 Task: Look for Airbnb properties in Pyryatyn, Ukraine from 1st November, 2023 to 9th November, 2023 for 4 adults. Place can be entire room with 2 bedrooms having 2 beds and 2 bathrooms. Property type can be house.
Action: Mouse moved to (330, 194)
Screenshot: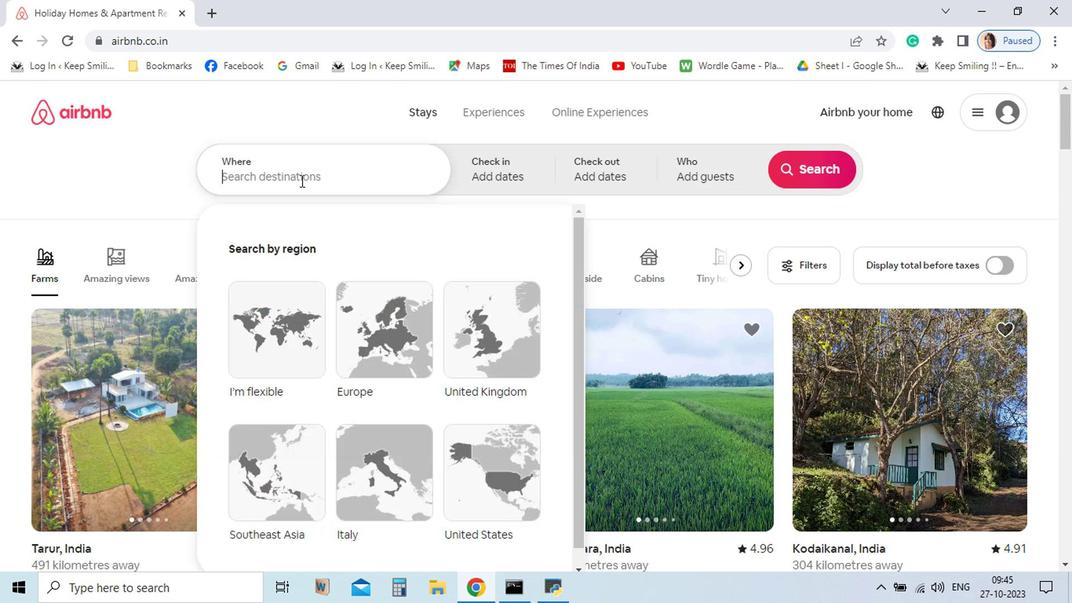 
Action: Mouse pressed left at (330, 194)
Screenshot: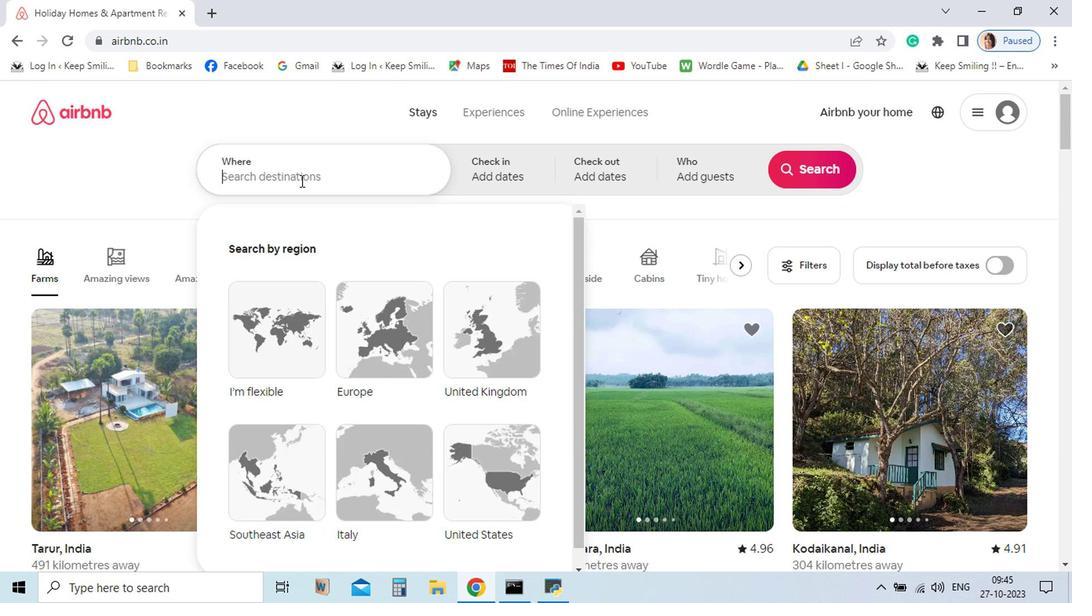 
Action: Key pressed pyryatyn,<Key.space>ukra
Screenshot: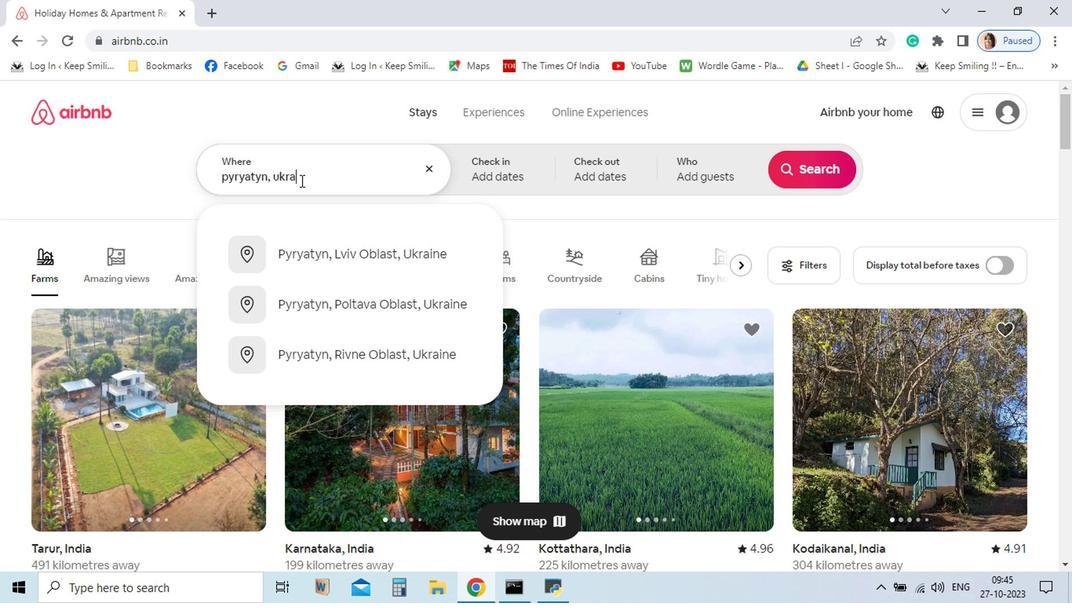 
Action: Mouse moved to (472, 304)
Screenshot: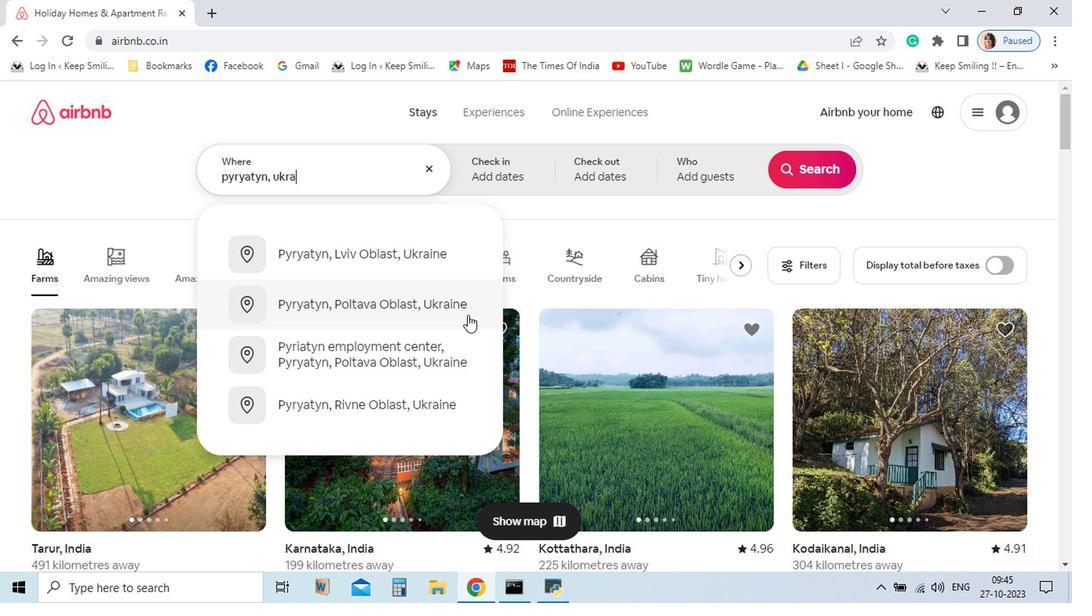 
Action: Key pressed ine
Screenshot: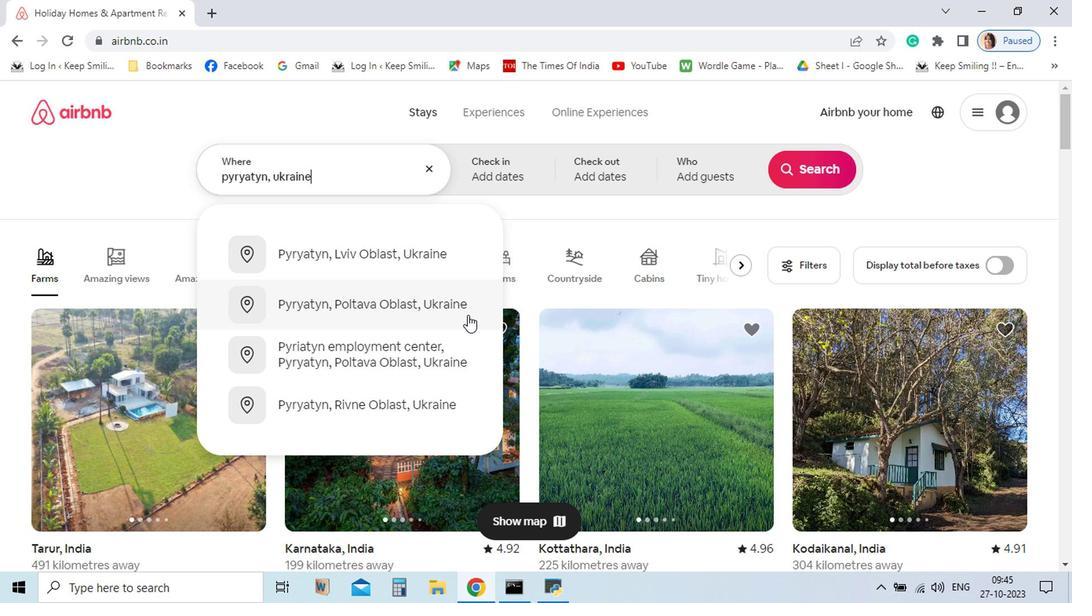 
Action: Mouse moved to (518, 306)
Screenshot: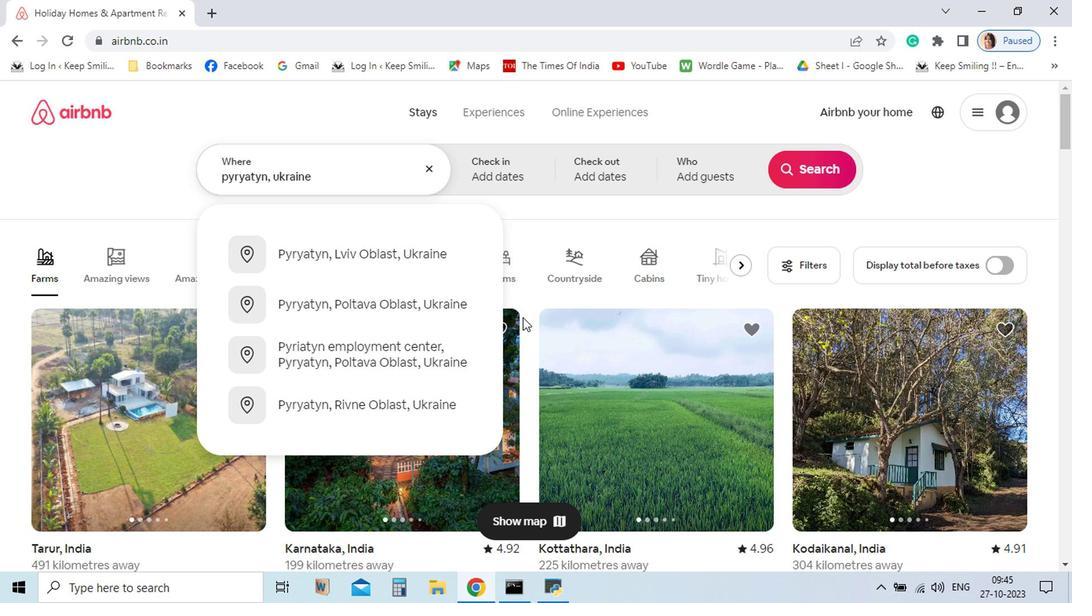 
Action: Key pressed <Key.enter>
Screenshot: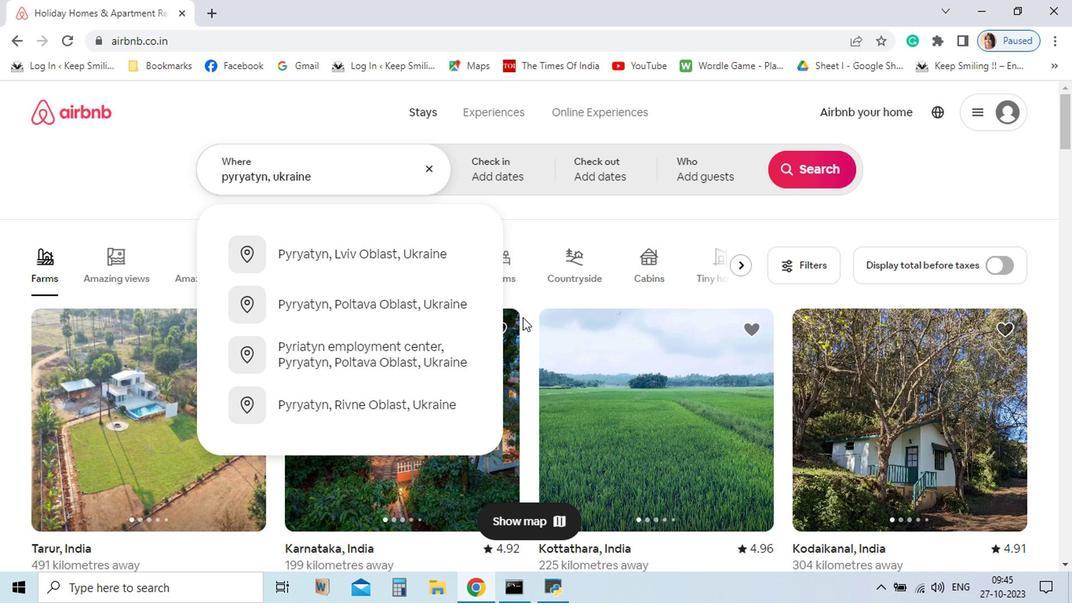 
Action: Mouse moved to (643, 342)
Screenshot: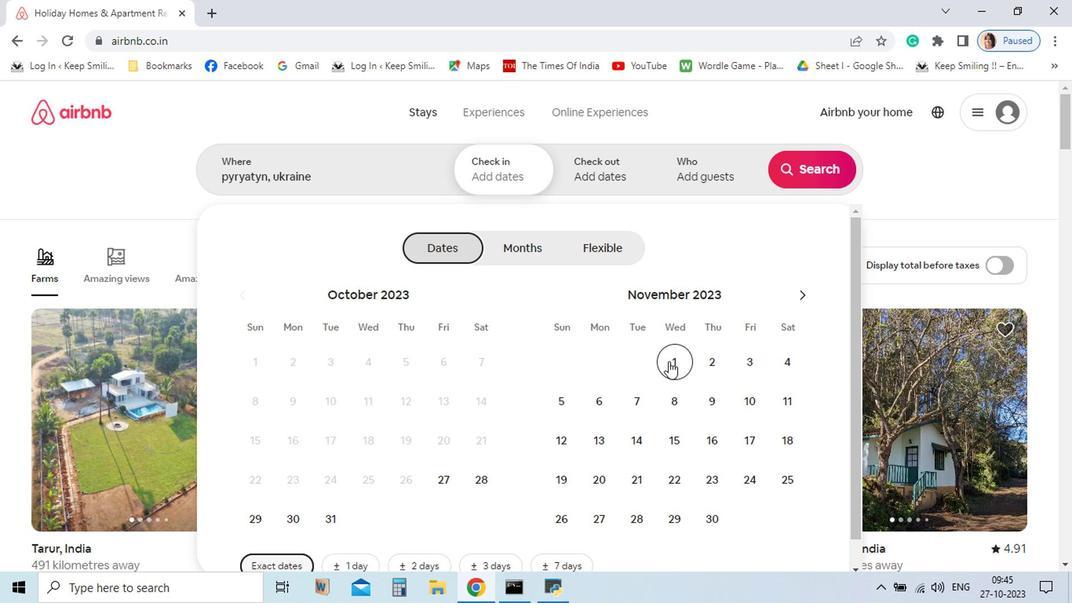 
Action: Mouse pressed left at (643, 342)
Screenshot: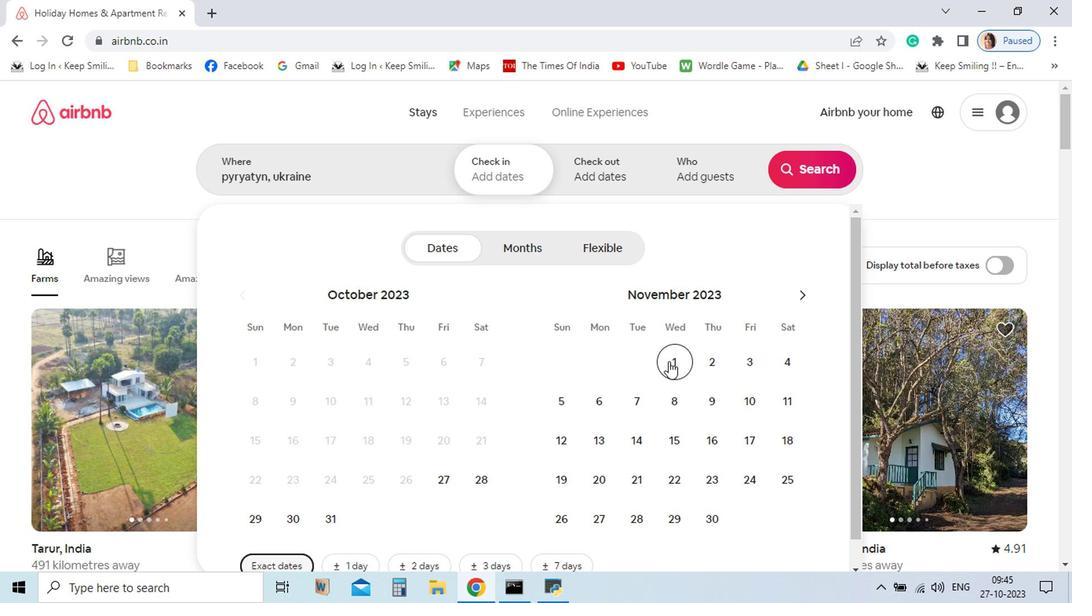 
Action: Mouse moved to (679, 374)
Screenshot: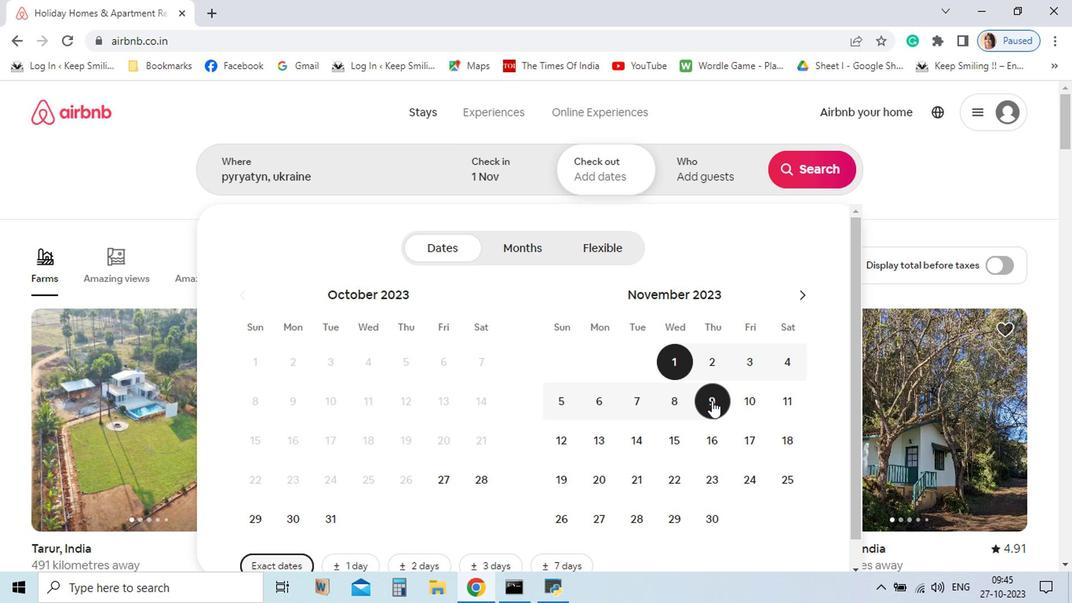 
Action: Mouse pressed left at (679, 374)
Screenshot: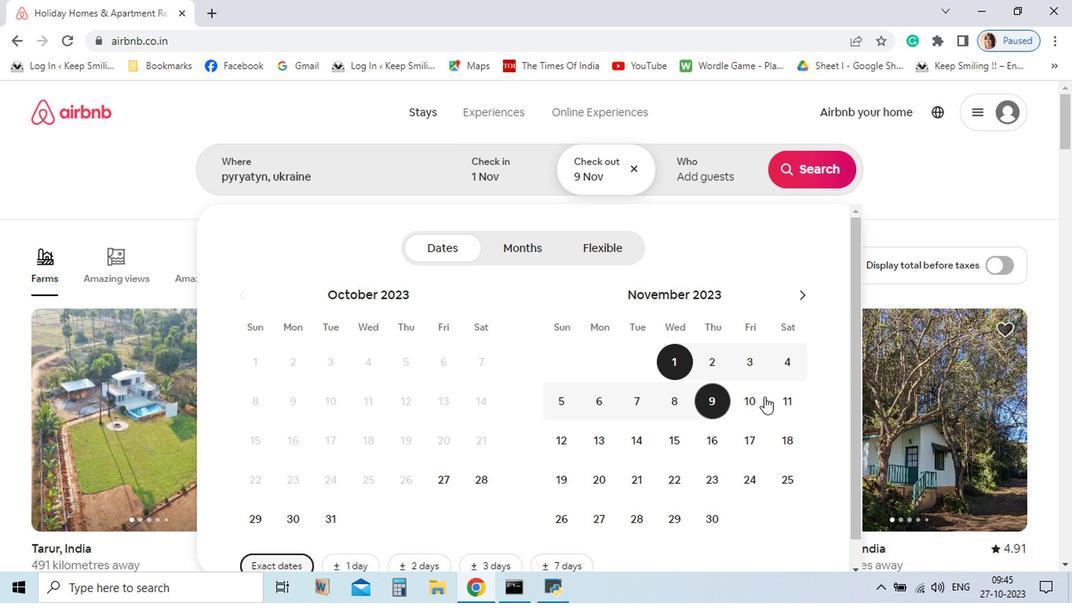 
Action: Mouse moved to (685, 188)
Screenshot: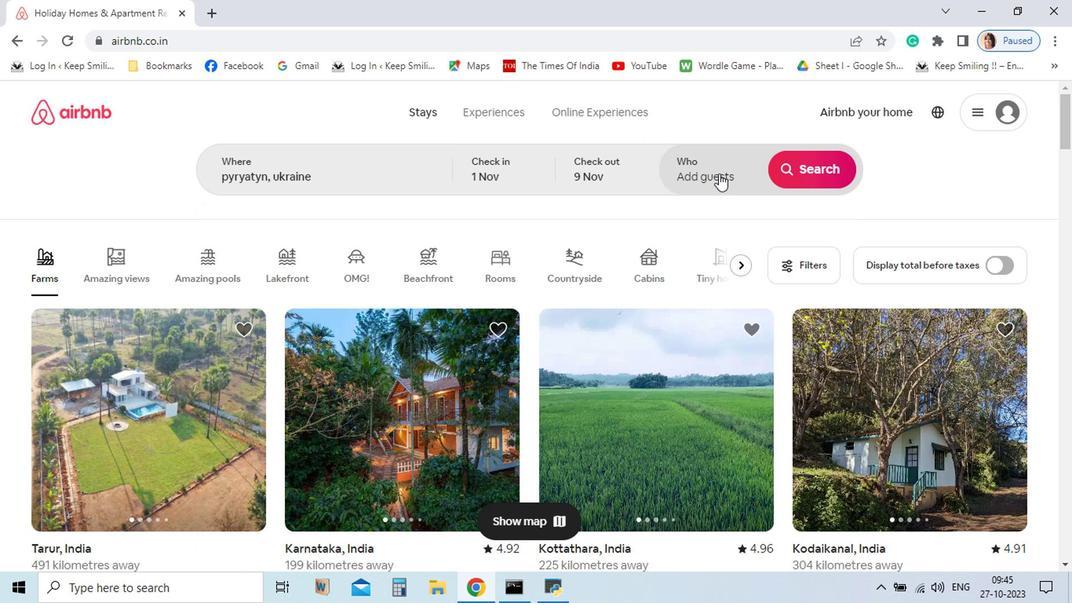 
Action: Mouse pressed left at (685, 188)
Screenshot: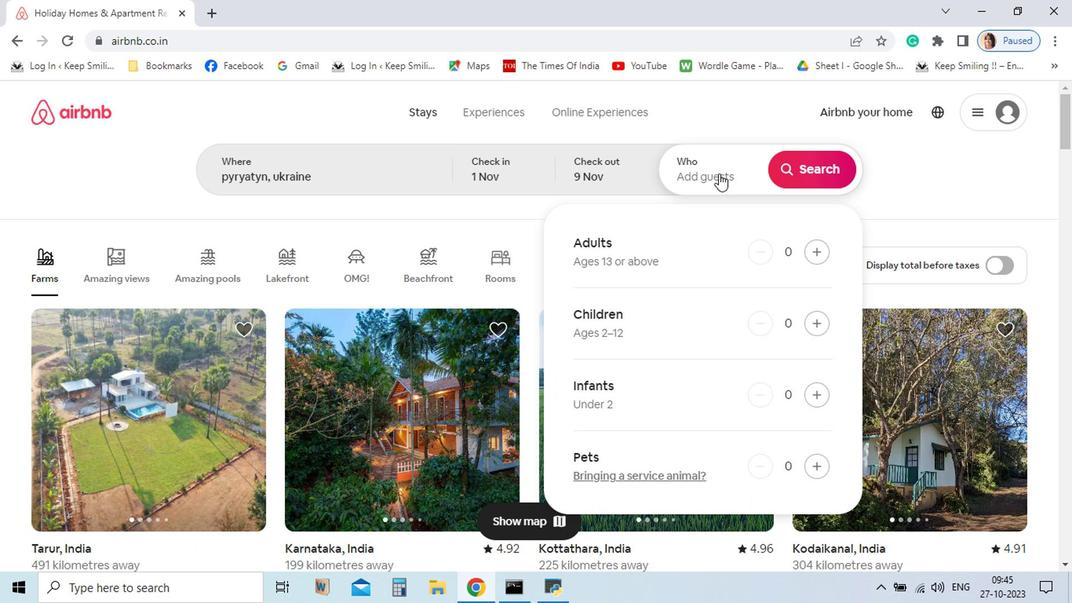 
Action: Mouse moved to (767, 246)
Screenshot: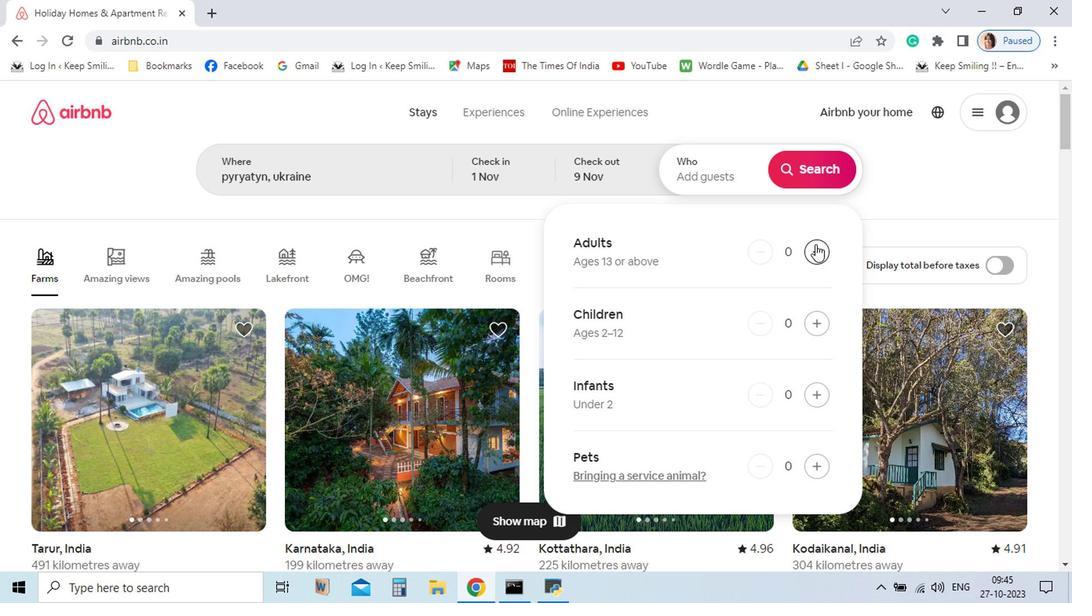 
Action: Mouse pressed left at (767, 246)
Screenshot: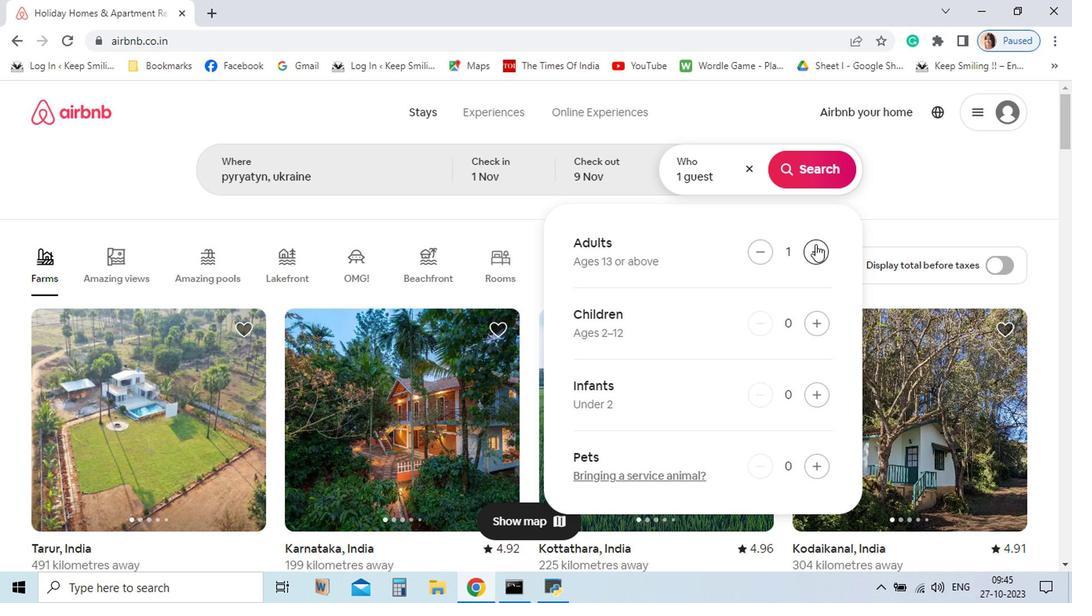 
Action: Mouse moved to (767, 246)
Screenshot: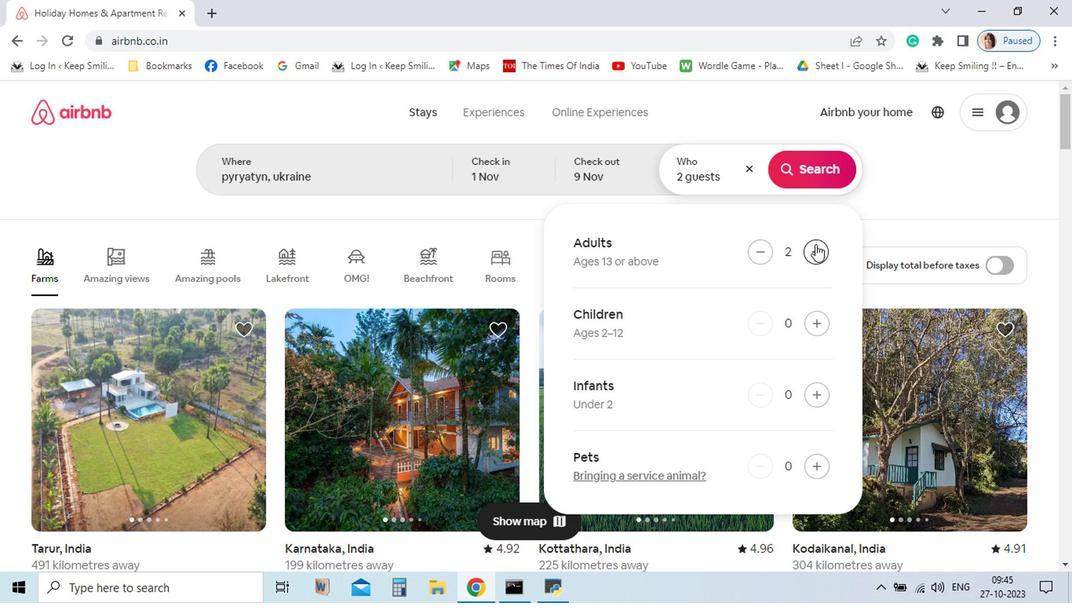 
Action: Mouse pressed left at (767, 246)
Screenshot: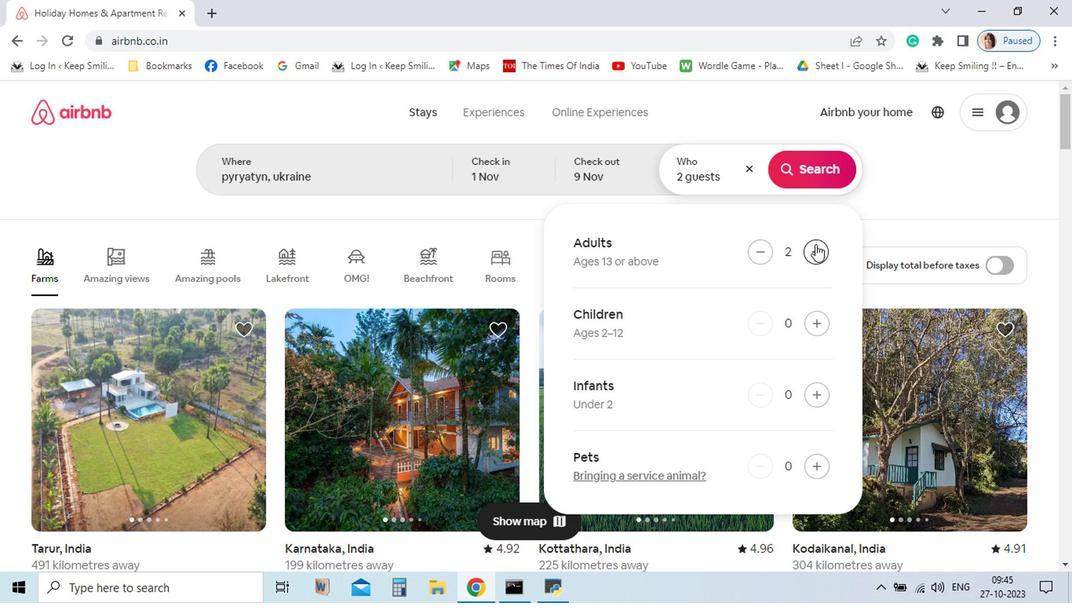 
Action: Mouse pressed left at (767, 246)
Screenshot: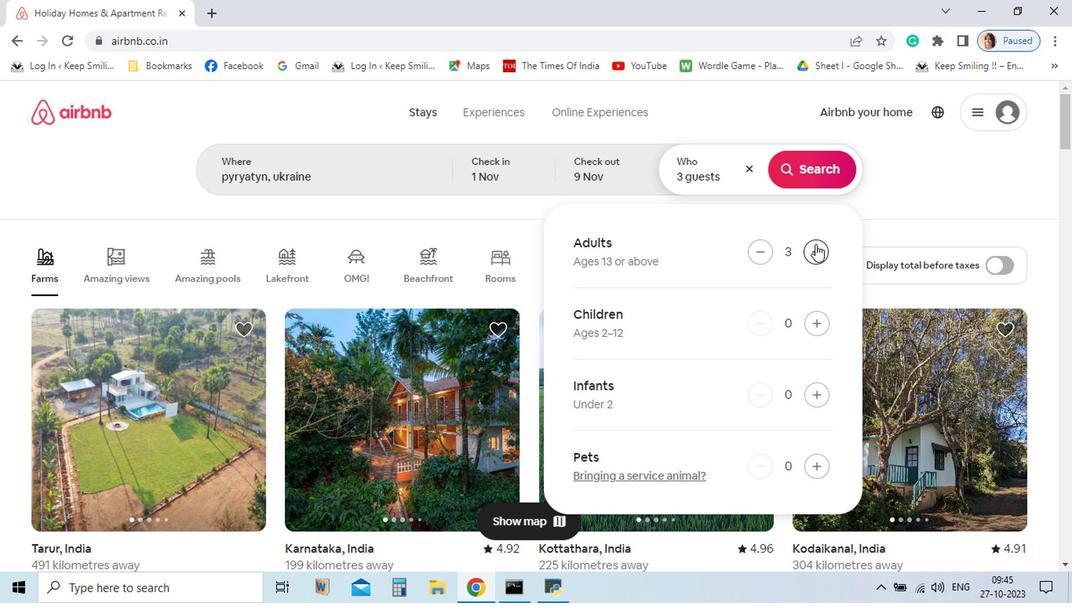 
Action: Mouse pressed left at (767, 246)
Screenshot: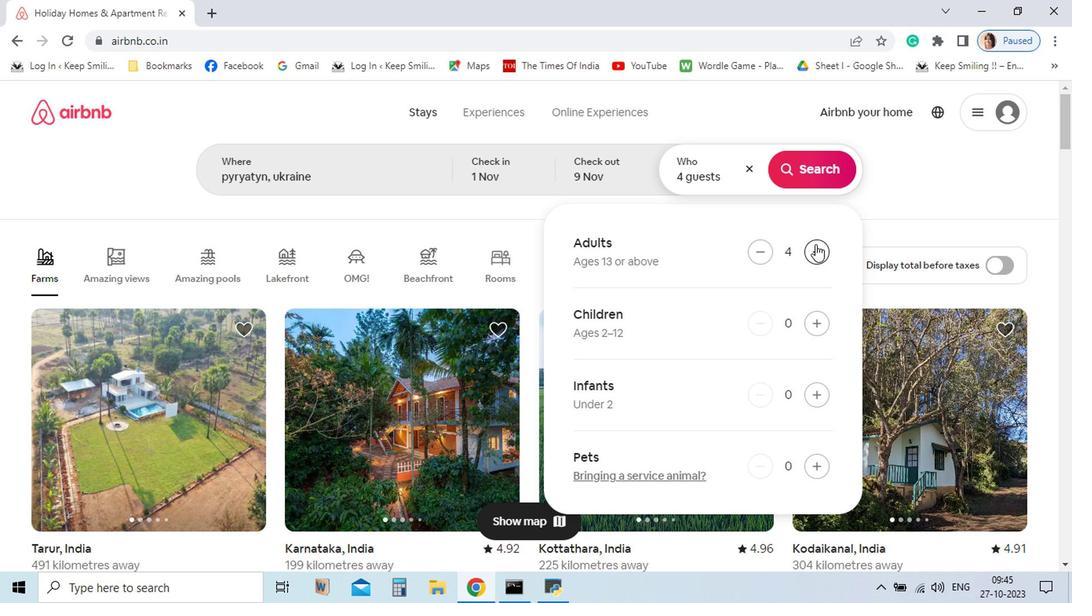 
Action: Mouse moved to (763, 175)
Screenshot: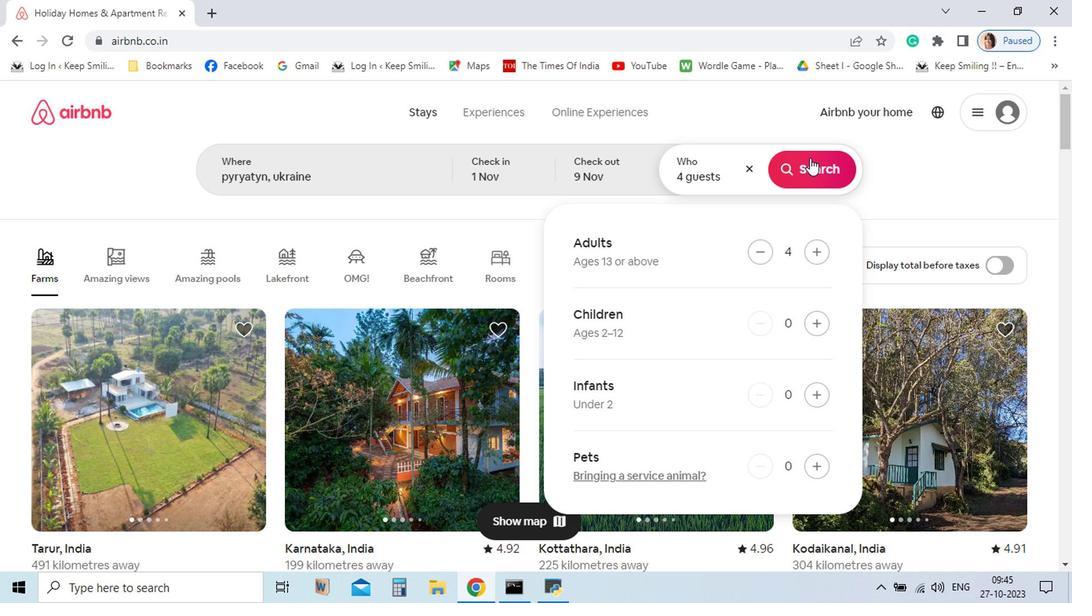 
Action: Mouse pressed left at (763, 175)
Screenshot: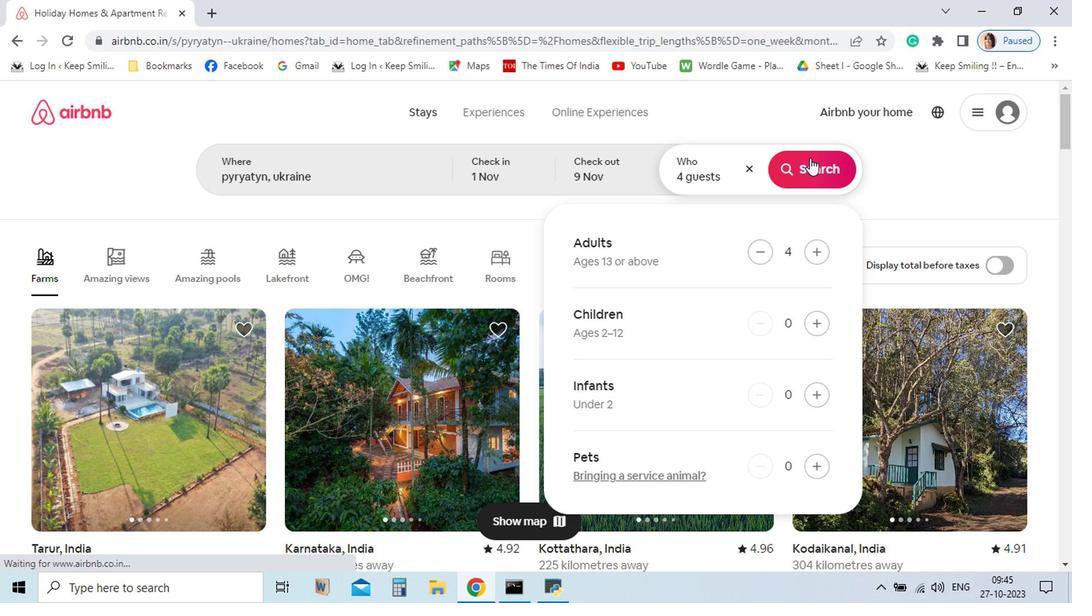 
Action: Mouse moved to (770, 180)
Screenshot: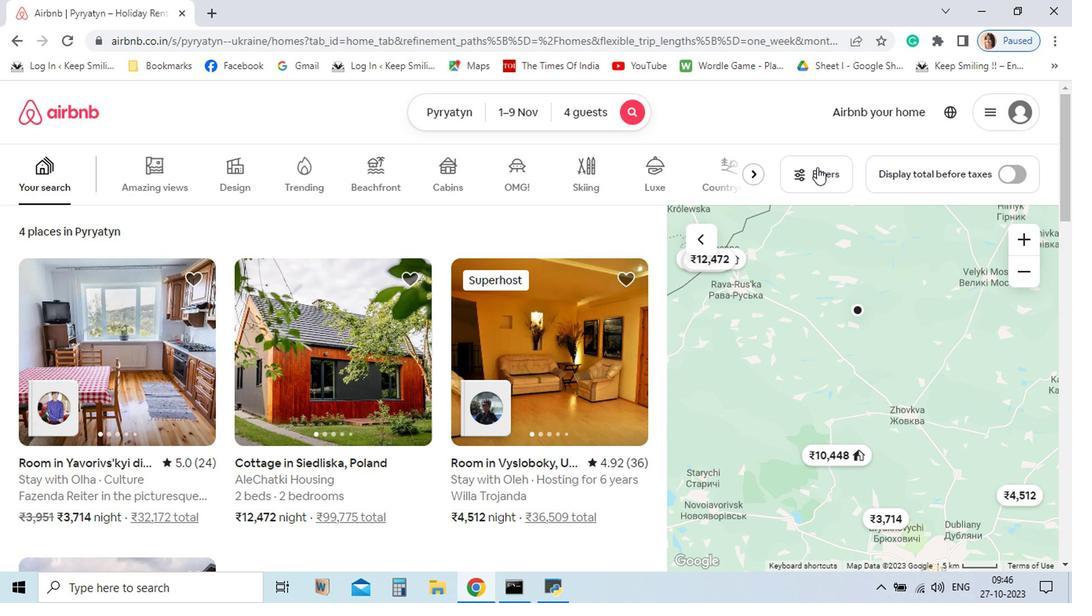 
Action: Mouse pressed left at (770, 180)
Screenshot: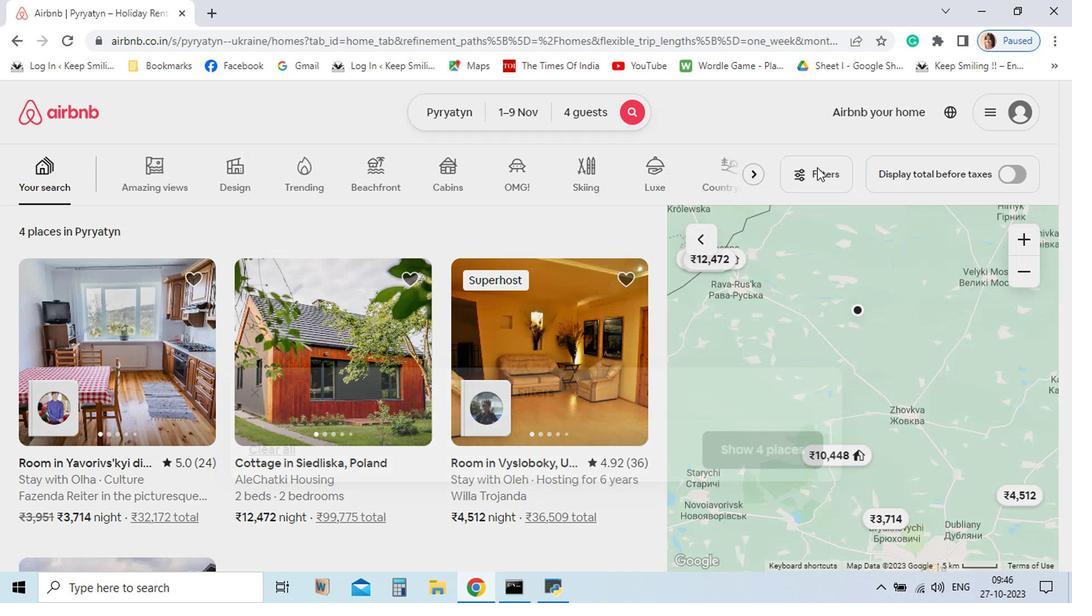 
Action: Mouse moved to (786, 207)
Screenshot: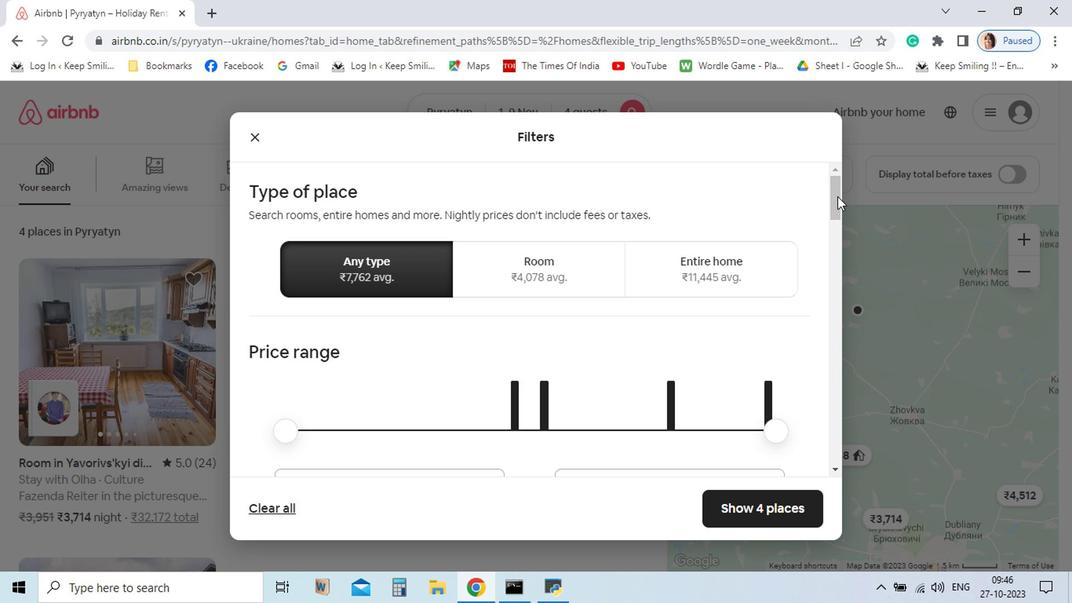 
Action: Mouse pressed left at (786, 207)
Screenshot: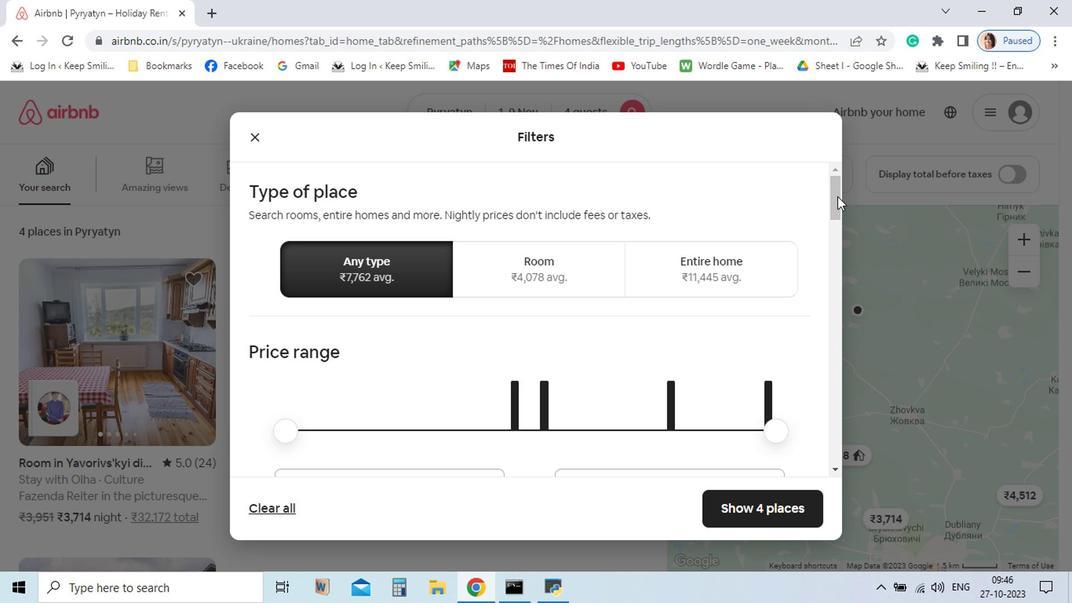 
Action: Mouse moved to (417, 396)
Screenshot: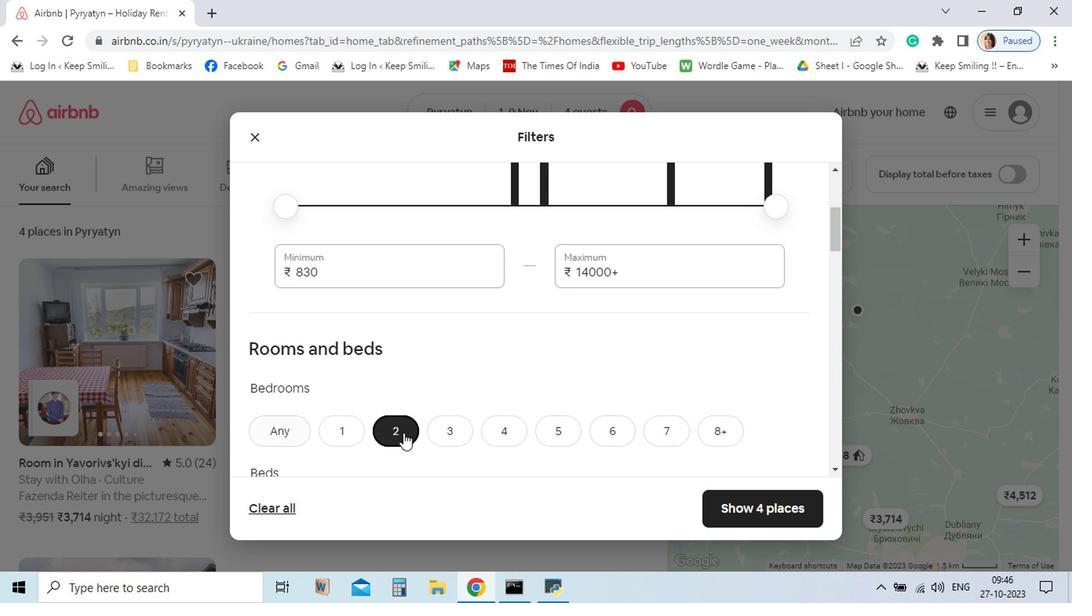 
Action: Mouse pressed left at (417, 396)
Screenshot: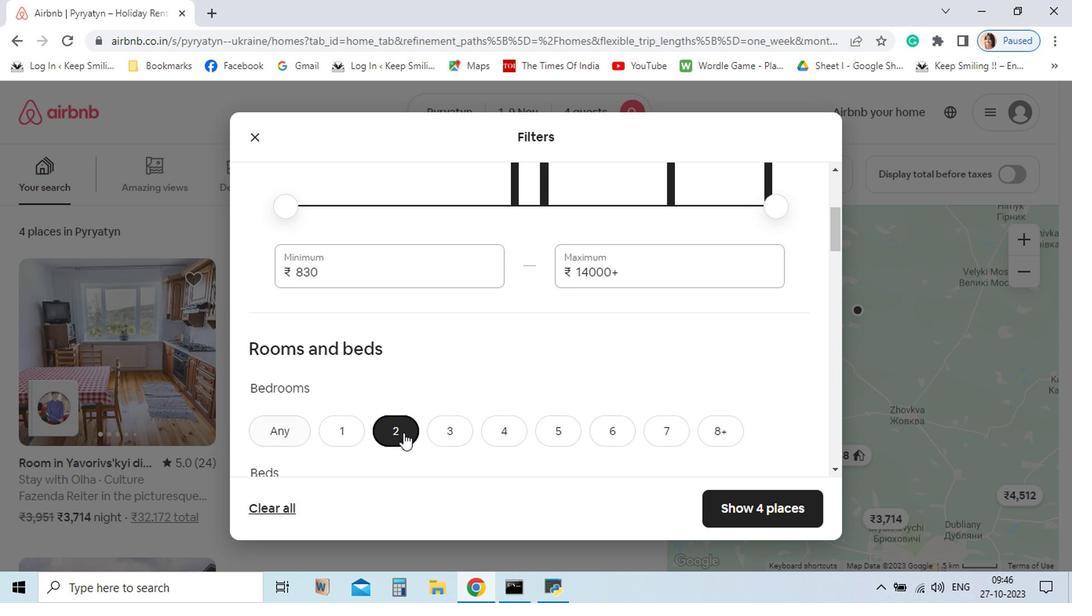 
Action: Mouse moved to (421, 404)
Screenshot: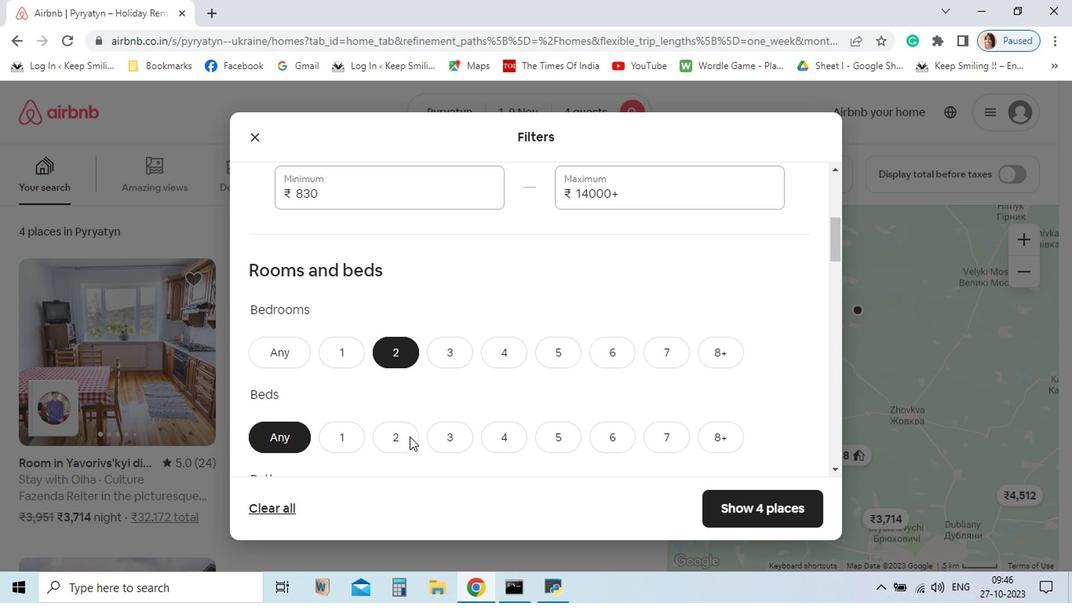
Action: Mouse scrolled (421, 403) with delta (0, 0)
Screenshot: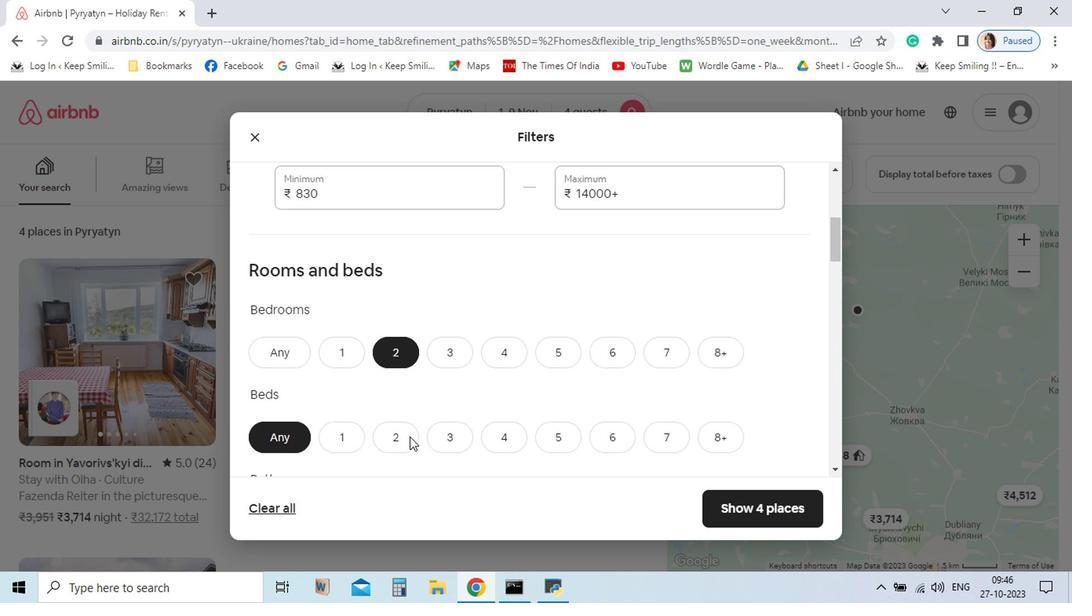 
Action: Mouse moved to (414, 399)
Screenshot: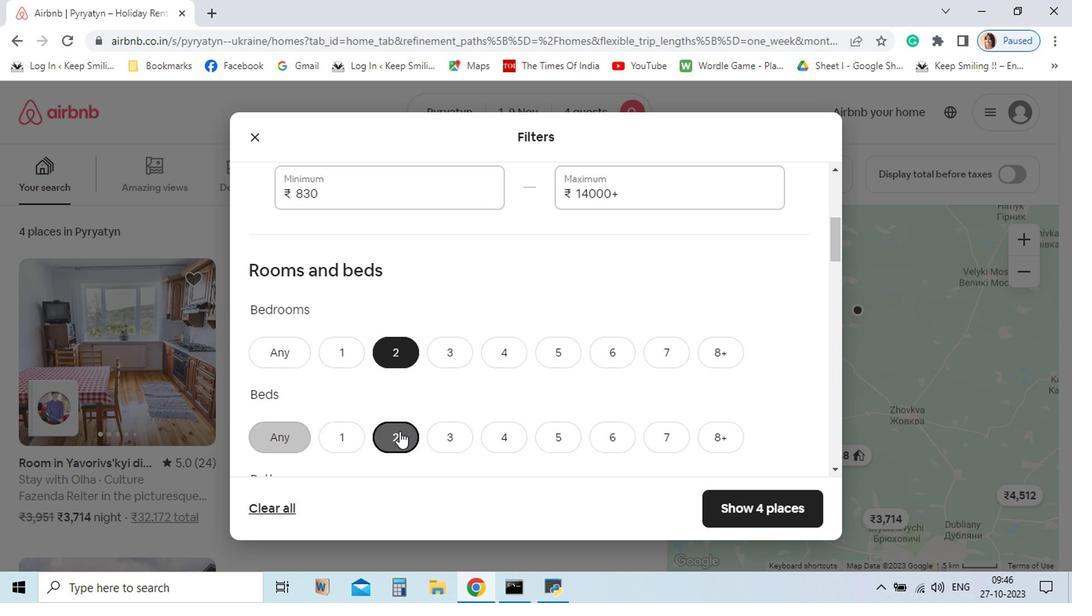 
Action: Mouse pressed left at (414, 399)
Screenshot: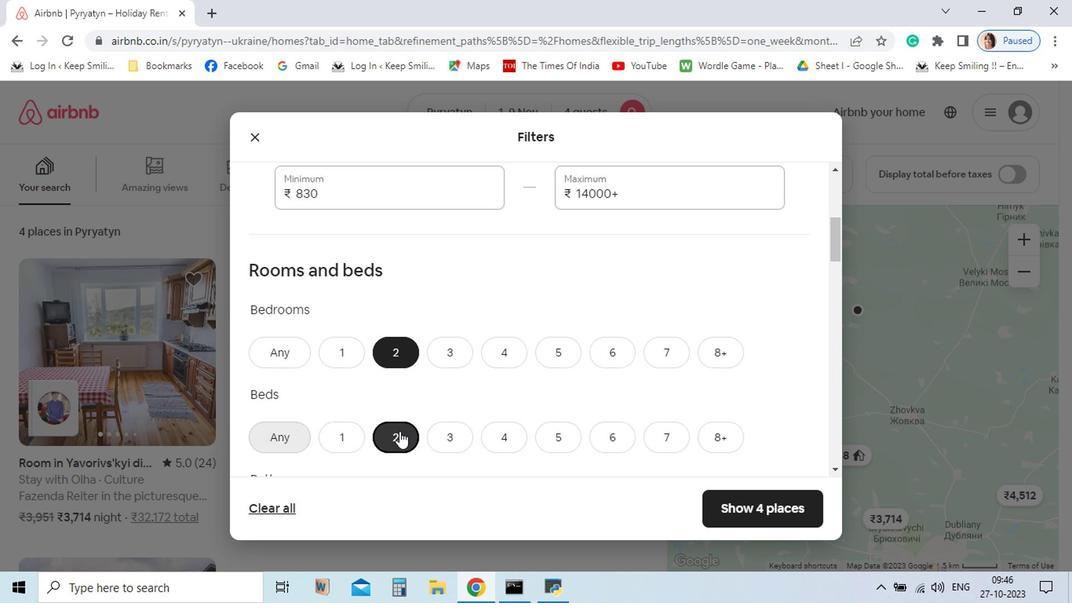 
Action: Mouse scrolled (414, 399) with delta (0, 0)
Screenshot: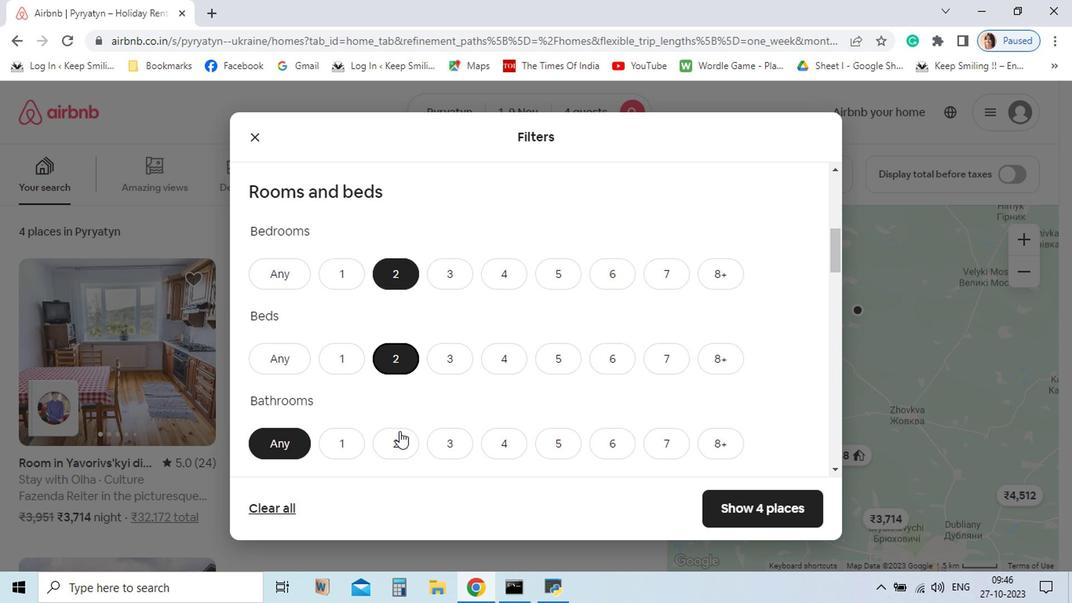 
Action: Mouse moved to (414, 403)
Screenshot: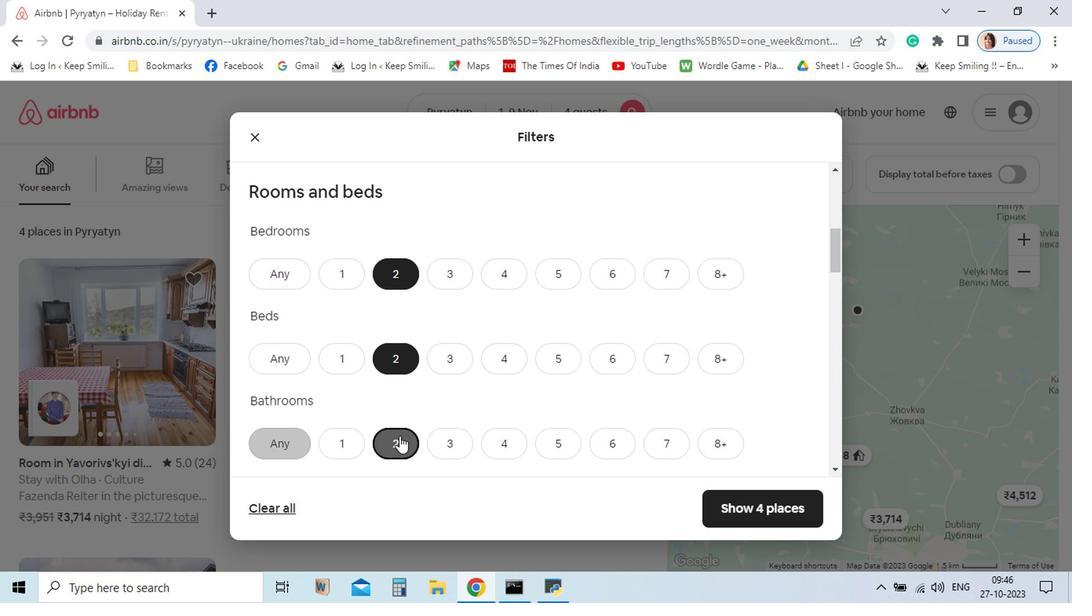 
Action: Mouse pressed left at (414, 403)
Screenshot: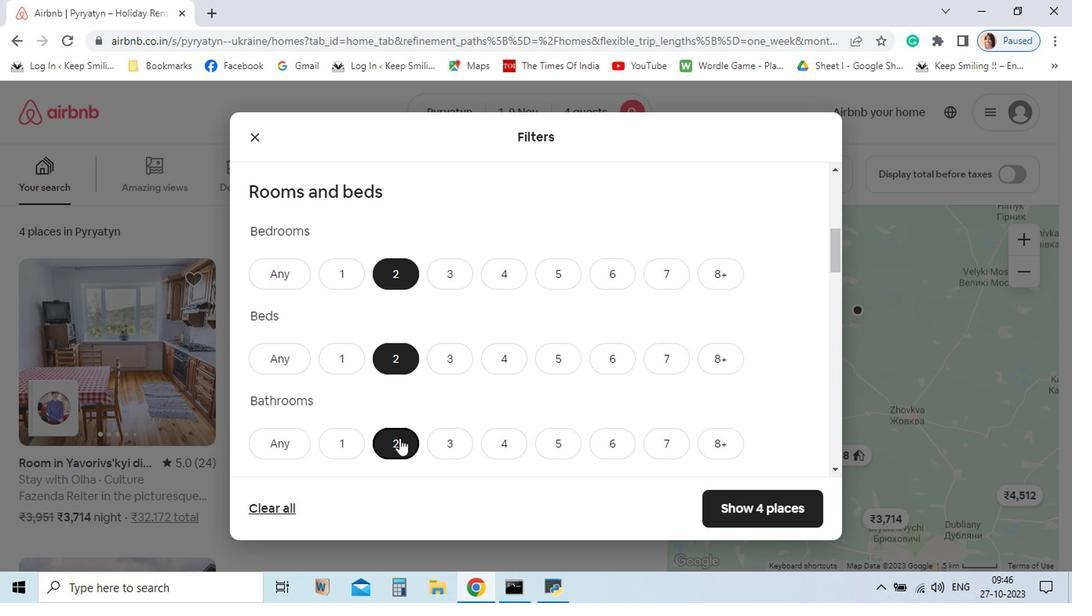 
Action: Mouse moved to (418, 405)
Screenshot: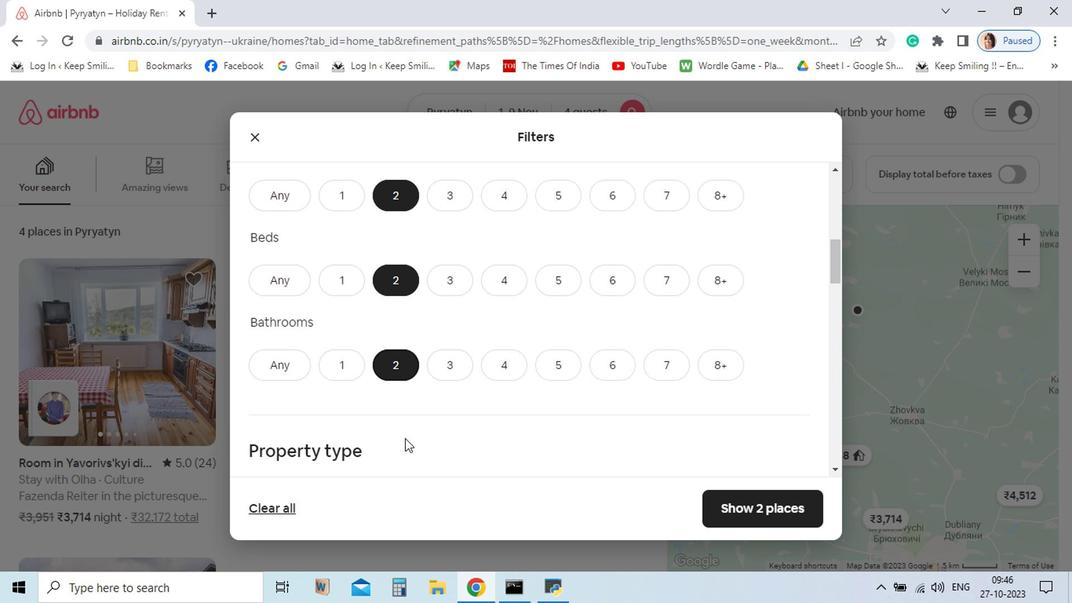 
Action: Mouse scrolled (418, 404) with delta (0, 0)
Screenshot: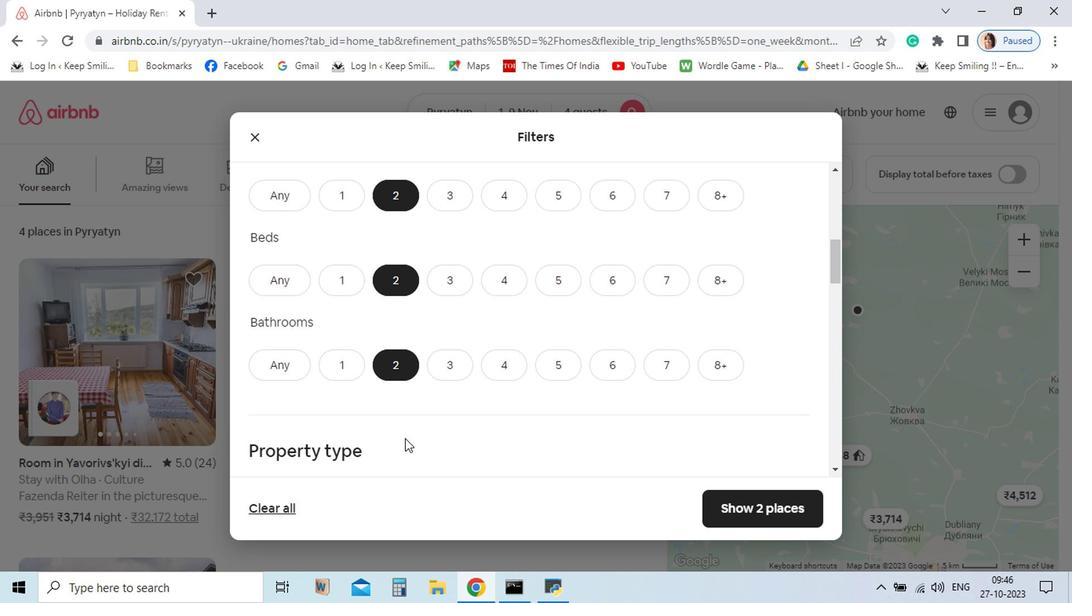 
Action: Mouse moved to (459, 370)
Screenshot: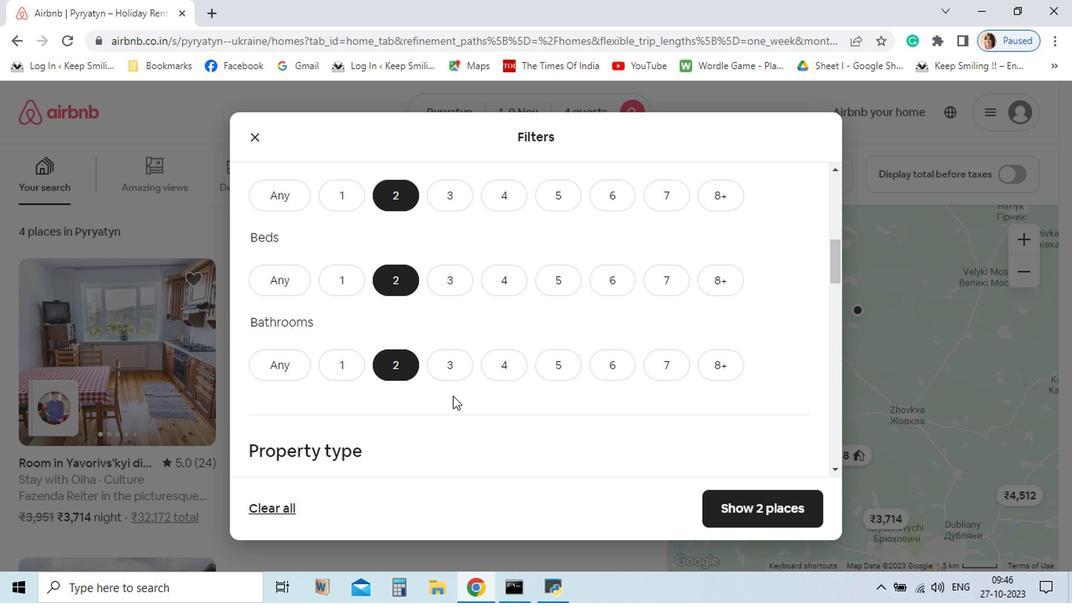 
Action: Mouse scrolled (459, 370) with delta (0, 0)
Screenshot: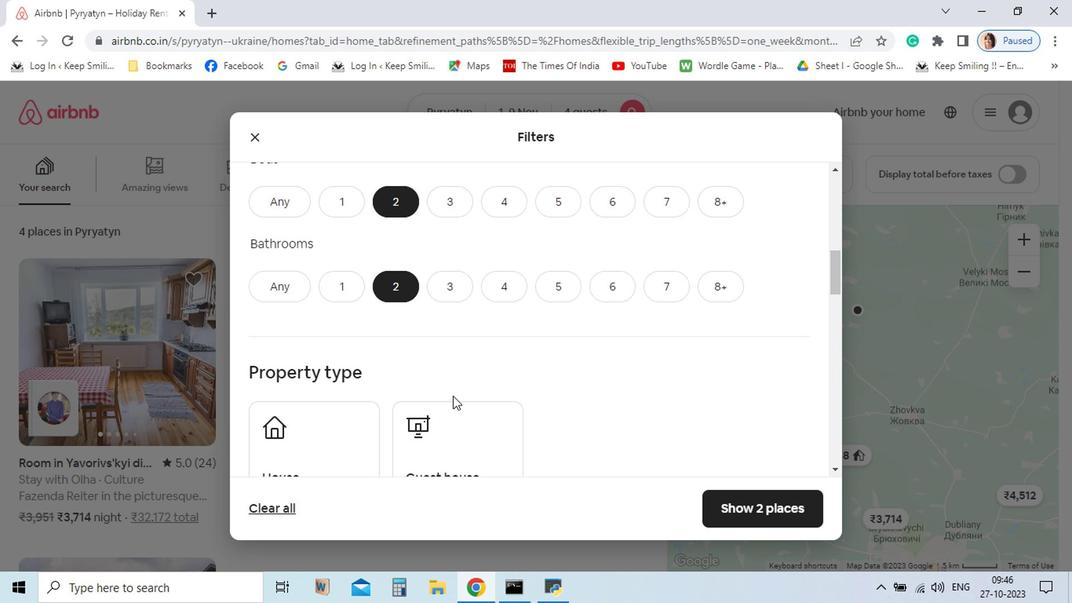 
Action: Mouse scrolled (459, 370) with delta (0, 0)
Screenshot: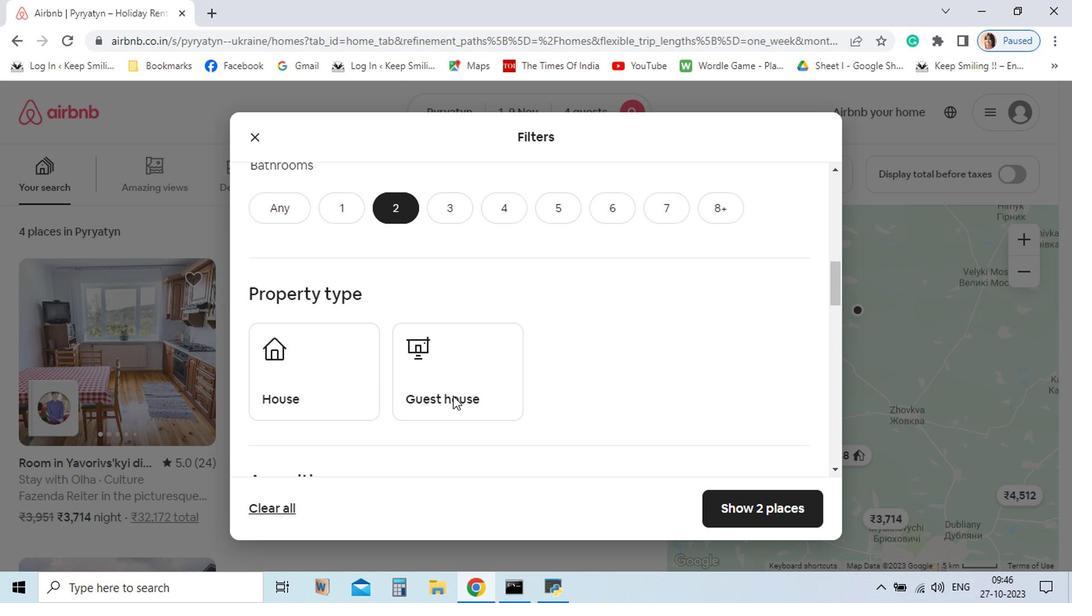 
Action: Mouse moved to (349, 352)
Screenshot: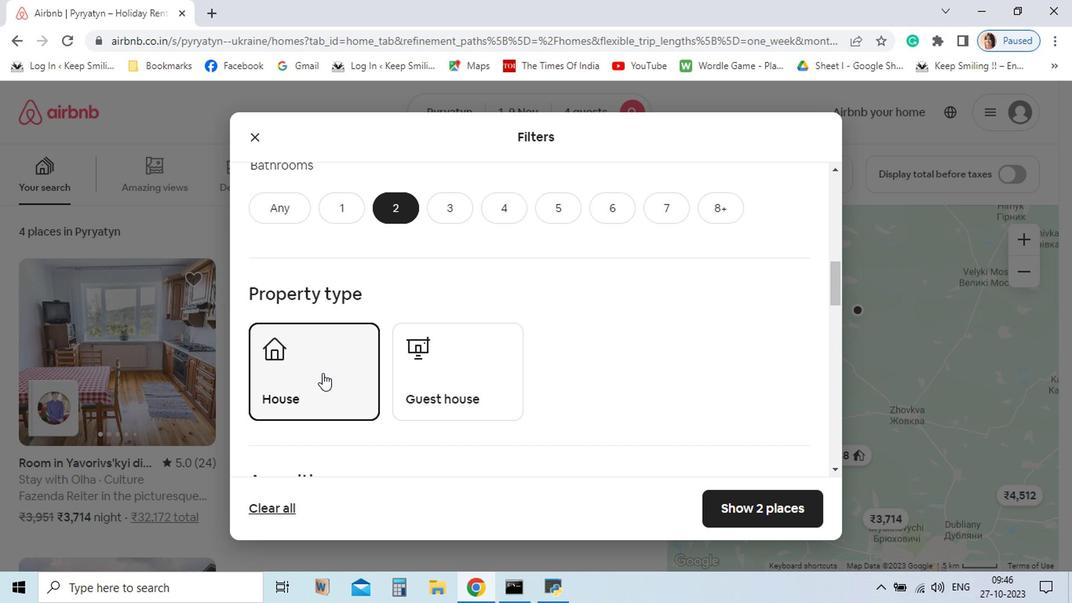 
Action: Mouse pressed left at (349, 352)
Screenshot: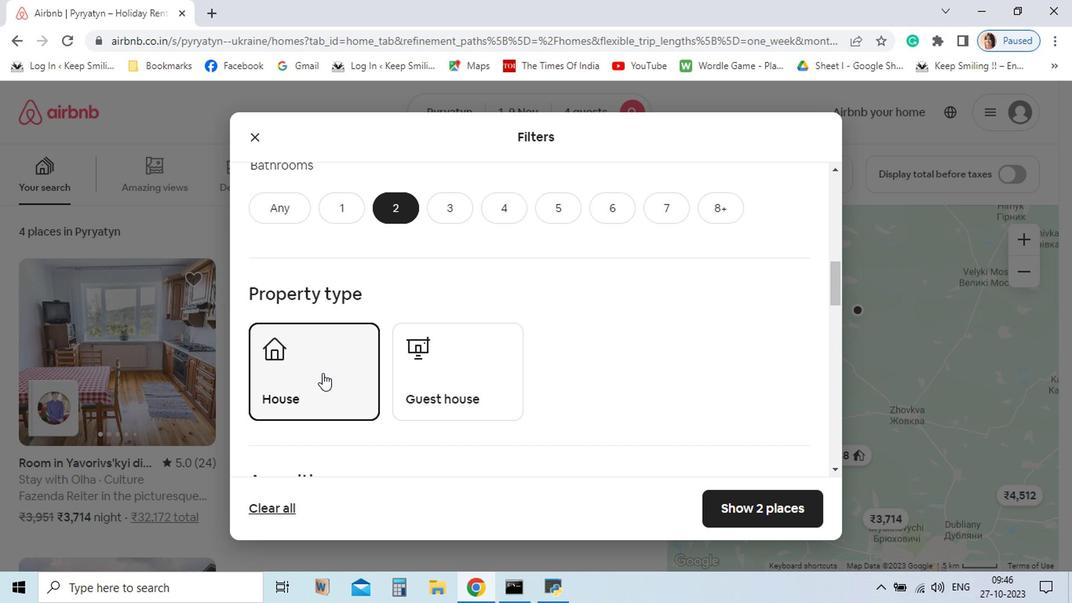 
Action: Mouse moved to (574, 348)
Screenshot: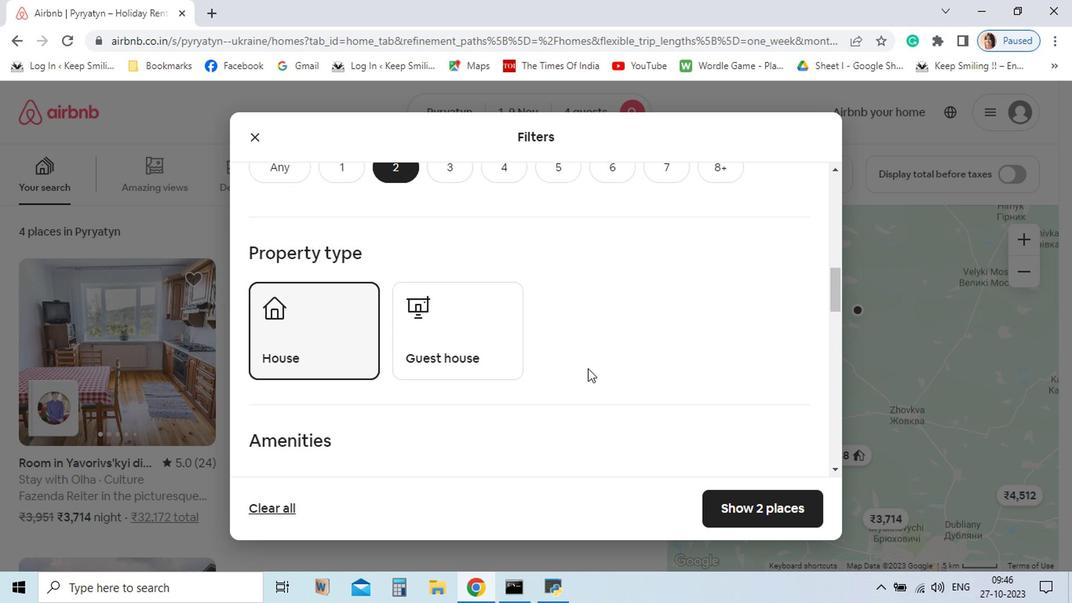 
Action: Mouse scrolled (574, 347) with delta (0, -1)
Screenshot: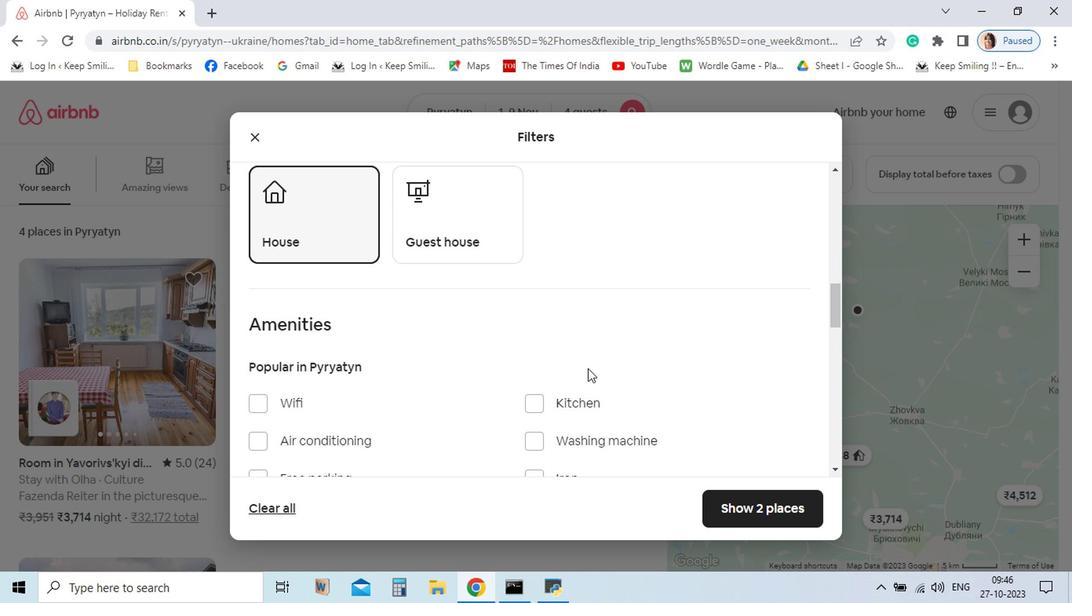 
Action: Mouse moved to (574, 348)
Screenshot: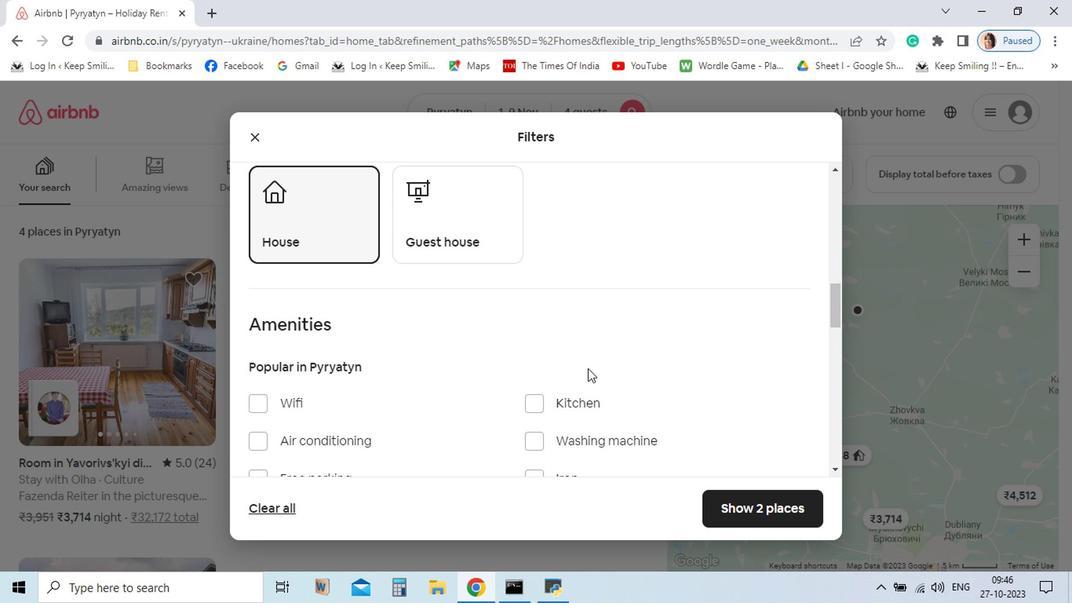 
Action: Mouse scrolled (574, 347) with delta (0, -1)
Screenshot: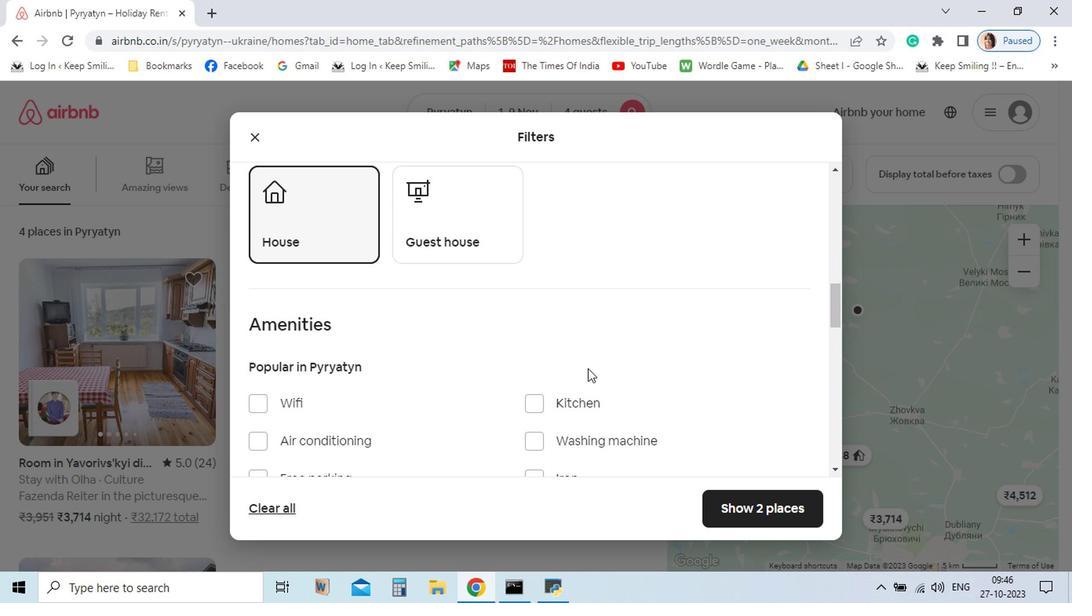 
Action: Mouse moved to (724, 463)
Screenshot: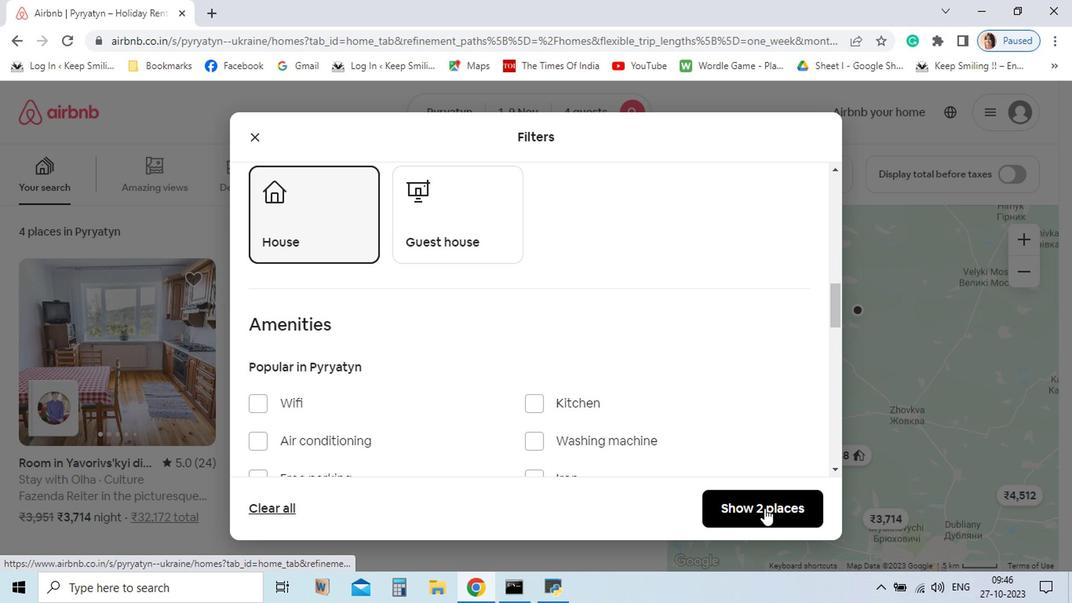 
Action: Mouse pressed left at (724, 463)
Screenshot: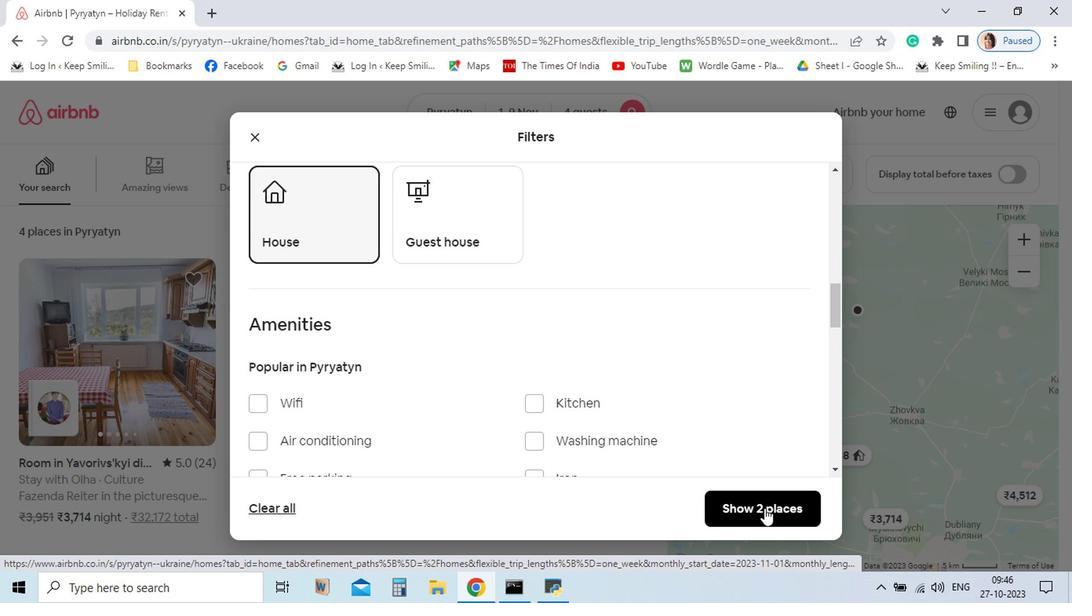 
Action: Mouse moved to (354, 425)
Screenshot: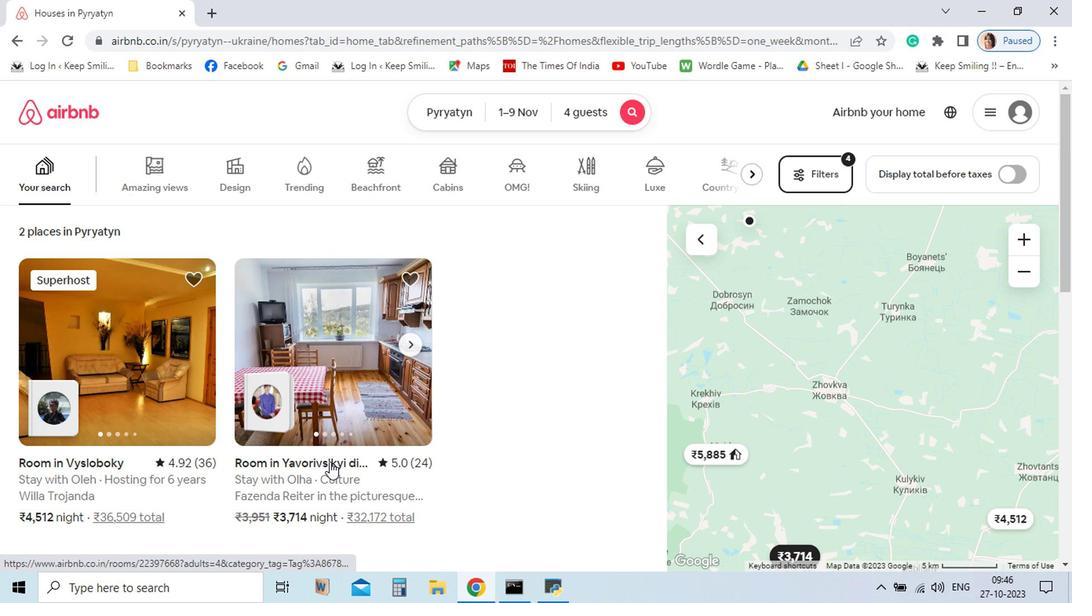 
Action: Mouse pressed left at (354, 425)
Screenshot: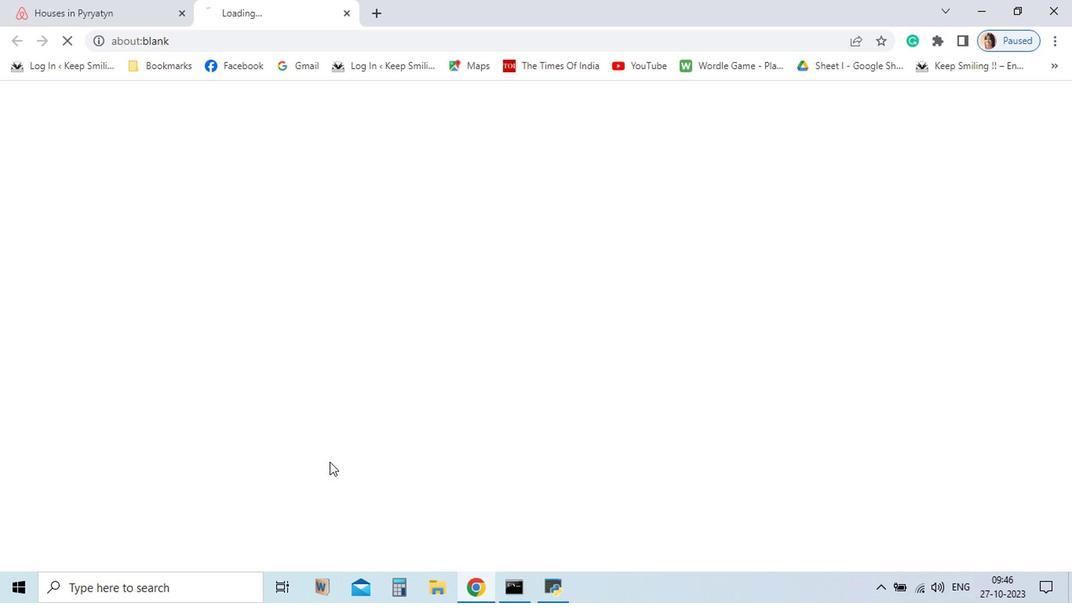 
Action: Mouse moved to (818, 404)
Screenshot: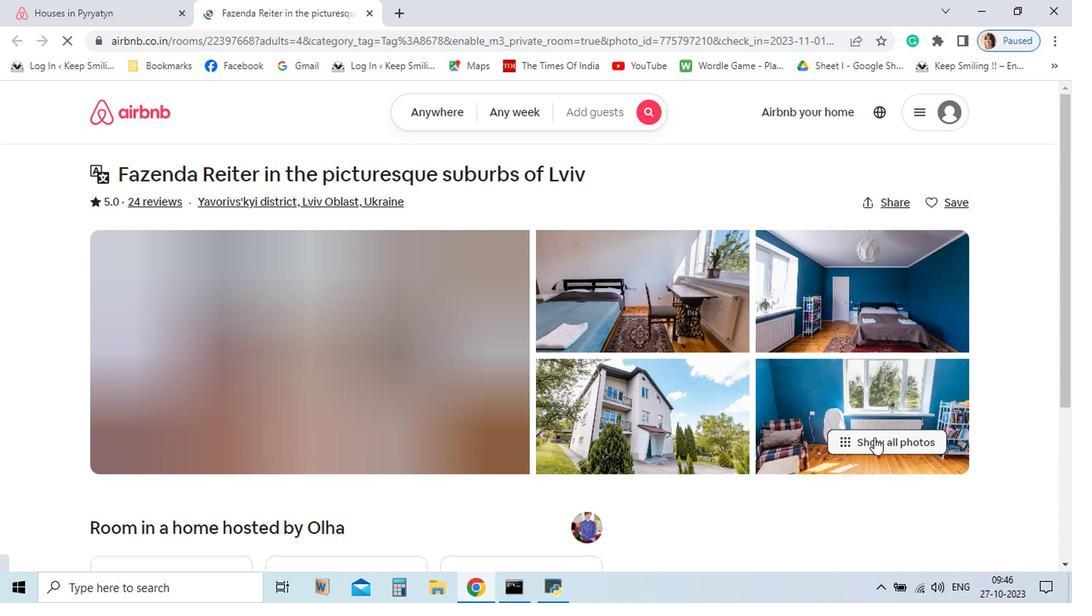 
Action: Mouse pressed left at (818, 404)
Screenshot: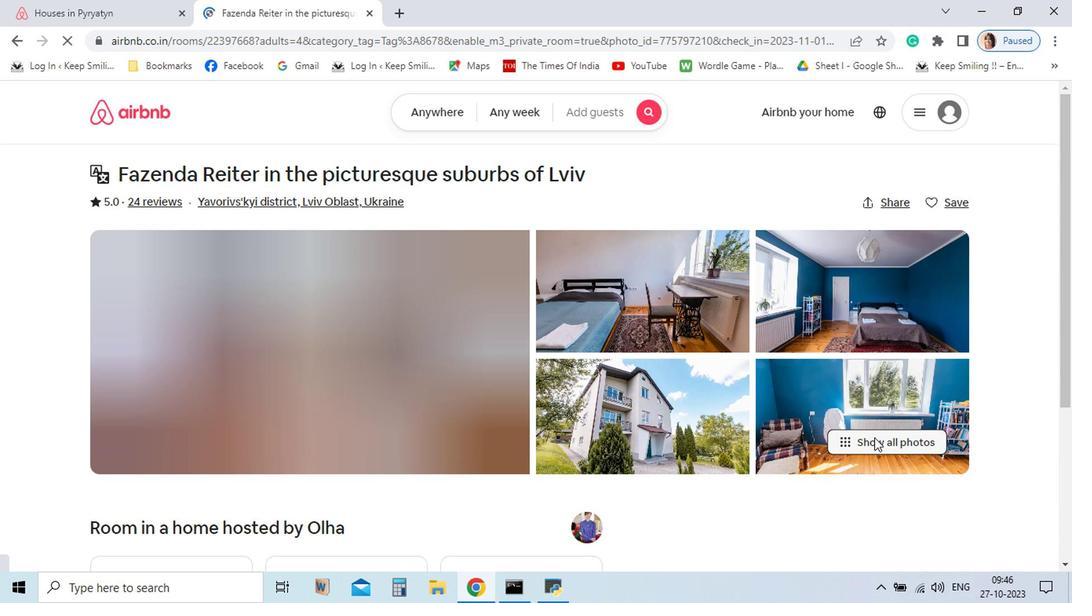 
Action: Mouse moved to (824, 430)
Screenshot: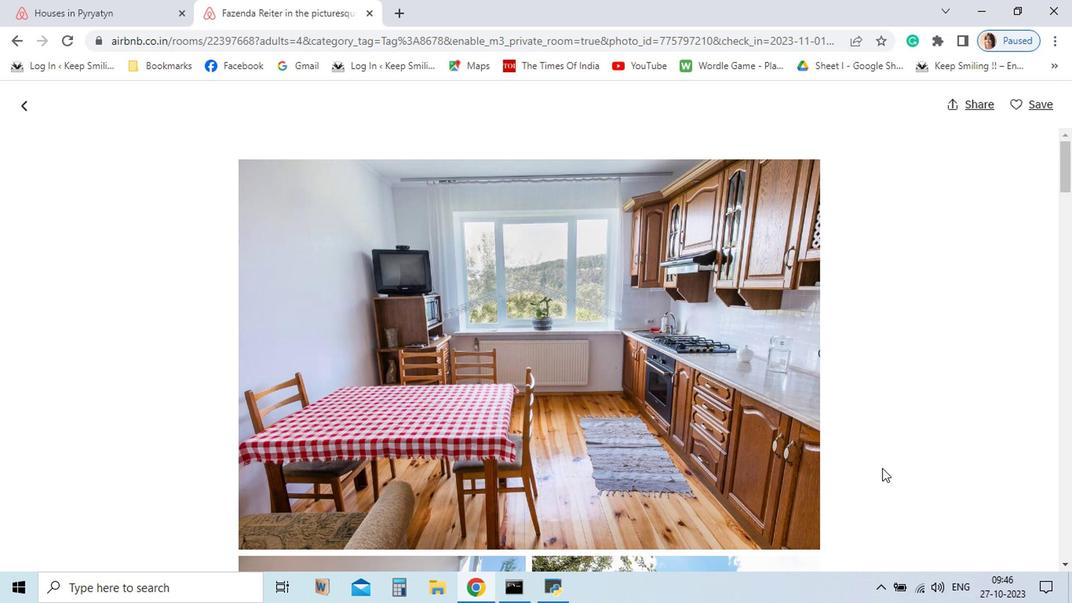 
Action: Mouse scrolled (824, 429) with delta (0, 0)
Screenshot: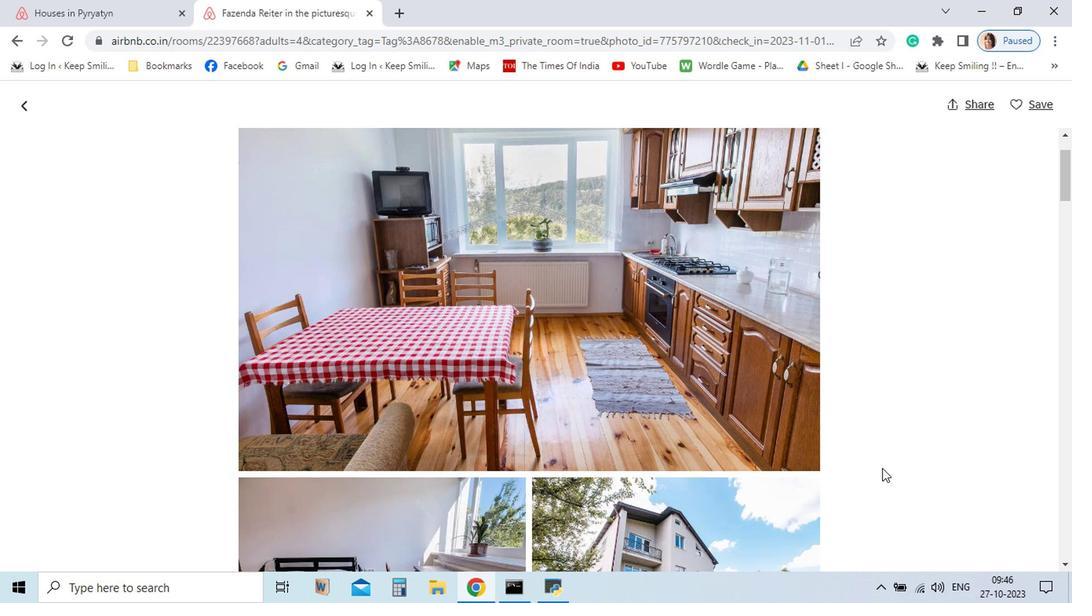 
Action: Mouse scrolled (824, 429) with delta (0, 0)
Screenshot: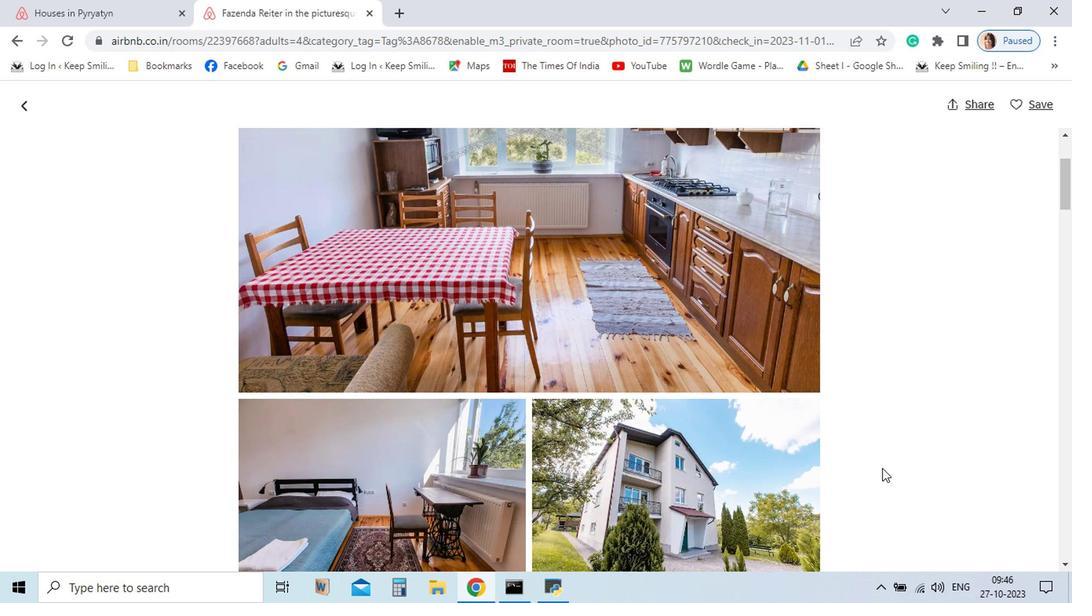 
Action: Mouse moved to (824, 430)
Screenshot: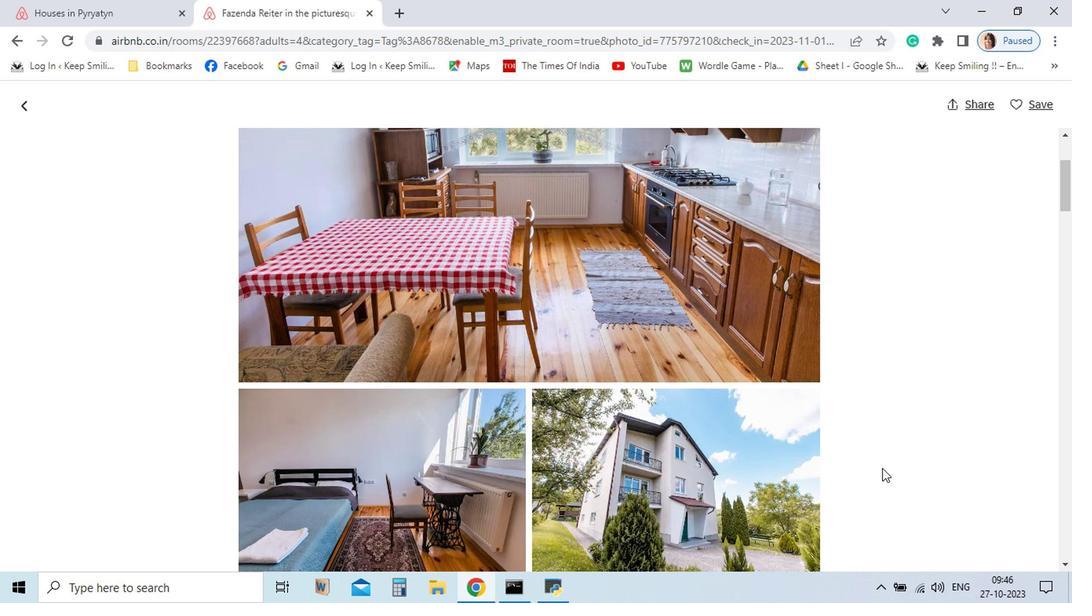 
Action: Mouse scrolled (824, 429) with delta (0, 0)
Screenshot: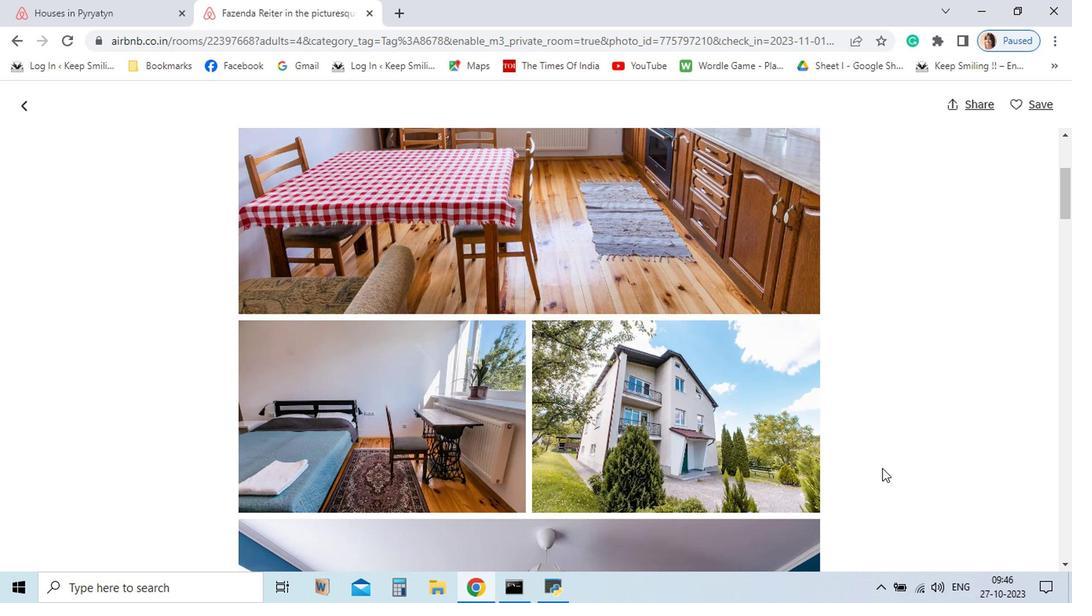 
Action: Mouse scrolled (824, 429) with delta (0, 0)
Screenshot: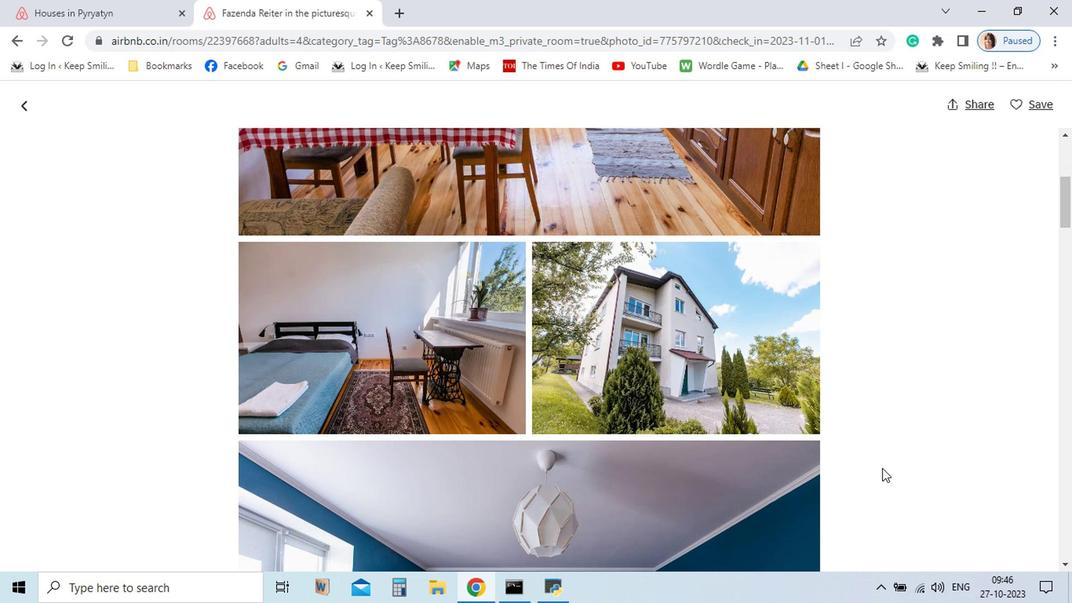 
Action: Mouse scrolled (824, 429) with delta (0, 0)
Screenshot: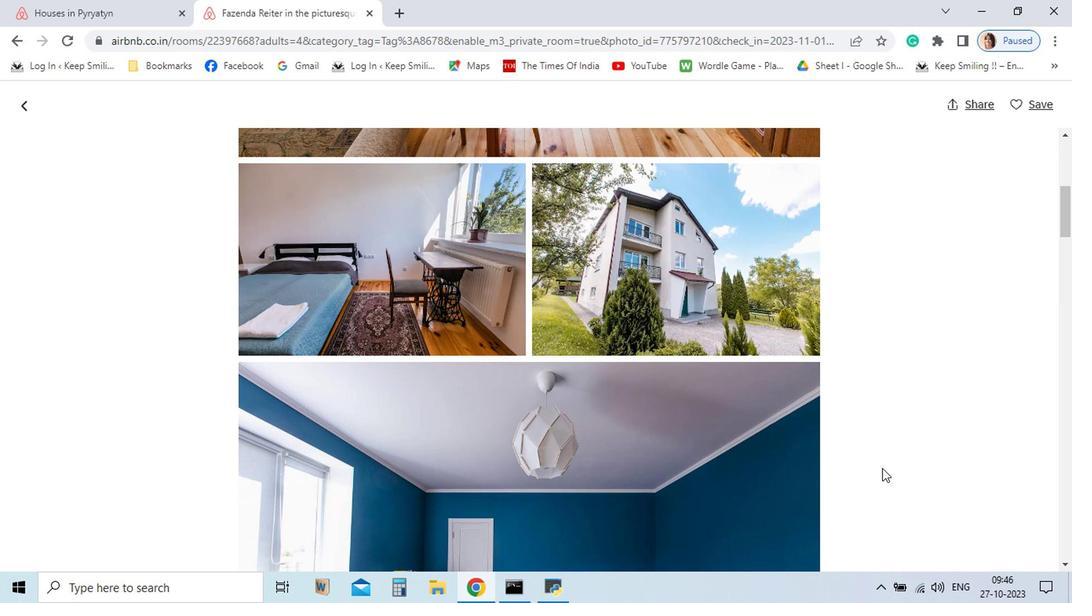 
Action: Mouse scrolled (824, 429) with delta (0, 0)
Screenshot: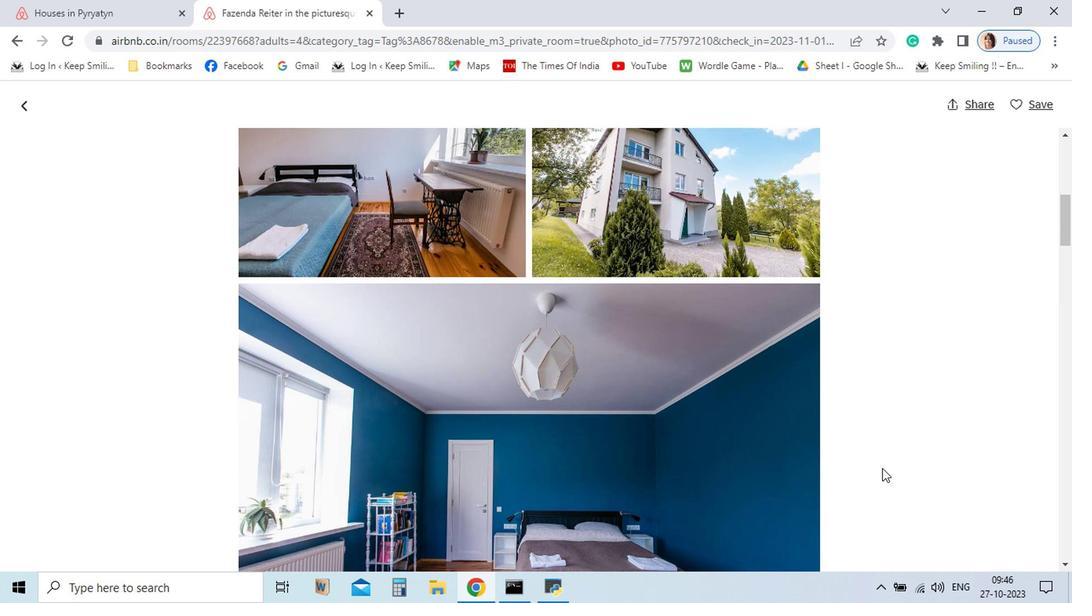 
Action: Mouse scrolled (824, 429) with delta (0, 0)
Screenshot: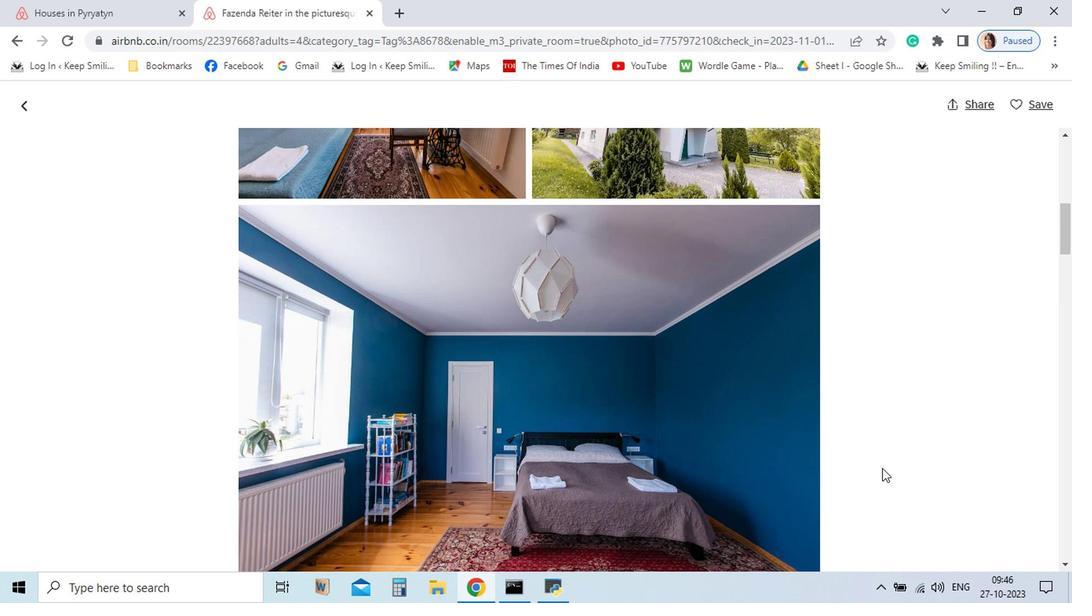 
Action: Mouse scrolled (824, 429) with delta (0, 0)
Screenshot: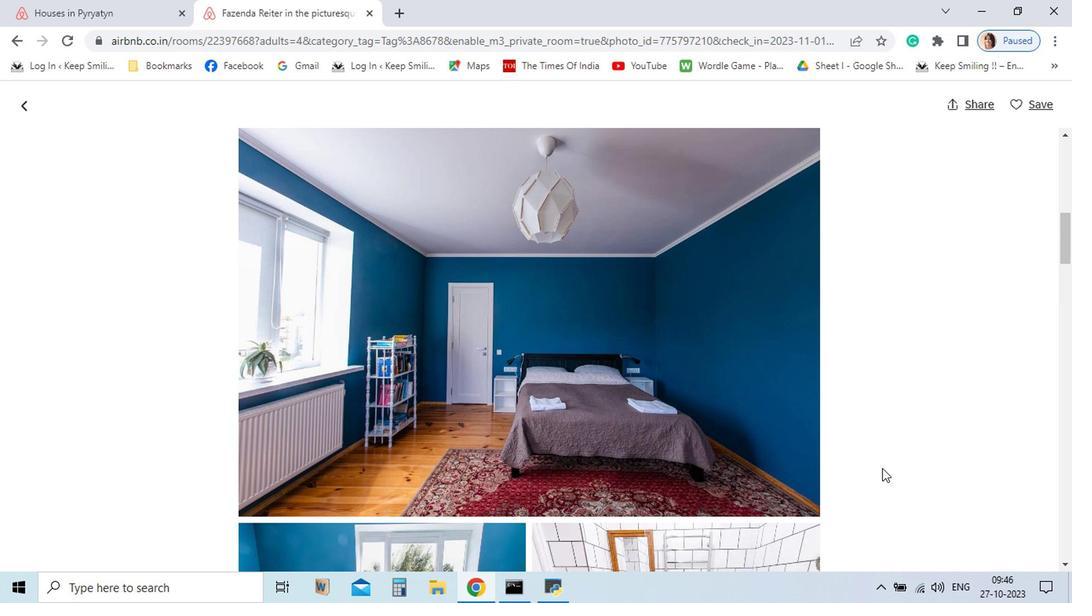 
Action: Mouse scrolled (824, 429) with delta (0, 0)
Screenshot: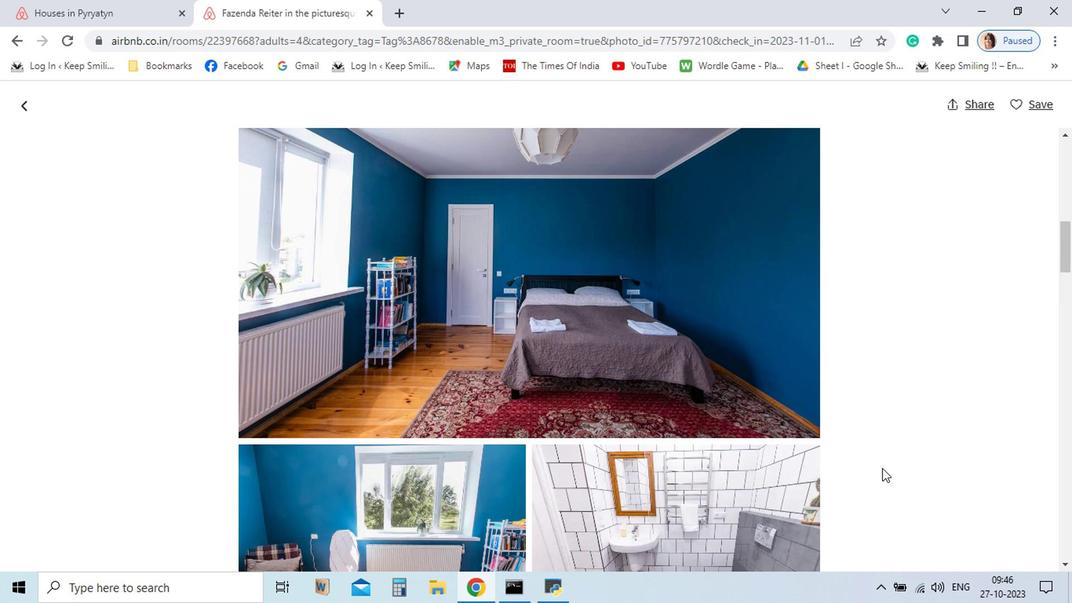
Action: Mouse scrolled (824, 429) with delta (0, 0)
Screenshot: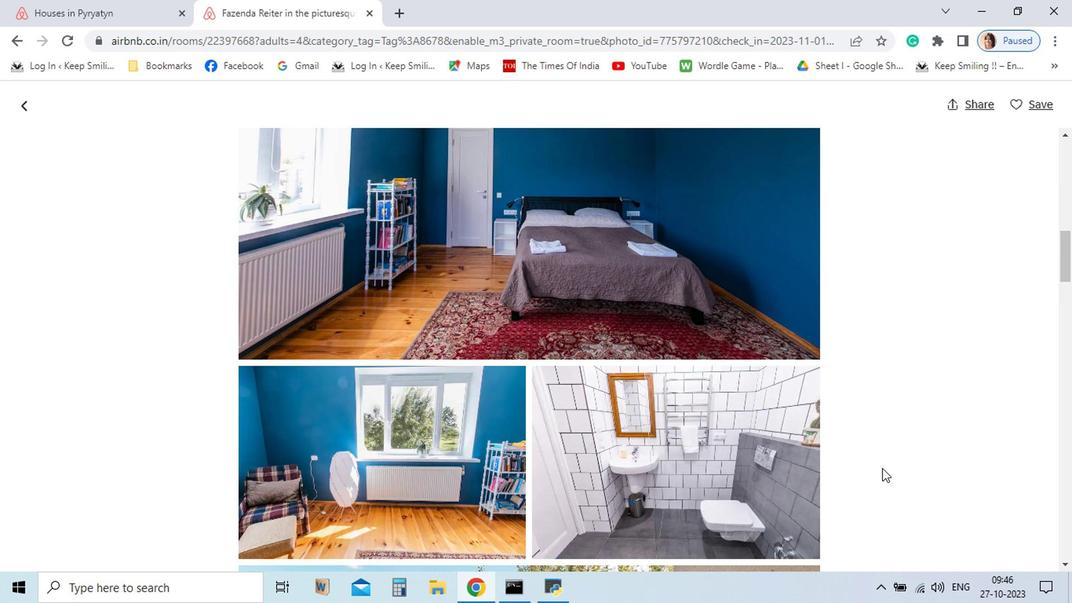 
Action: Mouse scrolled (824, 429) with delta (0, 0)
Screenshot: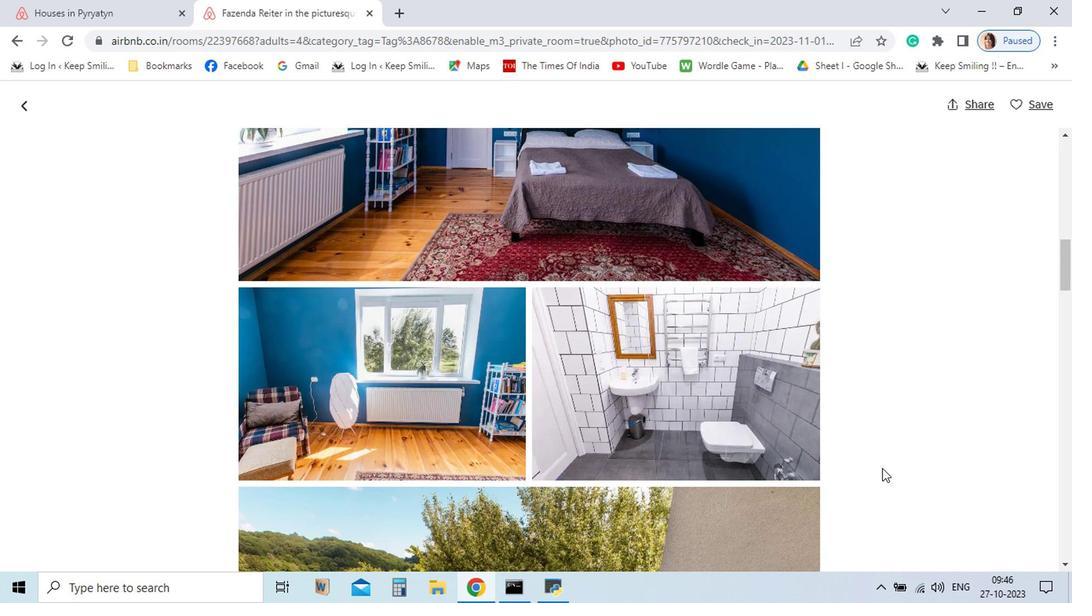 
Action: Mouse scrolled (824, 429) with delta (0, 0)
Screenshot: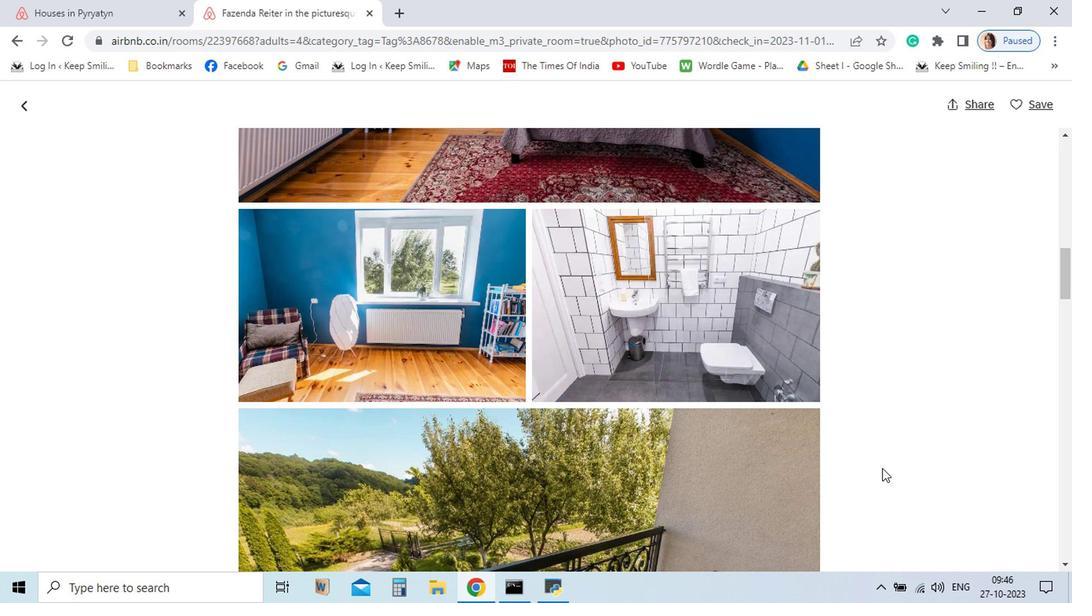 
Action: Mouse scrolled (824, 429) with delta (0, 0)
Screenshot: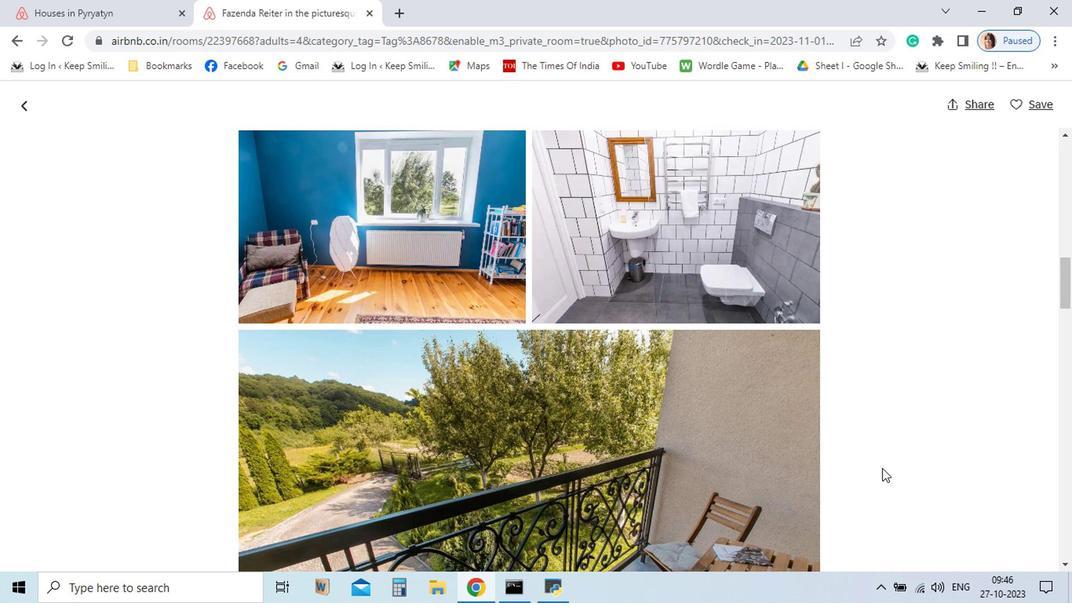 
Action: Mouse scrolled (824, 429) with delta (0, 0)
Screenshot: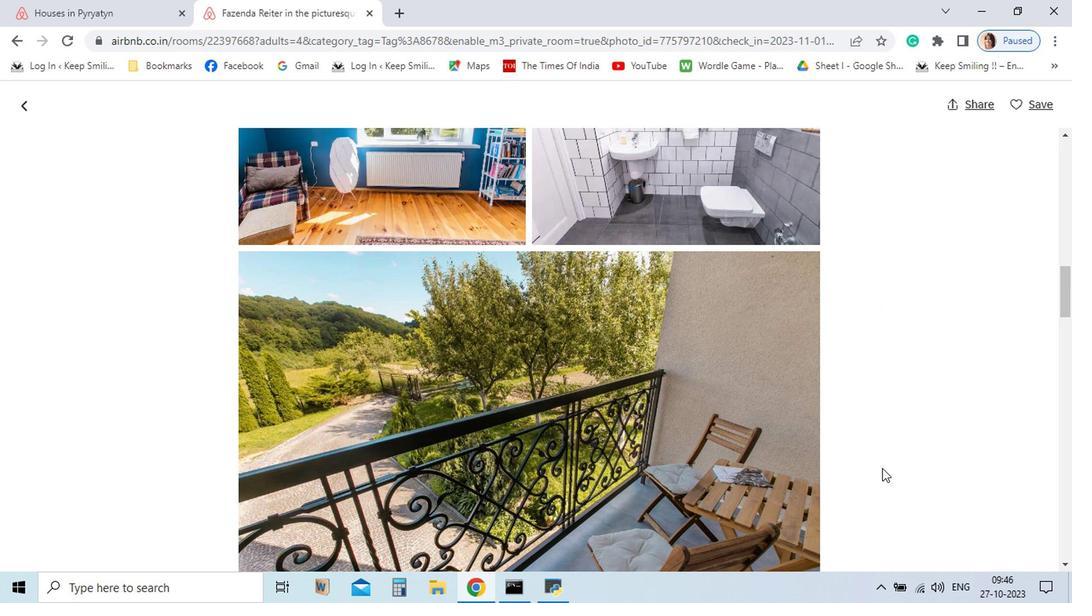 
Action: Mouse scrolled (824, 429) with delta (0, 0)
Screenshot: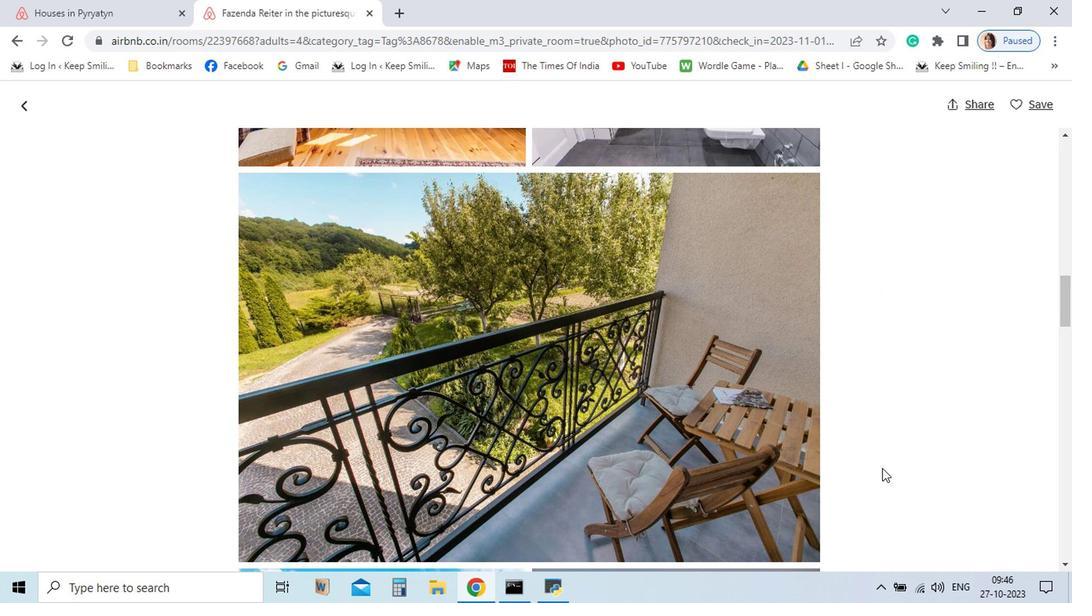 
Action: Mouse scrolled (824, 429) with delta (0, 0)
Screenshot: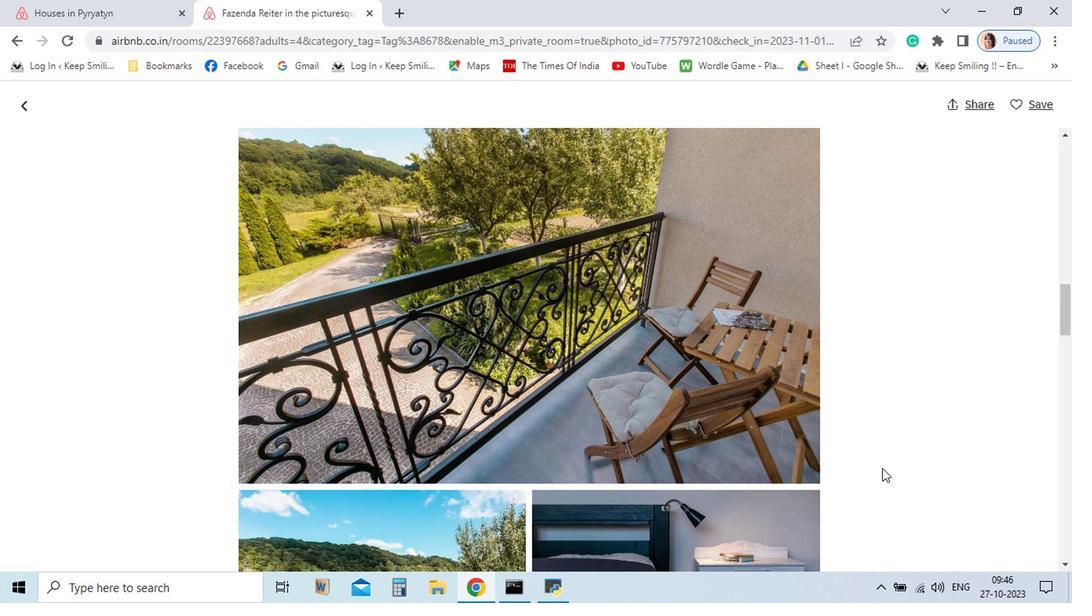 
Action: Mouse scrolled (824, 429) with delta (0, 0)
Screenshot: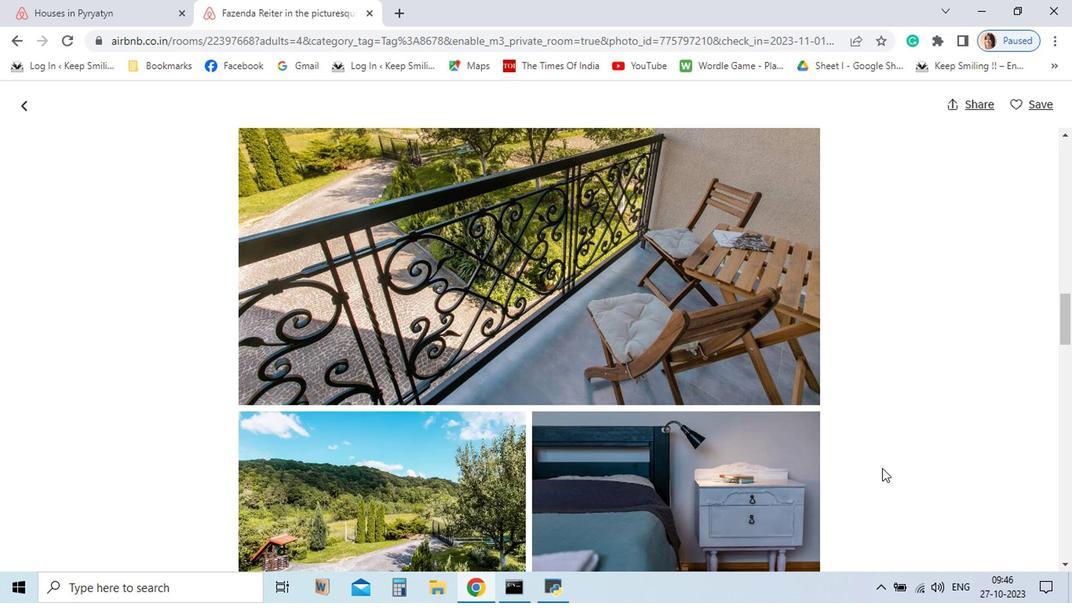 
Action: Mouse scrolled (824, 429) with delta (0, 0)
Screenshot: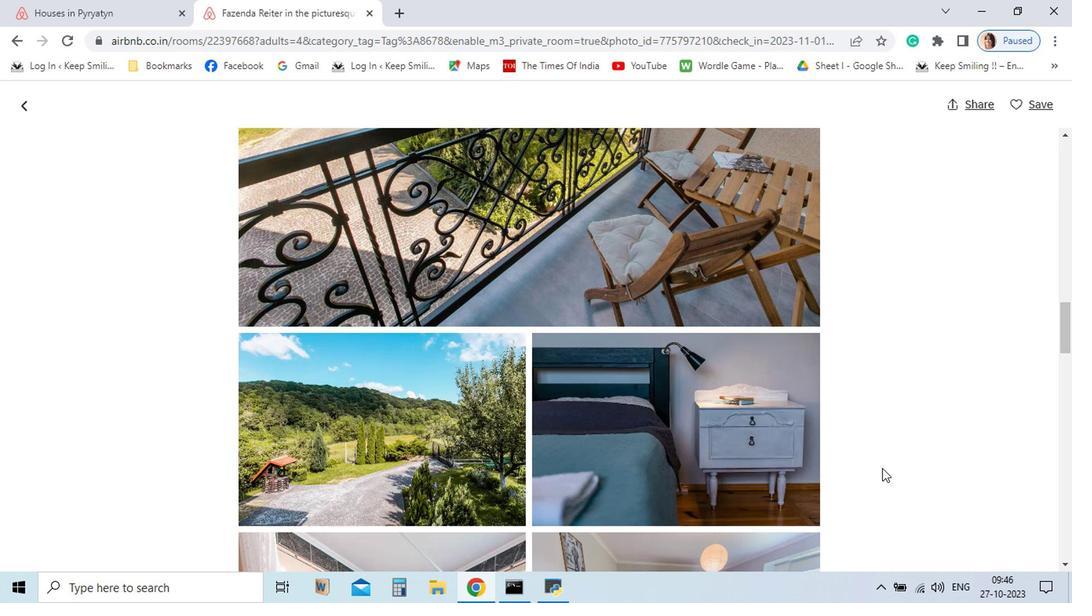
Action: Mouse scrolled (824, 429) with delta (0, 0)
Screenshot: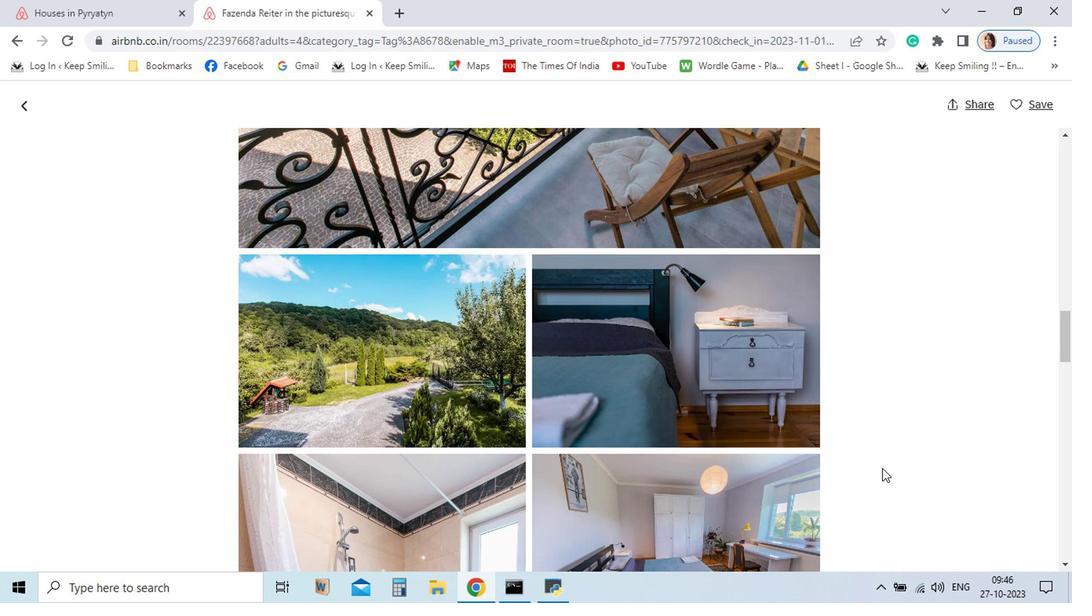 
Action: Mouse scrolled (824, 429) with delta (0, 0)
Screenshot: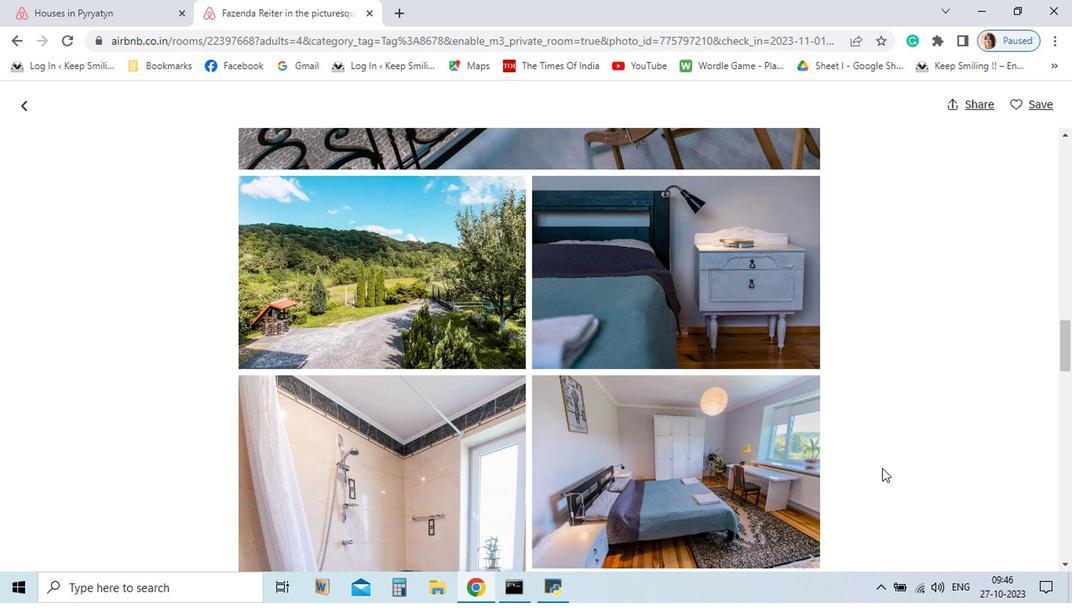 
Action: Mouse scrolled (824, 429) with delta (0, 0)
Screenshot: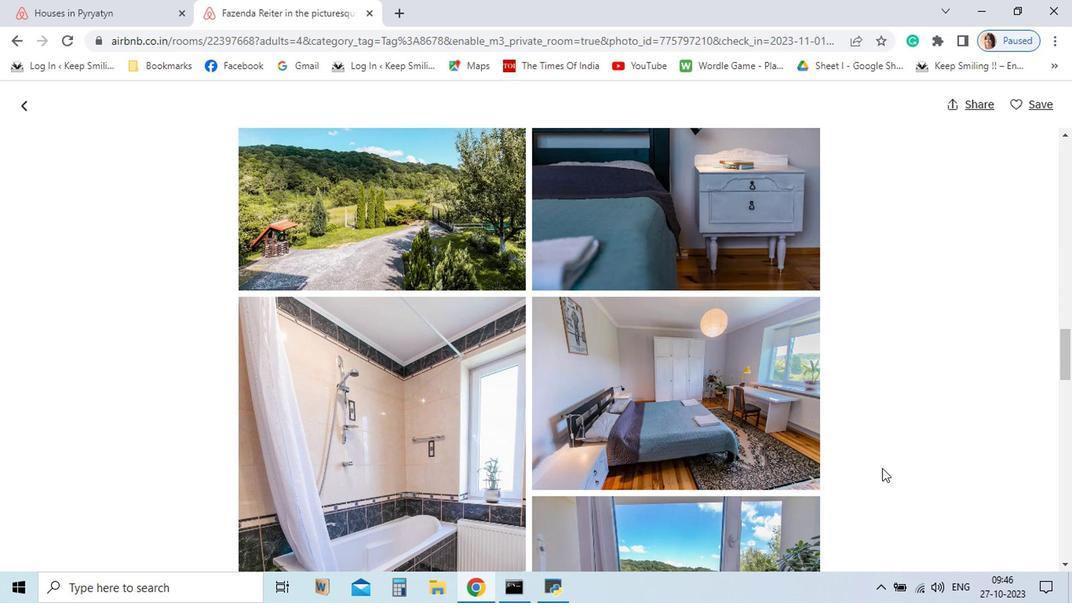 
Action: Mouse scrolled (824, 429) with delta (0, 0)
Screenshot: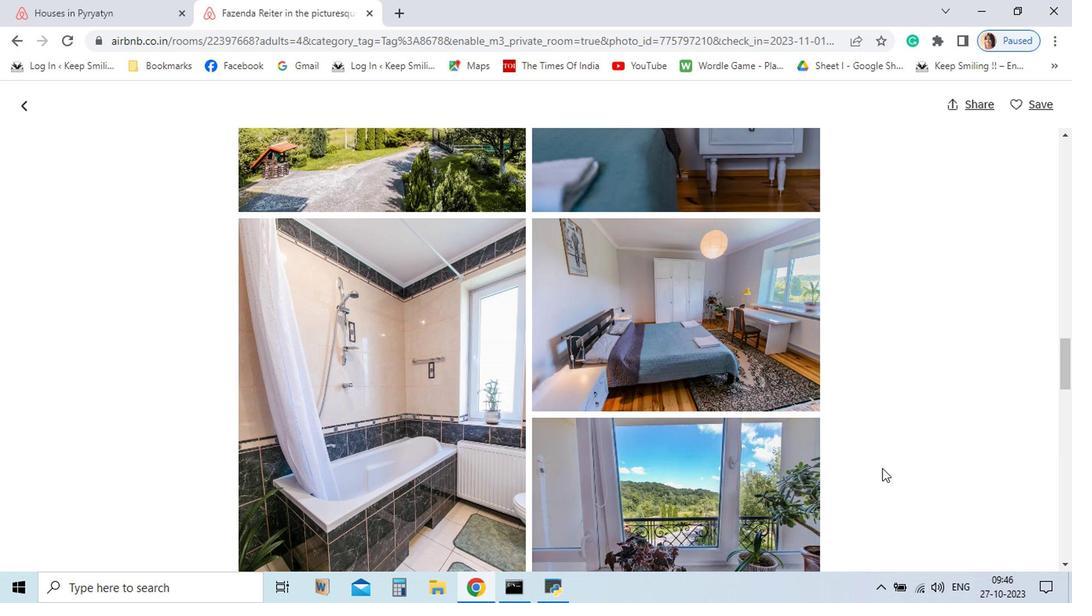 
Action: Mouse scrolled (824, 429) with delta (0, 0)
Screenshot: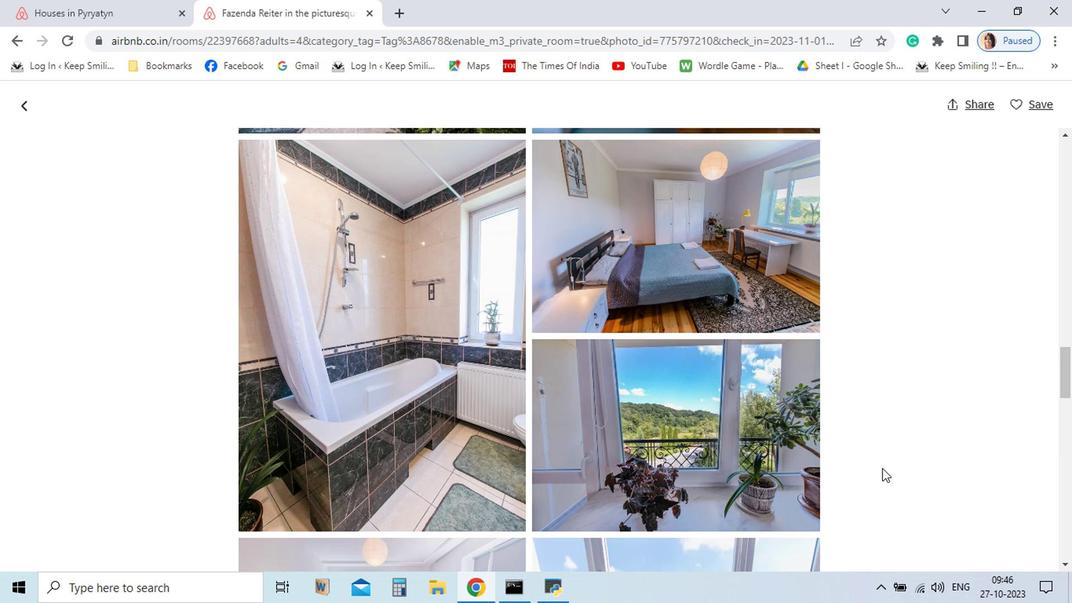 
Action: Mouse scrolled (824, 429) with delta (0, 0)
Screenshot: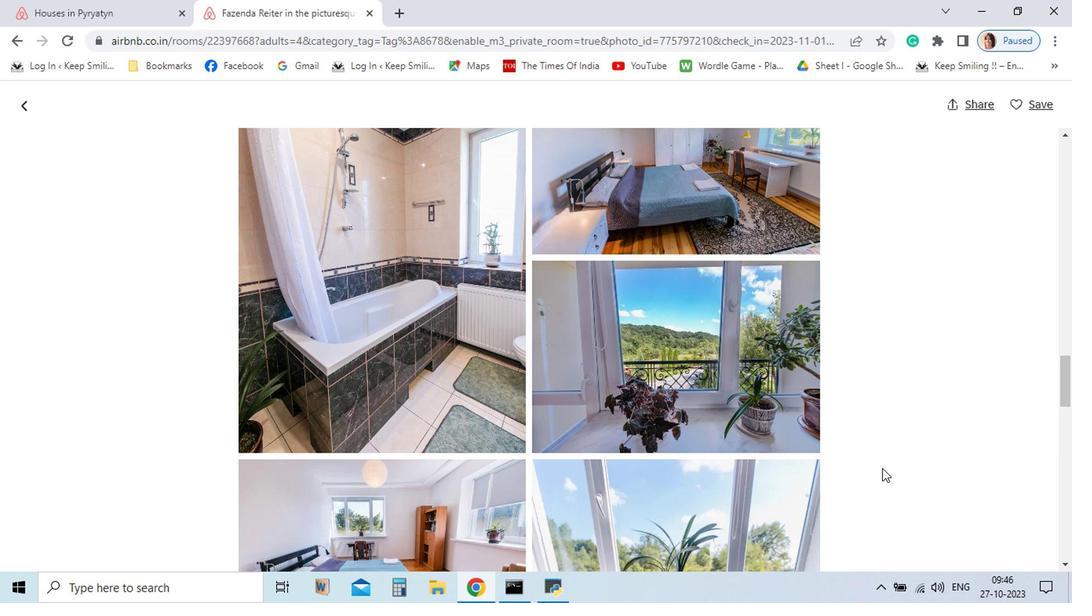 
Action: Mouse scrolled (824, 429) with delta (0, 0)
Screenshot: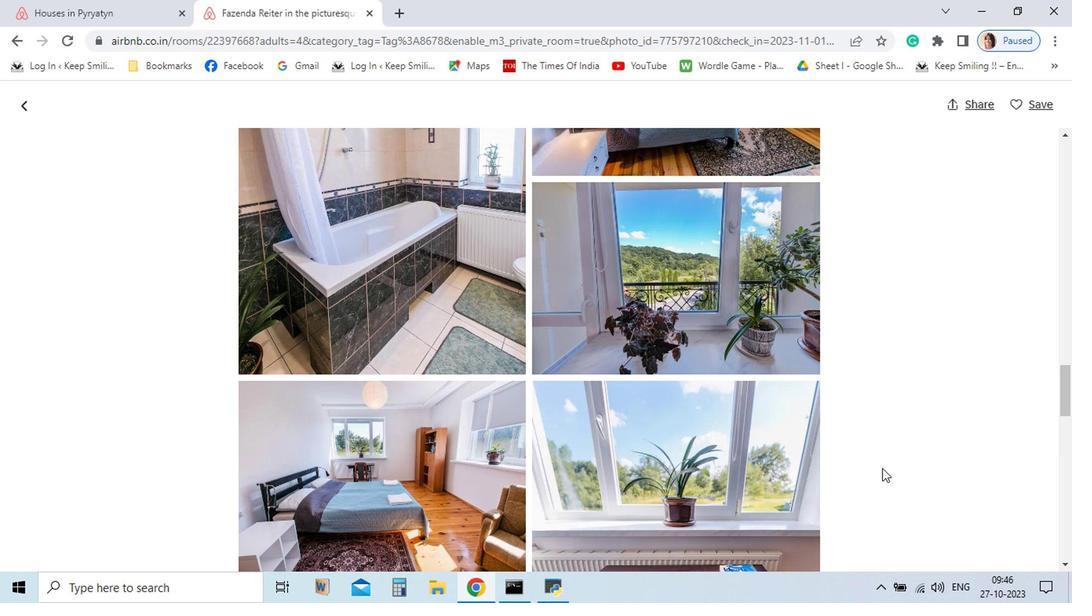 
Action: Mouse scrolled (824, 429) with delta (0, 0)
Screenshot: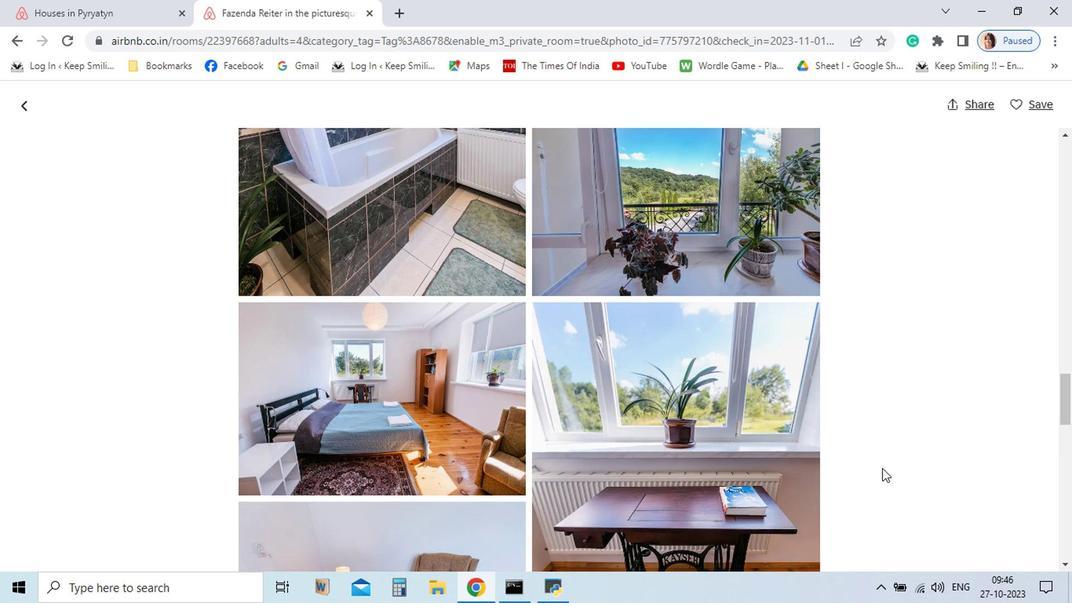 
Action: Mouse scrolled (824, 429) with delta (0, 0)
Screenshot: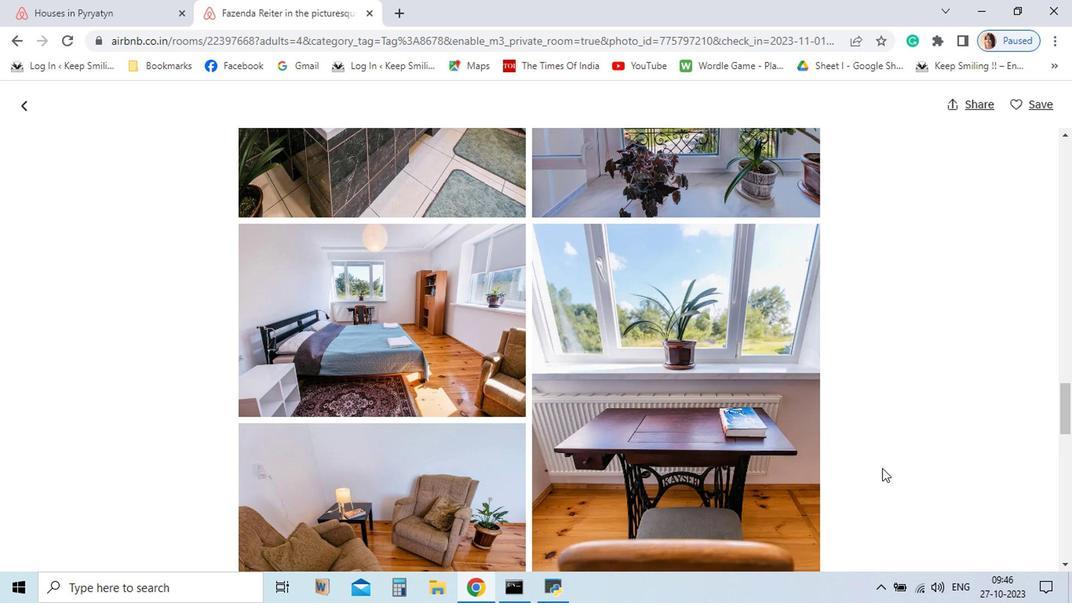 
Action: Mouse scrolled (824, 429) with delta (0, 0)
Screenshot: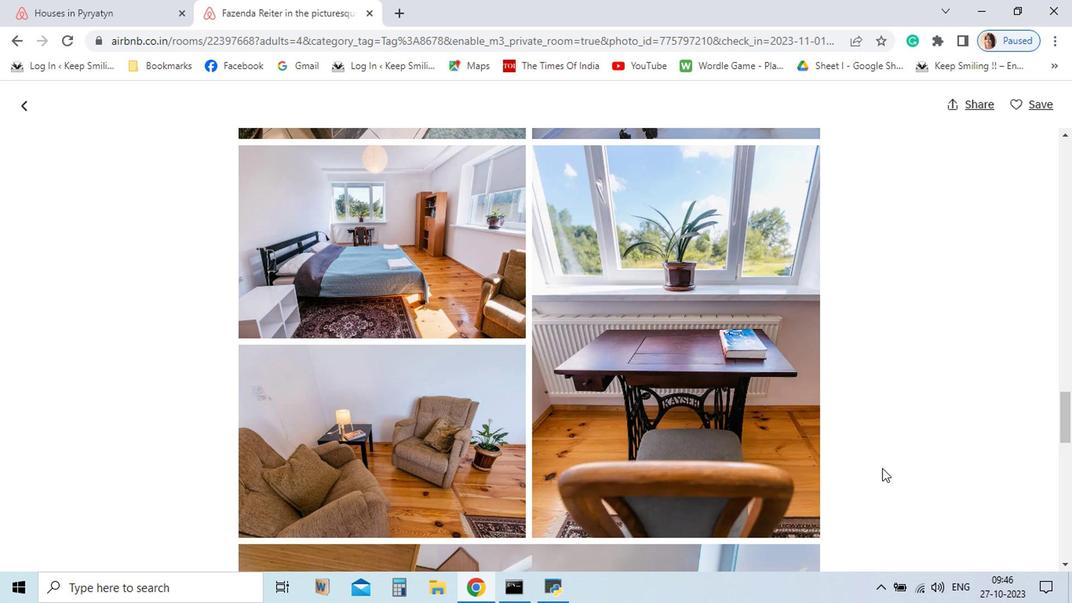 
Action: Mouse scrolled (824, 429) with delta (0, 0)
Screenshot: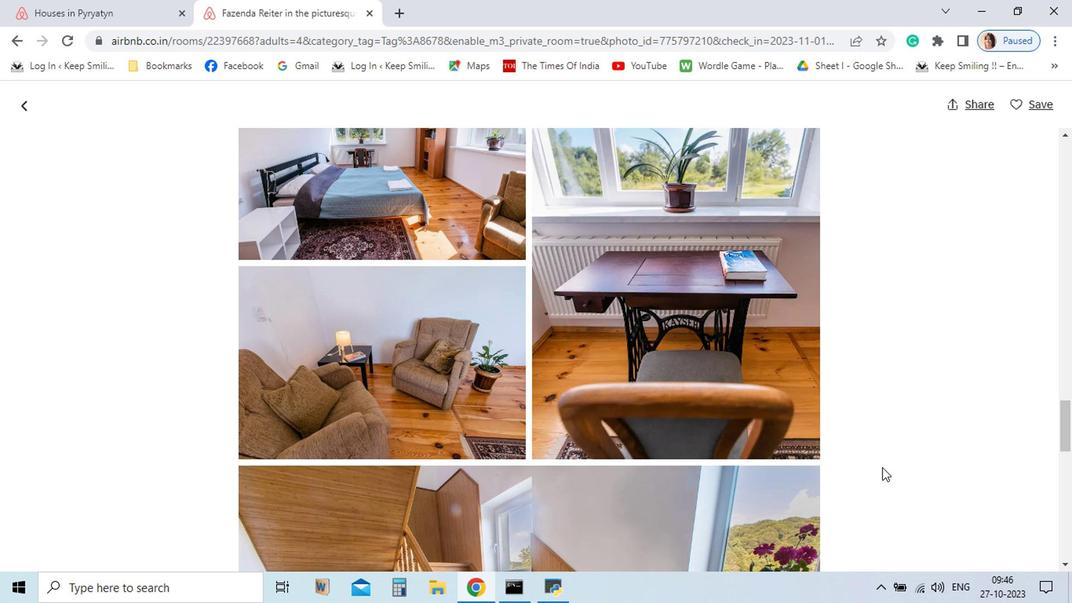
Action: Mouse moved to (824, 429)
Screenshot: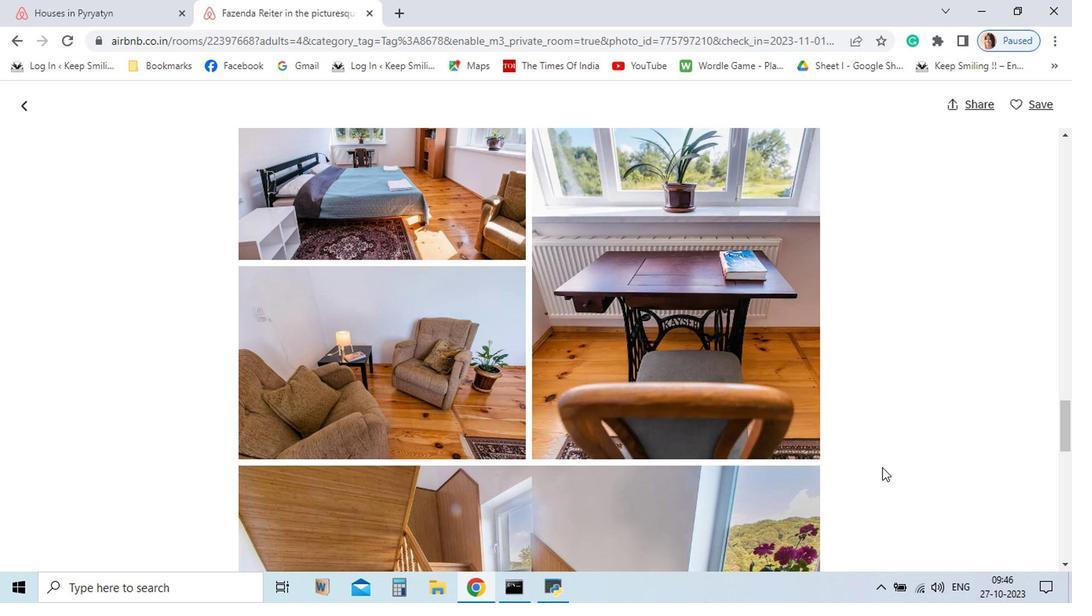 
Action: Mouse scrolled (824, 428) with delta (0, 0)
Screenshot: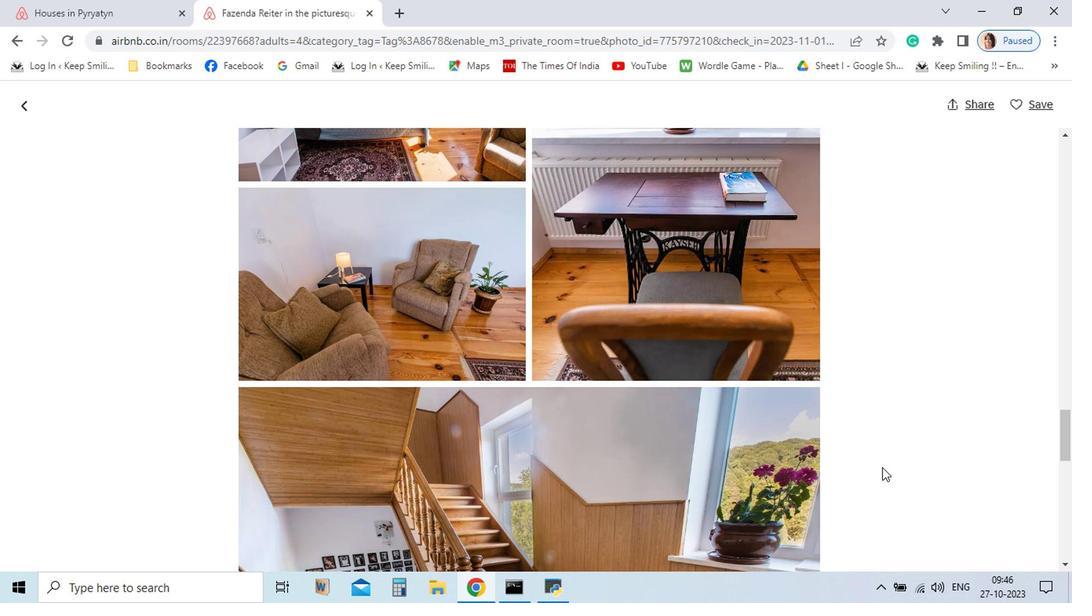 
Action: Mouse scrolled (824, 428) with delta (0, 0)
Screenshot: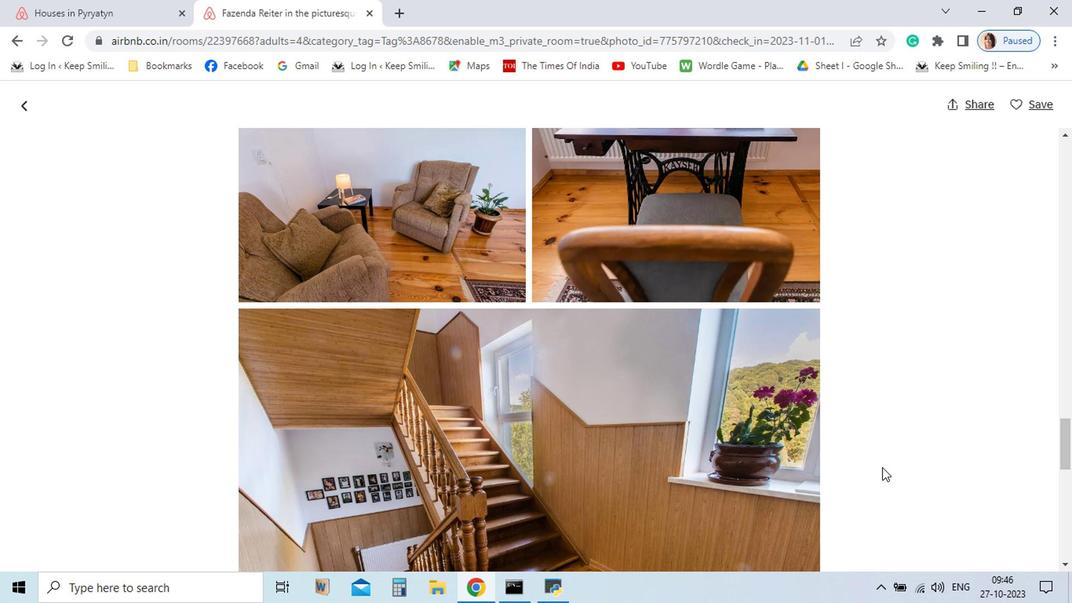 
Action: Mouse scrolled (824, 428) with delta (0, 0)
Screenshot: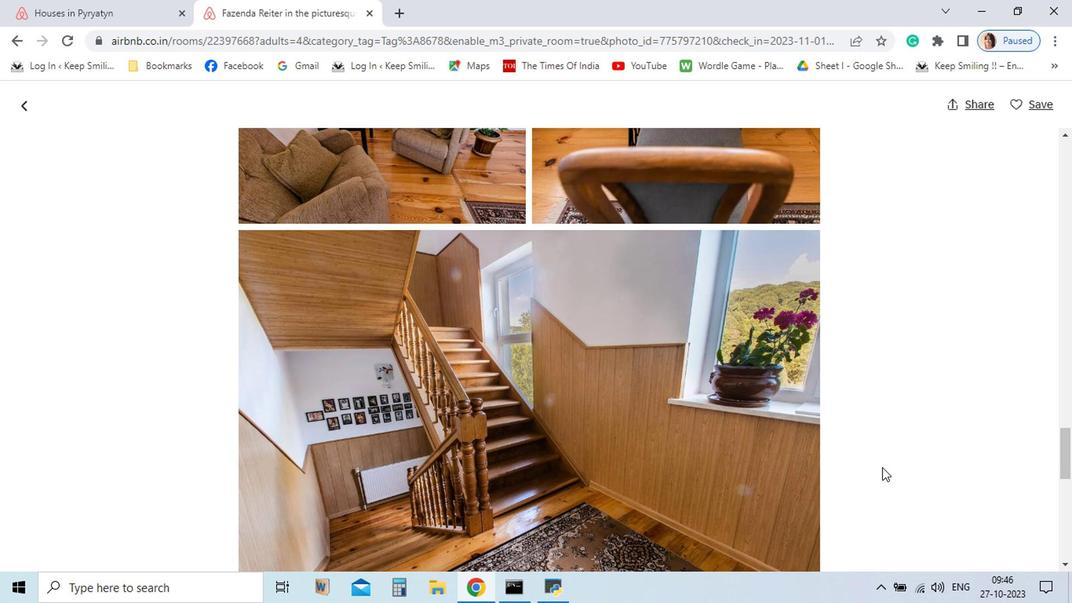 
Action: Mouse scrolled (824, 428) with delta (0, 0)
Screenshot: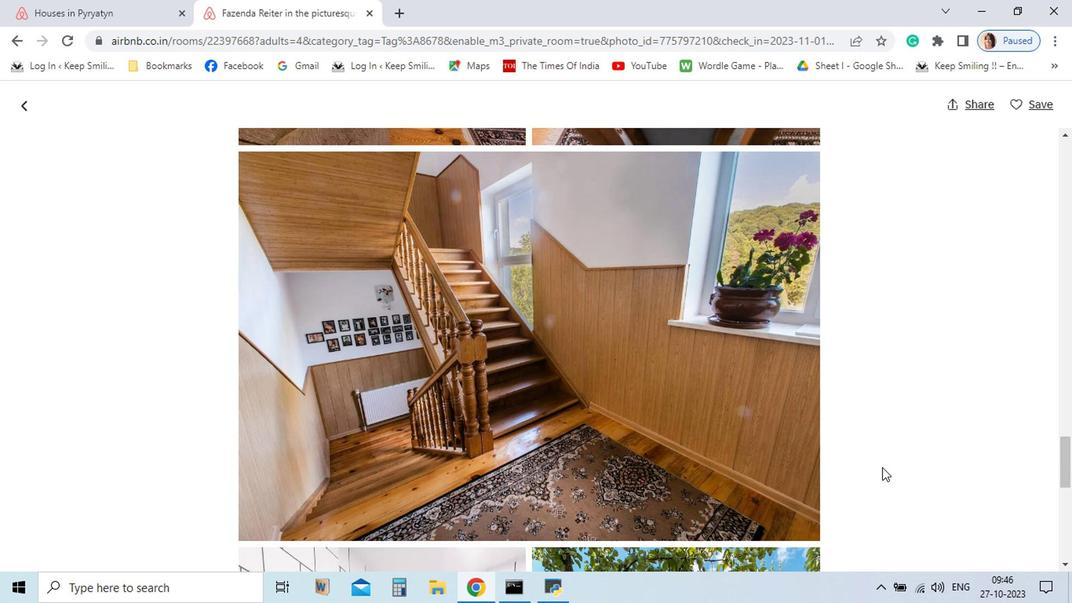 
Action: Mouse scrolled (824, 428) with delta (0, 0)
Screenshot: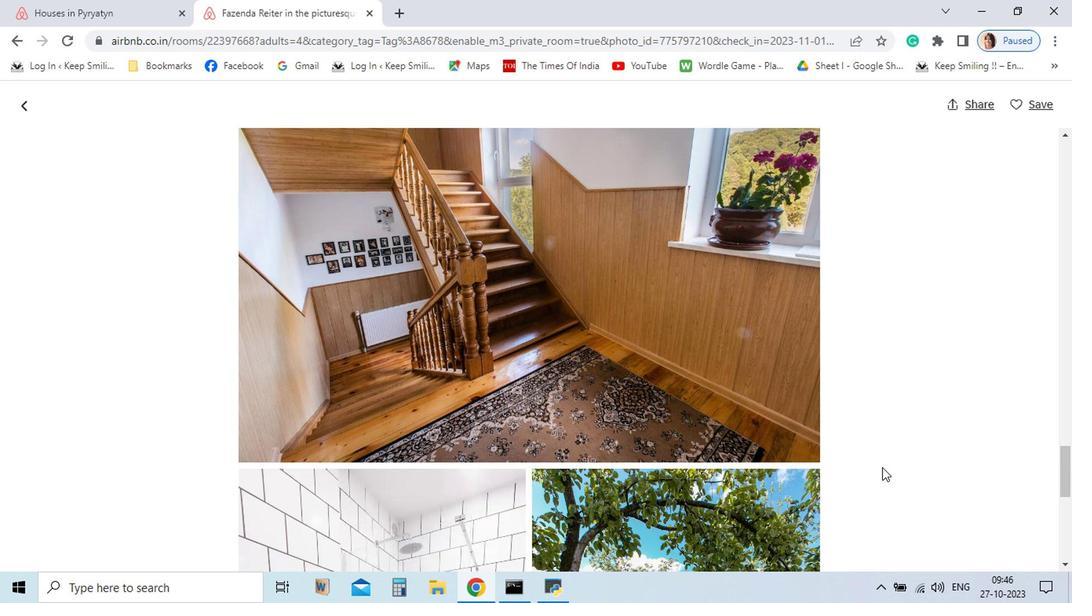 
Action: Mouse scrolled (824, 428) with delta (0, 0)
Screenshot: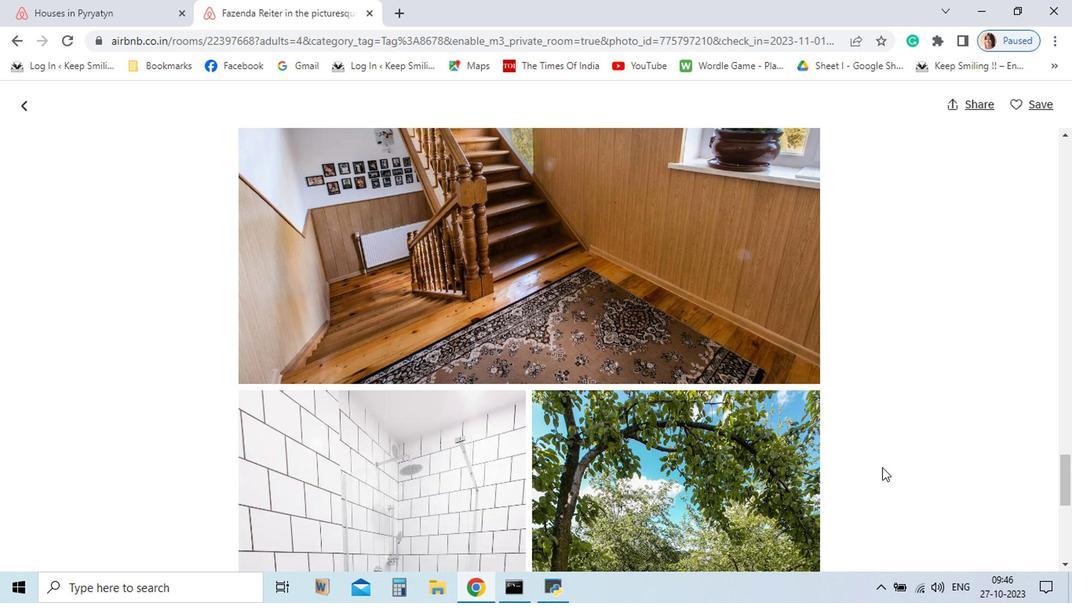 
Action: Mouse moved to (824, 429)
Screenshot: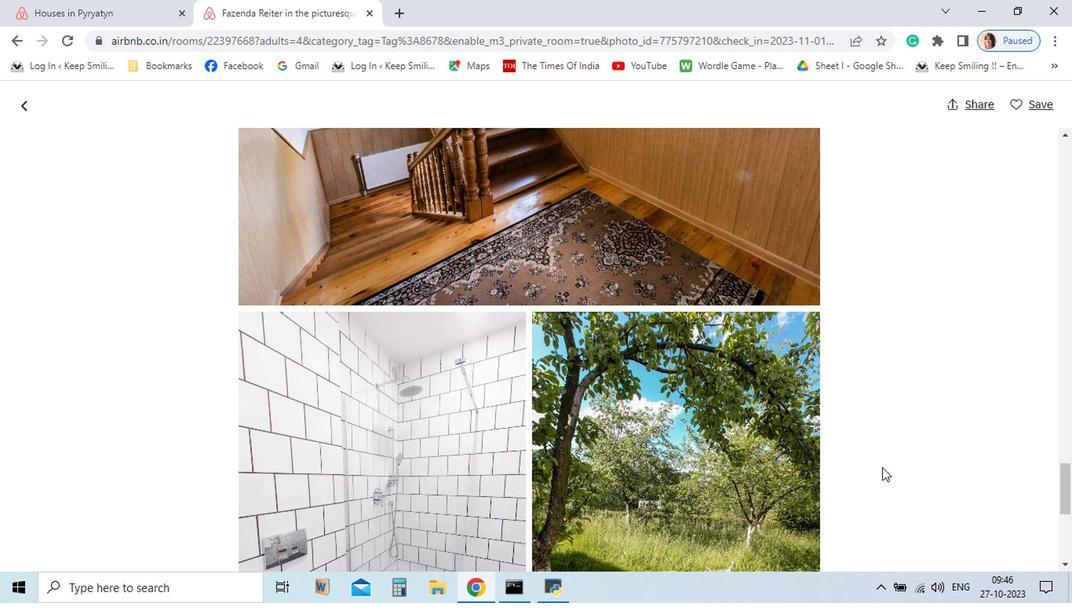 
Action: Mouse scrolled (824, 428) with delta (0, 0)
Screenshot: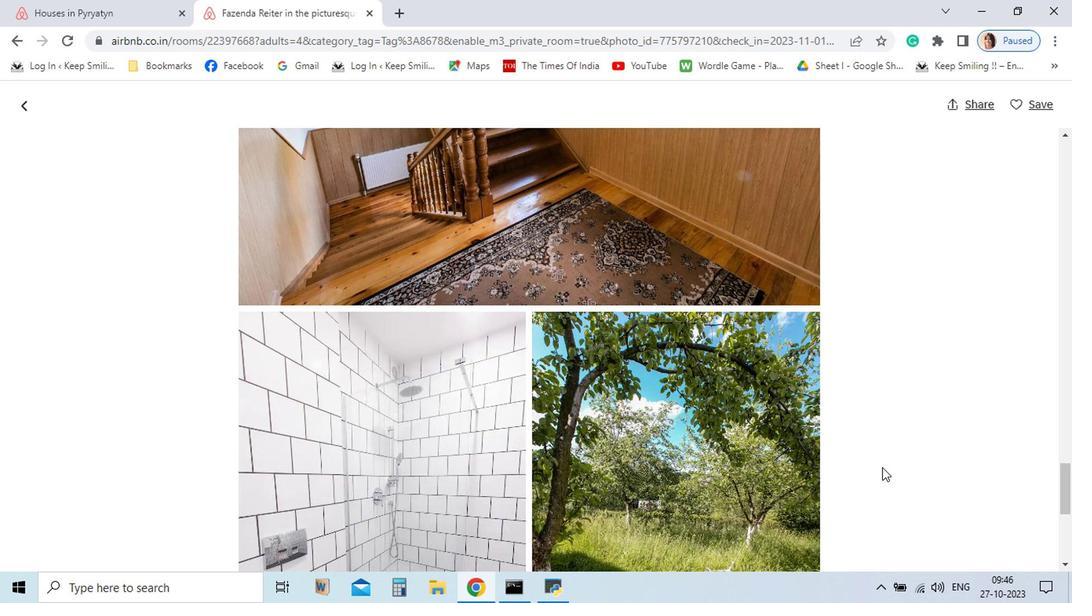 
Action: Mouse scrolled (824, 428) with delta (0, 0)
Screenshot: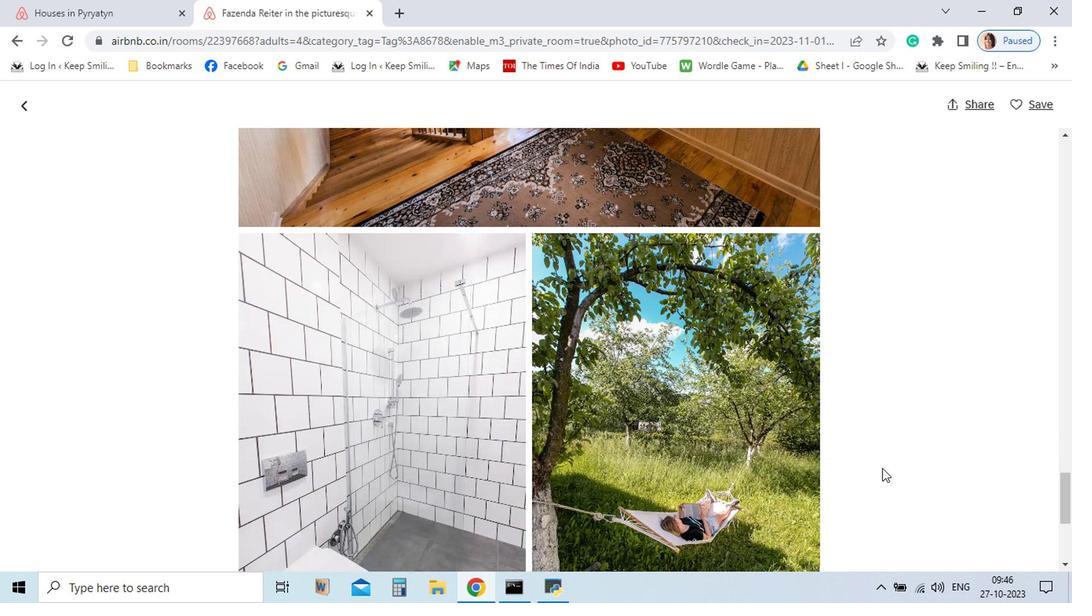 
Action: Mouse moved to (824, 430)
Screenshot: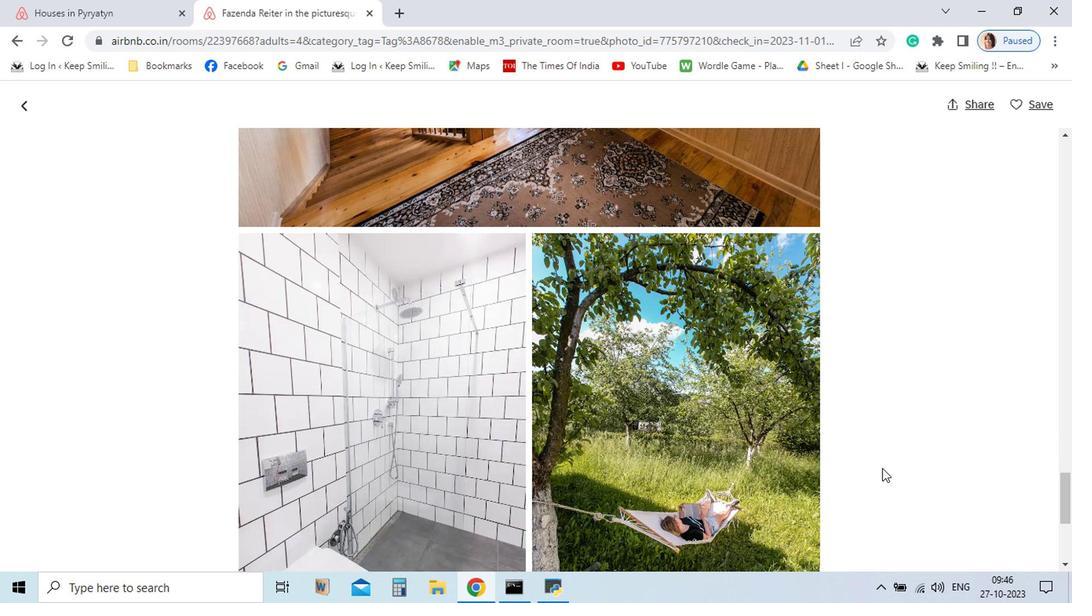 
Action: Mouse scrolled (824, 429) with delta (0, 0)
Screenshot: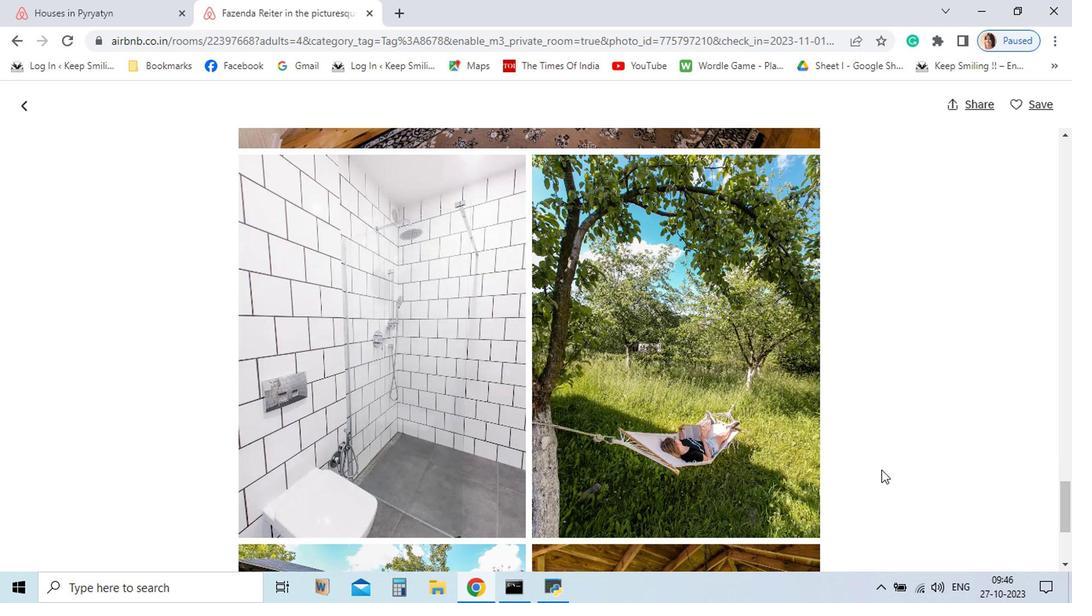 
Action: Mouse moved to (823, 431)
Screenshot: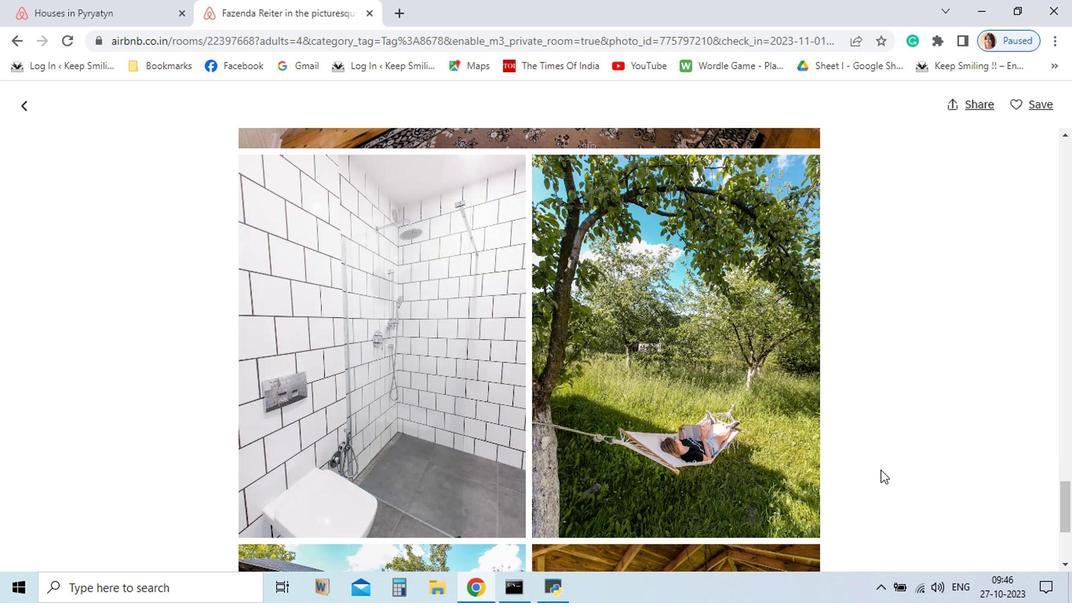 
Action: Mouse scrolled (823, 430) with delta (0, 0)
Screenshot: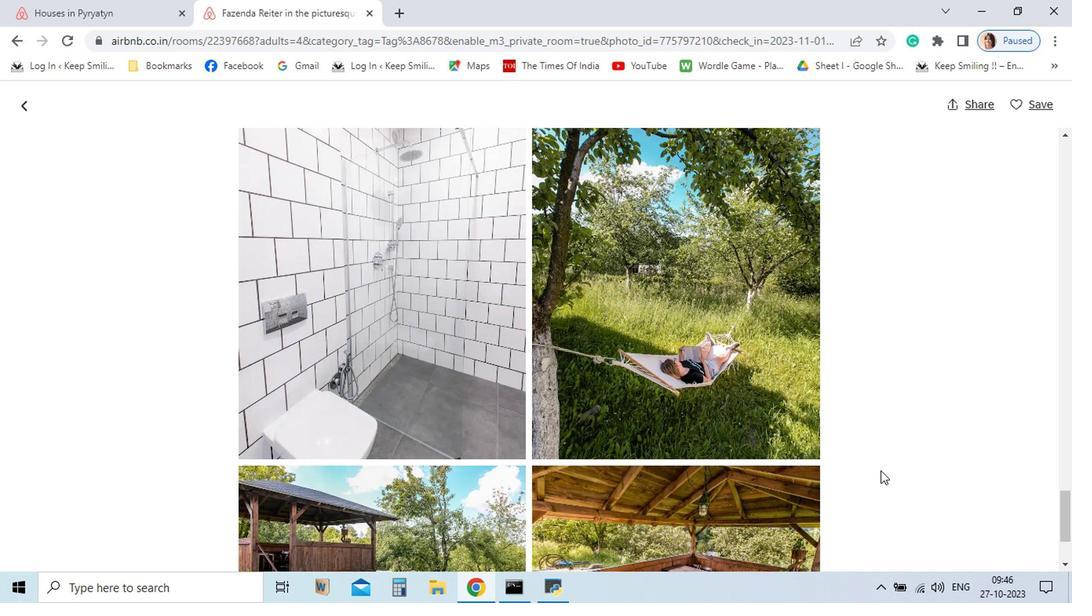 
Action: Mouse moved to (823, 432)
Screenshot: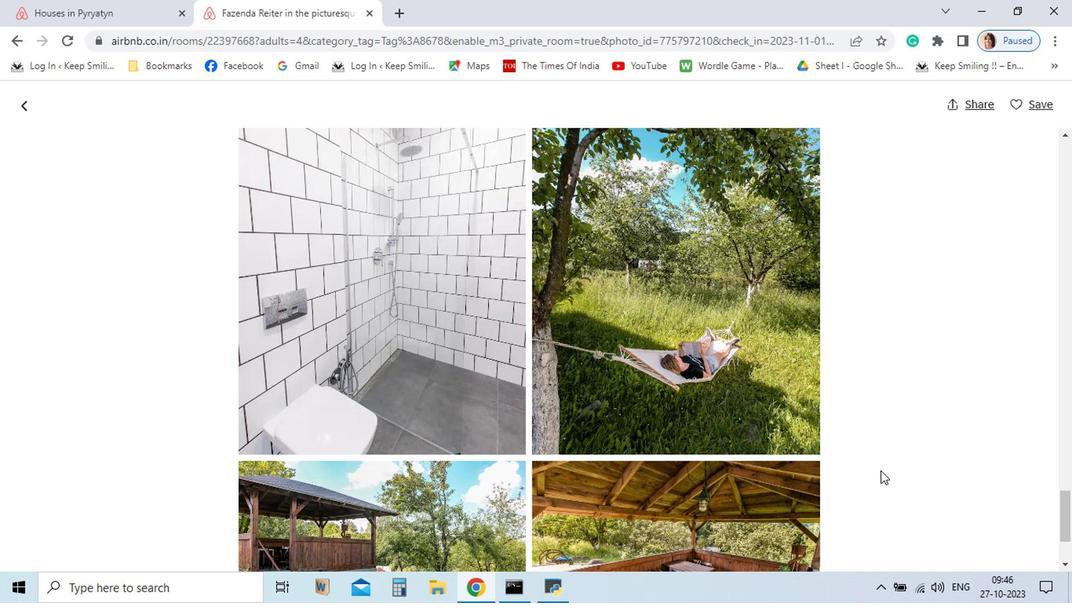 
Action: Mouse scrolled (823, 431) with delta (0, -1)
Screenshot: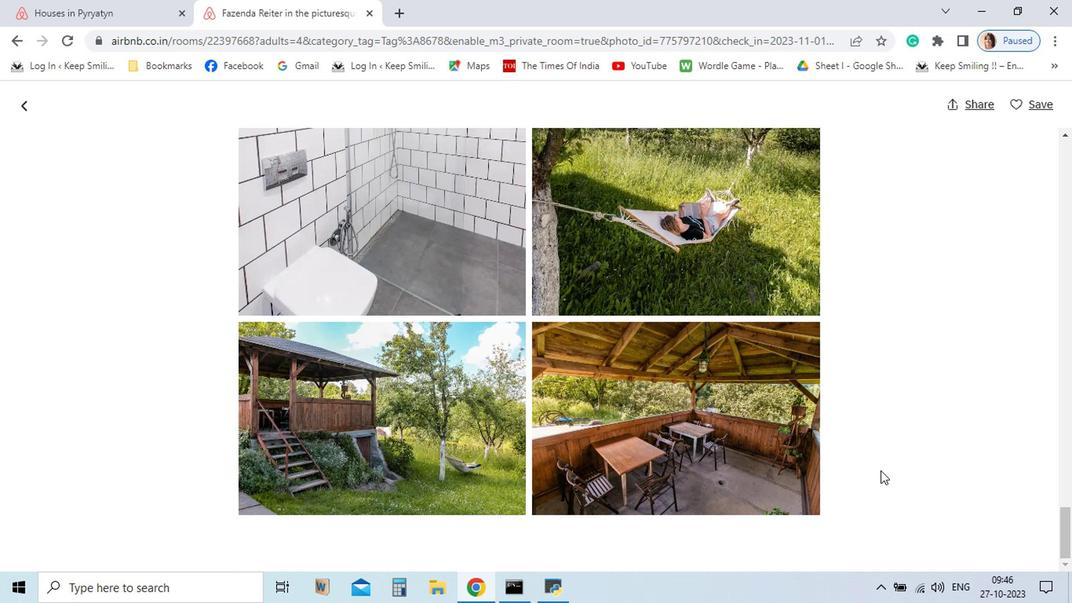 
Action: Mouse scrolled (823, 431) with delta (0, -1)
Screenshot: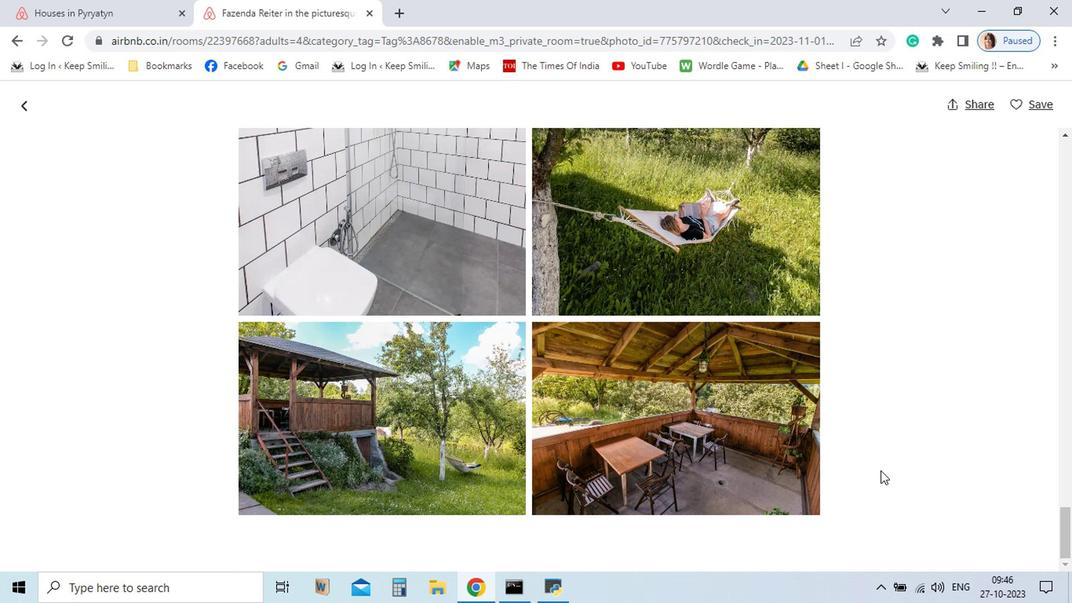 
Action: Mouse scrolled (823, 431) with delta (0, -1)
Screenshot: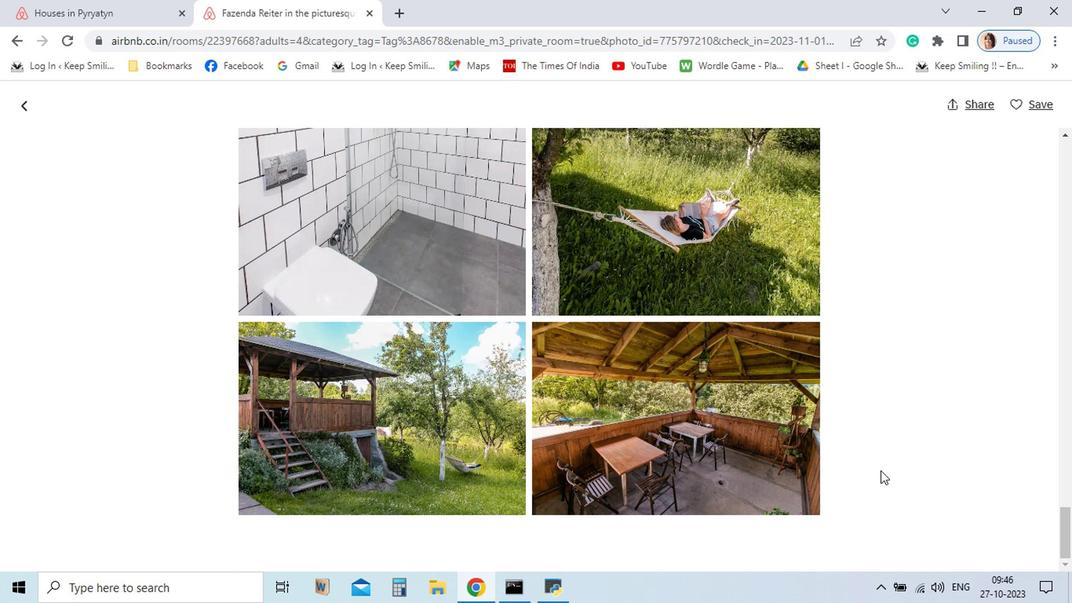 
Action: Mouse moved to (91, 135)
Screenshot: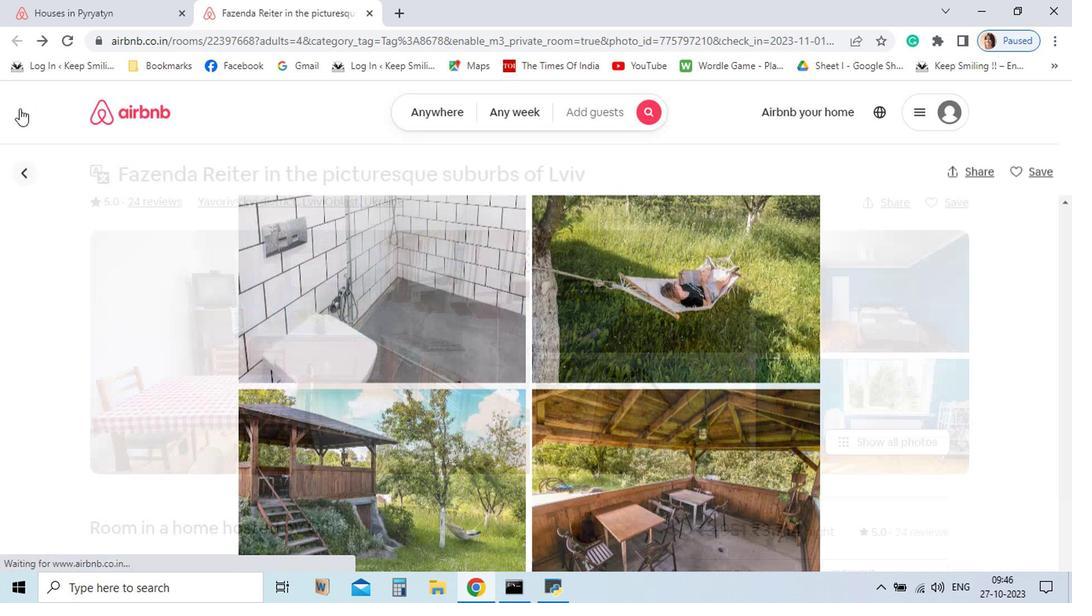 
Action: Mouse pressed left at (91, 135)
Screenshot: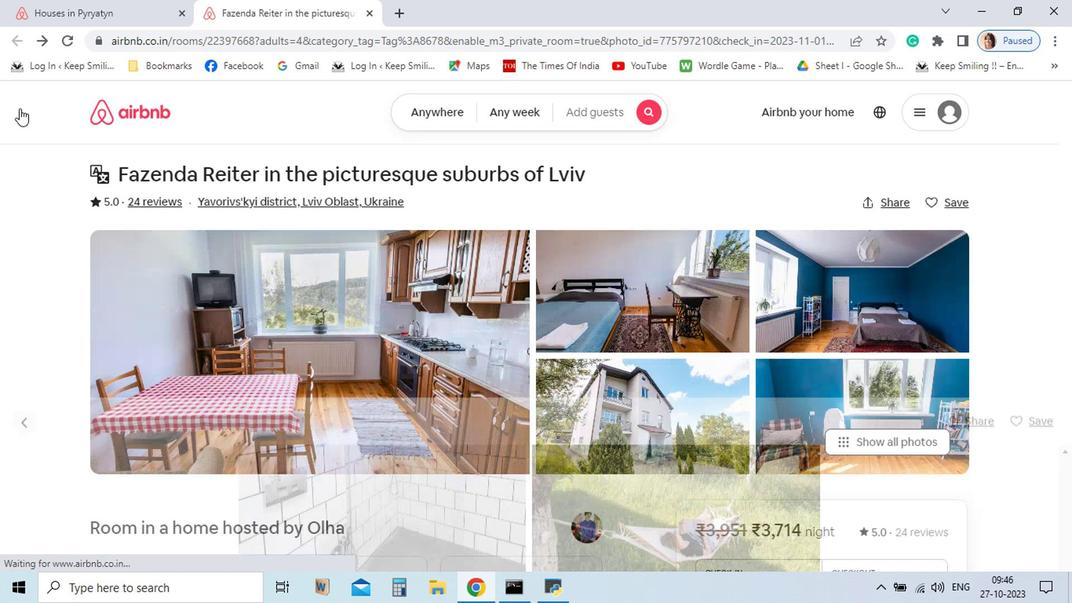 
Action: Mouse moved to (118, 340)
Screenshot: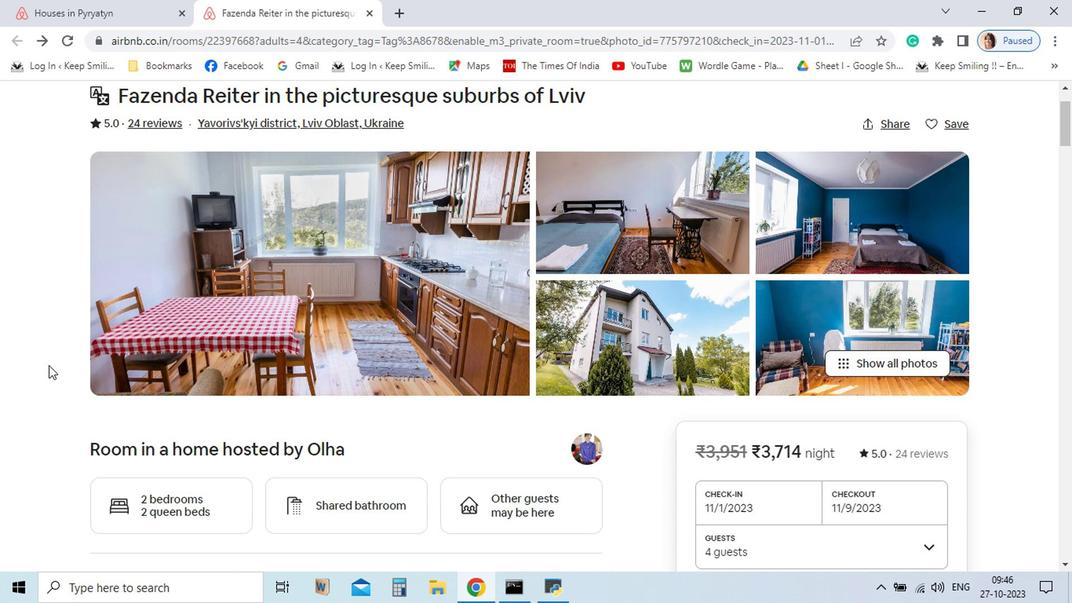 
Action: Mouse scrolled (118, 340) with delta (0, 0)
Screenshot: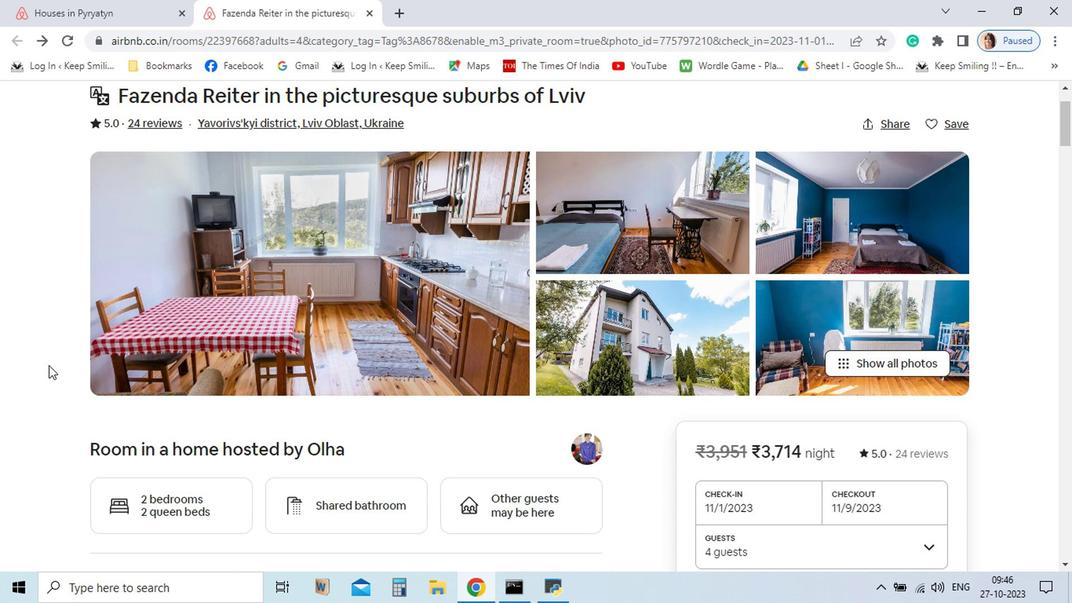 
Action: Mouse moved to (115, 345)
Screenshot: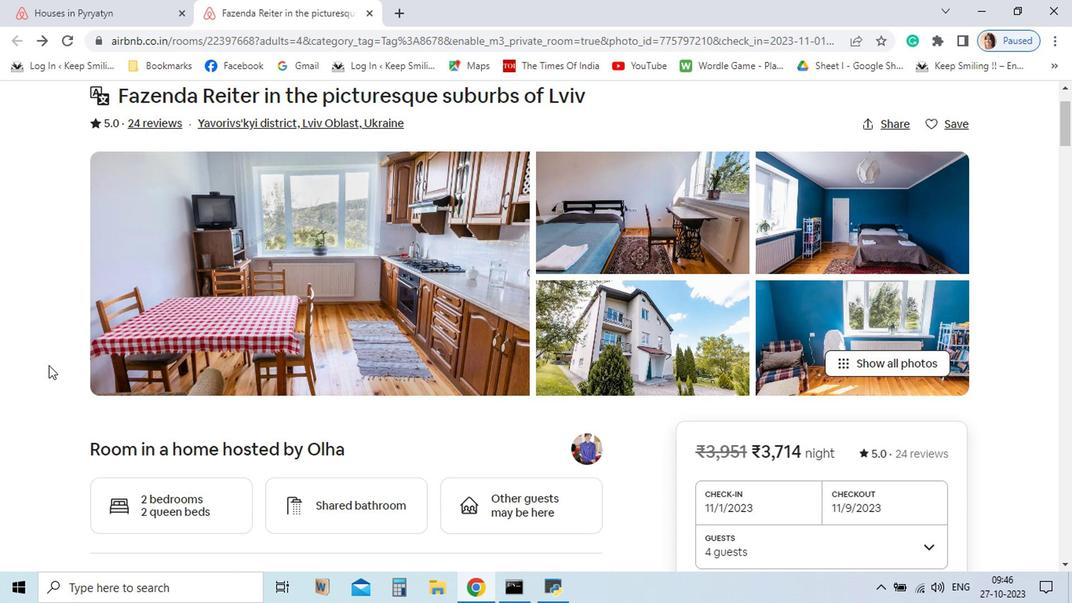 
Action: Mouse scrolled (115, 345) with delta (0, 0)
Screenshot: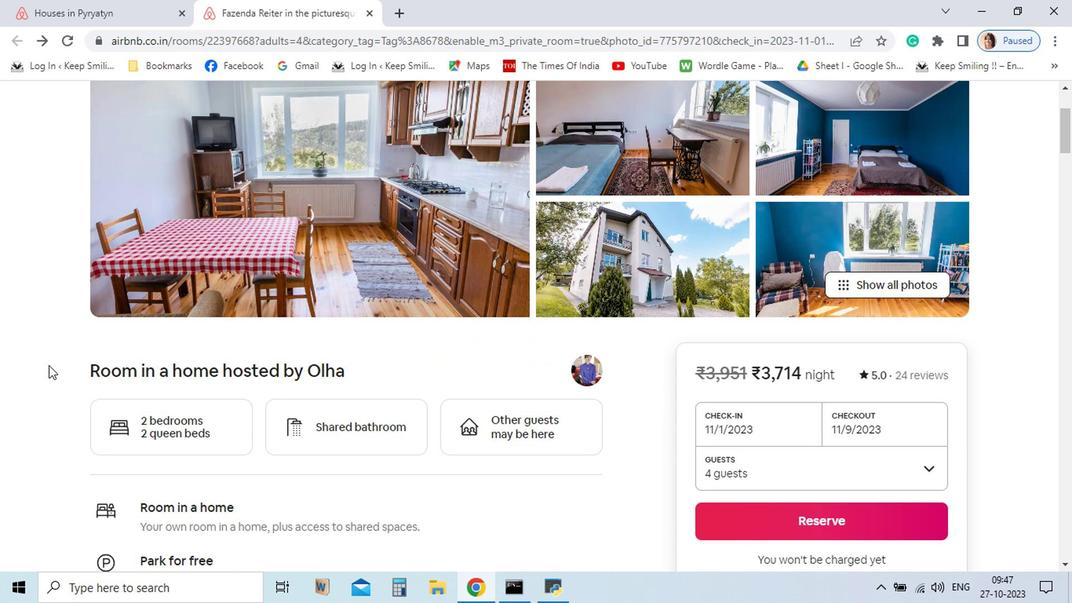 
Action: Mouse moved to (115, 345)
Screenshot: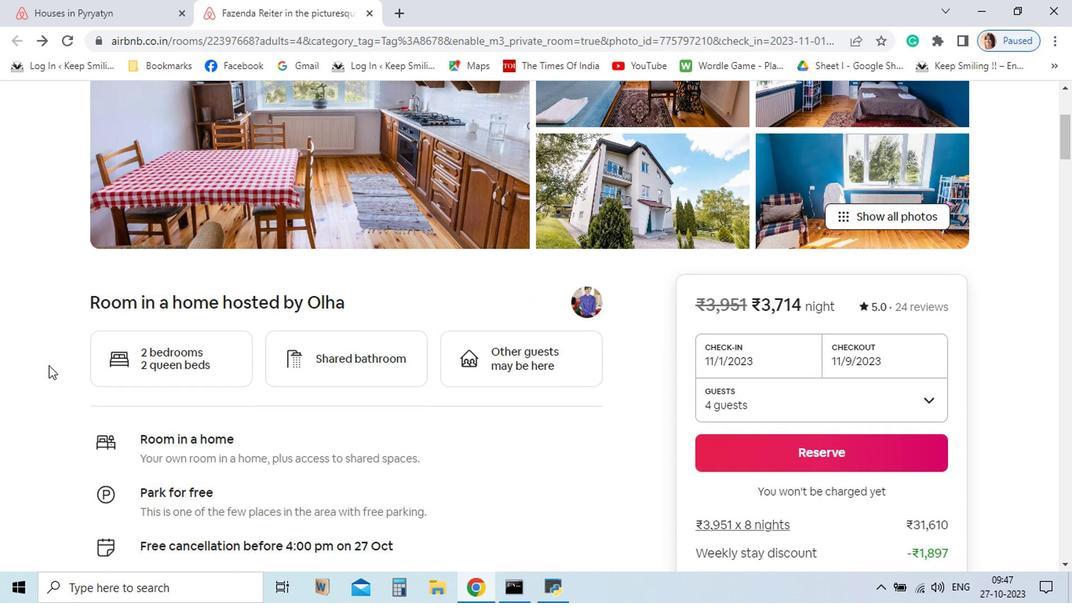 
Action: Mouse scrolled (115, 345) with delta (0, 0)
Screenshot: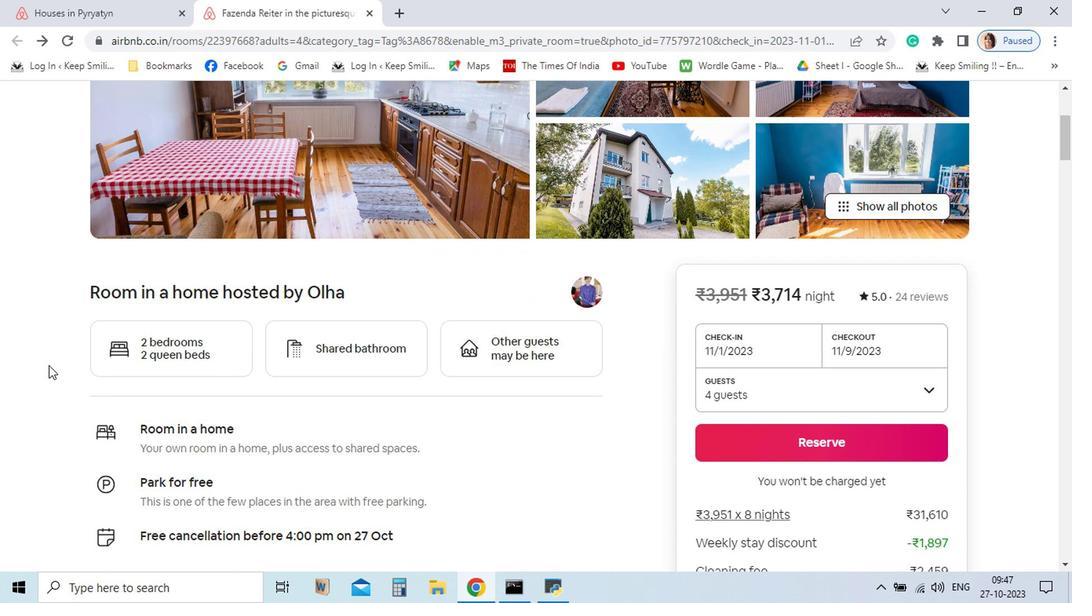 
Action: Mouse moved to (503, 437)
Screenshot: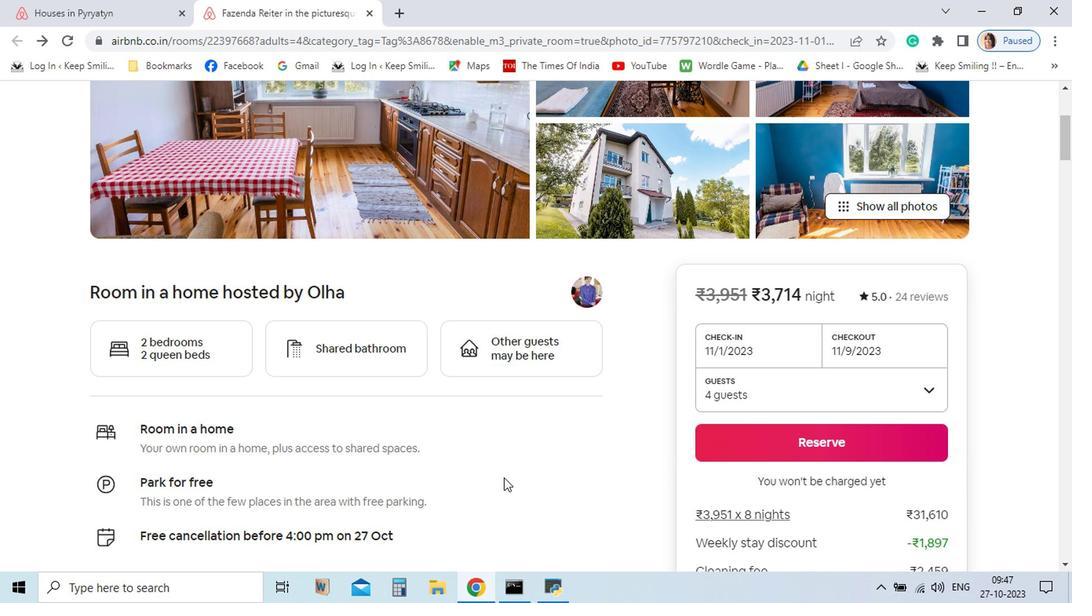
Action: Mouse scrolled (503, 437) with delta (0, 0)
Screenshot: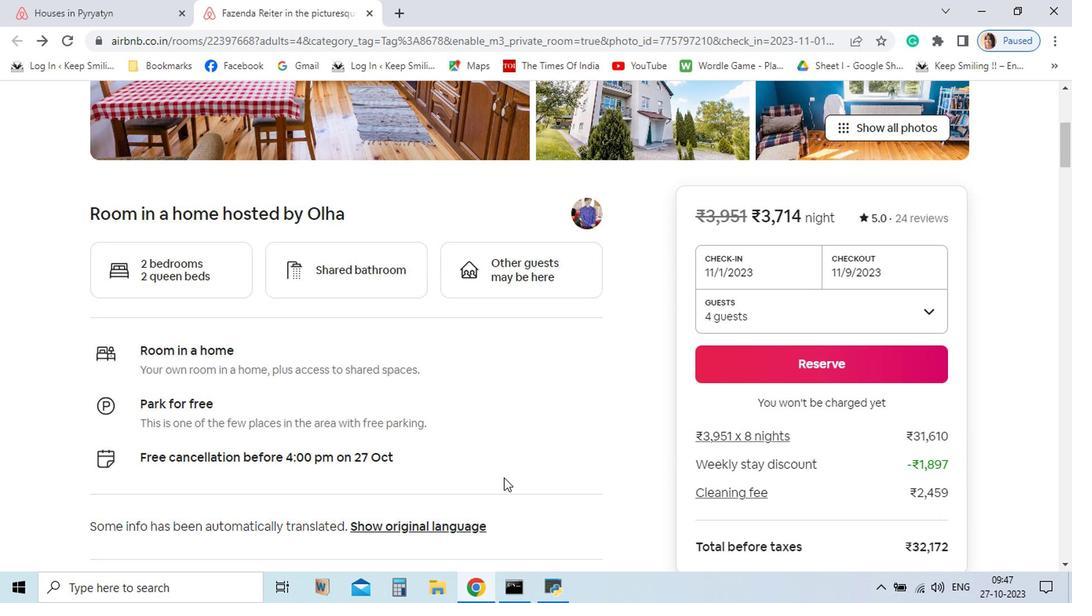 
Action: Mouse moved to (503, 437)
Screenshot: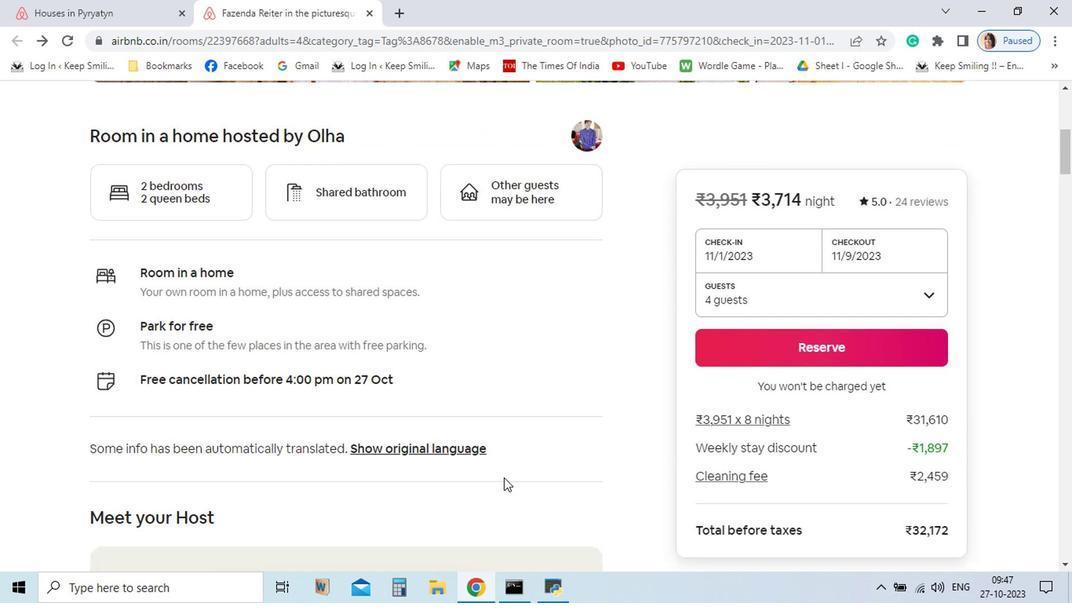 
Action: Mouse scrolled (503, 437) with delta (0, 0)
Screenshot: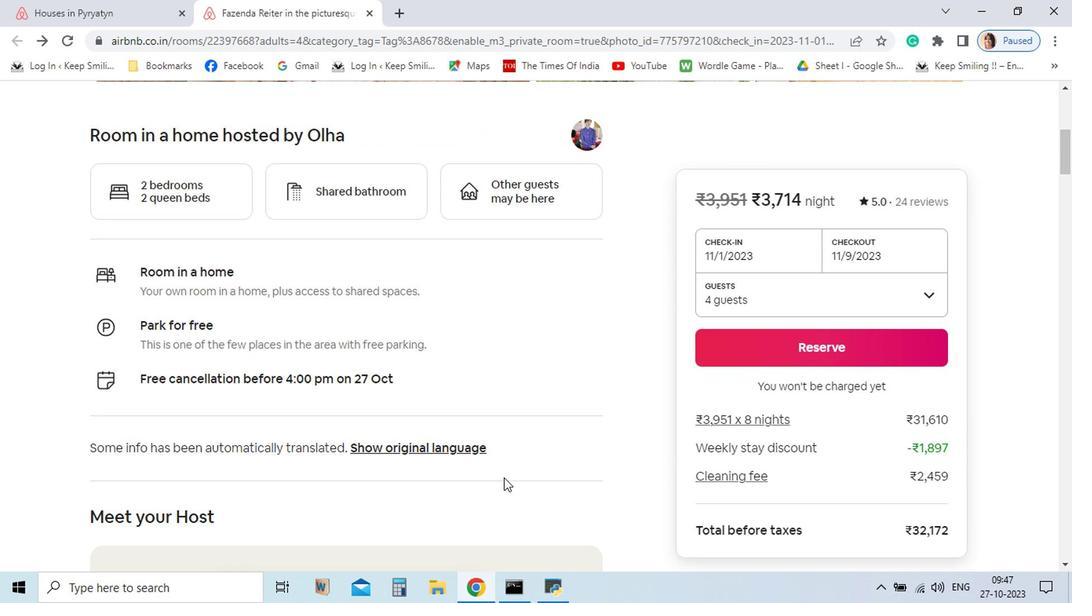 
Action: Mouse scrolled (503, 437) with delta (0, 0)
Screenshot: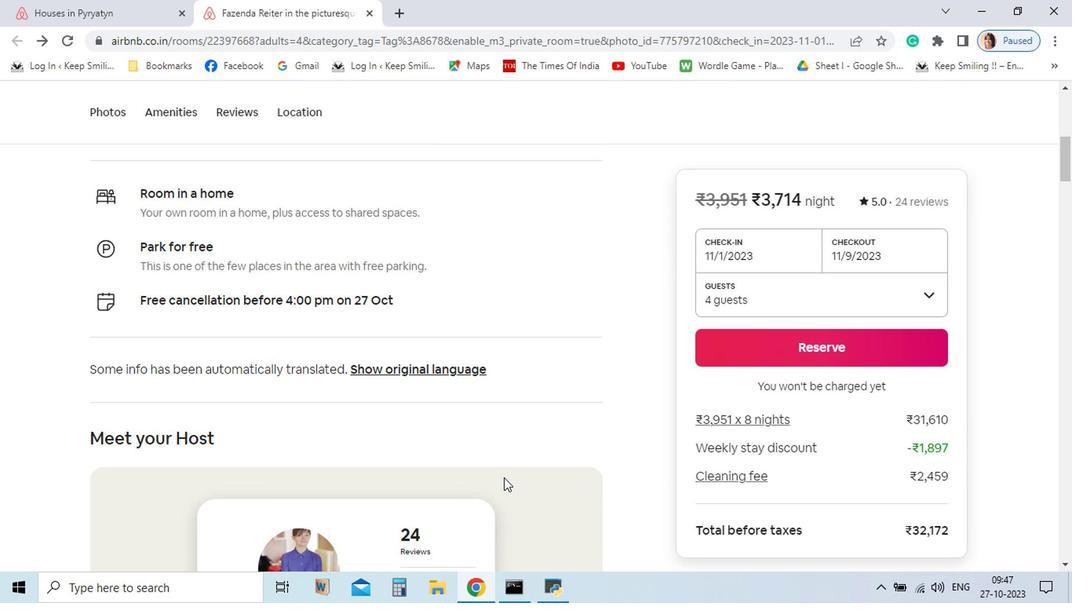 
Action: Mouse moved to (555, 445)
Screenshot: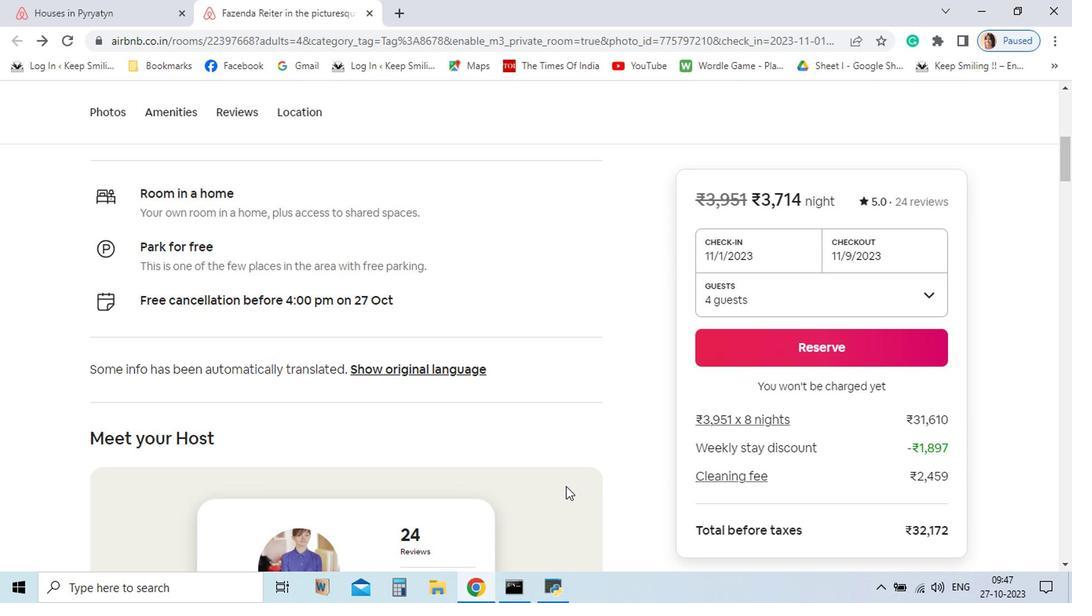 
Action: Mouse scrolled (555, 444) with delta (0, 0)
Screenshot: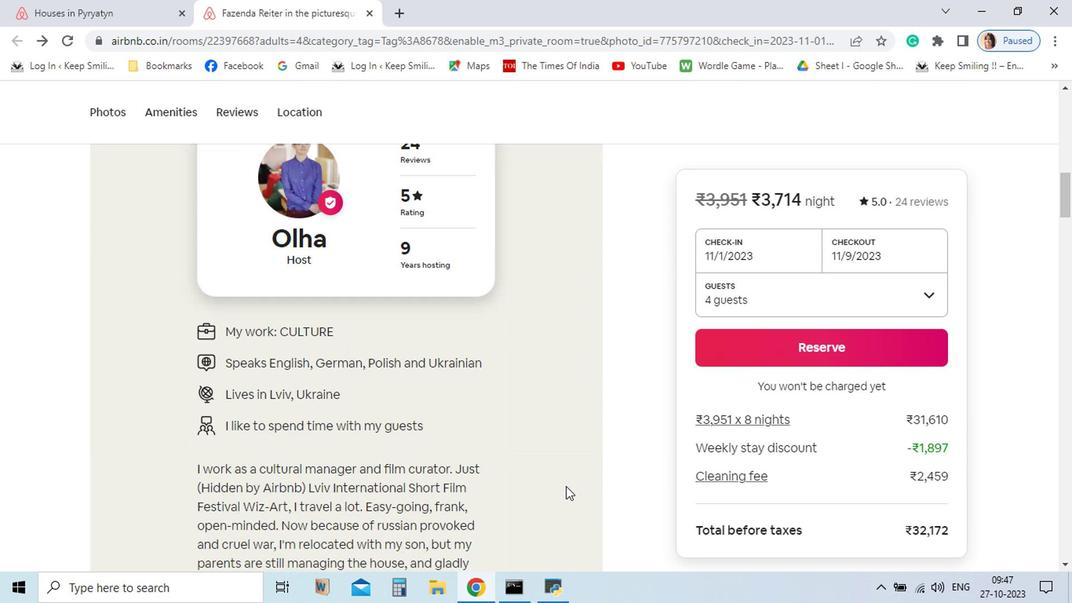 
Action: Mouse scrolled (555, 444) with delta (0, 0)
Screenshot: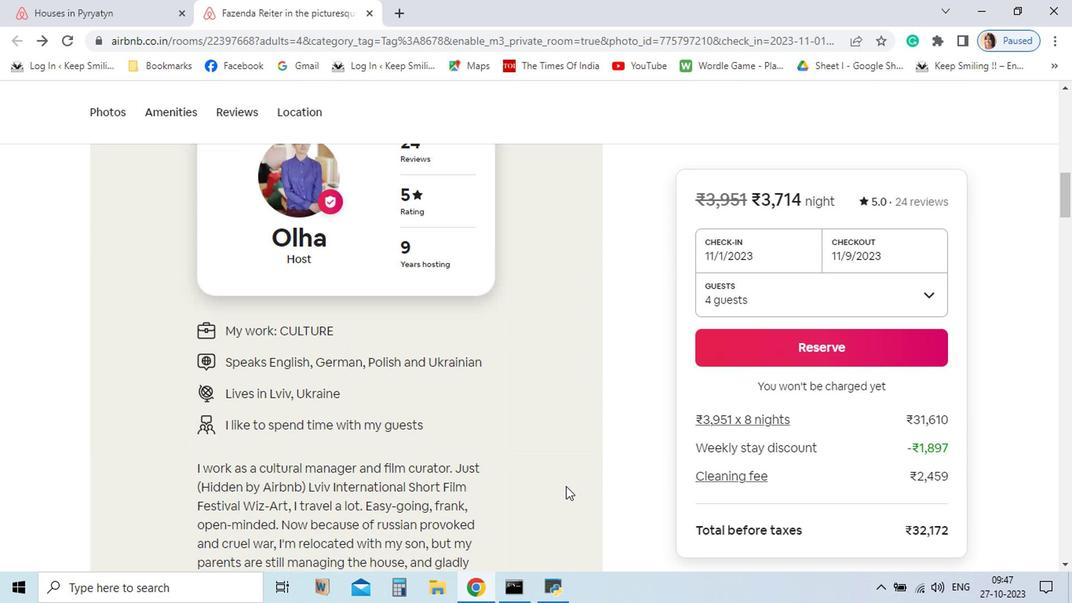 
Action: Mouse scrolled (555, 444) with delta (0, 0)
Screenshot: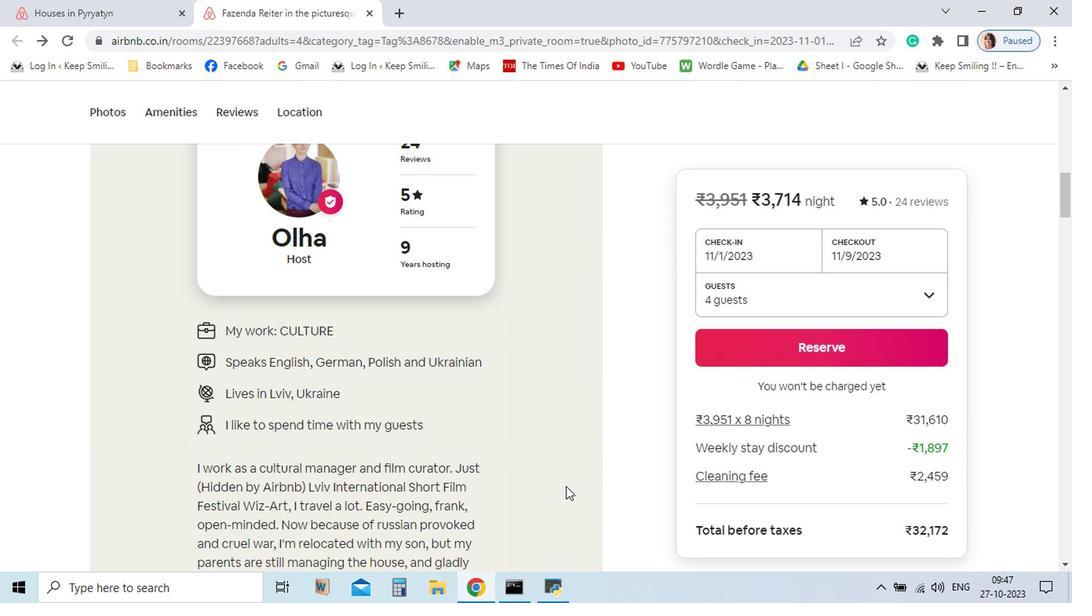 
Action: Mouse scrolled (555, 444) with delta (0, 0)
Screenshot: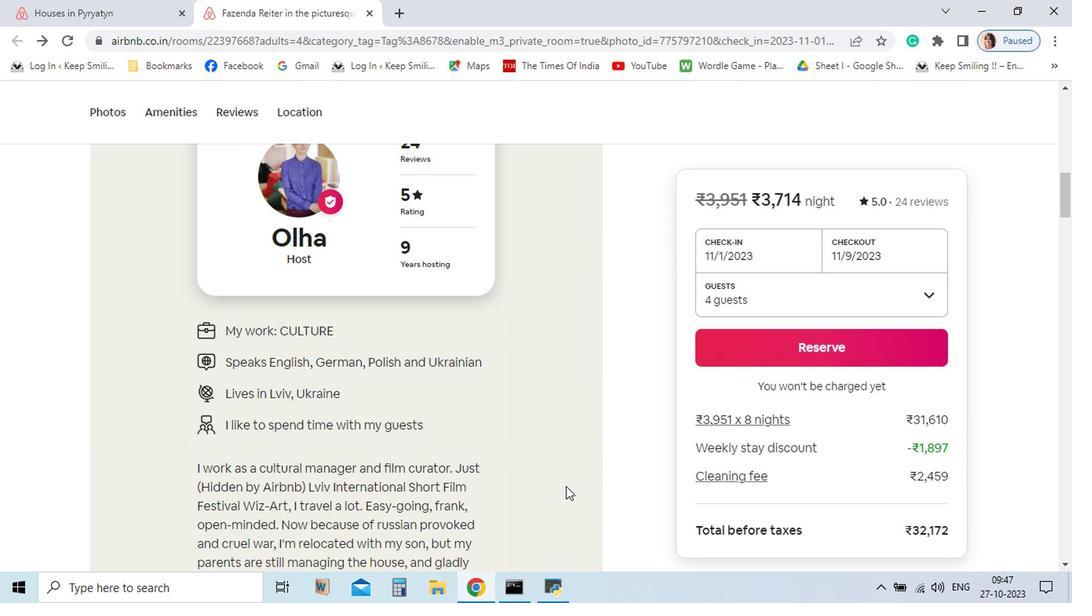 
Action: Mouse scrolled (555, 444) with delta (0, 0)
Screenshot: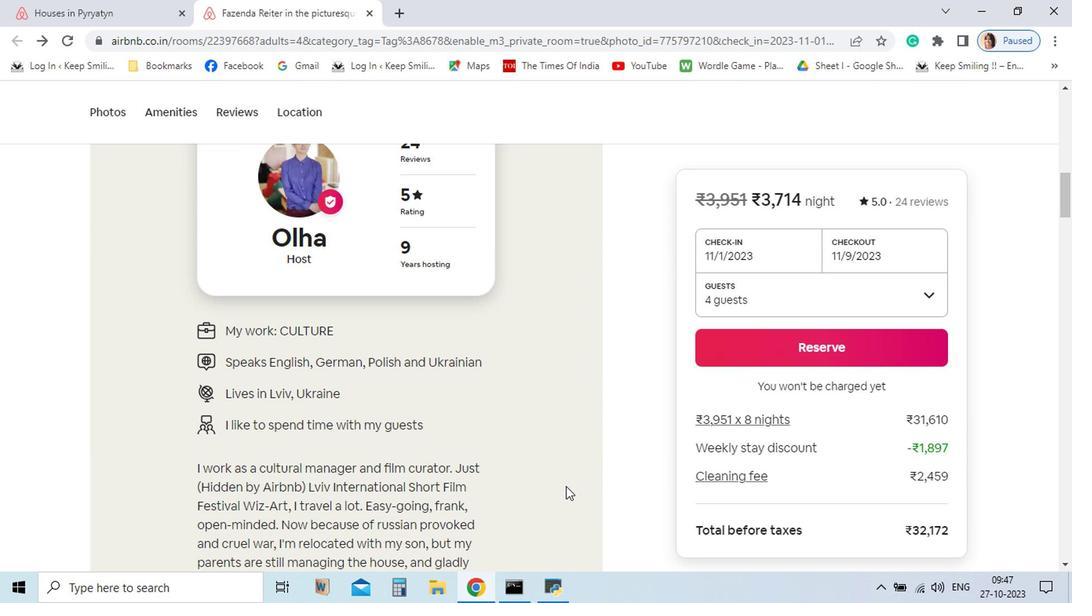 
Action: Mouse moved to (555, 445)
Screenshot: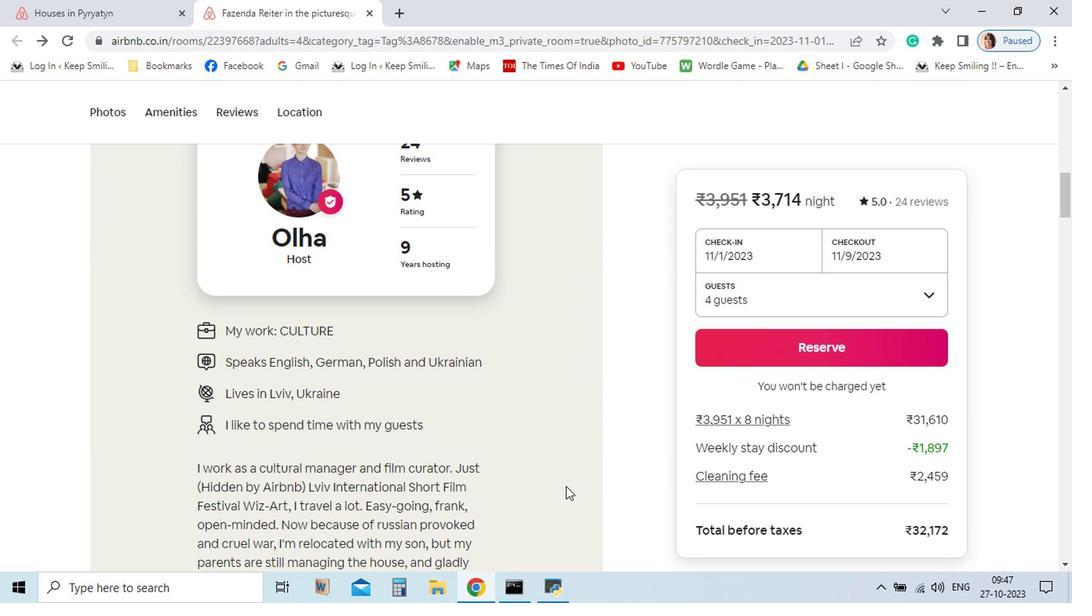 
Action: Mouse scrolled (555, 444) with delta (0, 0)
Screenshot: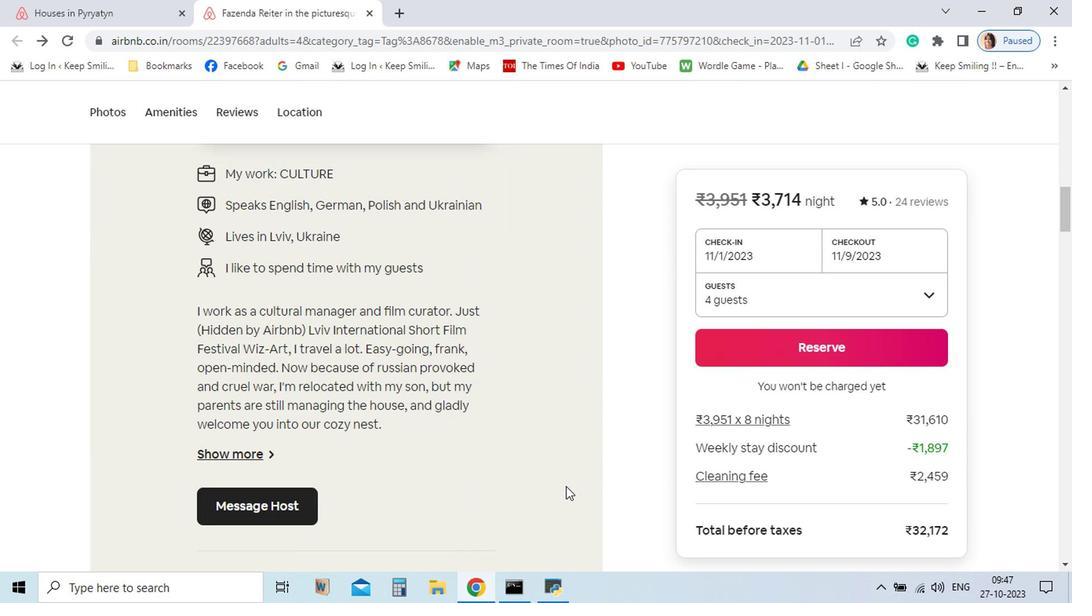
Action: Mouse scrolled (555, 444) with delta (0, 0)
Screenshot: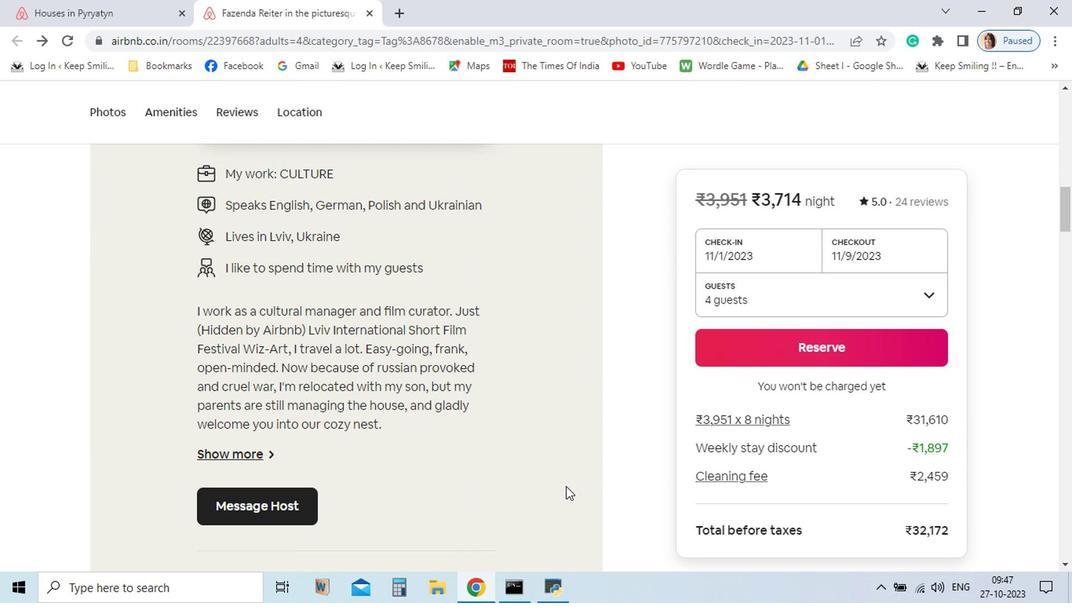 
Action: Mouse scrolled (555, 444) with delta (0, 0)
Screenshot: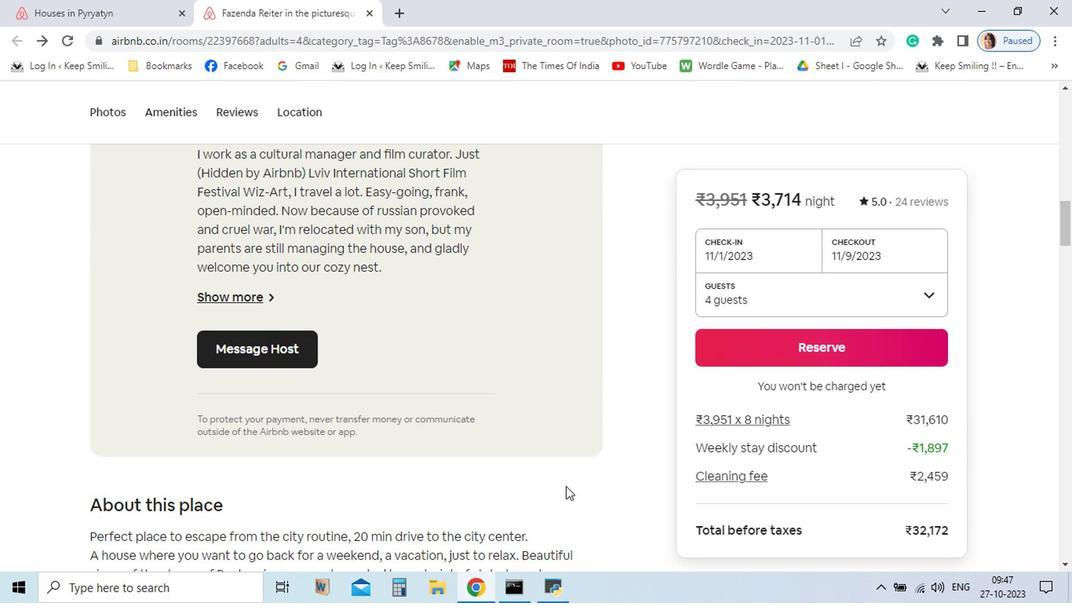 
Action: Mouse scrolled (555, 444) with delta (0, 0)
Screenshot: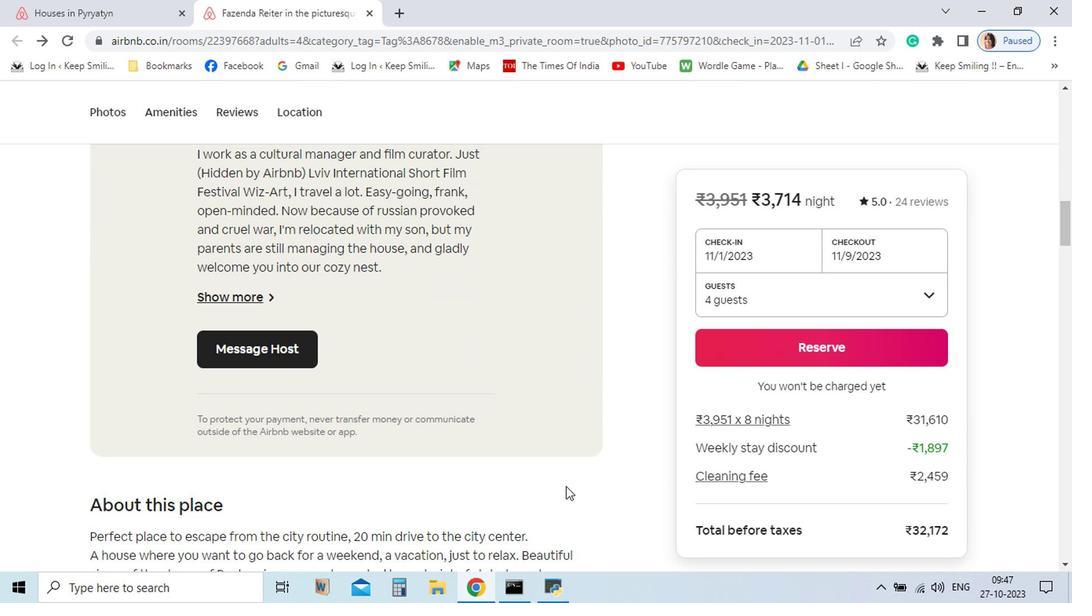 
Action: Mouse scrolled (555, 444) with delta (0, 0)
Screenshot: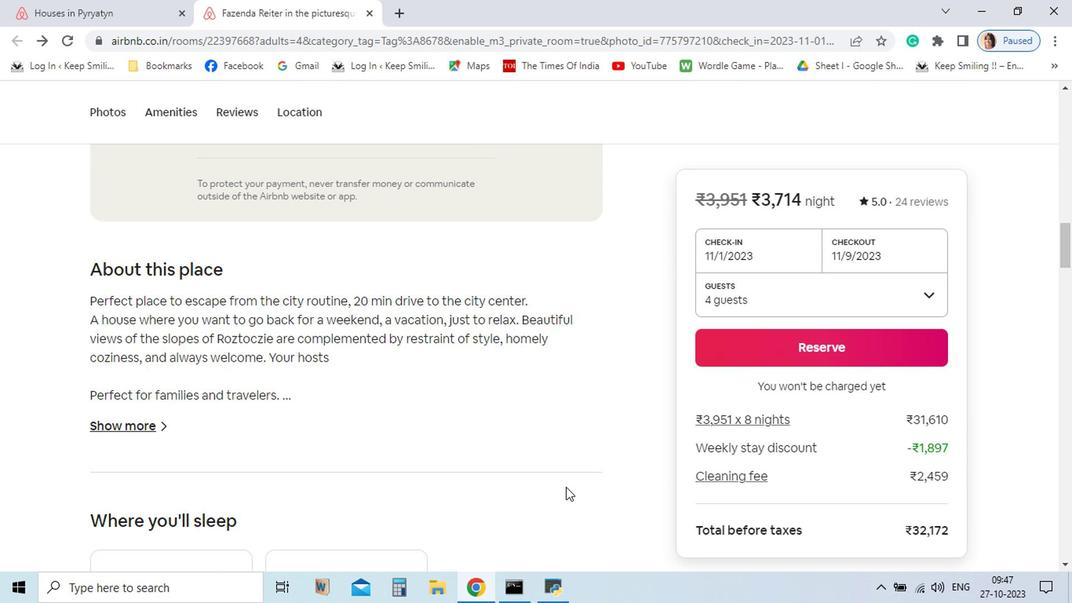 
Action: Mouse scrolled (555, 444) with delta (0, 0)
Screenshot: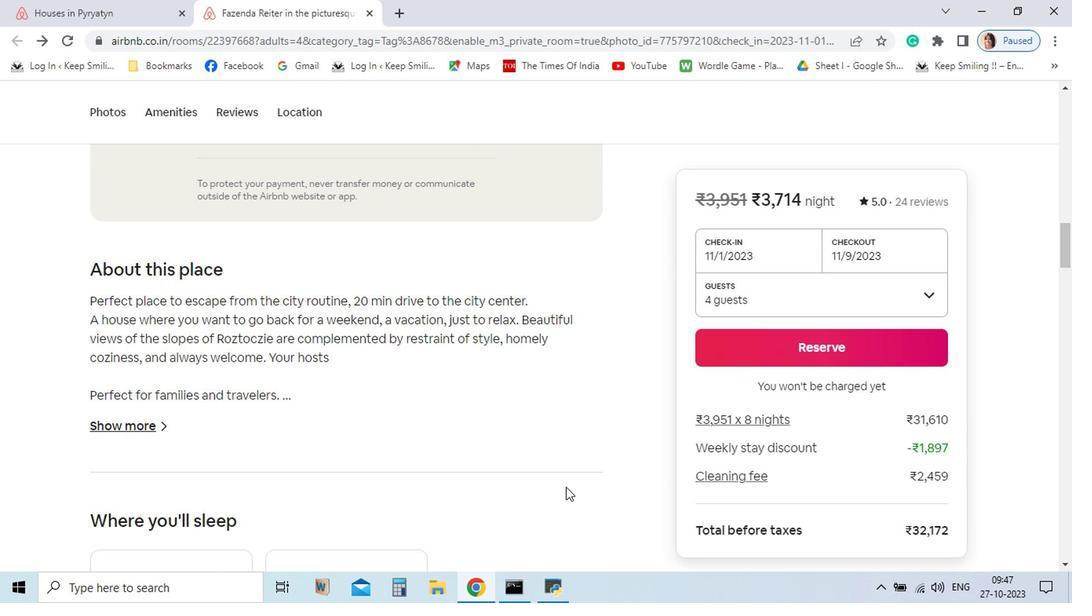 
Action: Mouse scrolled (555, 444) with delta (0, 0)
Screenshot: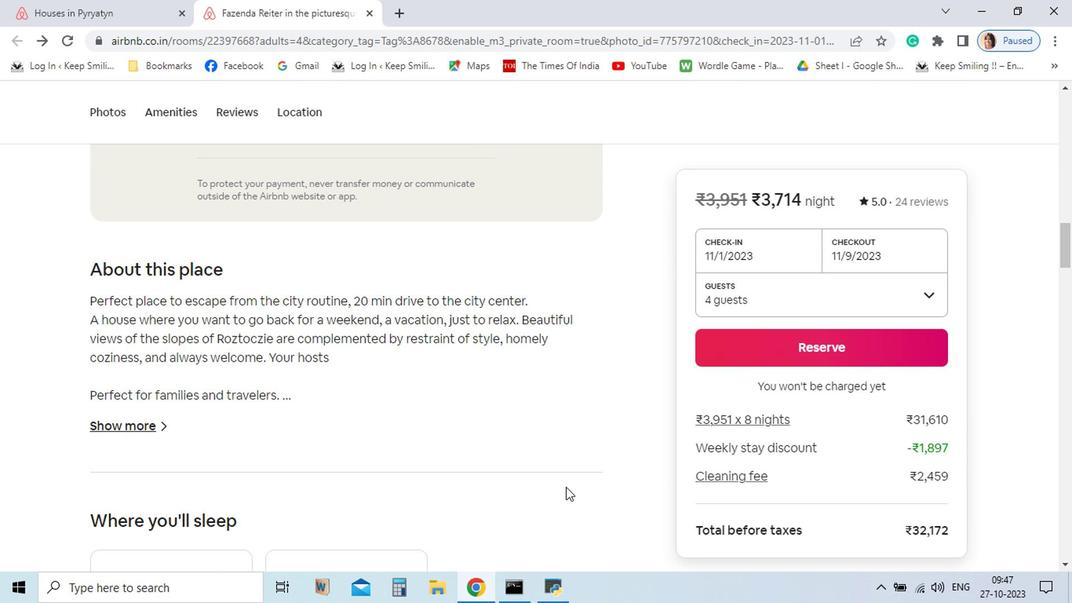 
Action: Mouse moved to (555, 445)
Screenshot: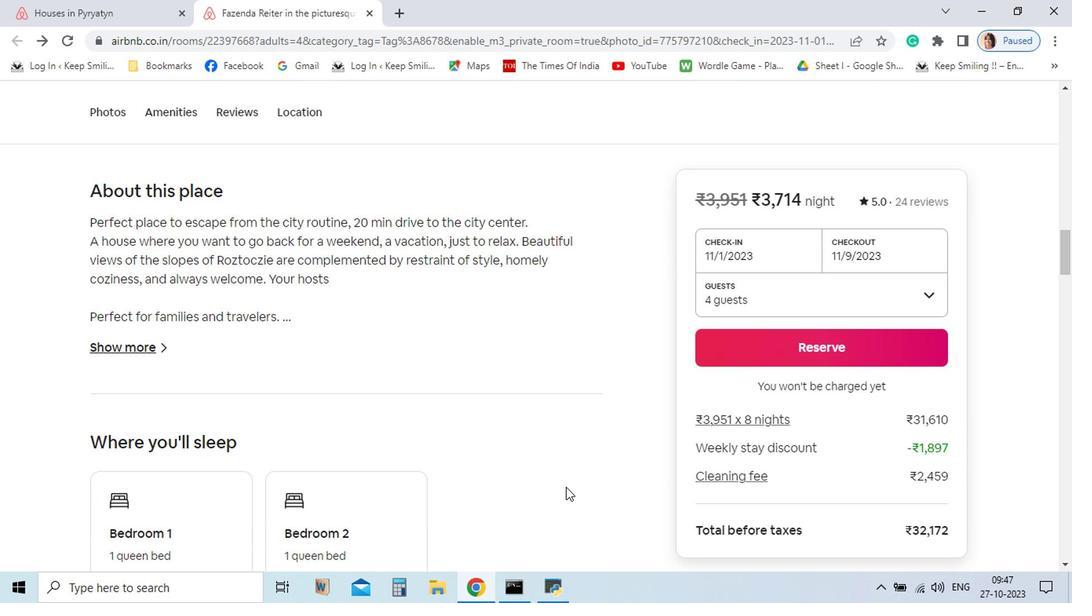
Action: Mouse scrolled (555, 445) with delta (0, 0)
Screenshot: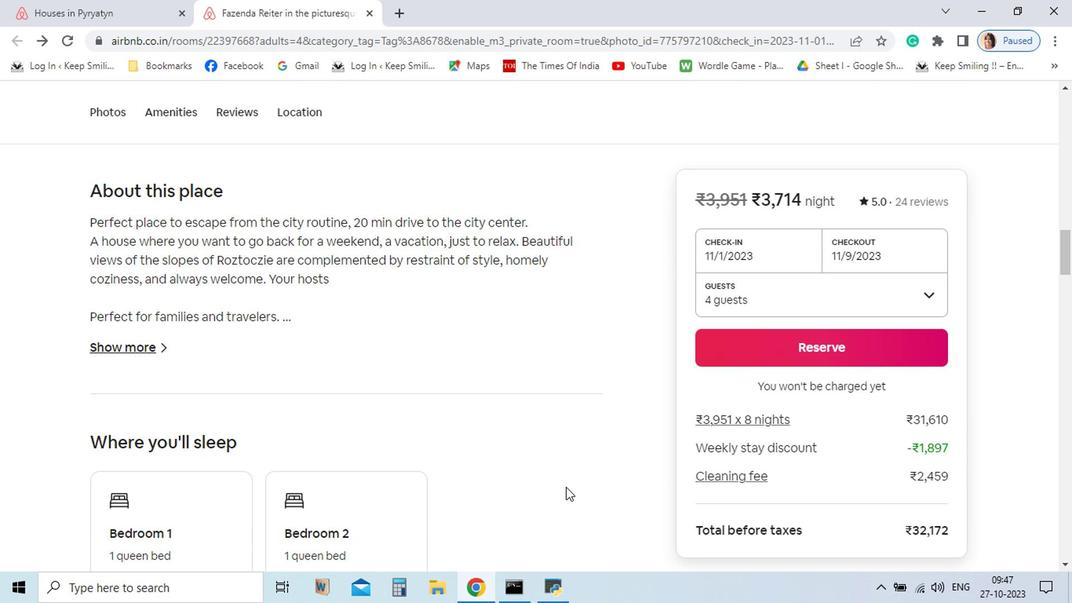 
Action: Mouse moved to (173, 332)
Screenshot: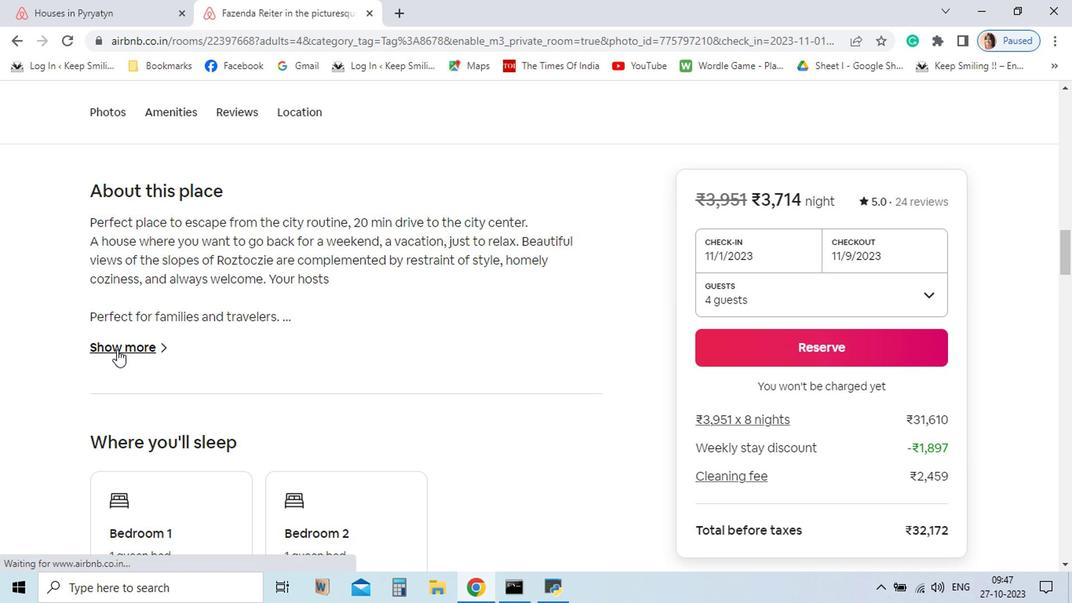 
Action: Mouse pressed left at (173, 332)
Screenshot: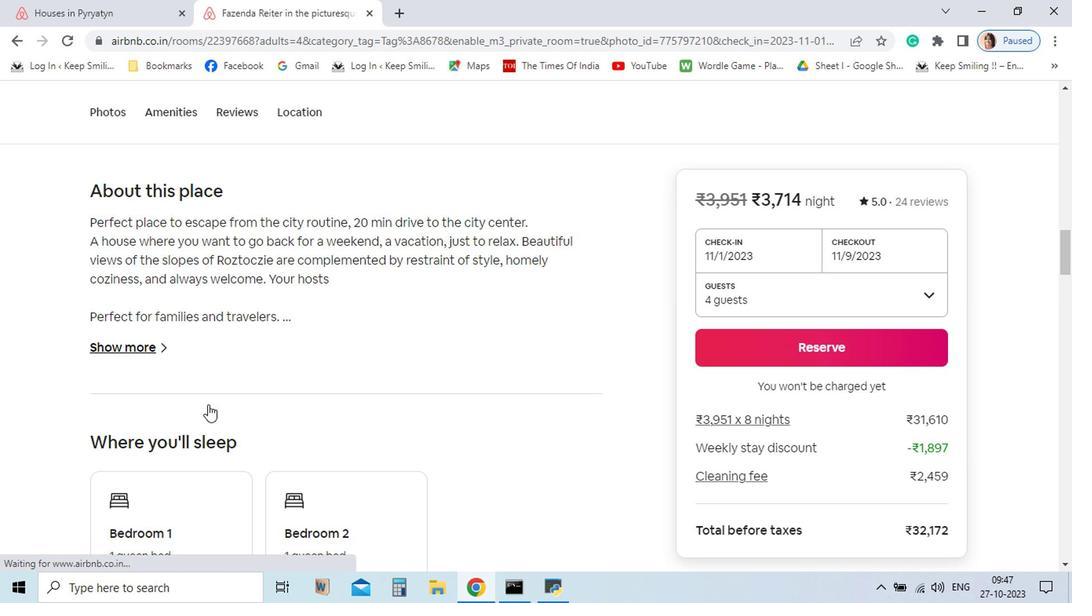 
Action: Mouse moved to (783, 317)
Screenshot: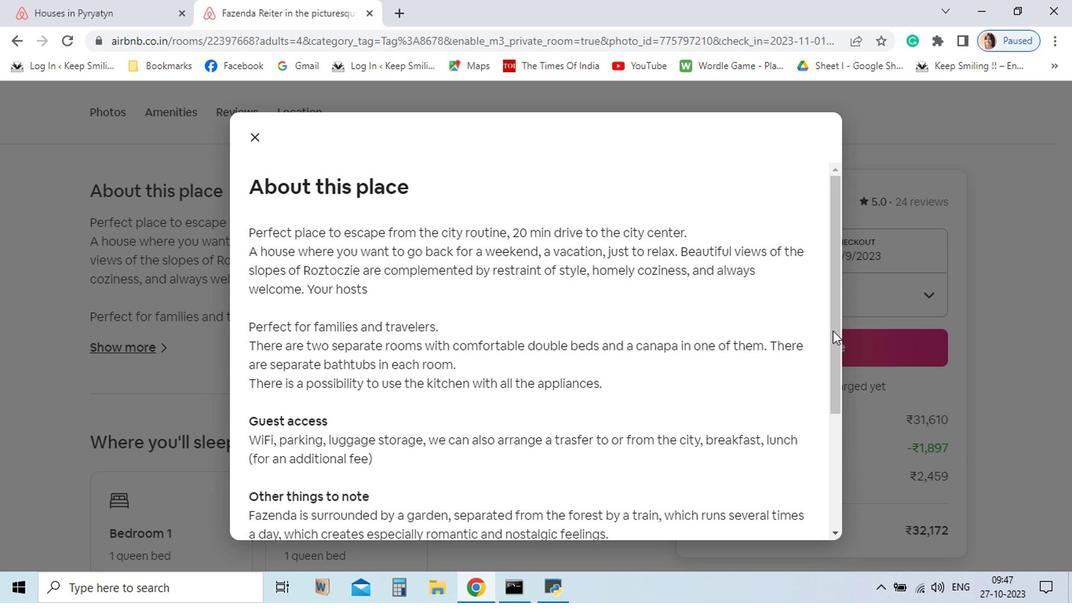 
Action: Mouse pressed left at (783, 317)
Screenshot: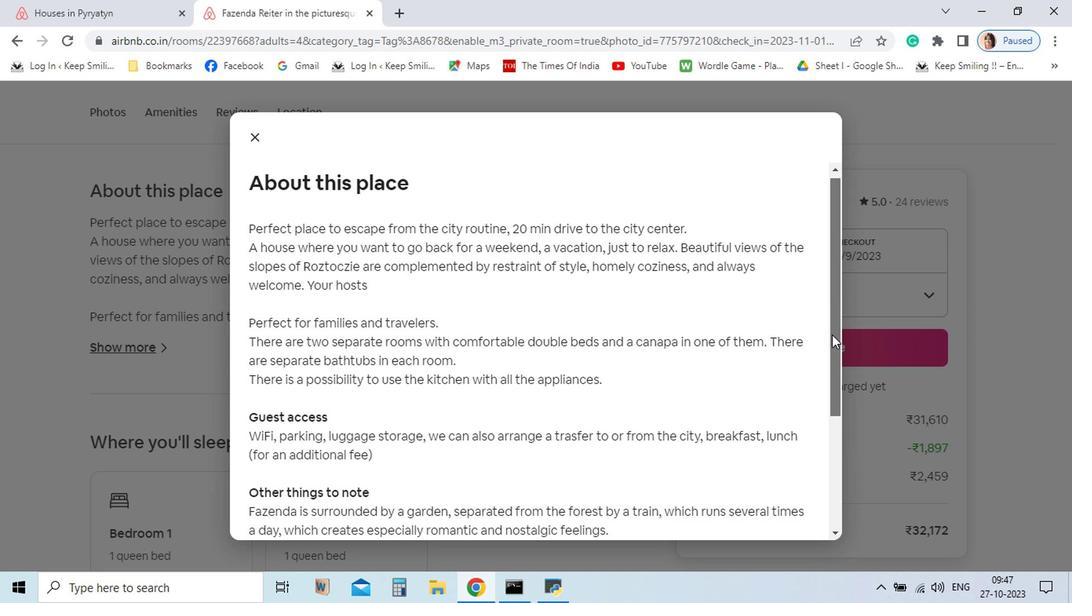 
Action: Mouse moved to (289, 156)
Screenshot: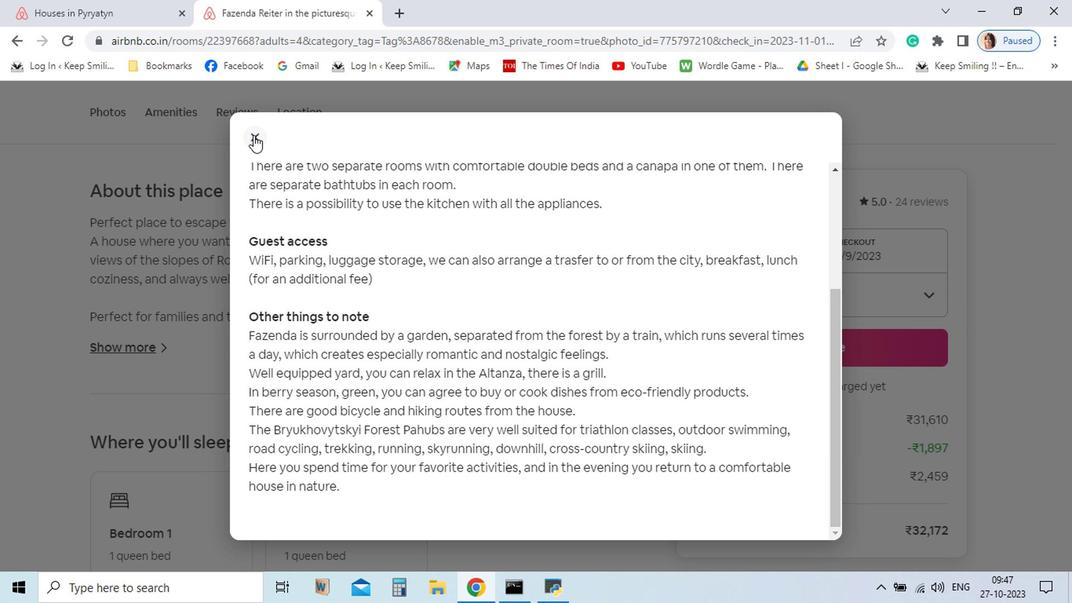 
Action: Mouse pressed left at (289, 156)
Screenshot: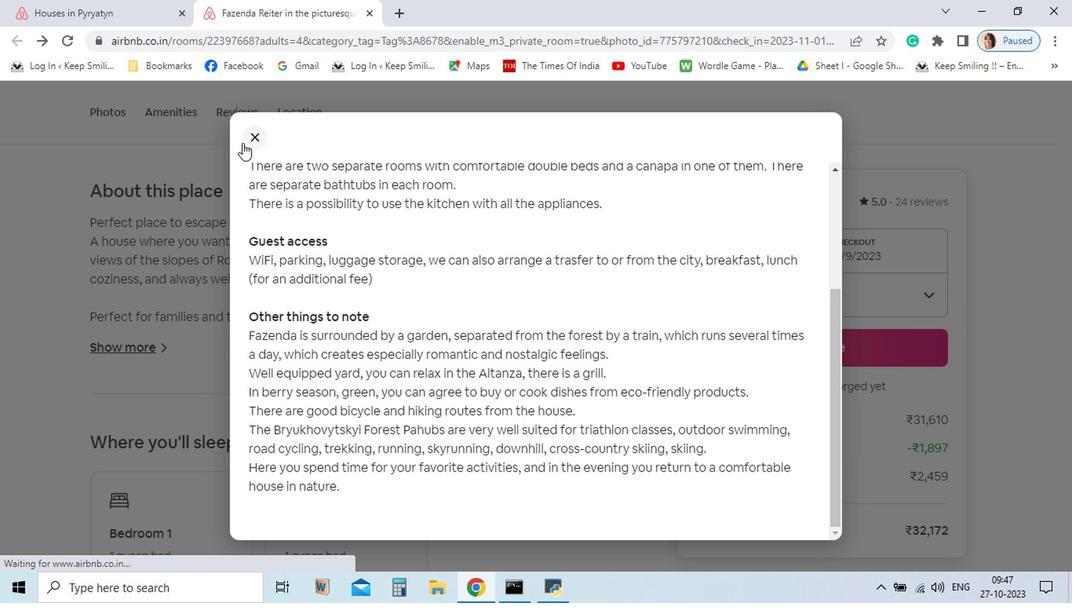 
Action: Mouse moved to (480, 422)
Screenshot: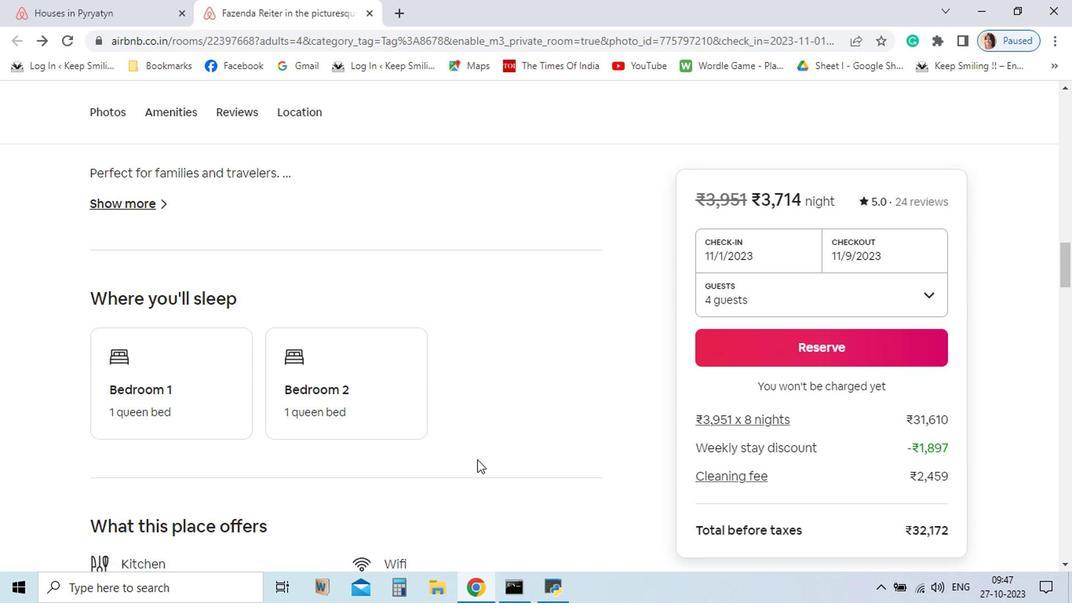 
Action: Mouse scrolled (480, 422) with delta (0, 0)
Screenshot: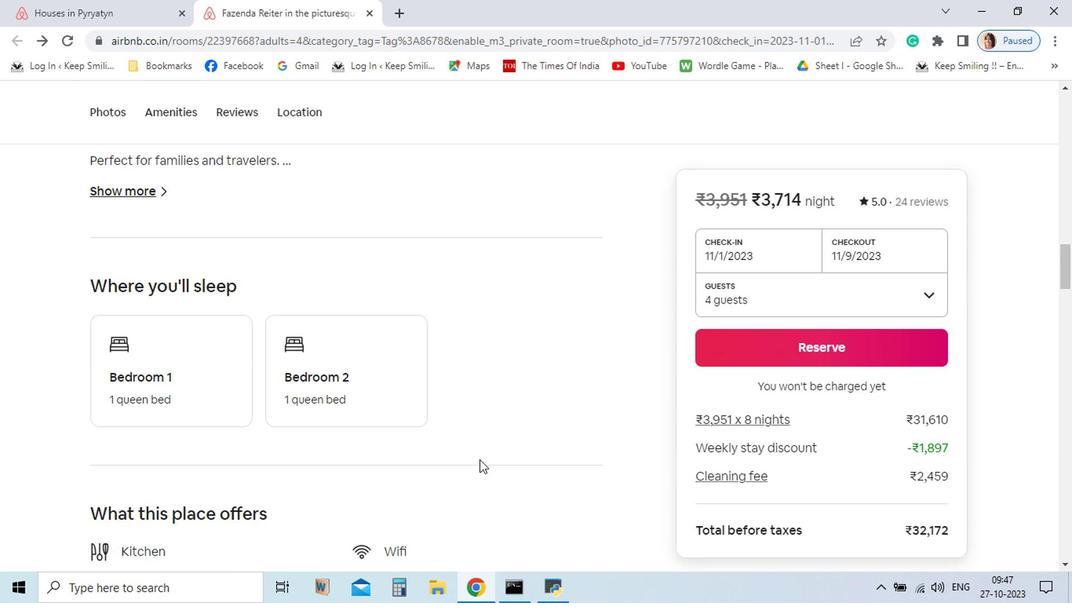 
Action: Mouse scrolled (480, 422) with delta (0, 0)
Screenshot: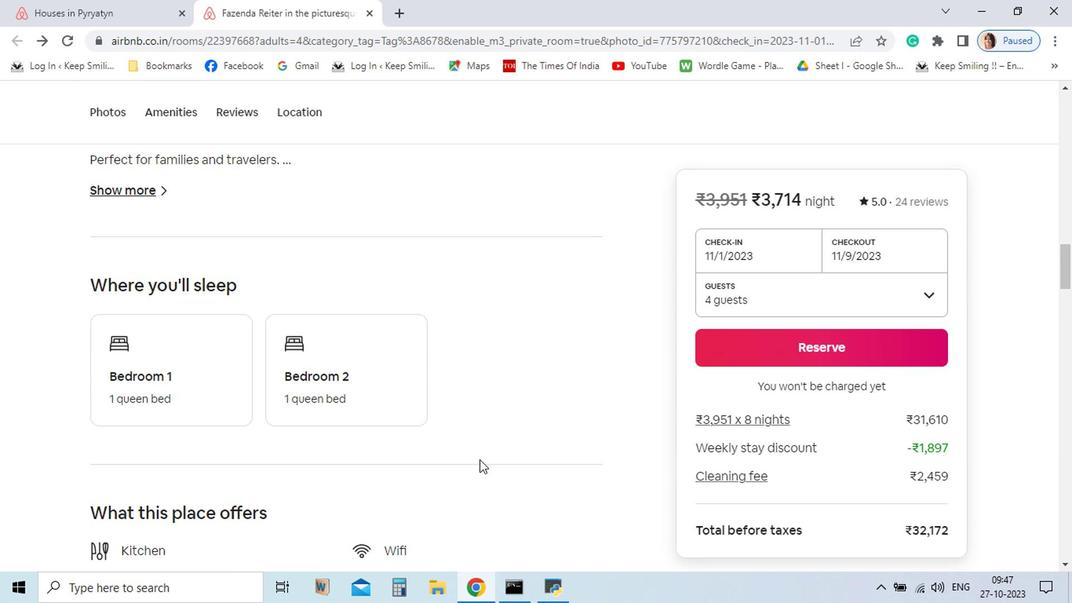 
Action: Mouse moved to (482, 422)
Screenshot: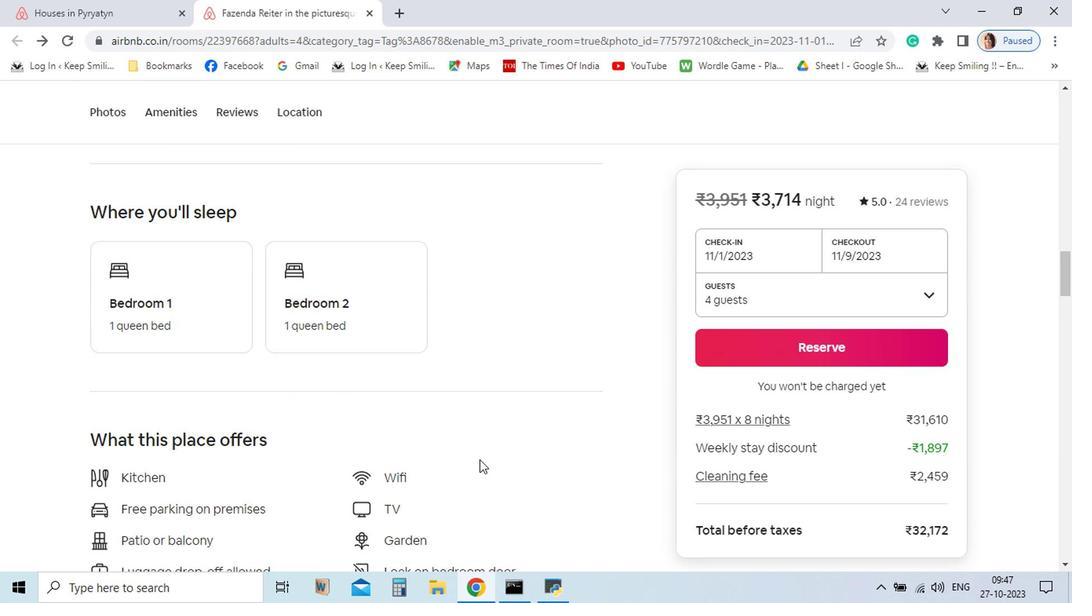 
Action: Mouse scrolled (482, 422) with delta (0, 0)
Screenshot: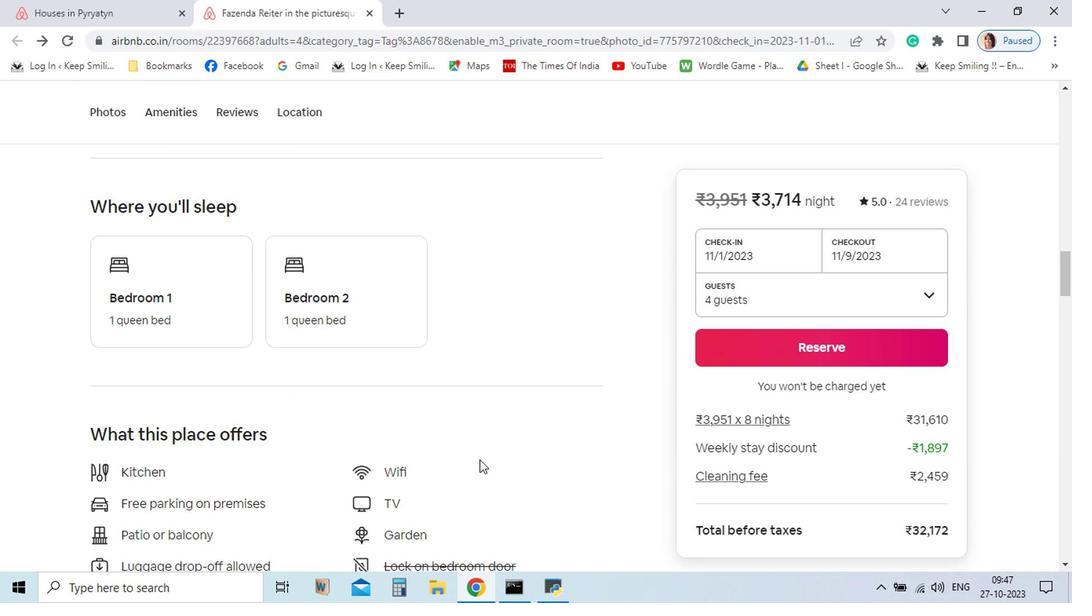 
Action: Mouse scrolled (482, 422) with delta (0, 0)
Screenshot: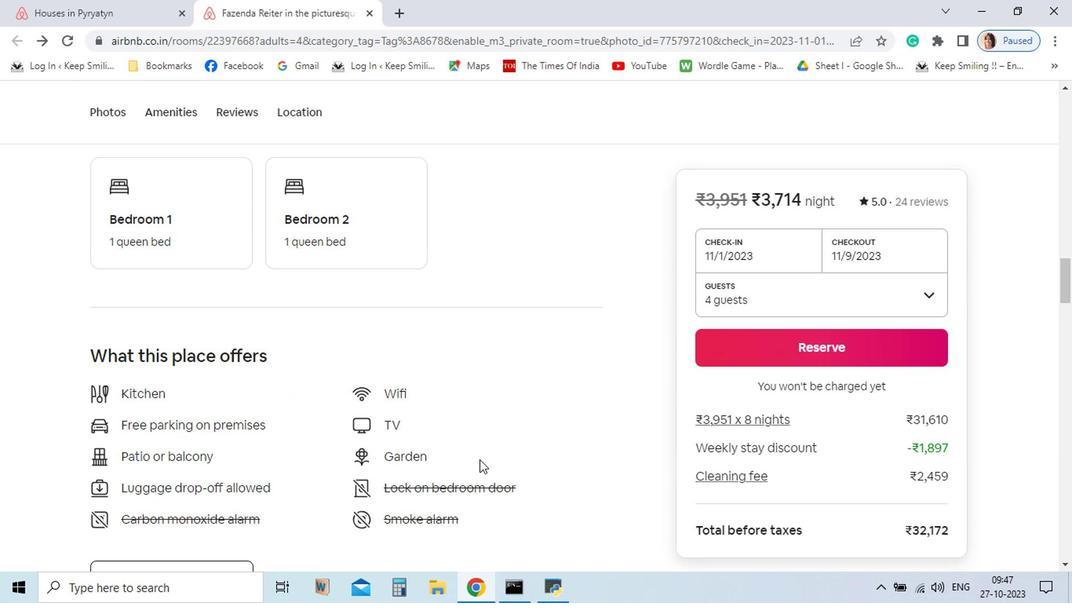 
Action: Mouse scrolled (482, 422) with delta (0, 0)
Screenshot: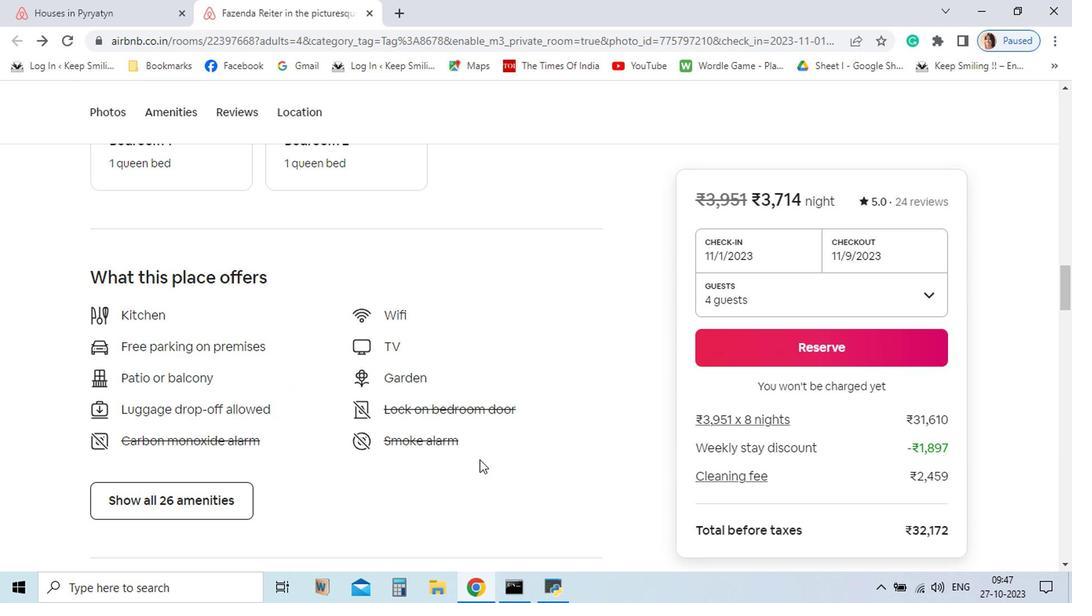 
Action: Mouse moved to (207, 457)
Screenshot: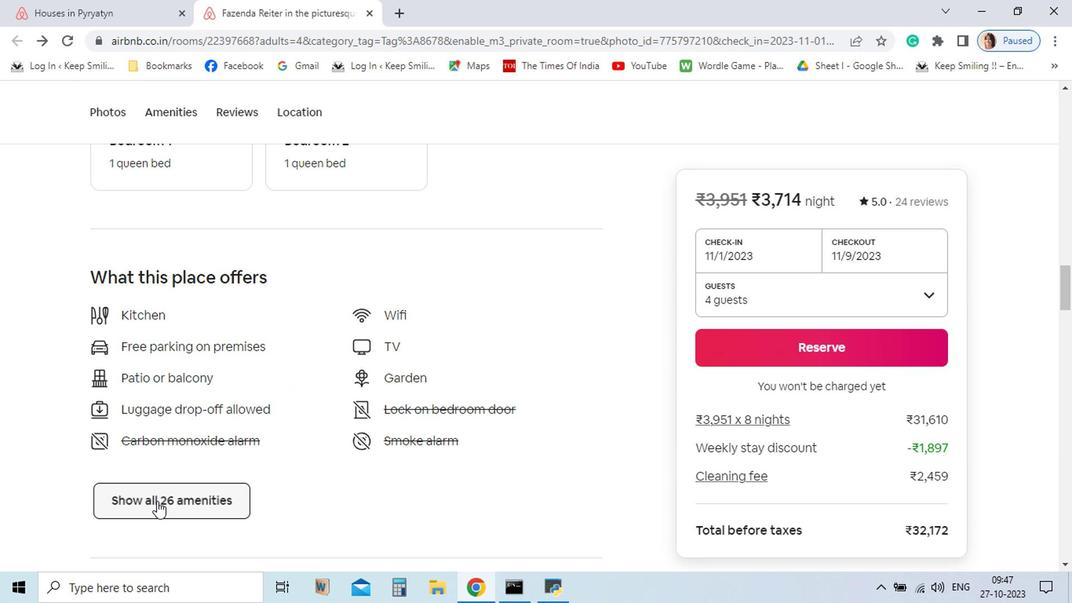 
Action: Mouse pressed left at (207, 457)
Screenshot: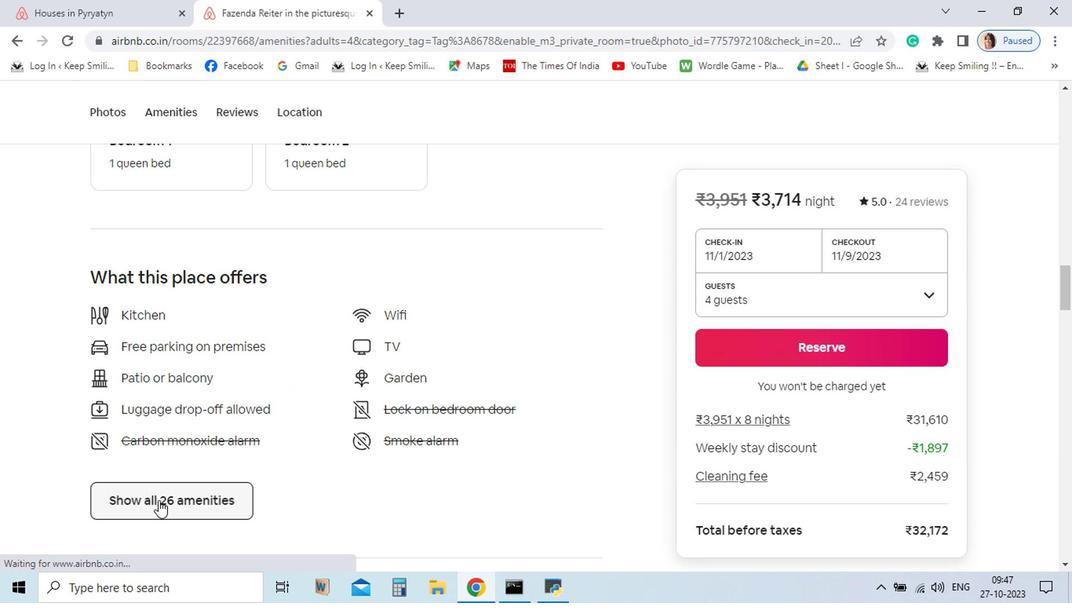 
Action: Mouse moved to (784, 480)
Screenshot: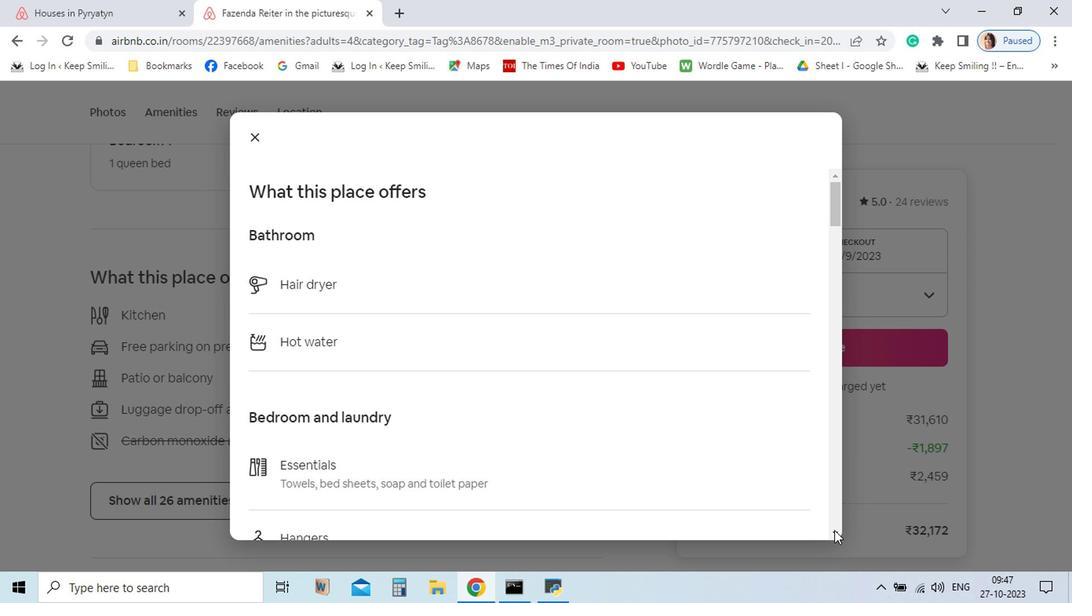 
Action: Mouse pressed left at (784, 480)
Screenshot: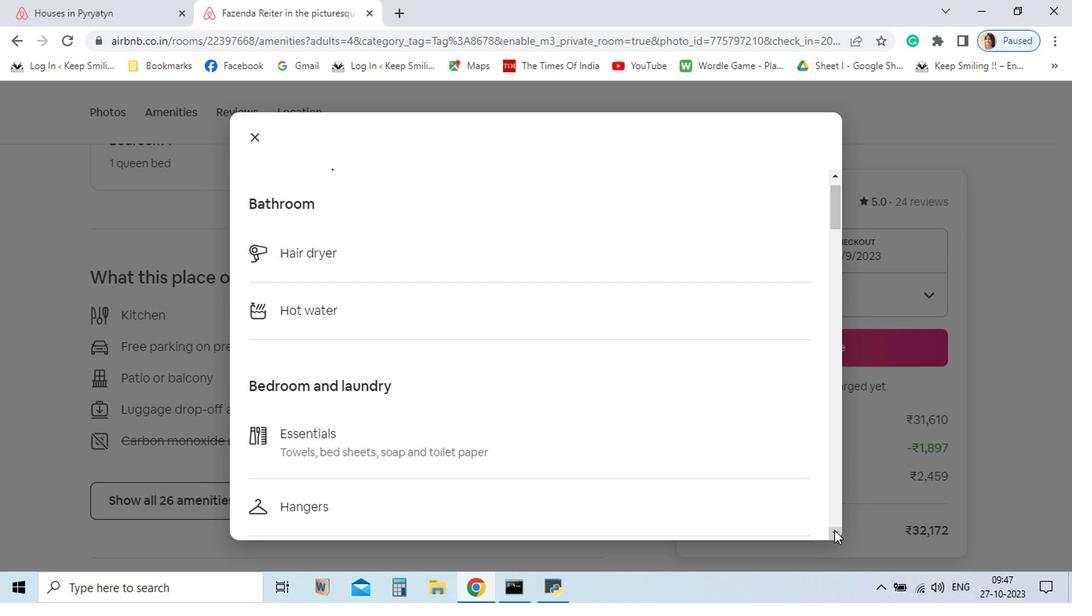 
Action: Mouse pressed left at (784, 480)
Screenshot: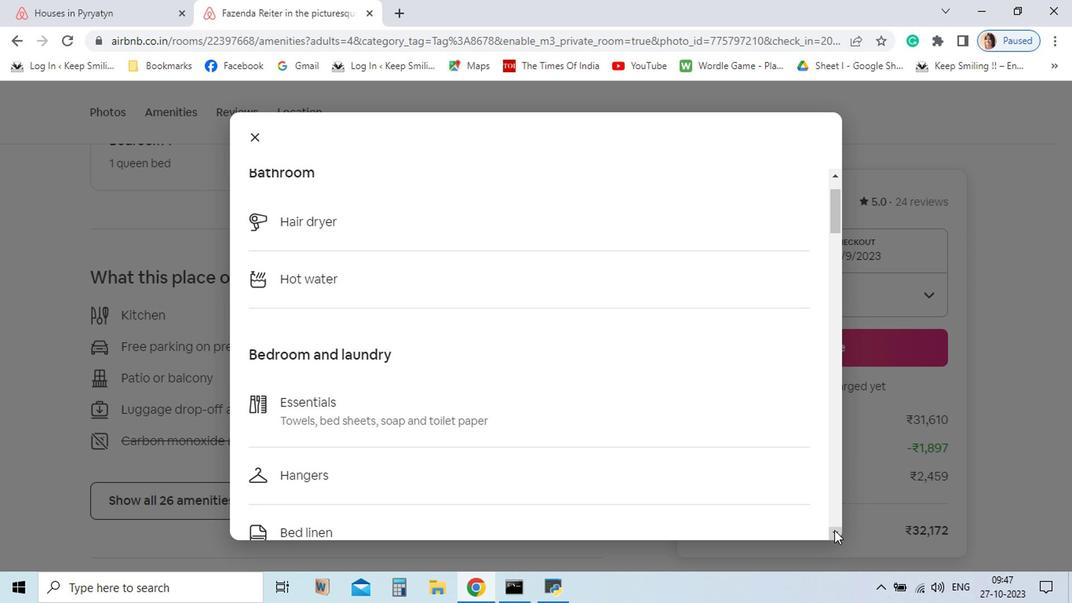 
Action: Mouse pressed left at (784, 480)
Screenshot: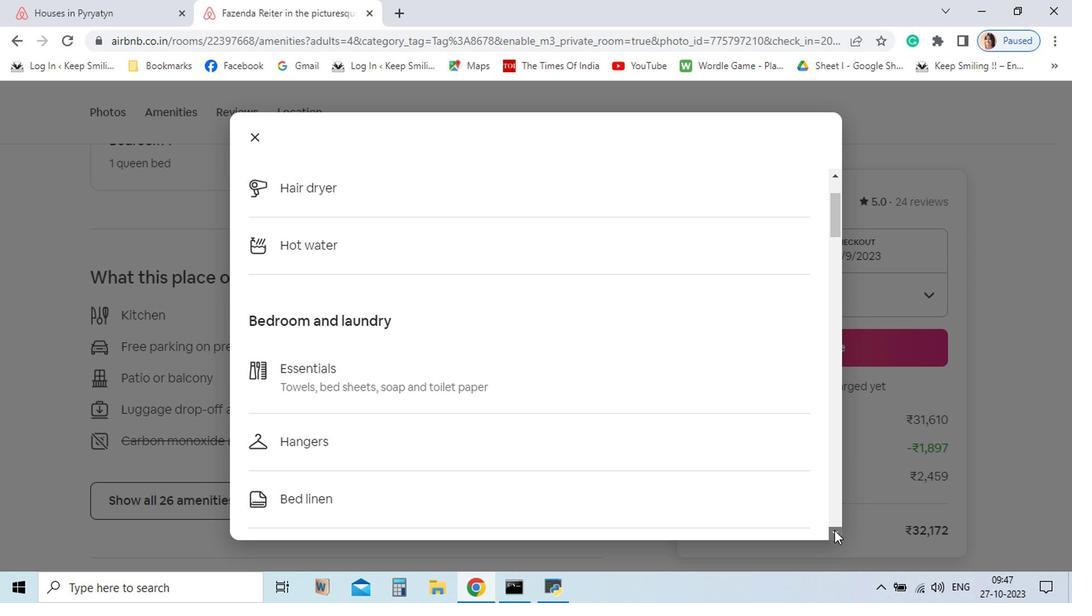 
Action: Mouse pressed left at (784, 480)
Screenshot: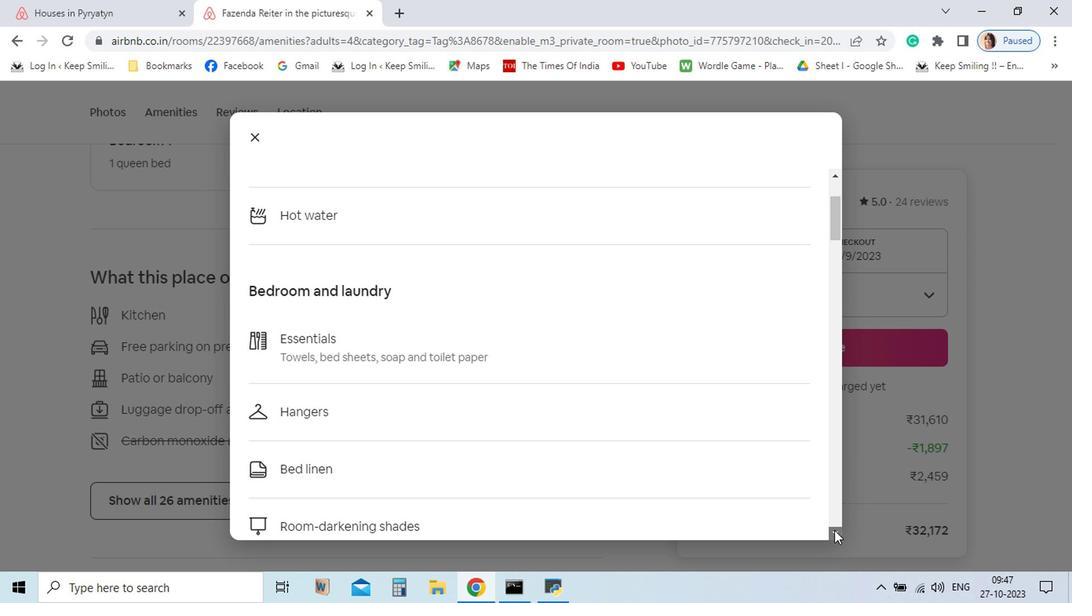 
Action: Mouse pressed left at (784, 480)
Screenshot: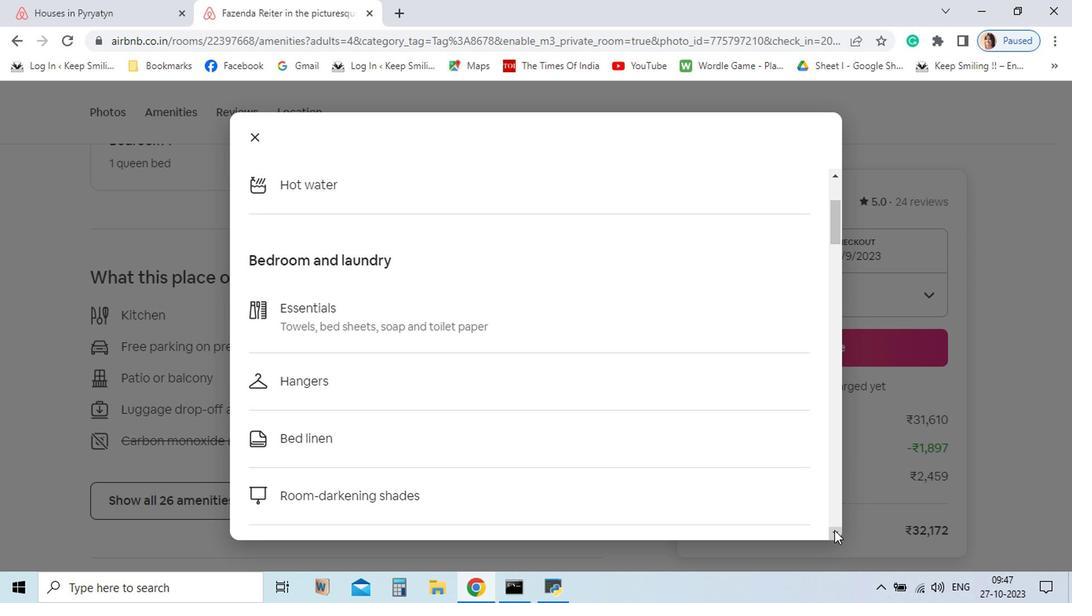 
Action: Mouse pressed left at (784, 480)
Screenshot: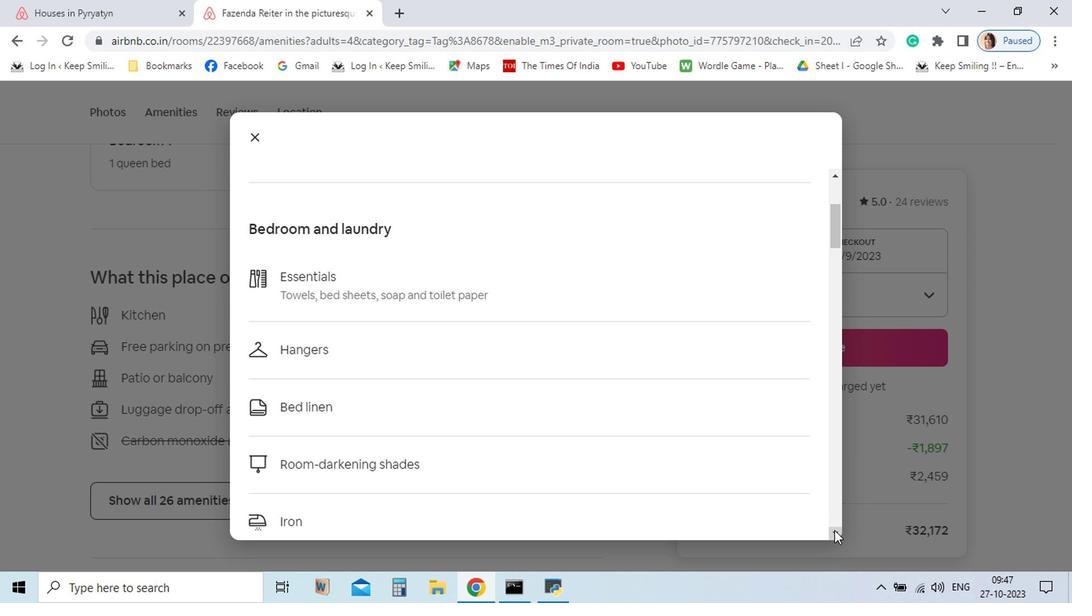 
Action: Mouse pressed left at (784, 480)
Screenshot: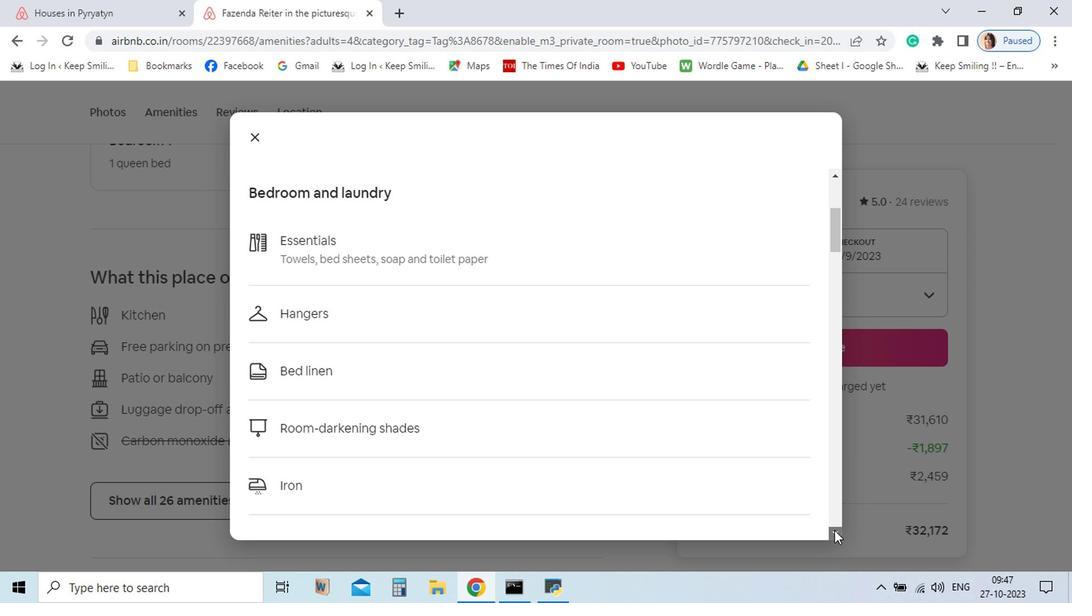 
Action: Mouse pressed left at (784, 480)
Screenshot: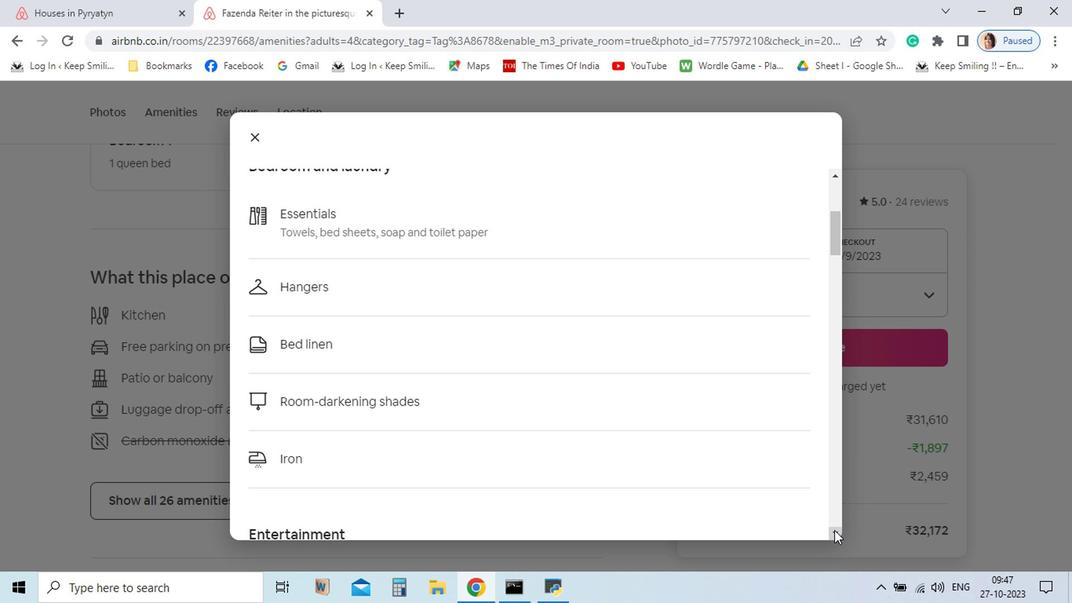 
Action: Mouse pressed left at (784, 480)
Screenshot: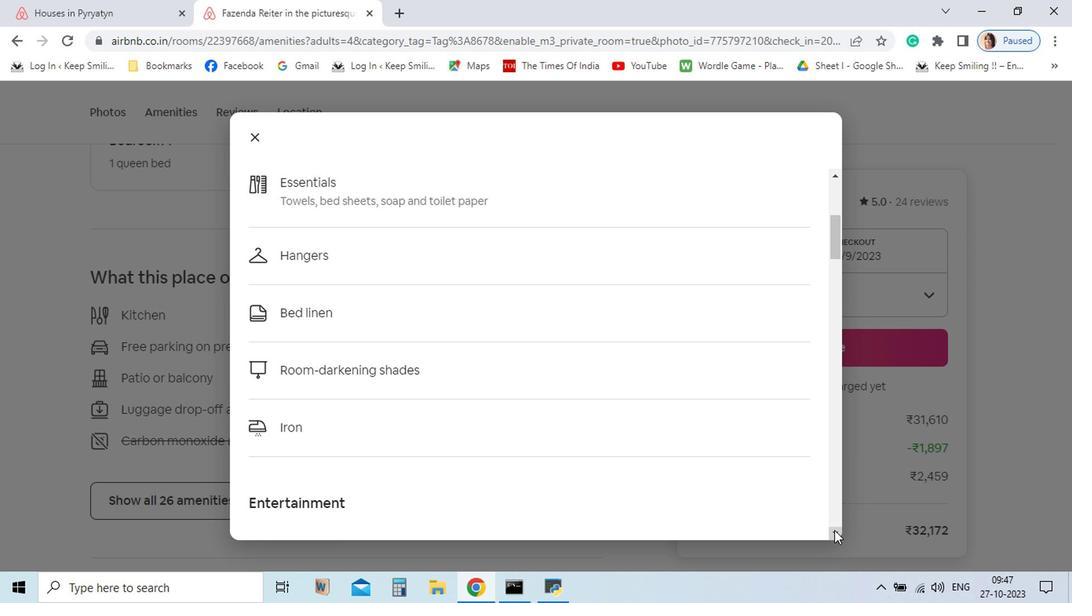 
Action: Mouse pressed left at (784, 480)
Screenshot: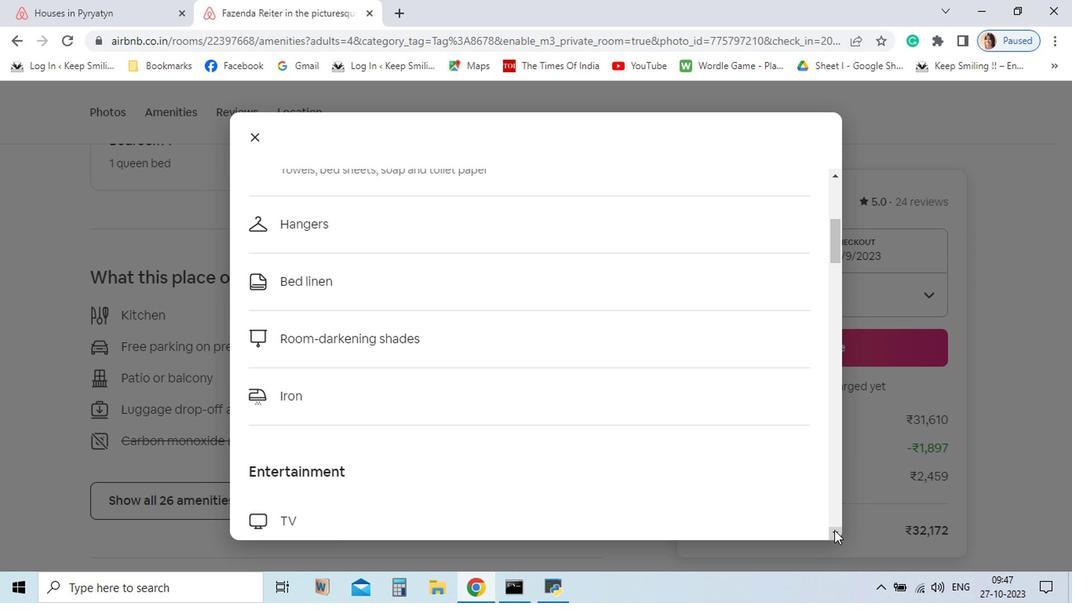 
Action: Mouse pressed left at (784, 480)
Screenshot: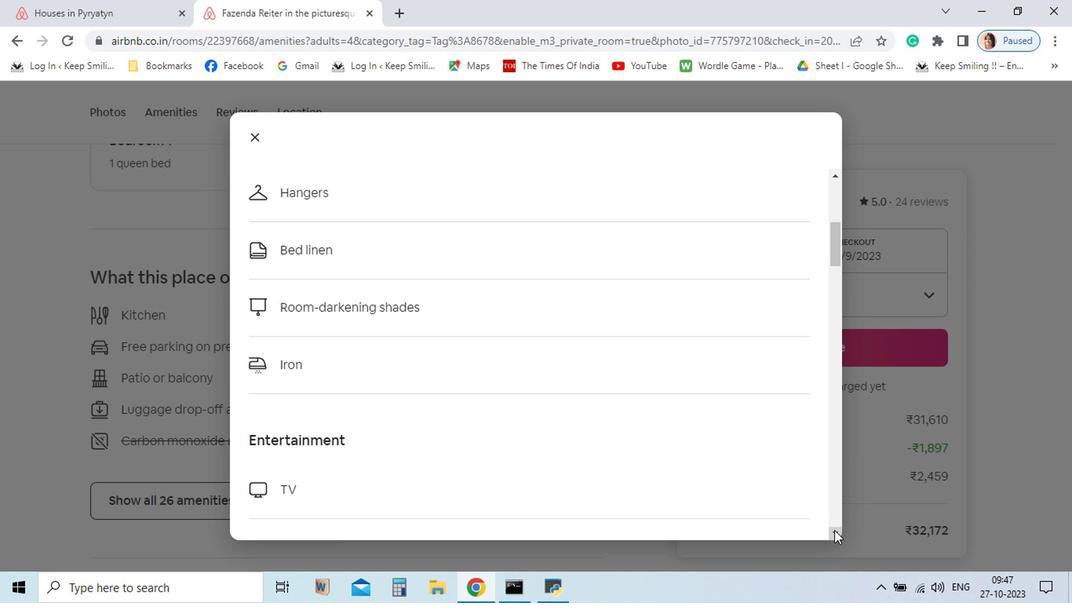 
Action: Mouse pressed left at (784, 480)
Screenshot: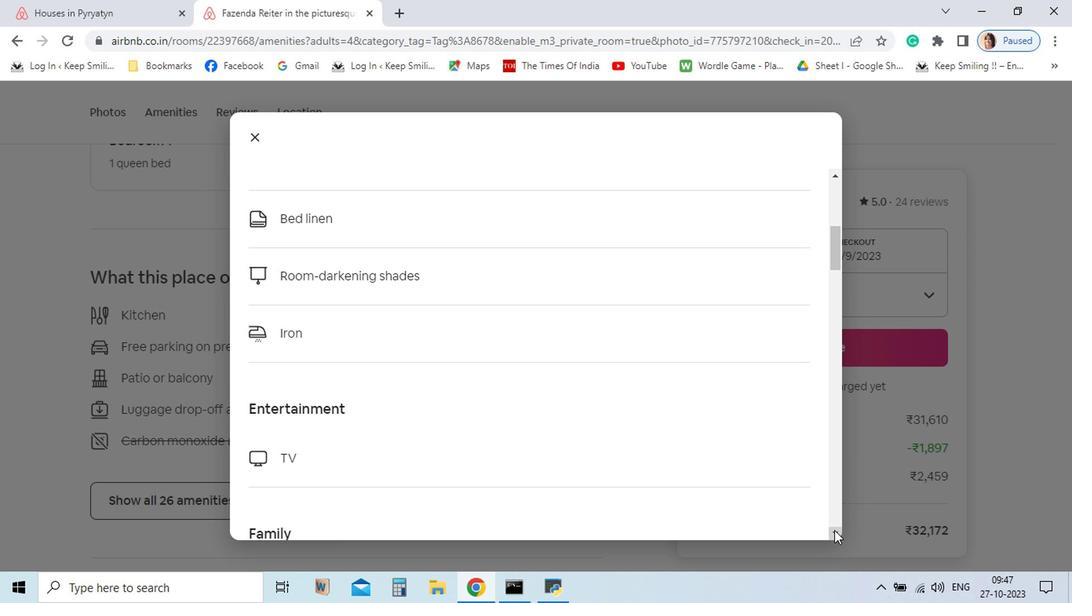 
Action: Mouse pressed left at (784, 480)
Screenshot: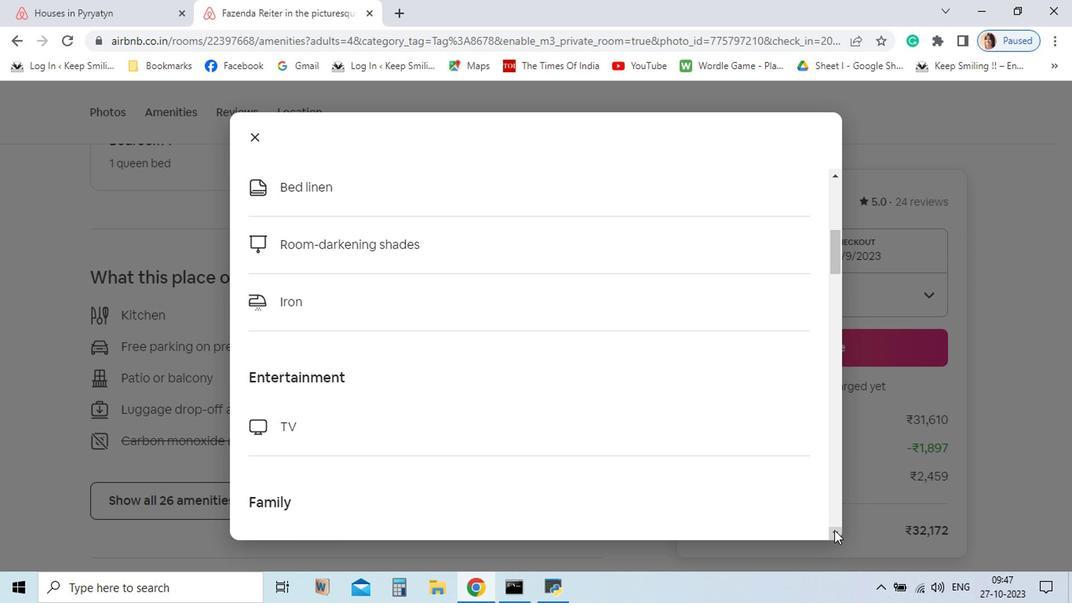 
Action: Mouse pressed left at (784, 480)
Screenshot: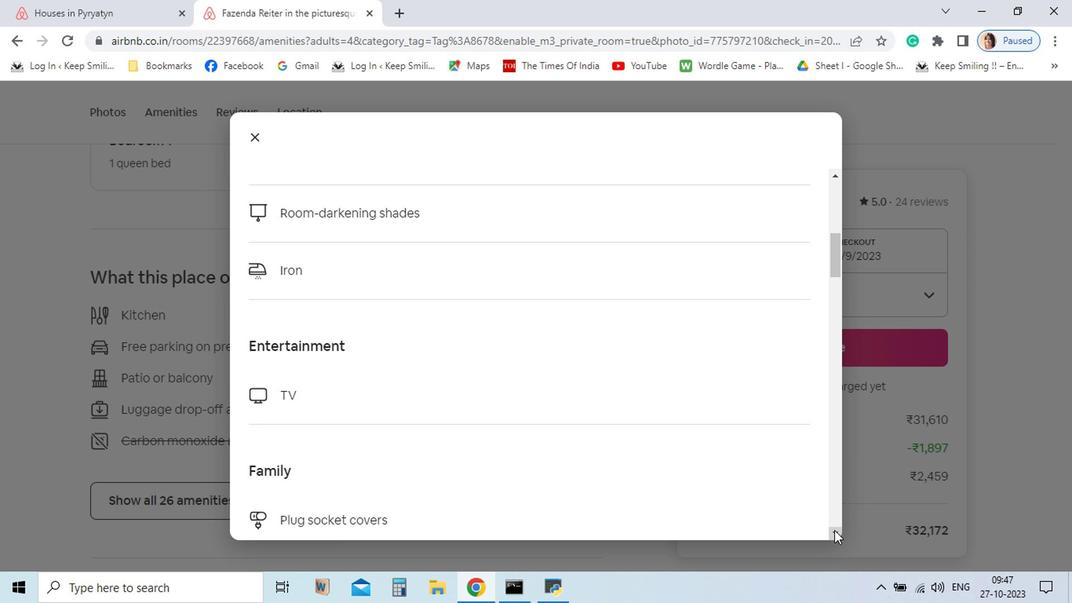 
Action: Mouse pressed left at (784, 480)
Screenshot: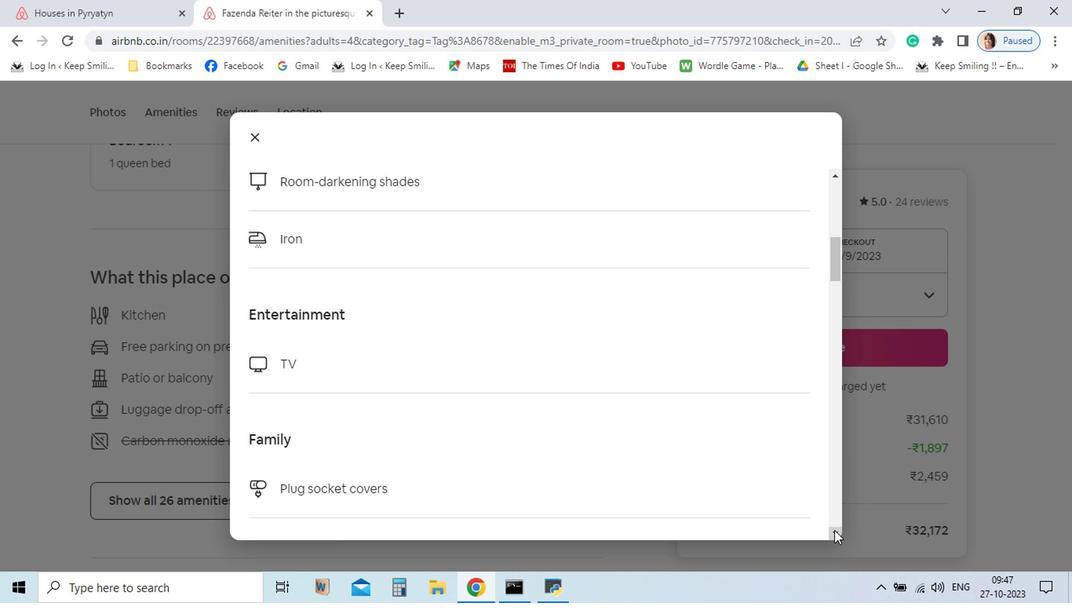 
Action: Mouse pressed left at (784, 480)
Screenshot: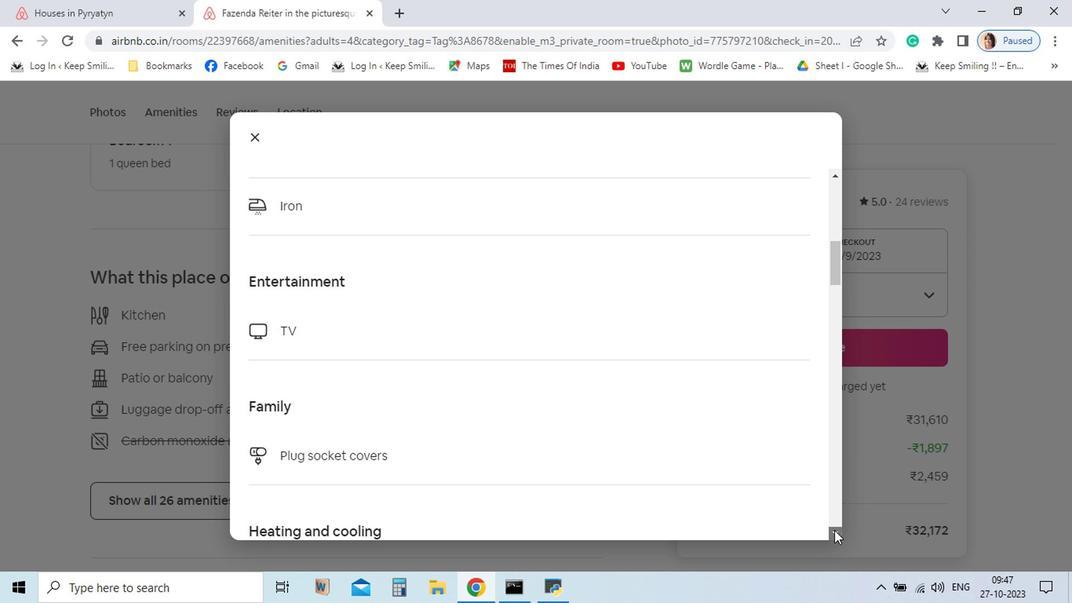 
Action: Mouse pressed left at (784, 480)
Screenshot: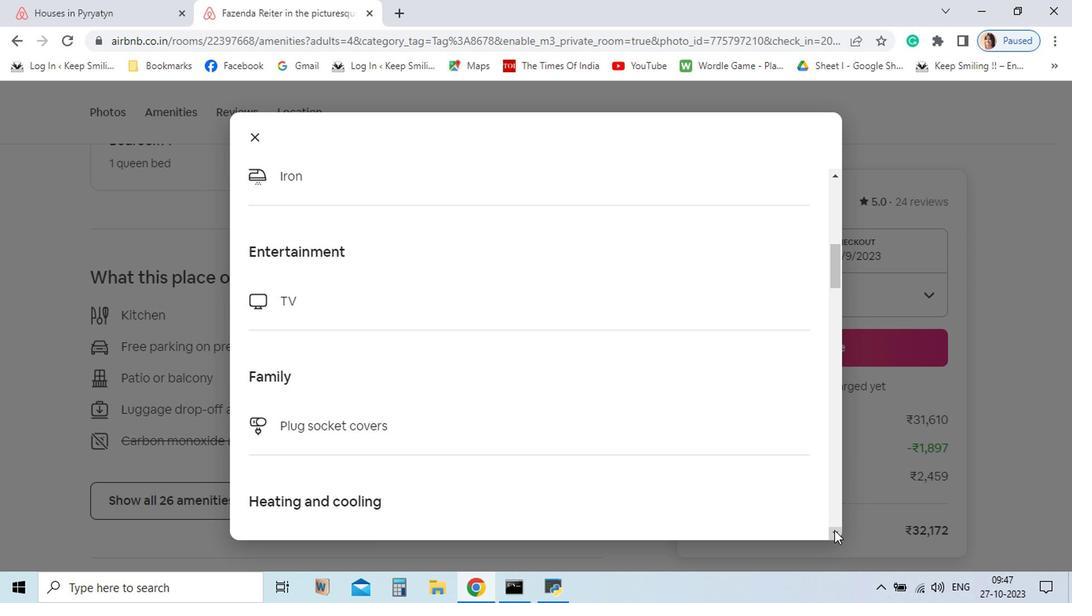 
Action: Mouse pressed left at (784, 480)
Screenshot: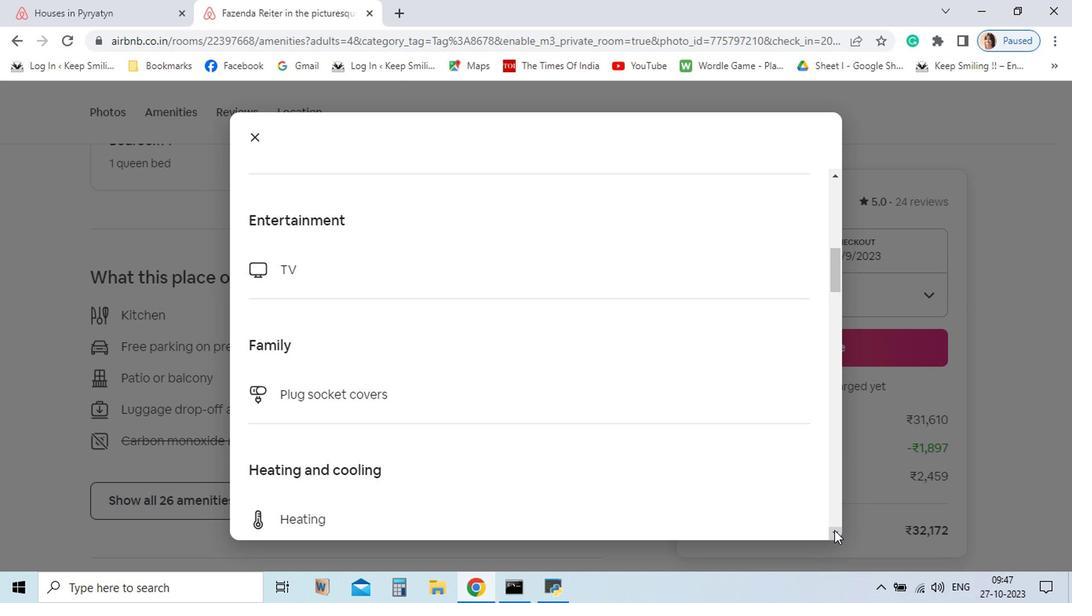 
Action: Mouse pressed left at (784, 480)
Screenshot: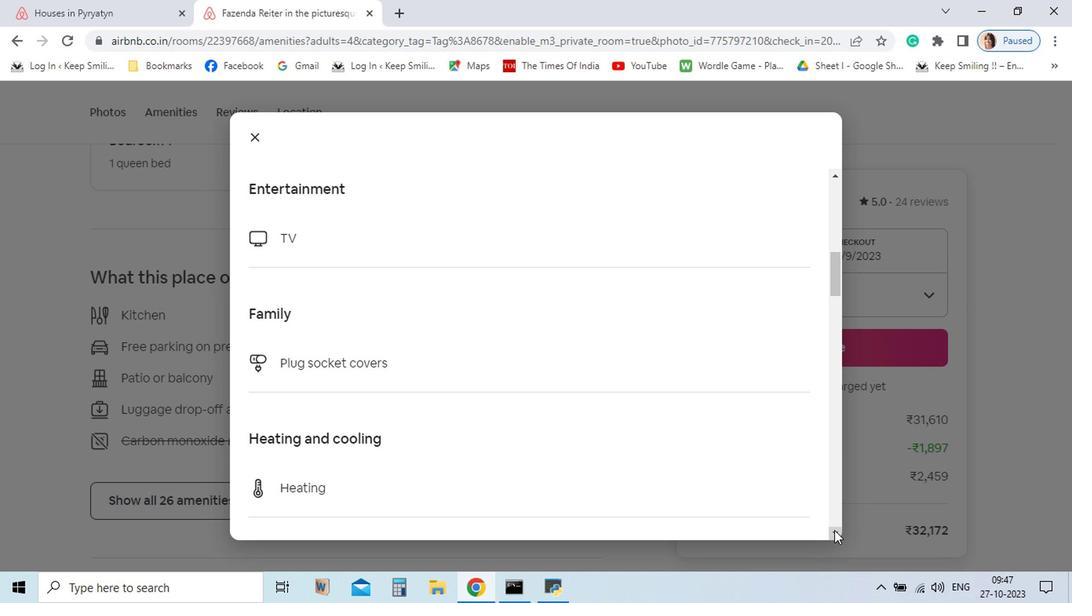 
Action: Mouse pressed left at (784, 480)
Screenshot: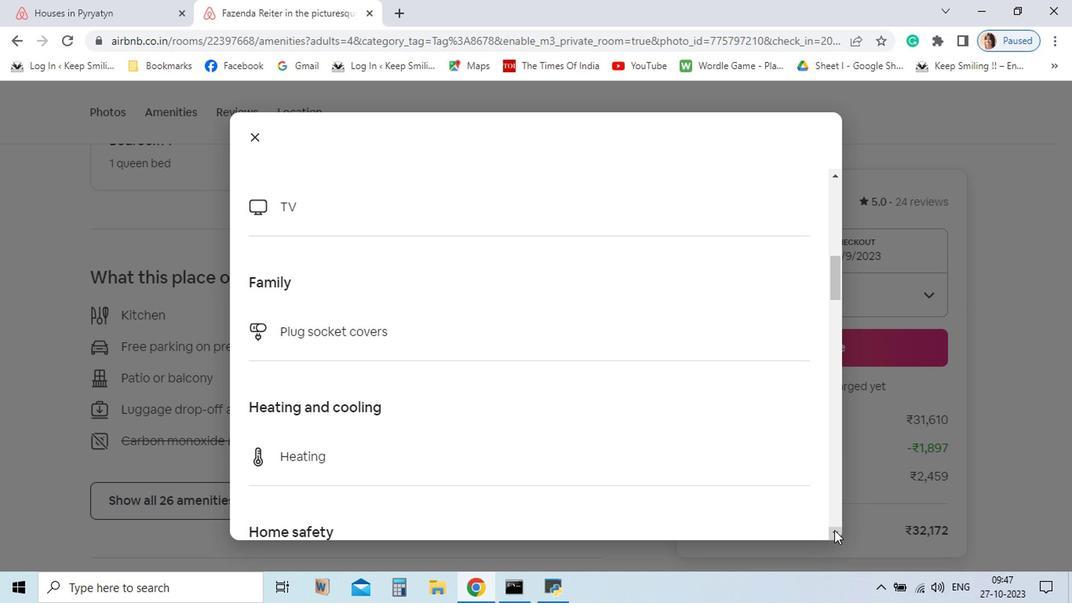 
Action: Mouse pressed left at (784, 480)
Screenshot: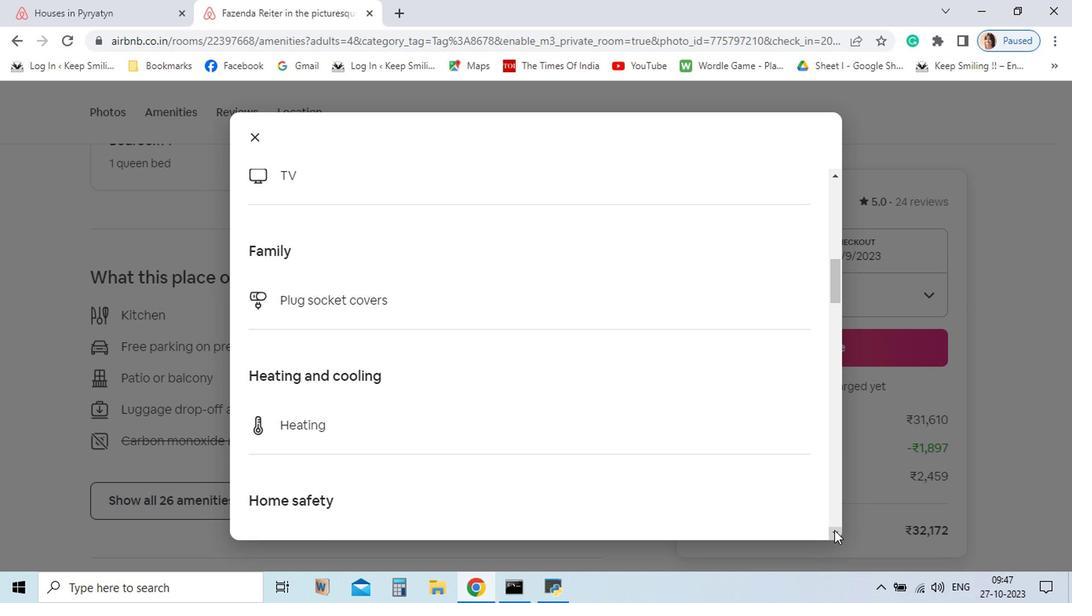 
Action: Mouse pressed left at (784, 480)
Screenshot: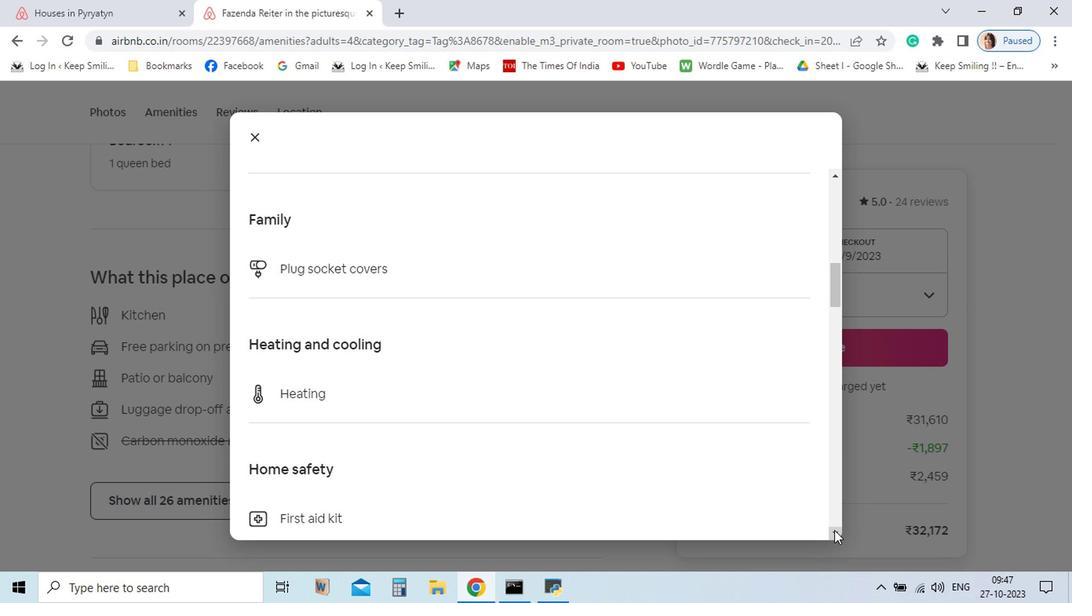 
Action: Mouse pressed left at (784, 480)
Screenshot: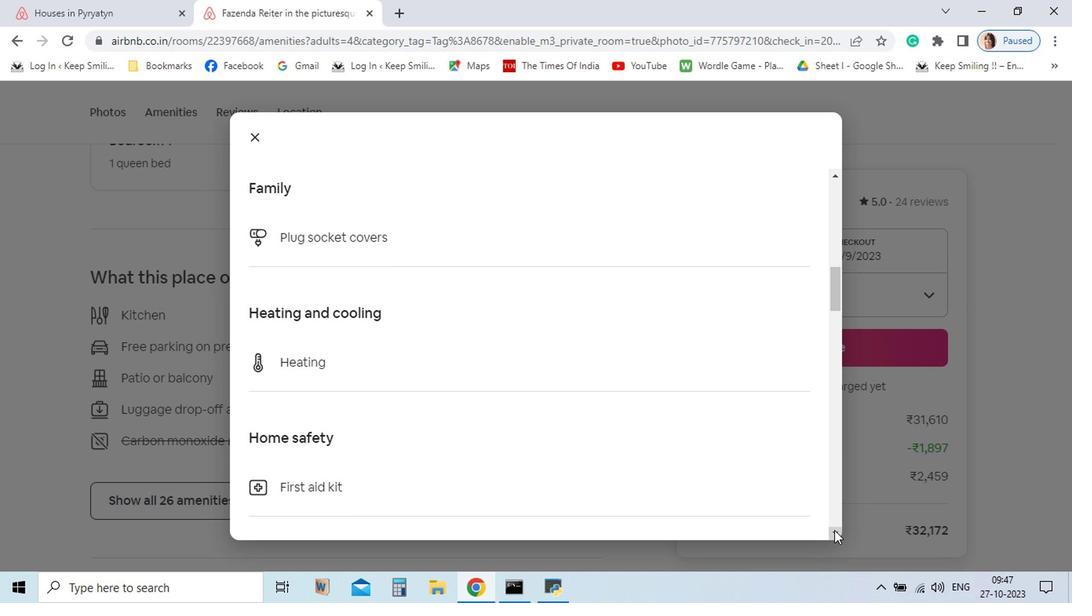 
Action: Mouse pressed left at (784, 480)
Screenshot: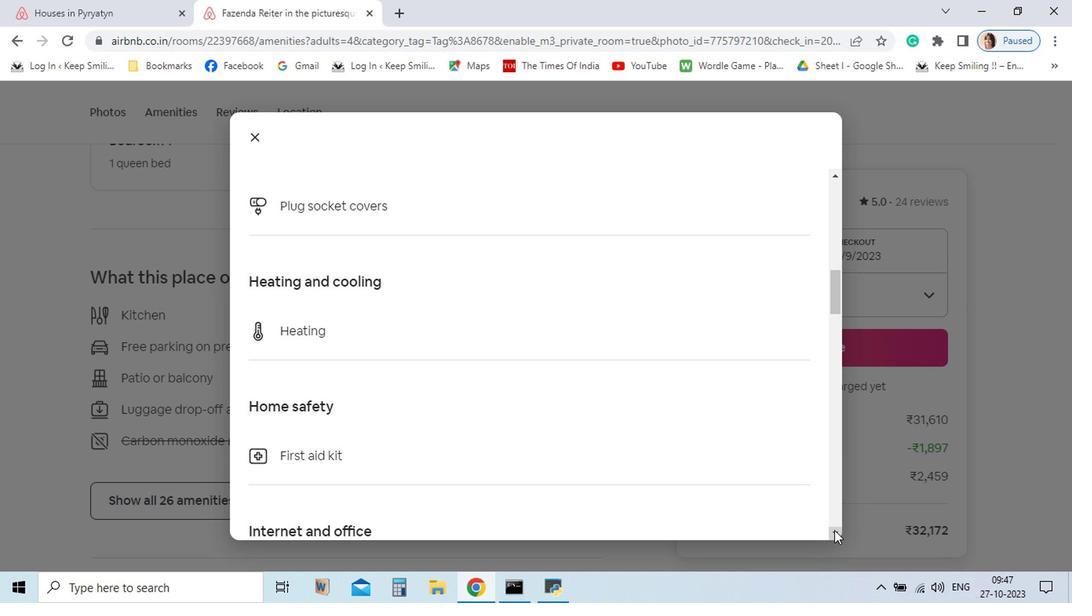 
Action: Mouse pressed left at (784, 480)
Screenshot: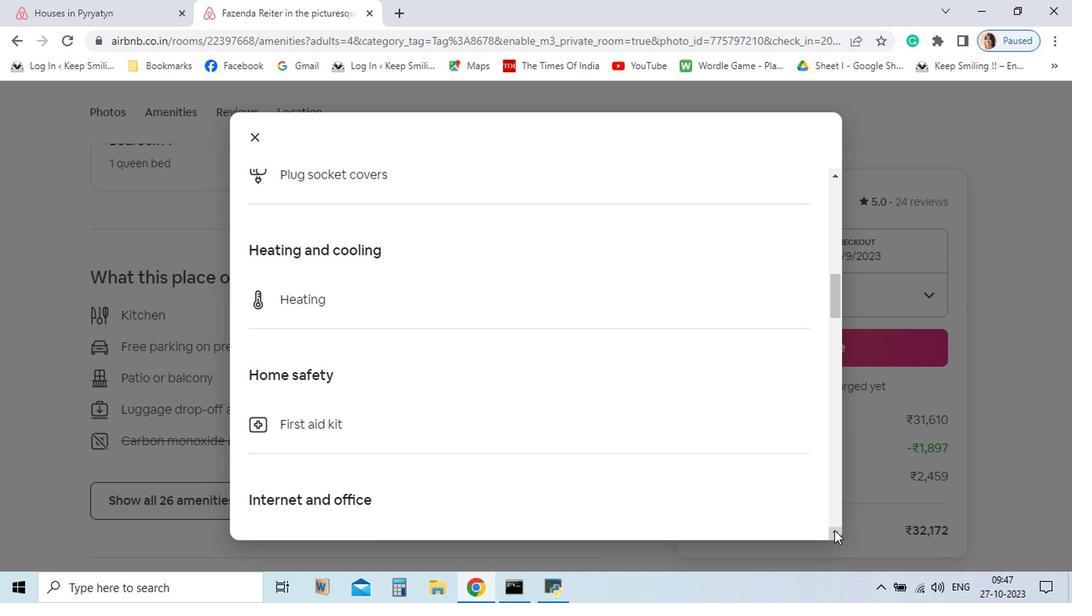 
Action: Mouse pressed left at (784, 480)
Screenshot: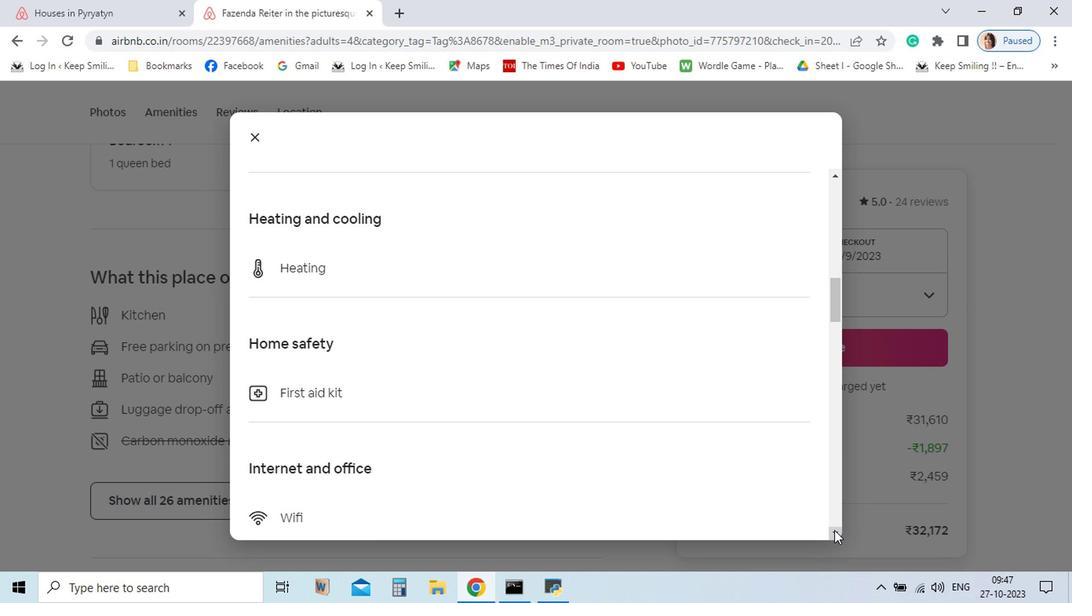 
Action: Mouse pressed left at (784, 480)
Screenshot: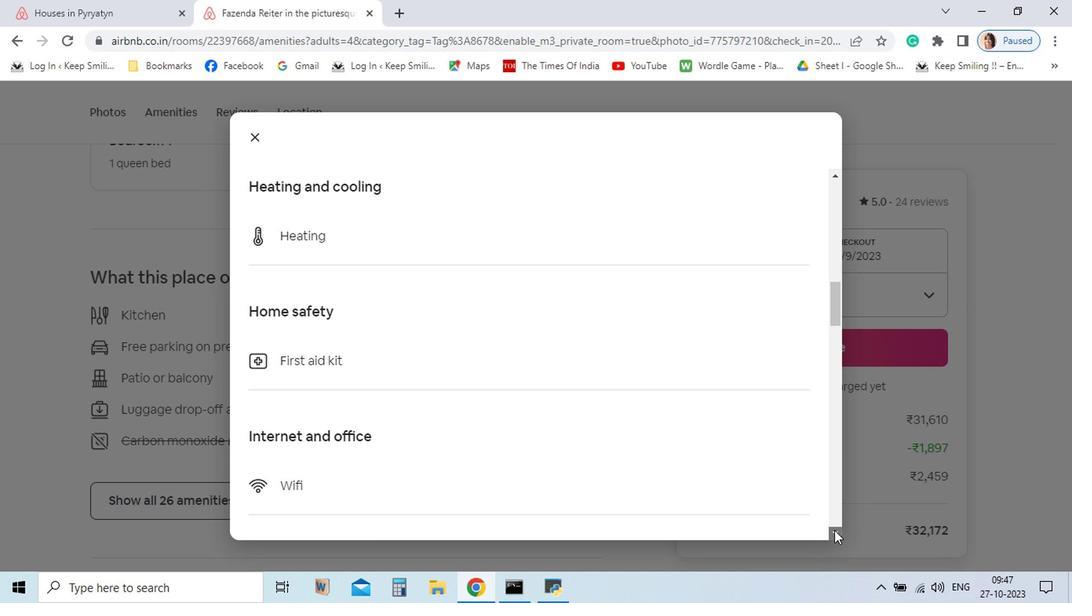 
Action: Mouse pressed left at (784, 480)
Screenshot: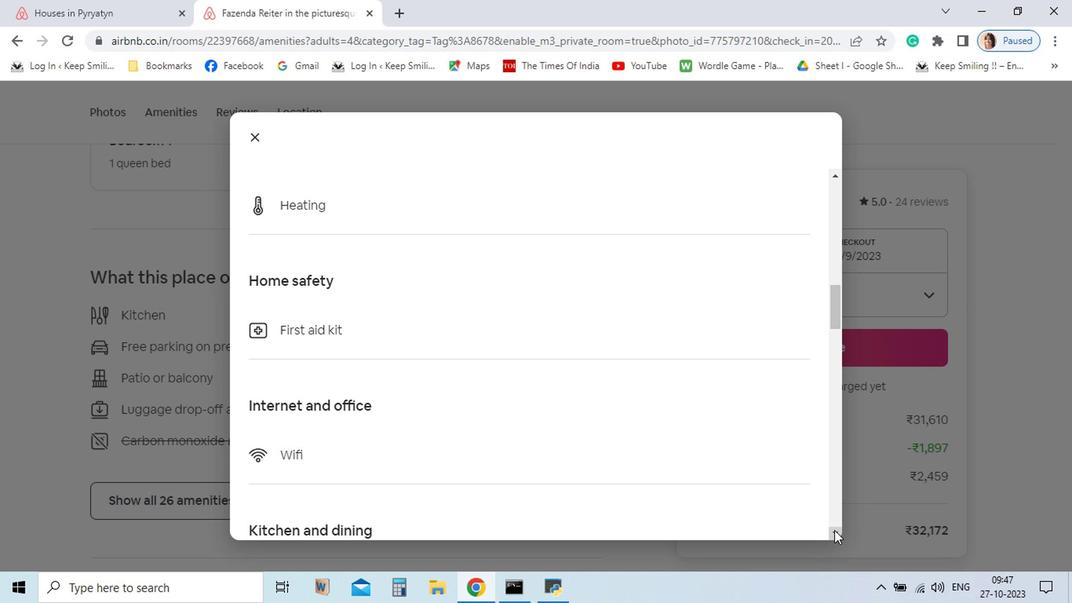 
Action: Mouse pressed left at (784, 480)
Screenshot: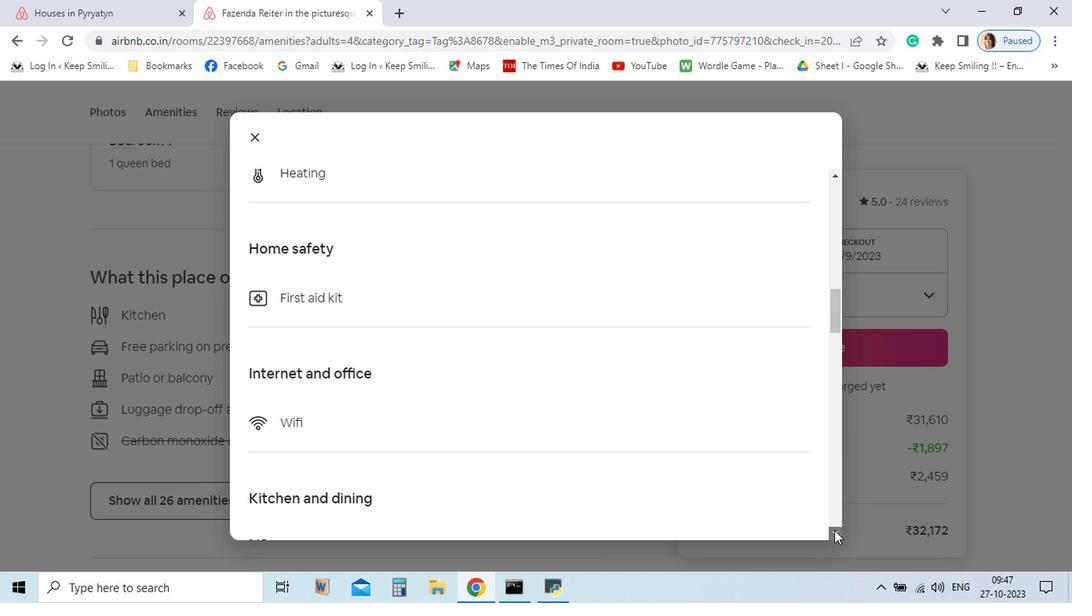 
Action: Mouse pressed left at (784, 480)
Screenshot: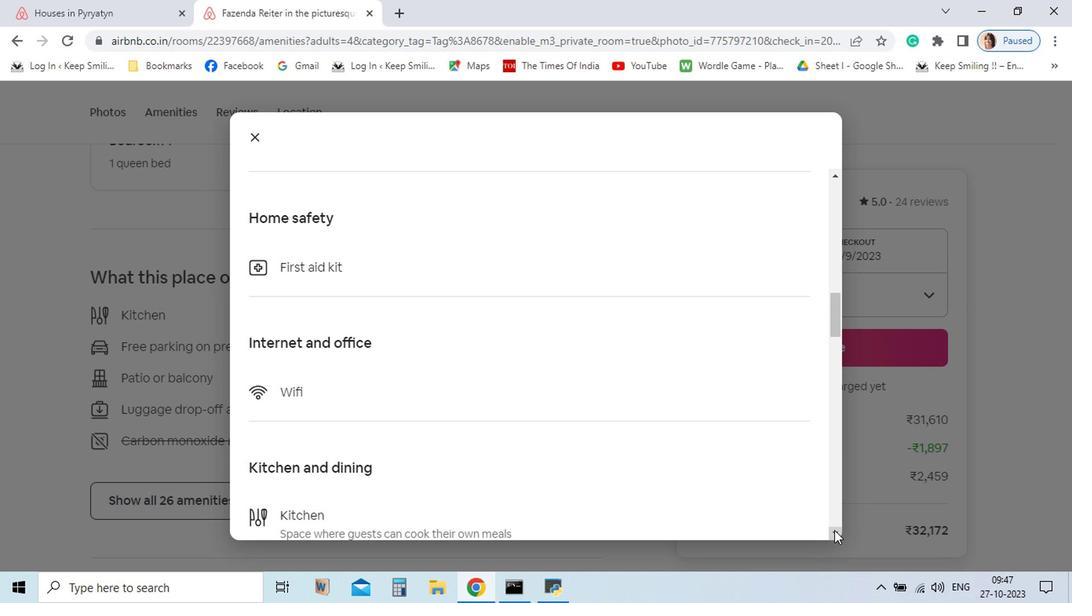 
Action: Mouse pressed left at (784, 480)
Screenshot: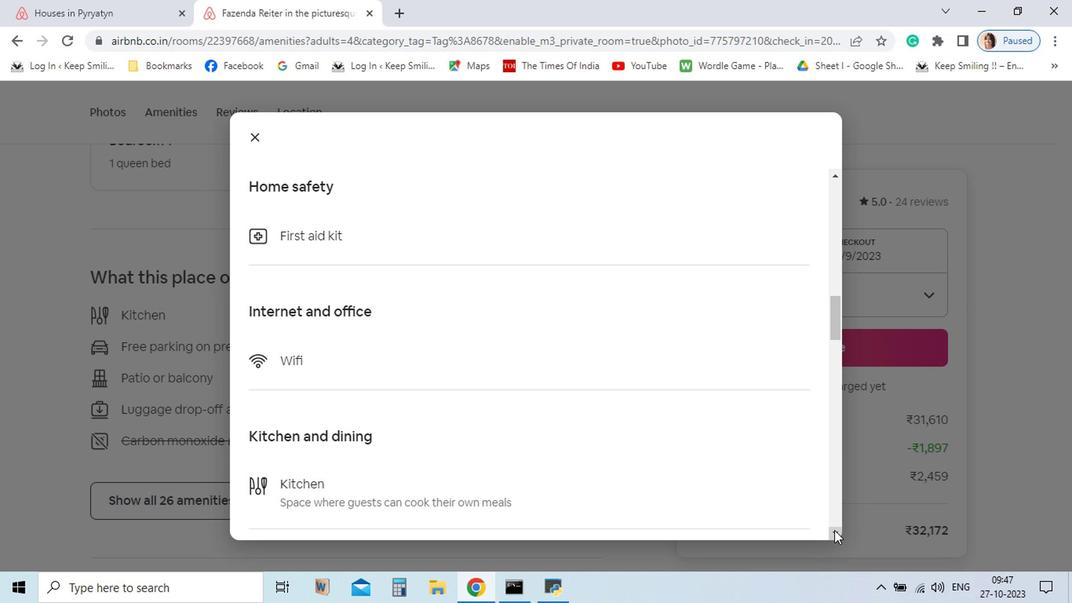 
Action: Mouse pressed left at (784, 480)
Screenshot: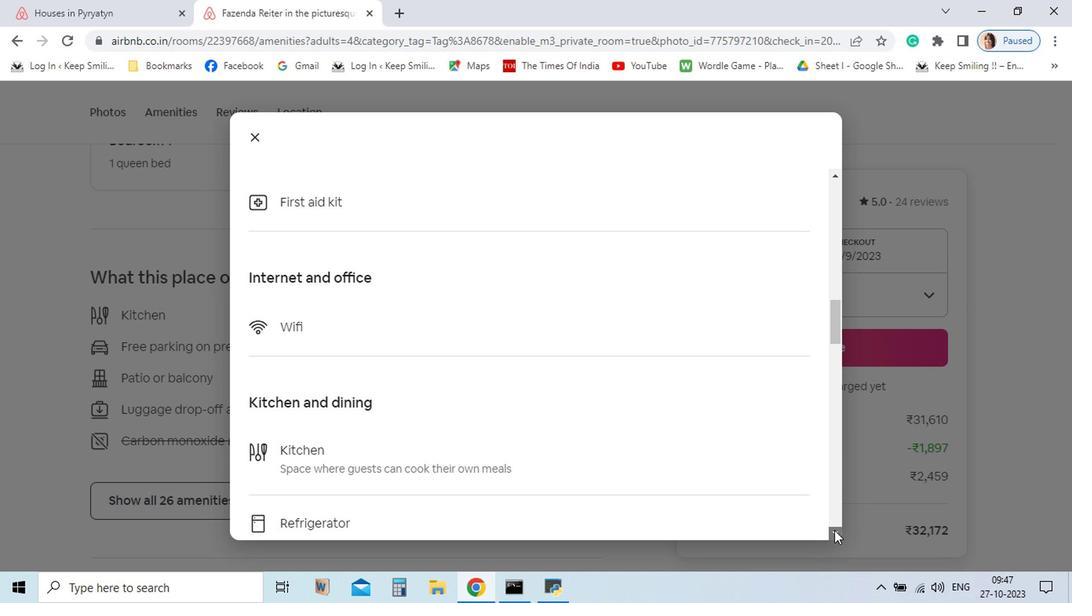 
Action: Mouse pressed left at (784, 480)
Screenshot: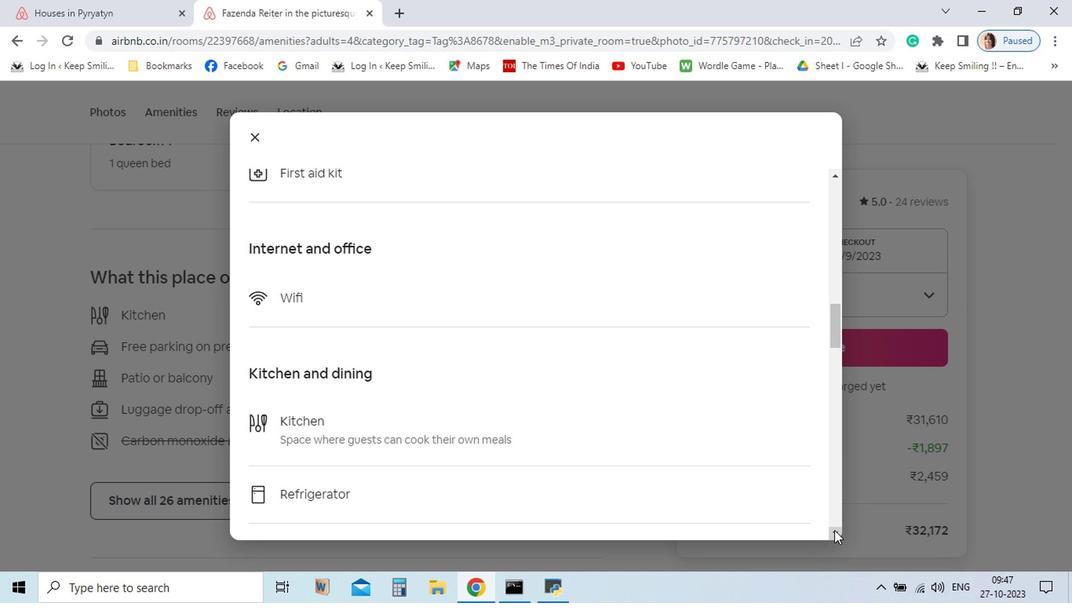 
Action: Mouse pressed left at (784, 480)
Screenshot: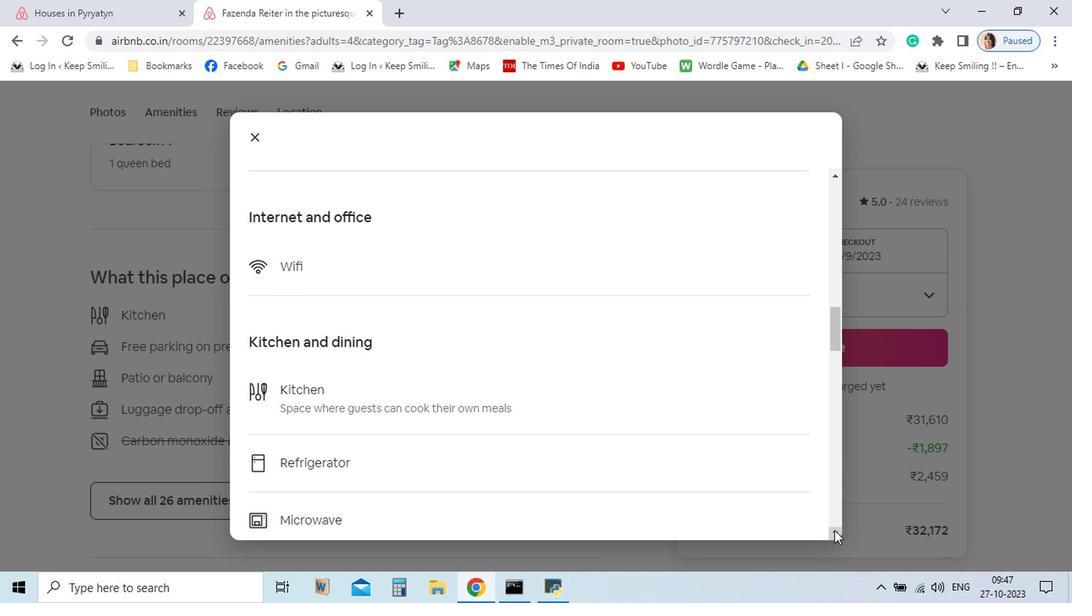 
Action: Mouse pressed left at (784, 480)
Screenshot: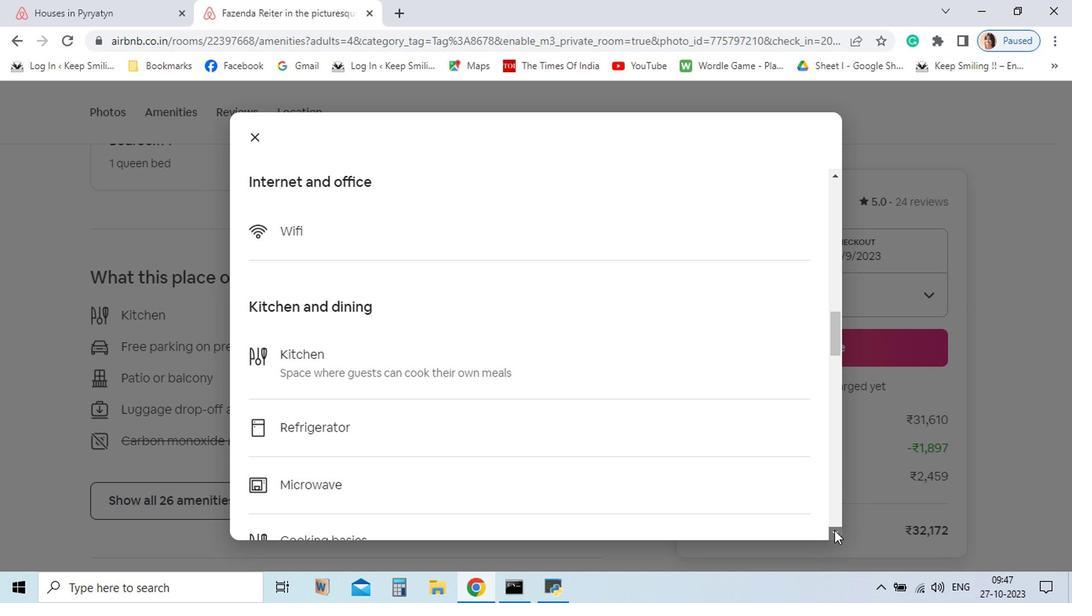 
Action: Mouse pressed left at (784, 480)
Screenshot: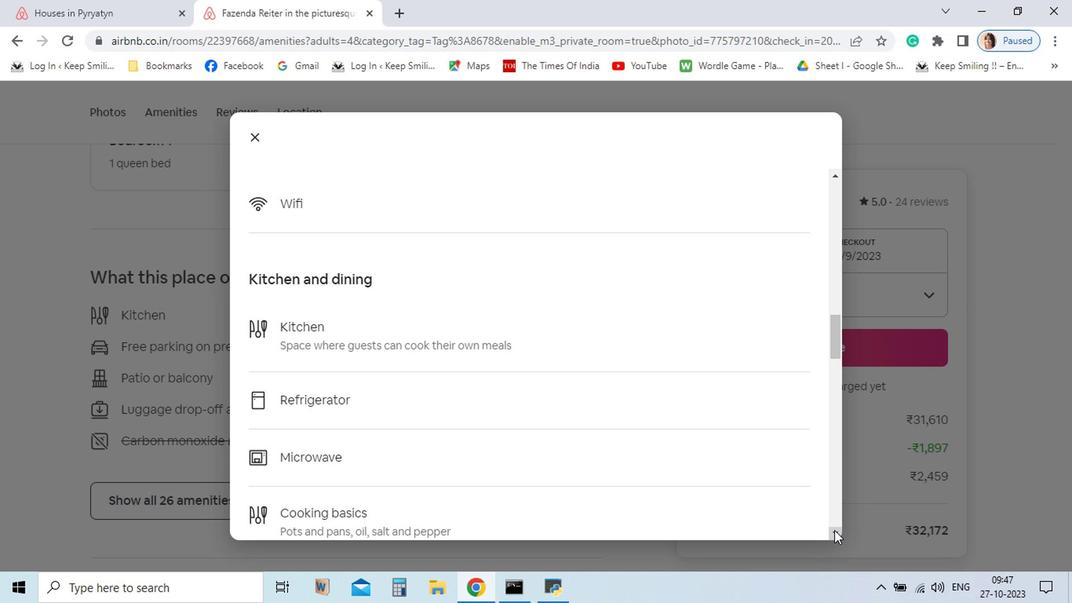 
Action: Mouse pressed left at (784, 480)
Screenshot: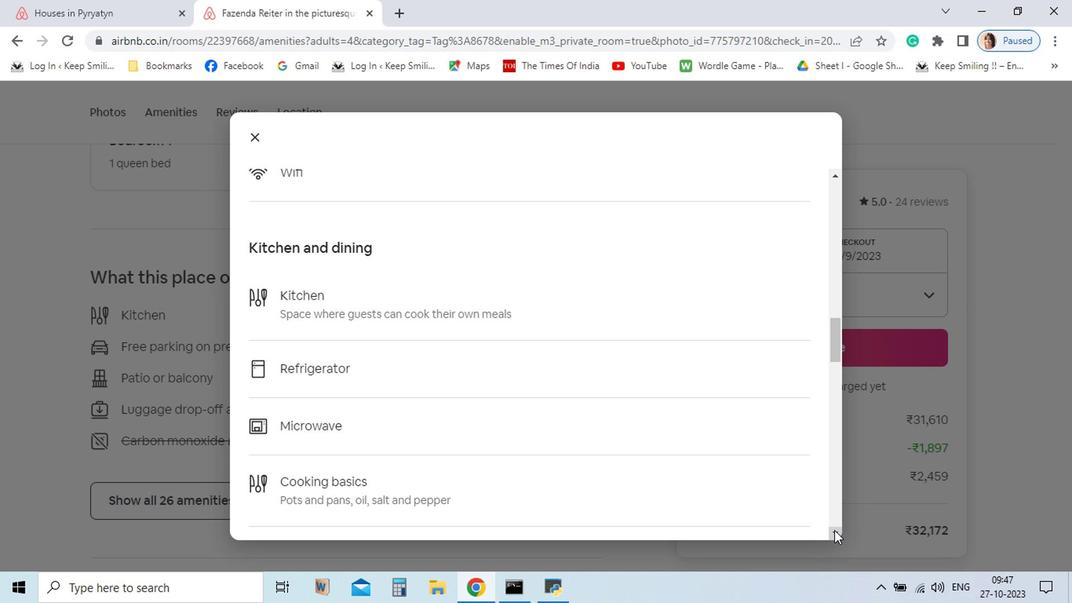 
Action: Mouse pressed left at (784, 480)
Screenshot: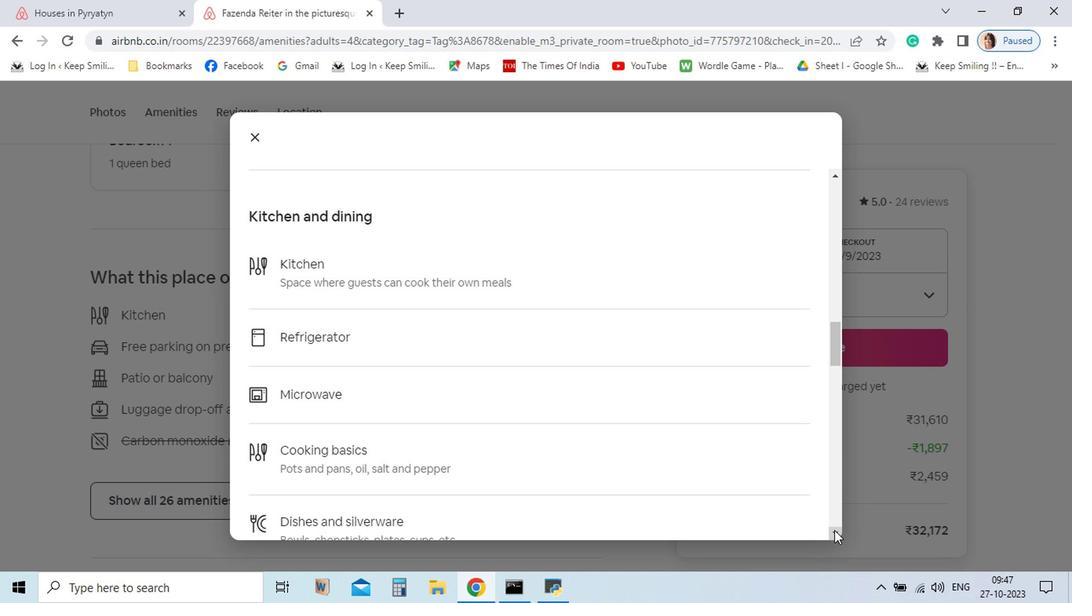 
Action: Mouse pressed left at (784, 480)
Screenshot: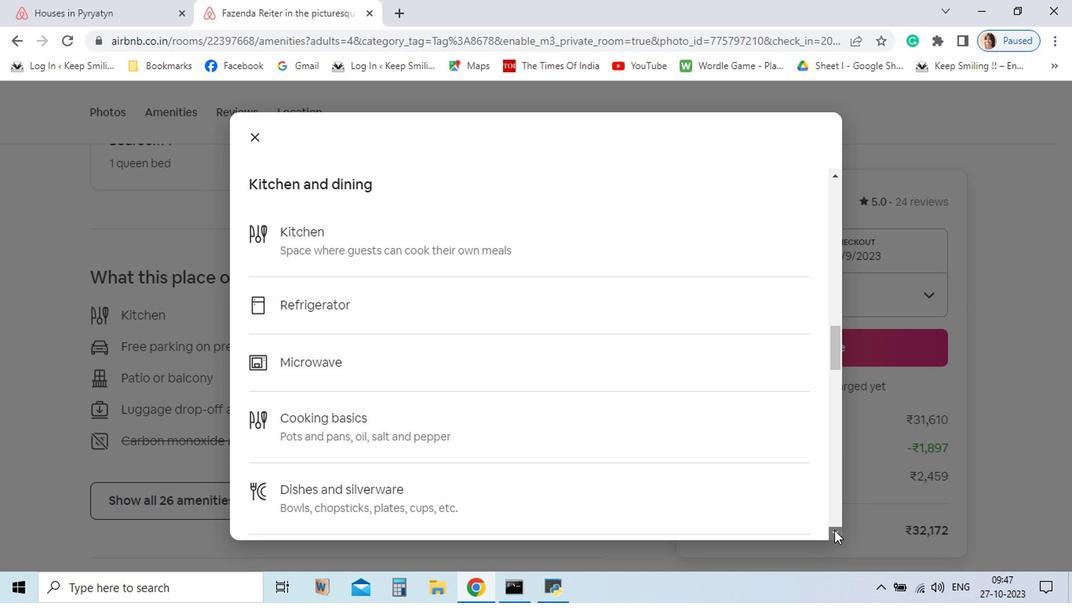 
Action: Mouse pressed left at (784, 480)
Screenshot: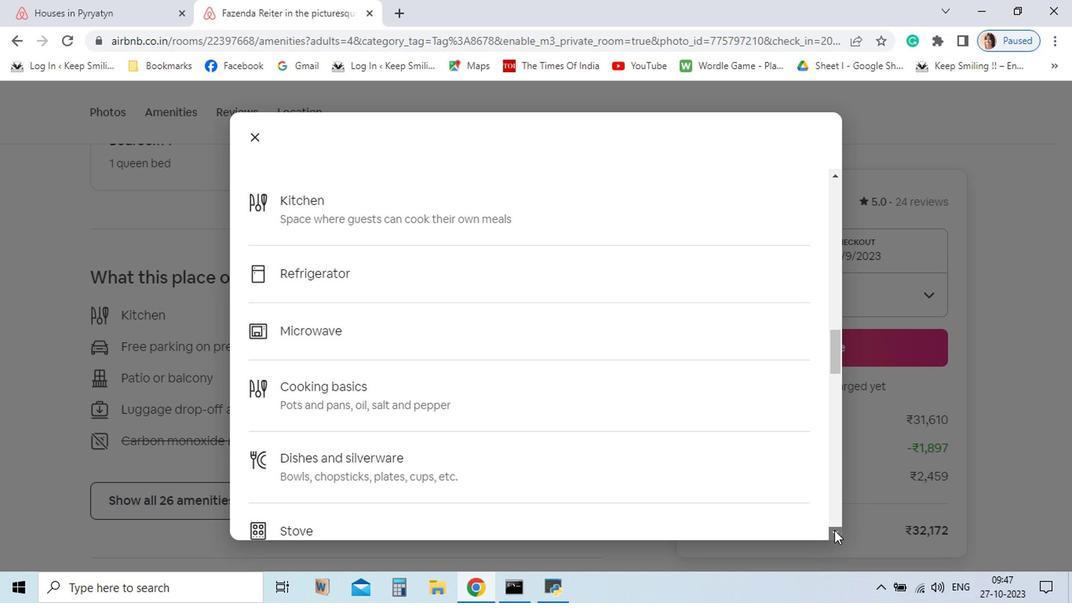 
Action: Mouse pressed left at (784, 480)
Screenshot: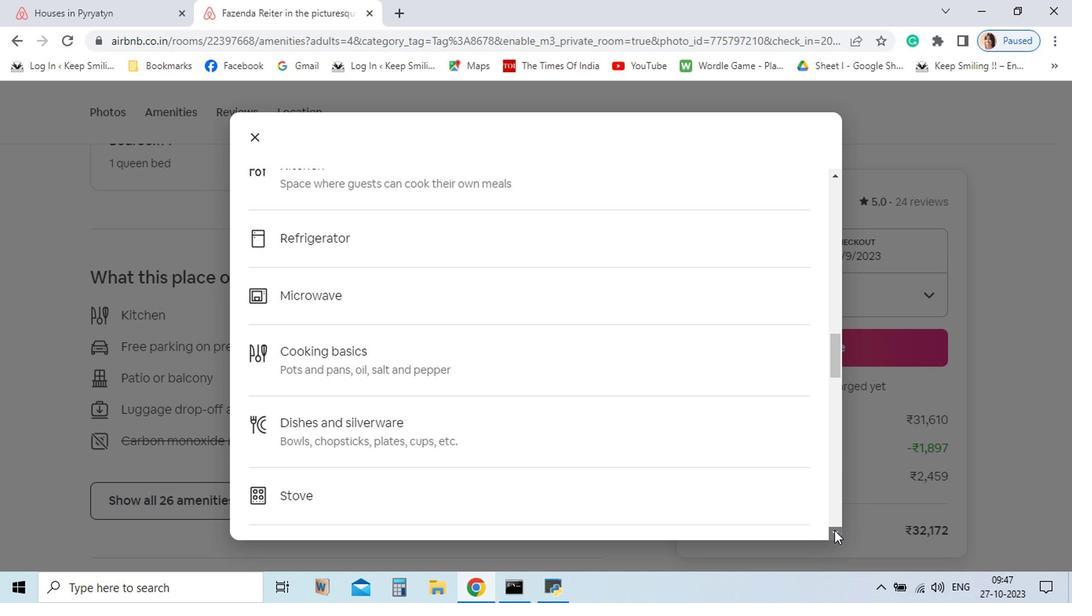 
Action: Mouse pressed left at (784, 480)
Screenshot: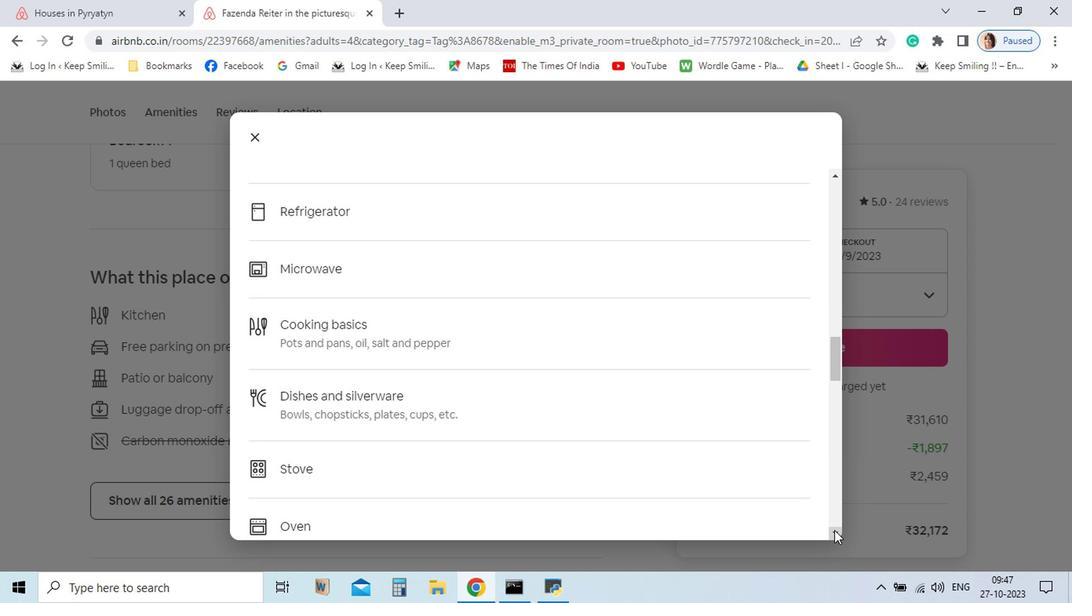 
Action: Mouse pressed left at (784, 480)
Screenshot: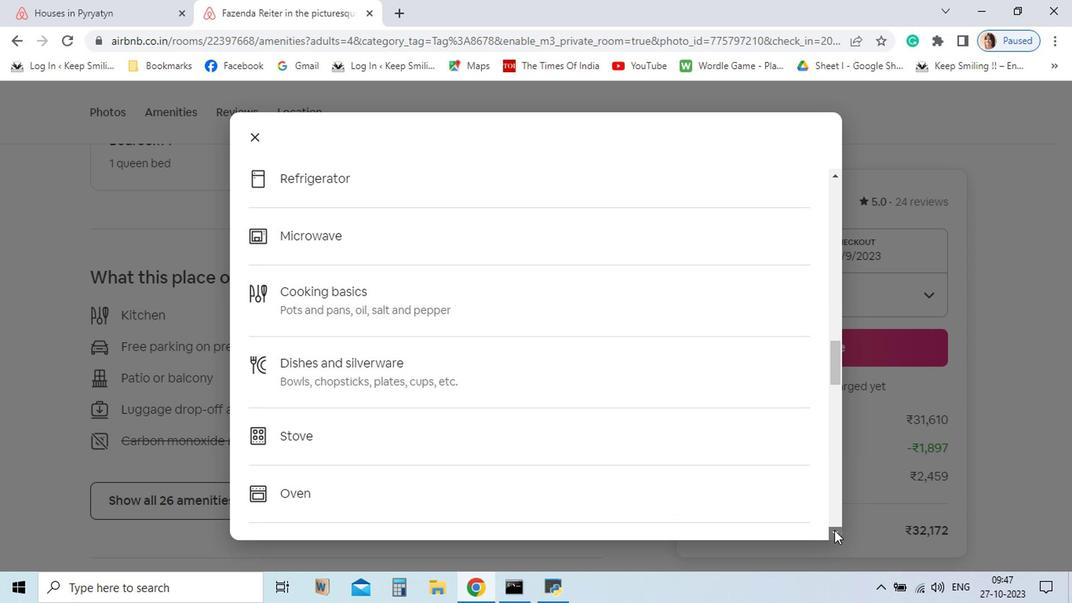 
Action: Mouse pressed left at (784, 480)
Screenshot: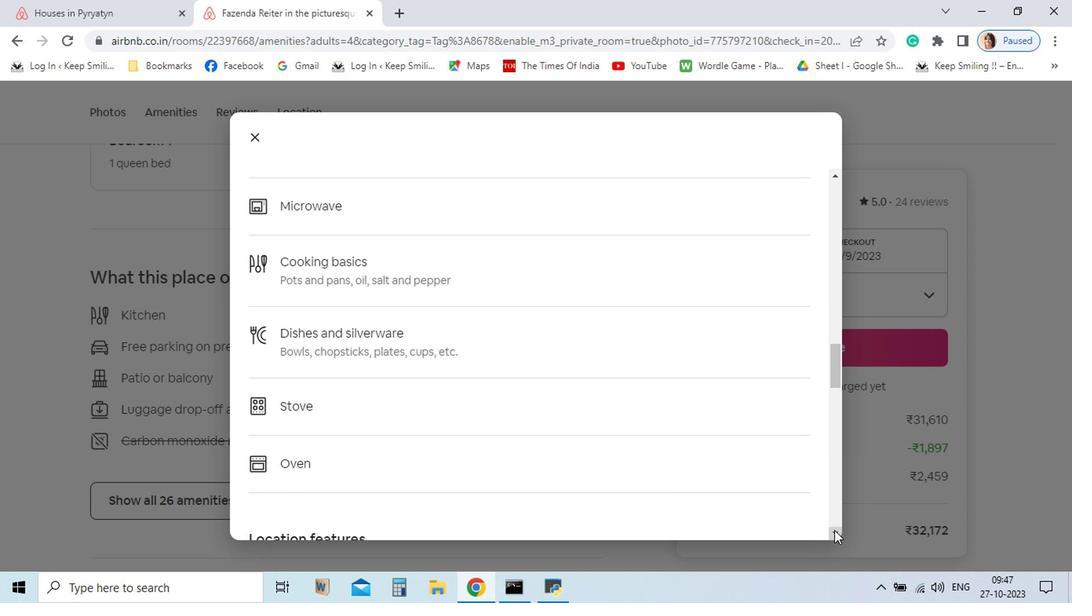 
Action: Mouse pressed left at (784, 480)
Screenshot: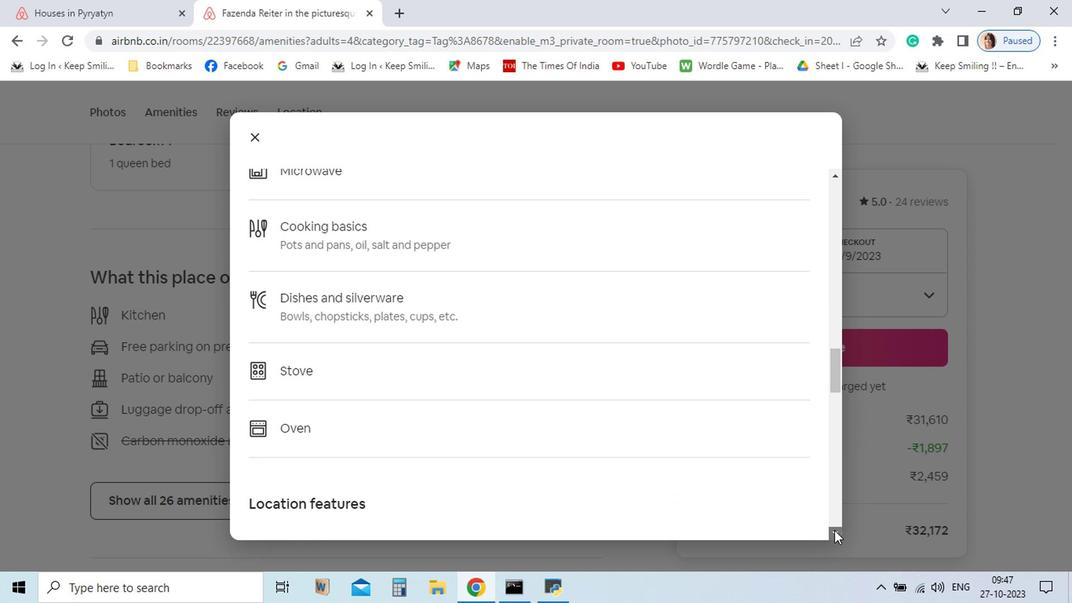 
Action: Mouse pressed left at (784, 480)
Screenshot: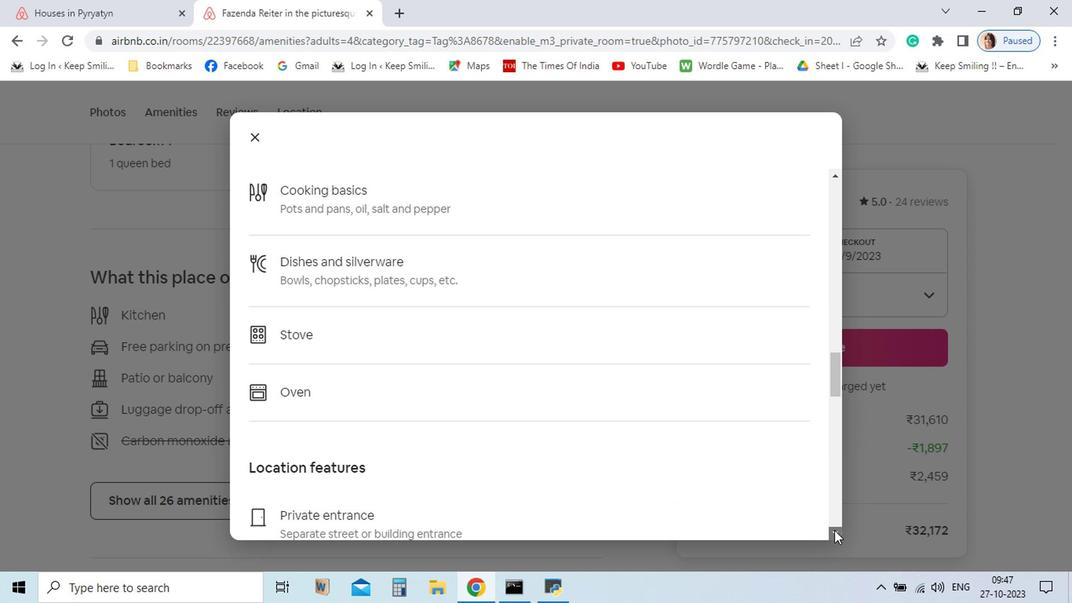 
Action: Mouse pressed left at (784, 480)
Screenshot: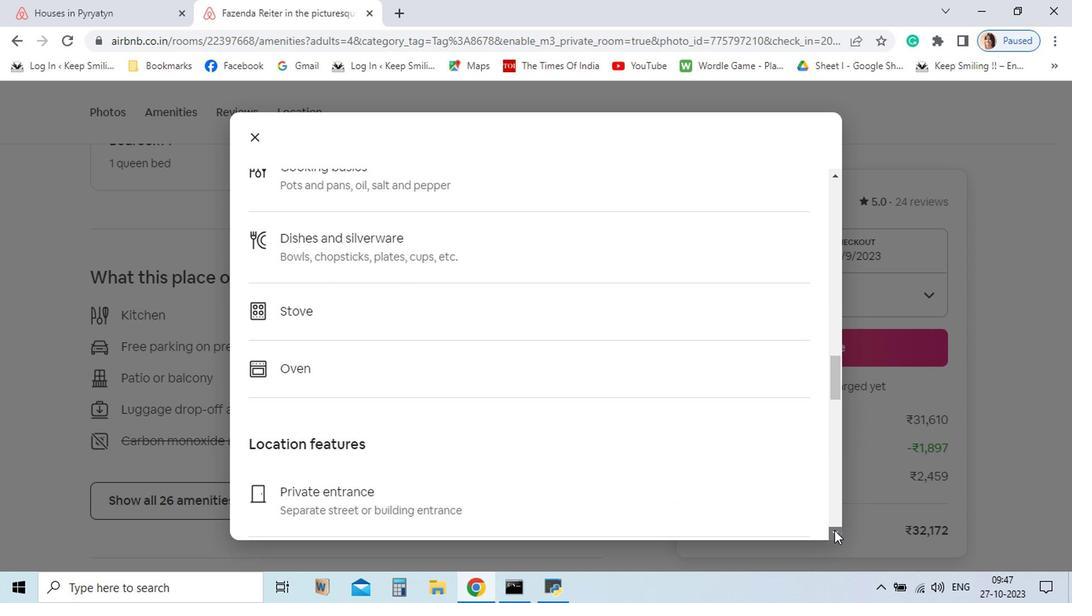 
Action: Mouse pressed left at (784, 480)
Screenshot: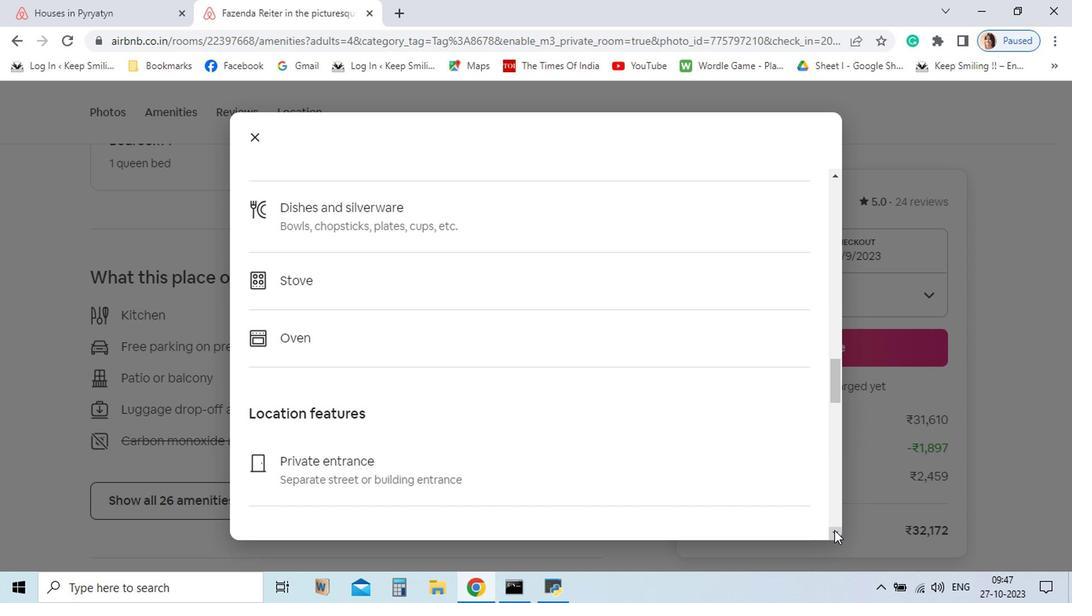 
Action: Mouse pressed left at (784, 480)
Screenshot: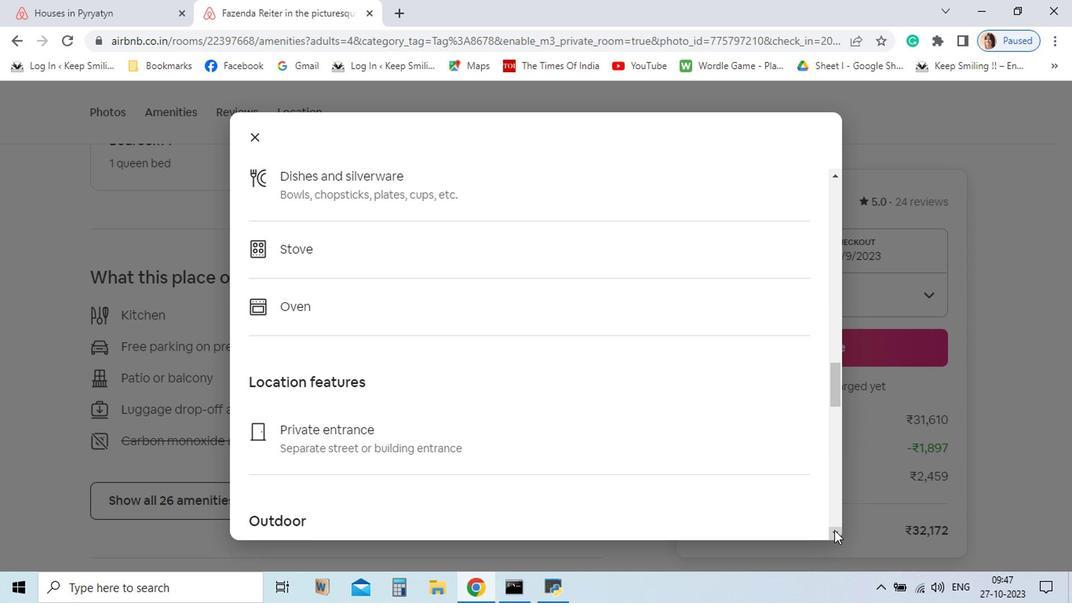 
Action: Mouse pressed left at (784, 480)
Screenshot: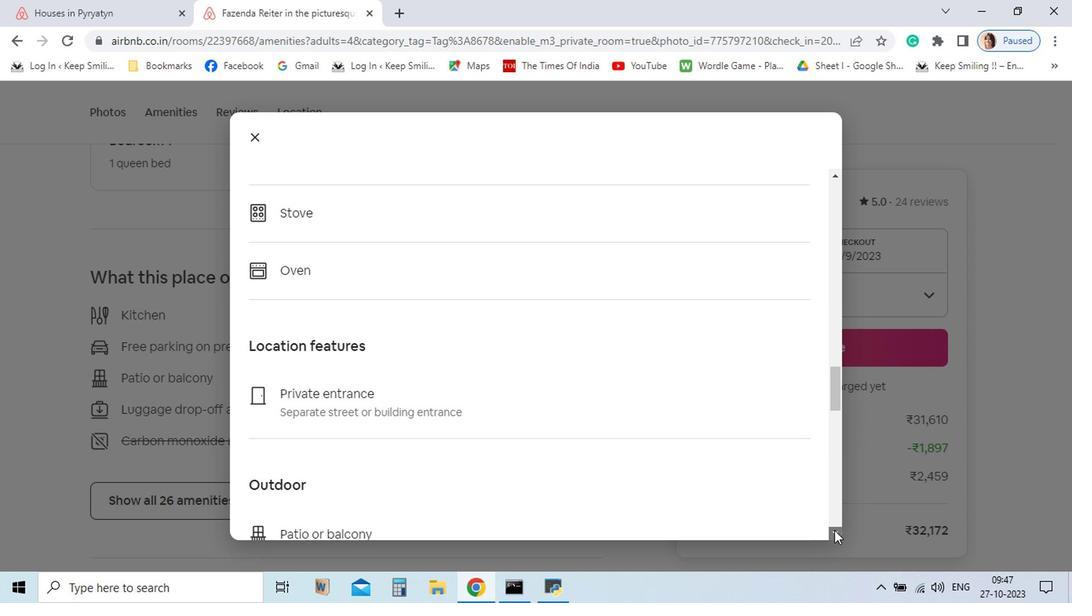 
Action: Mouse pressed left at (784, 480)
Screenshot: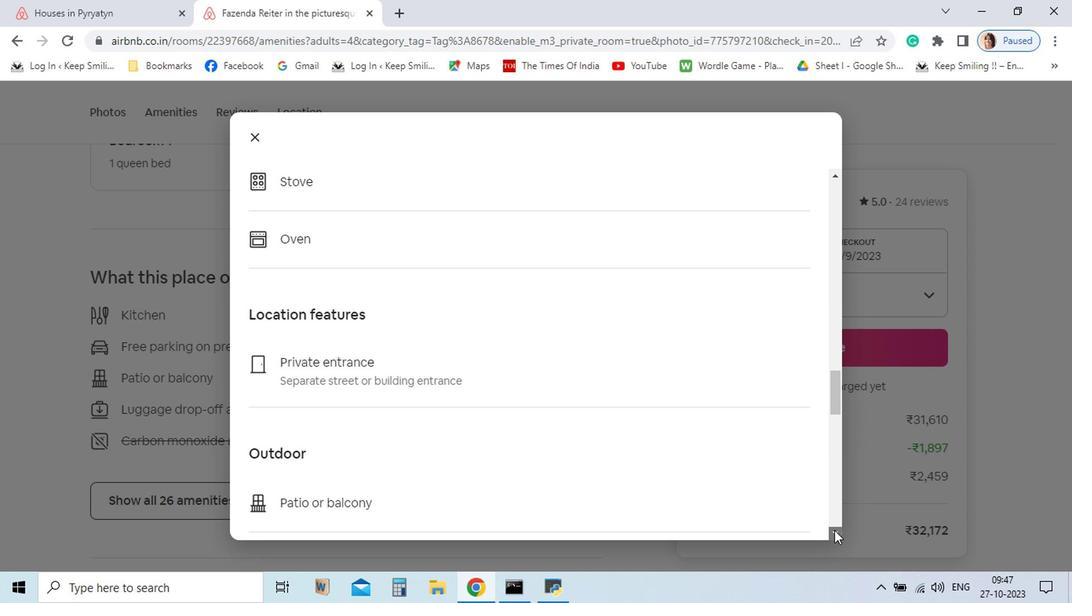 
Action: Mouse pressed left at (784, 480)
Screenshot: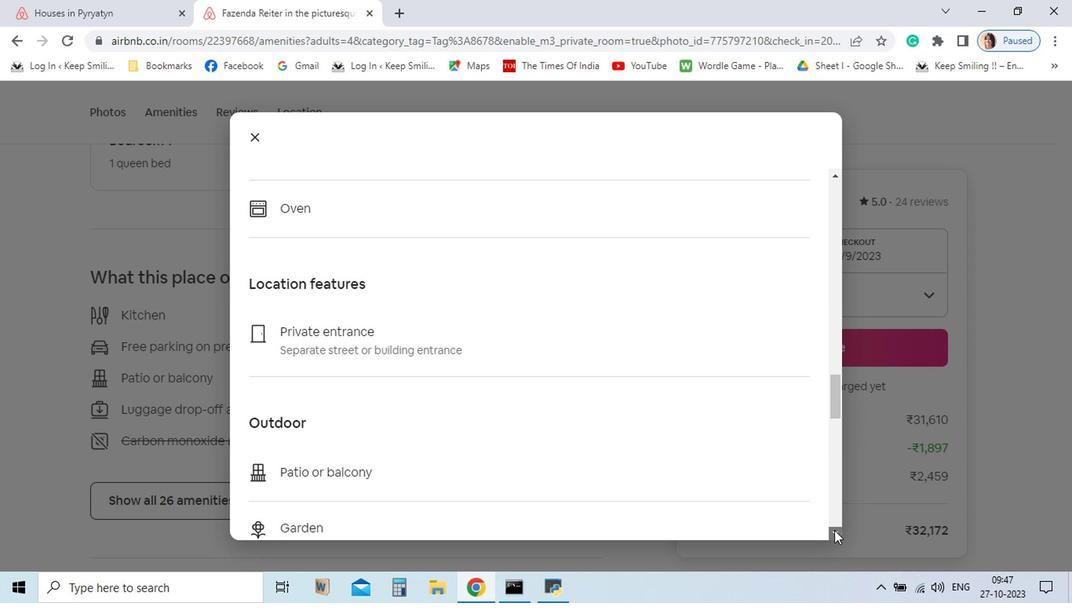
Action: Mouse pressed left at (784, 480)
Screenshot: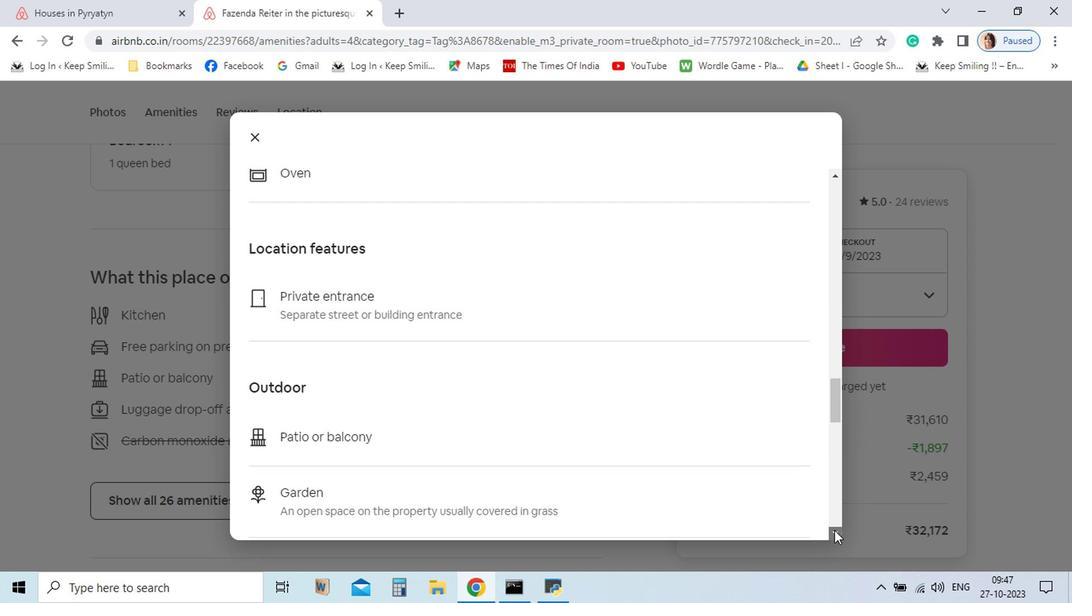 
Action: Mouse pressed left at (784, 480)
Screenshot: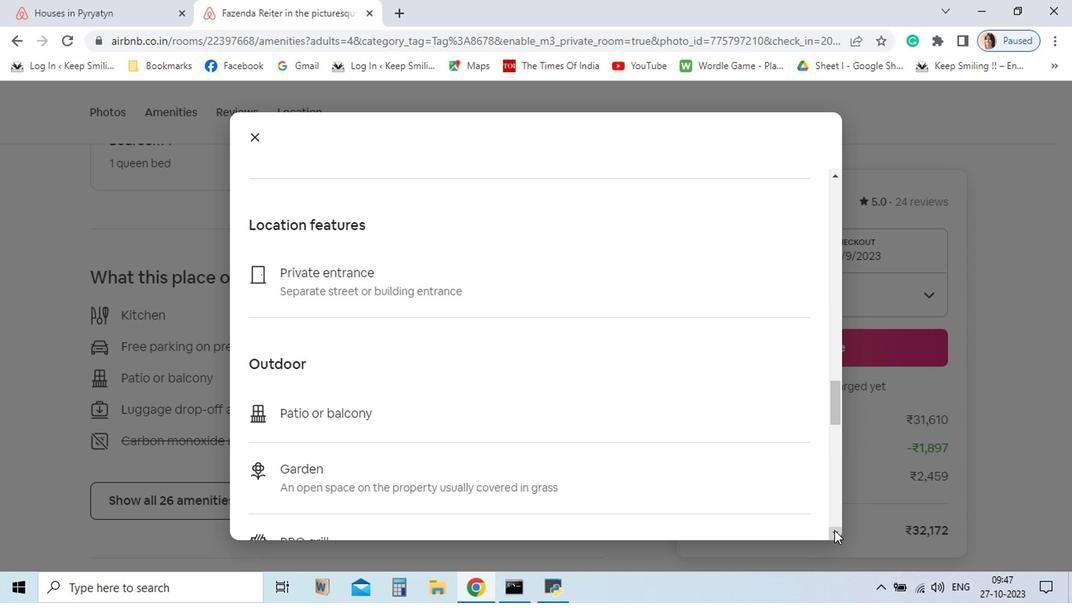 
Action: Mouse pressed left at (784, 480)
Screenshot: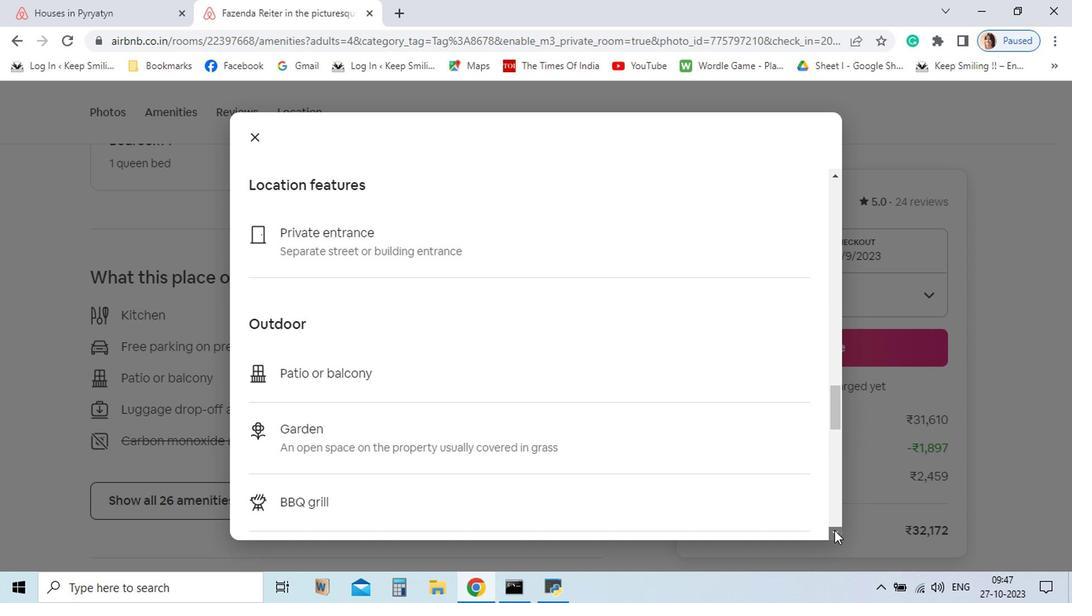 
Action: Mouse pressed left at (784, 480)
Screenshot: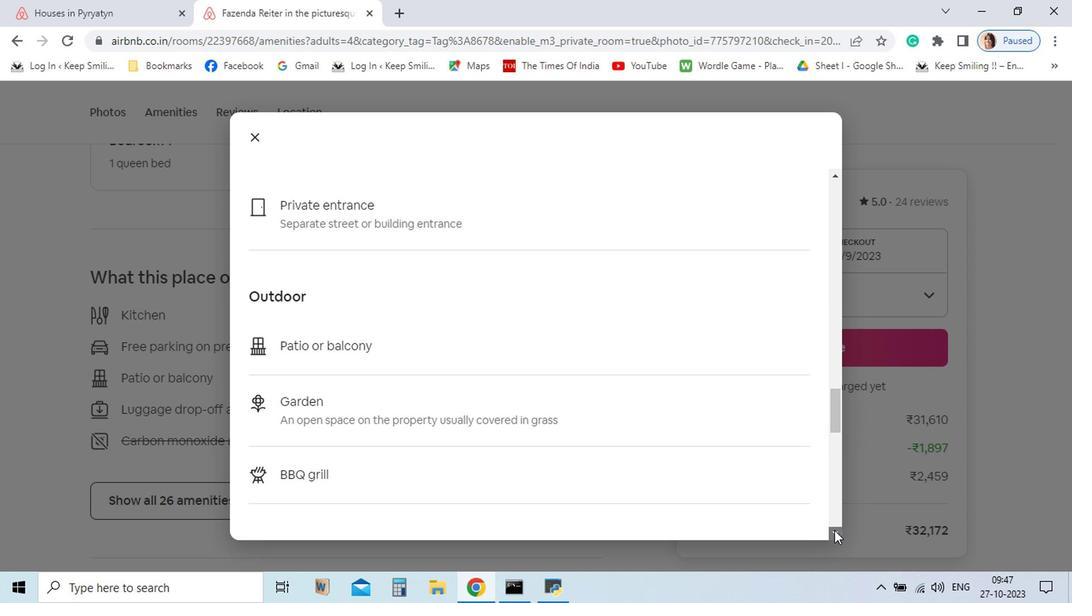 
Action: Mouse pressed left at (784, 480)
Screenshot: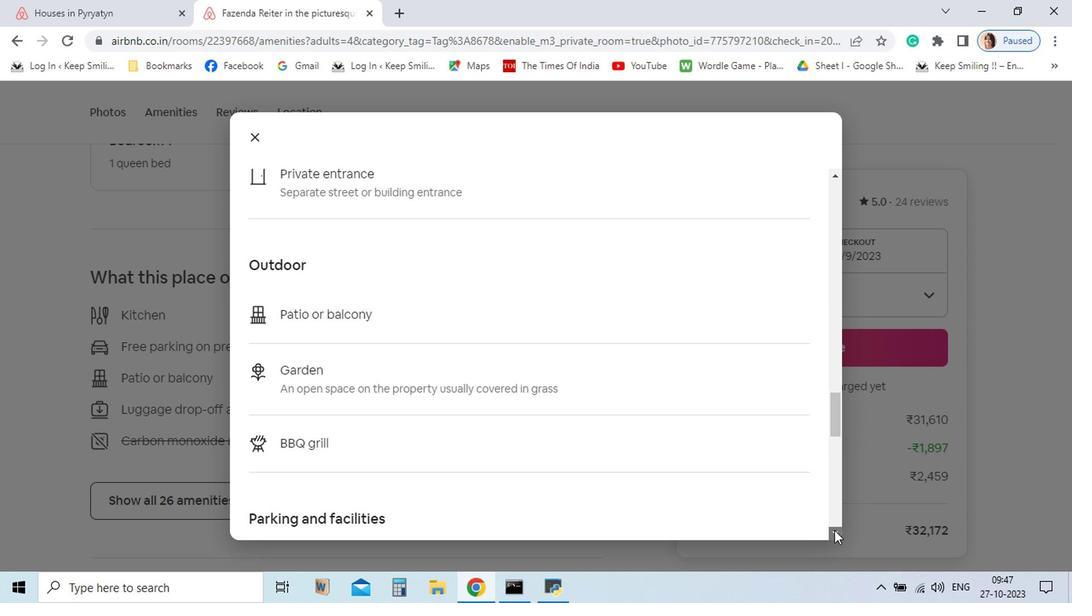 
Action: Mouse pressed left at (784, 480)
Screenshot: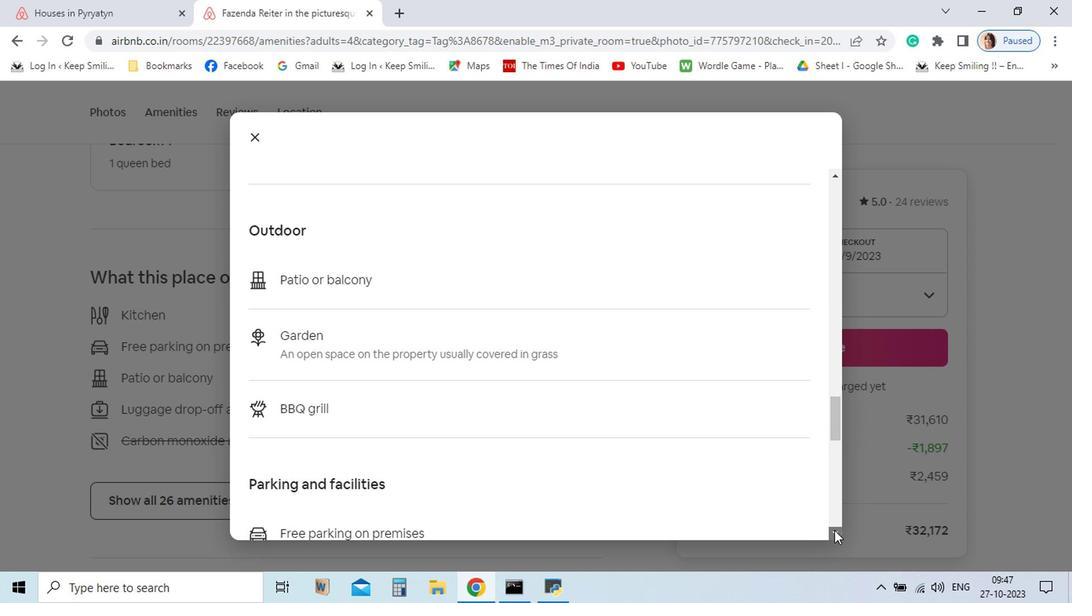 
Action: Mouse pressed left at (784, 480)
Screenshot: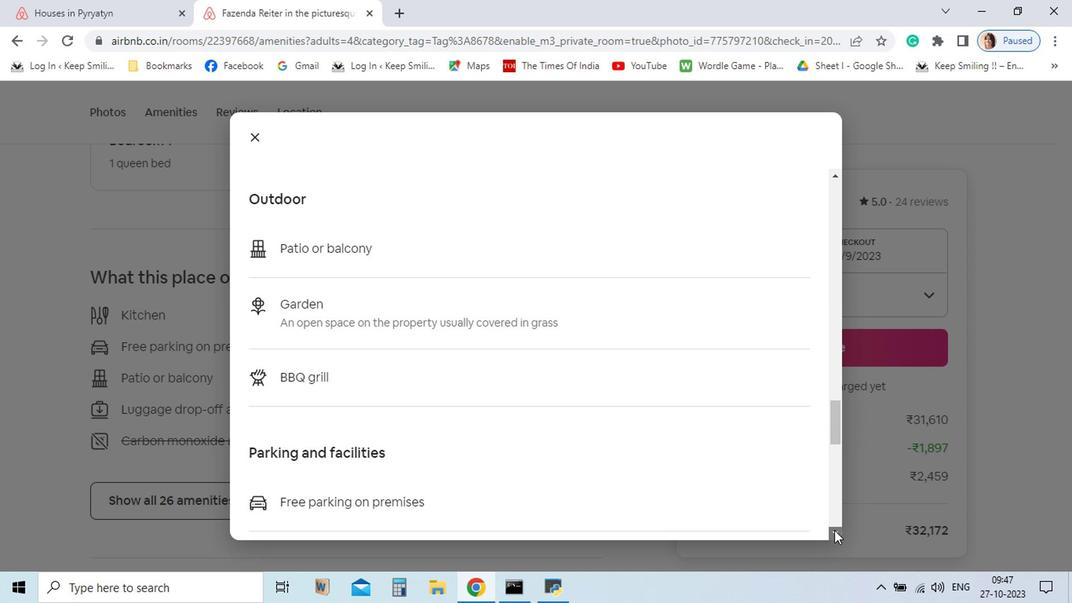 
Action: Mouse pressed left at (784, 480)
Screenshot: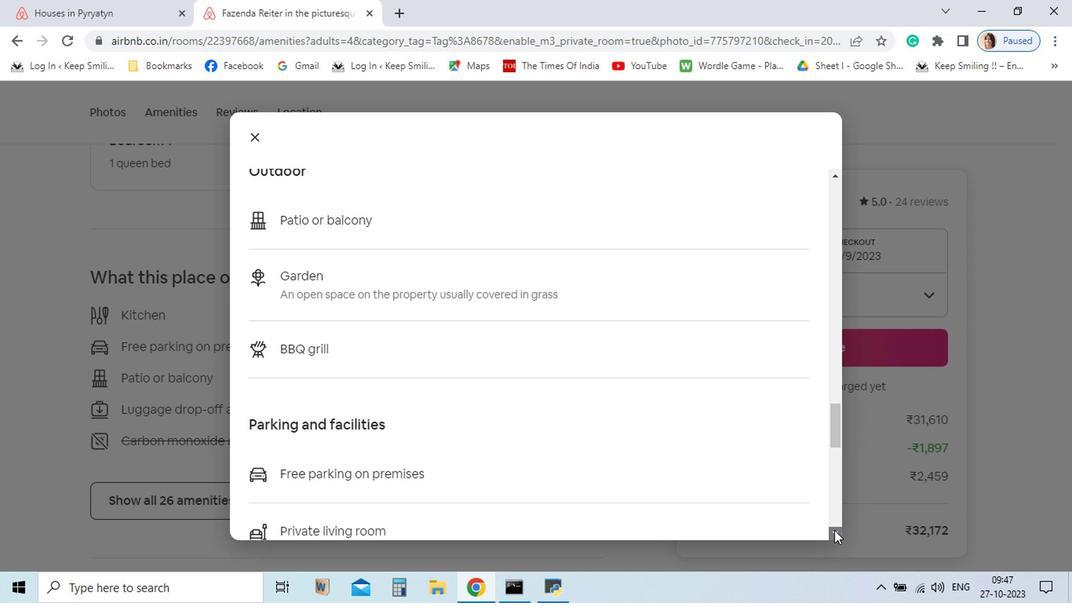 
Action: Mouse pressed left at (784, 480)
Screenshot: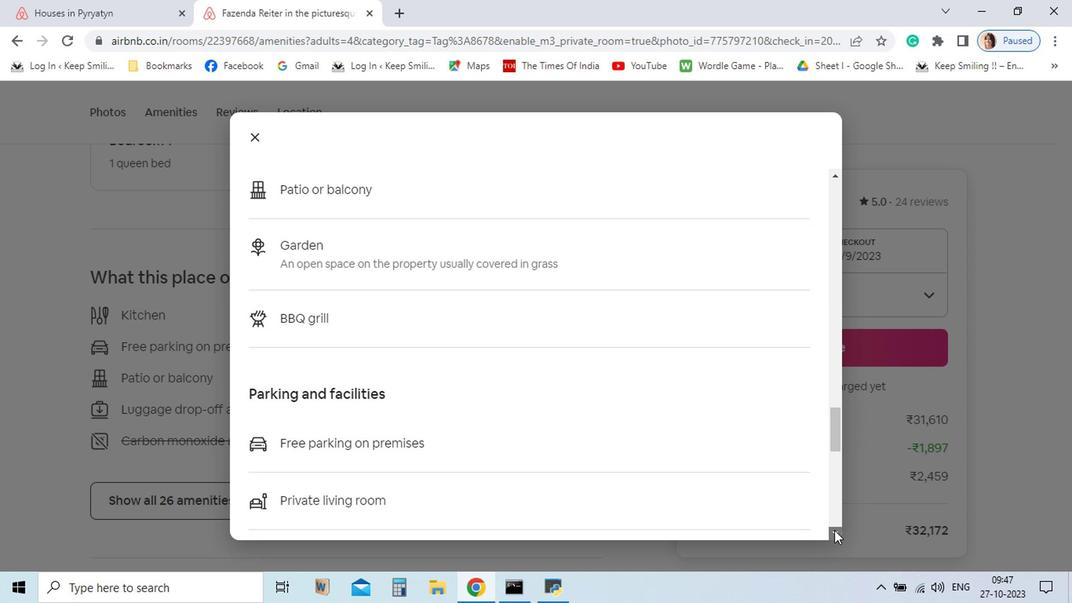 
Action: Mouse pressed left at (784, 480)
Screenshot: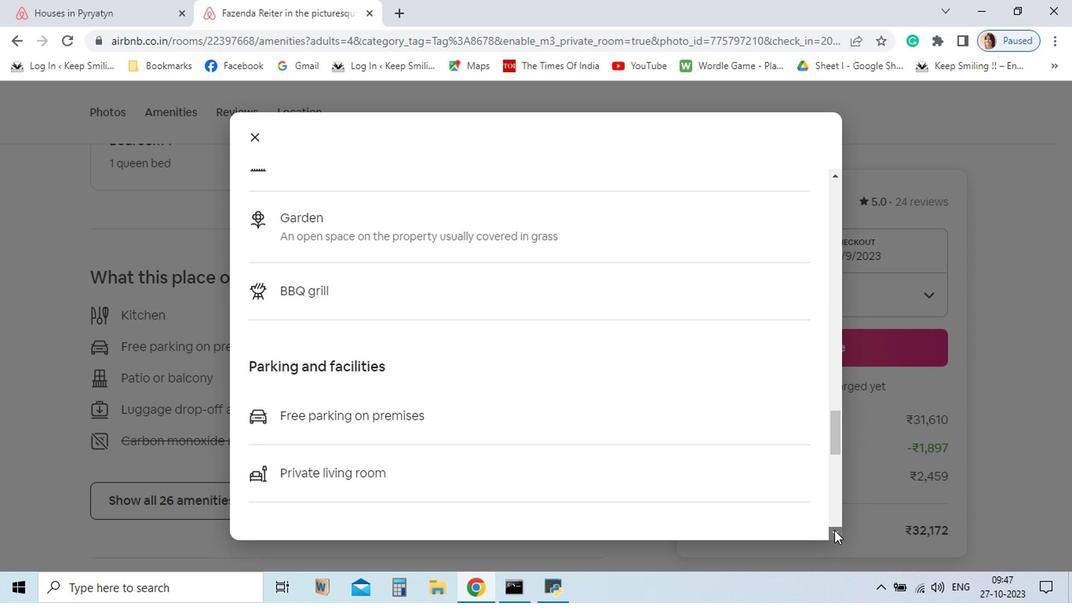 
Action: Mouse pressed left at (784, 480)
Screenshot: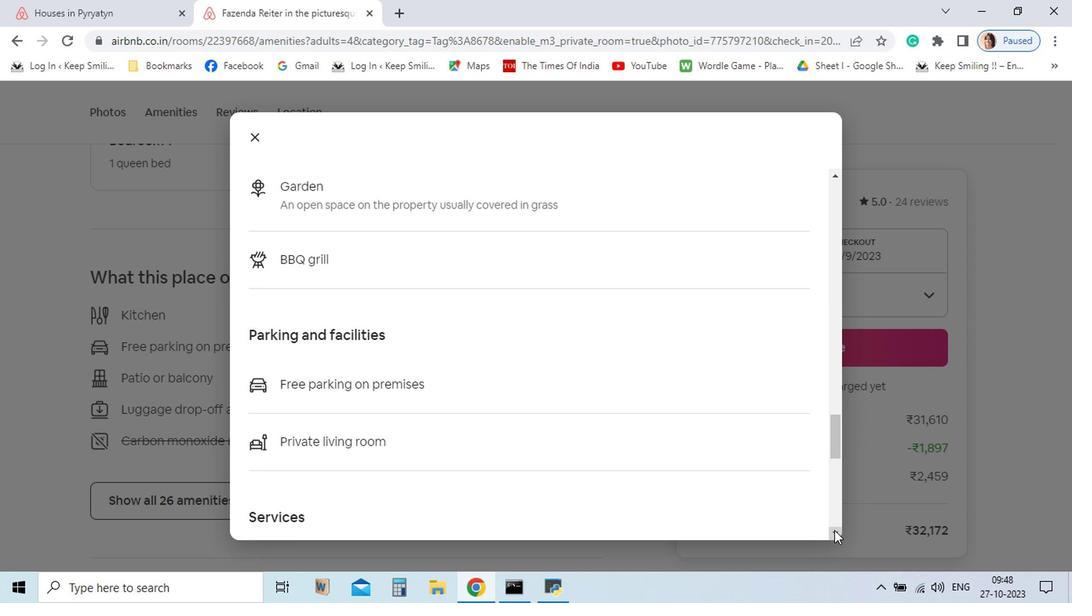 
Action: Mouse pressed left at (784, 480)
Screenshot: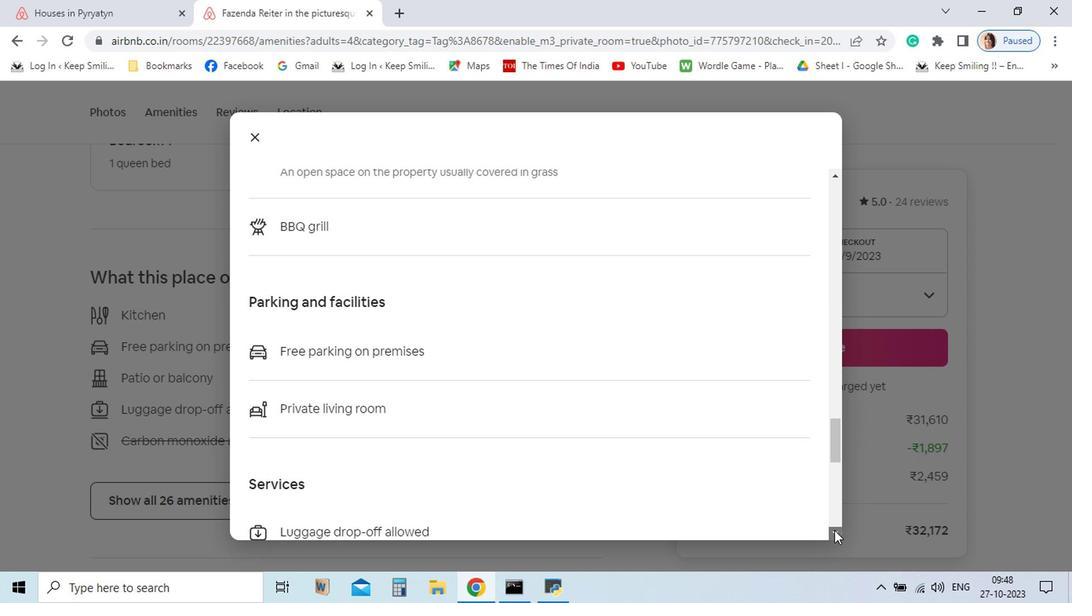 
Action: Mouse pressed left at (784, 480)
Screenshot: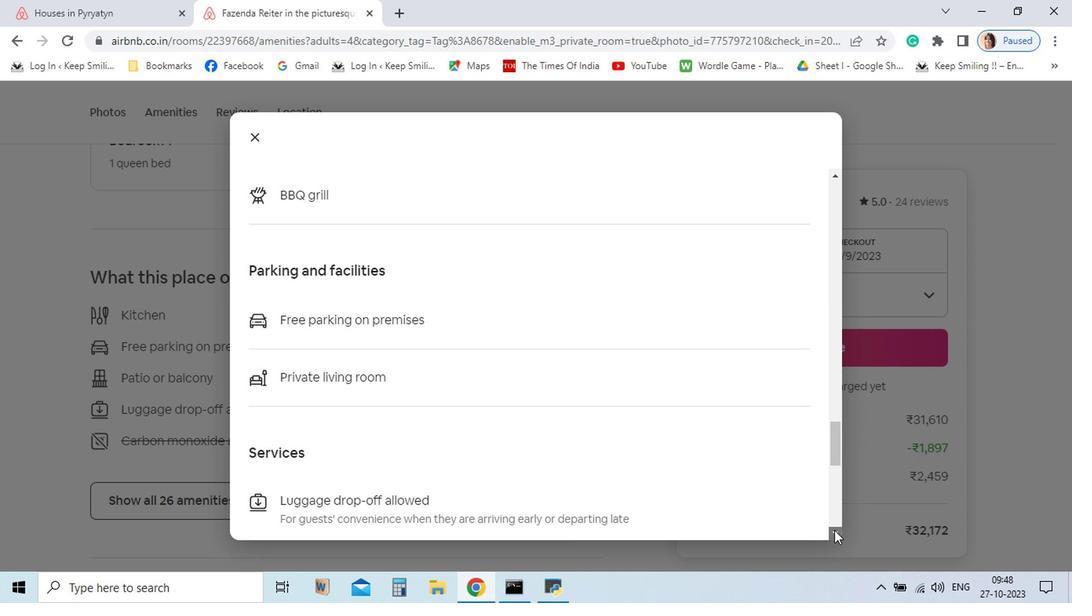 
Action: Mouse pressed left at (784, 480)
Screenshot: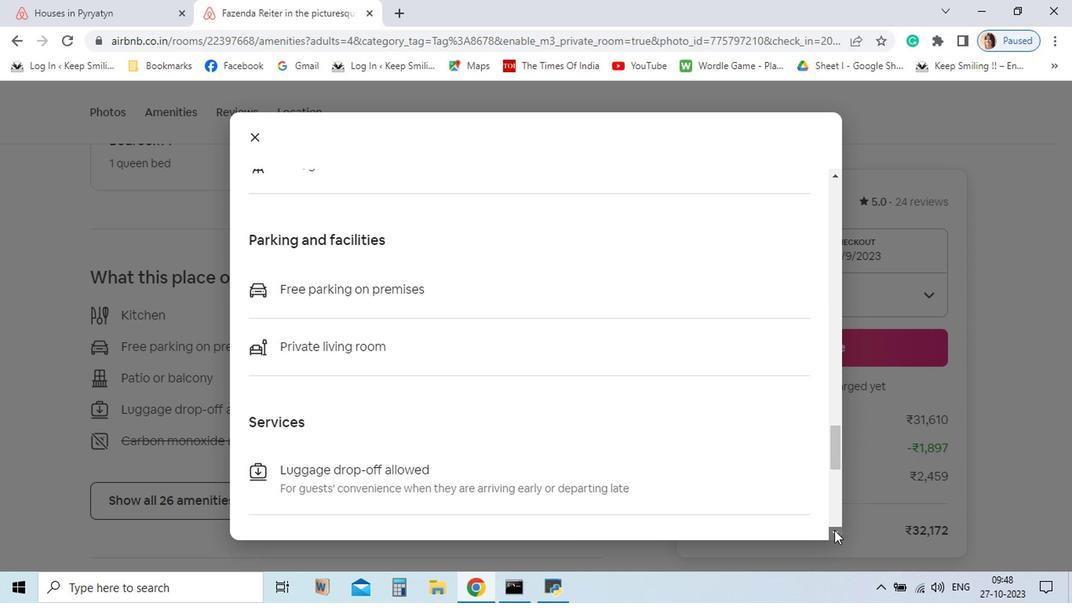 
Action: Mouse pressed left at (784, 480)
Screenshot: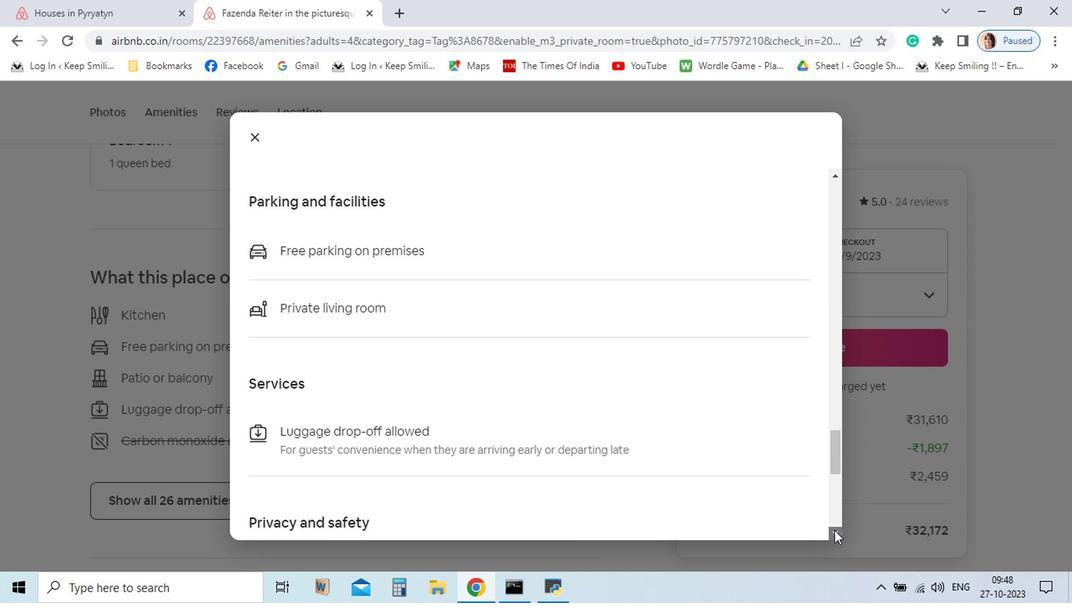 
Action: Mouse pressed left at (784, 480)
Screenshot: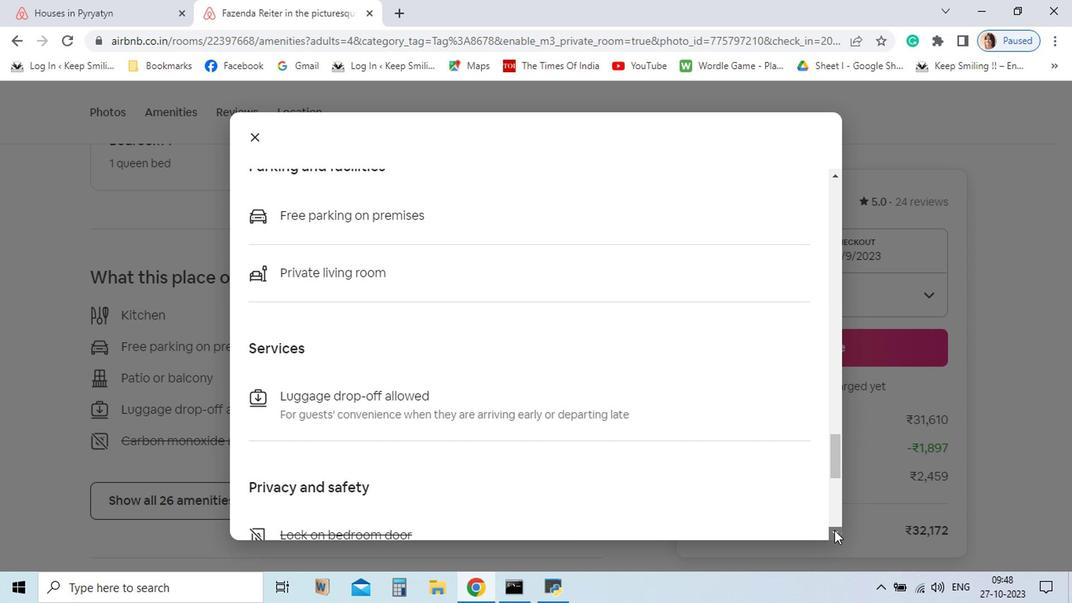 
Action: Mouse pressed left at (784, 480)
Screenshot: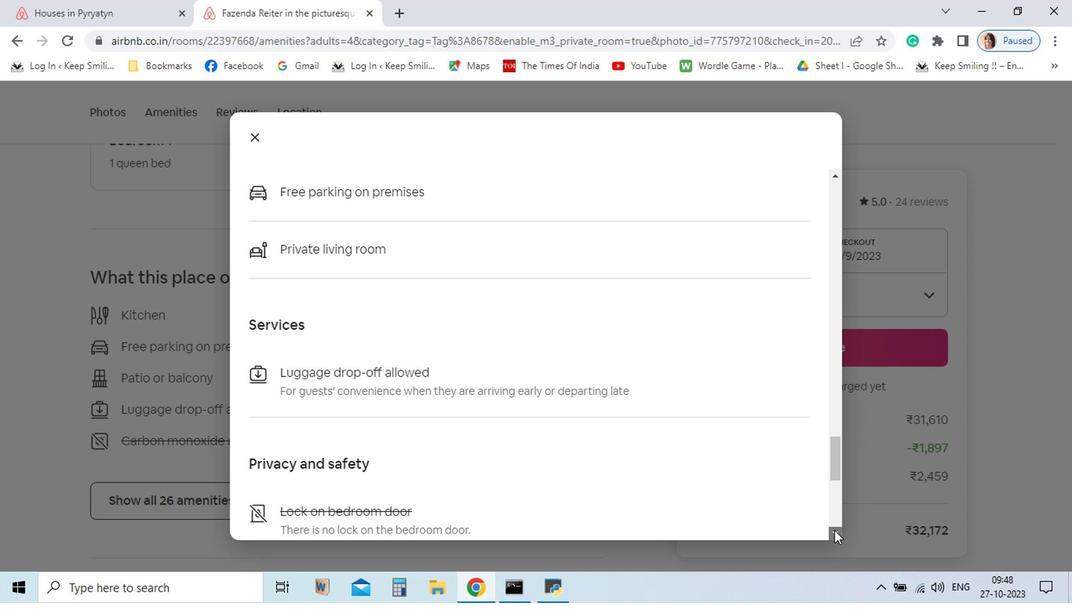 
Action: Mouse pressed left at (784, 480)
Screenshot: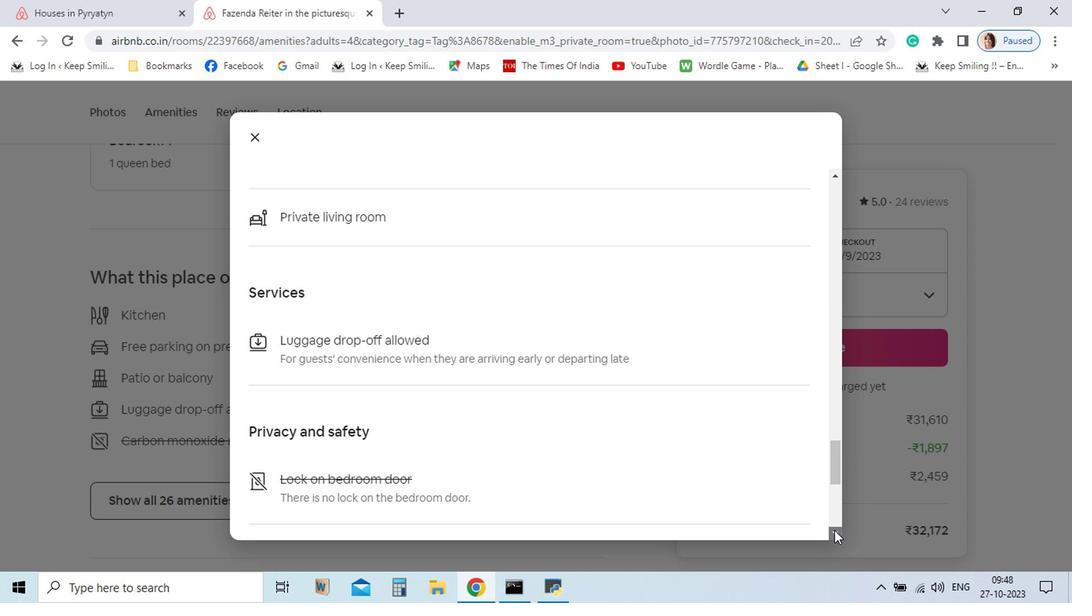 
Action: Mouse pressed left at (784, 480)
Screenshot: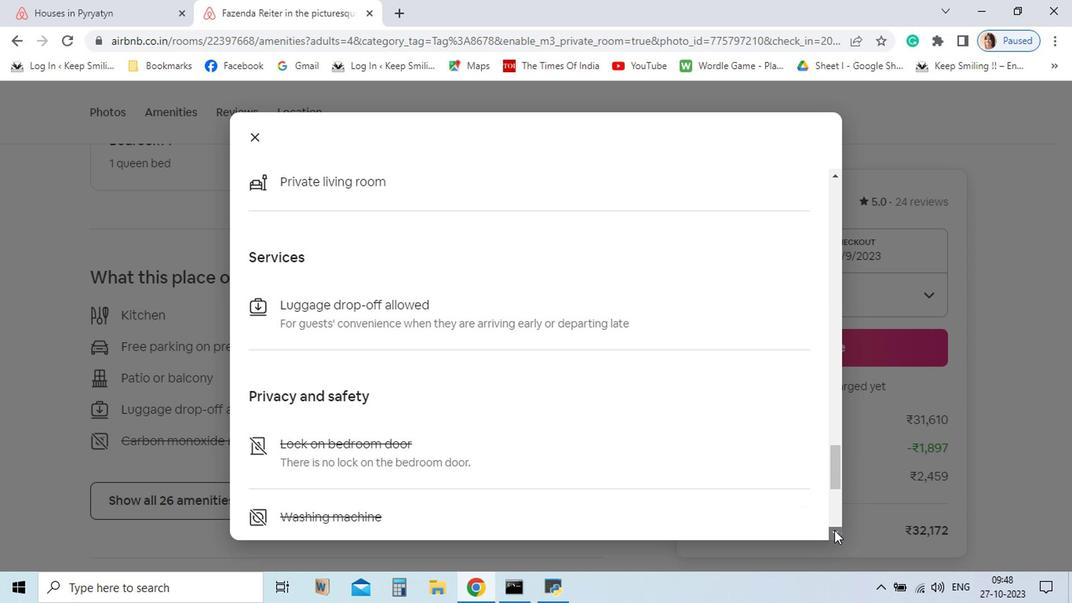 
Action: Mouse pressed left at (784, 480)
Screenshot: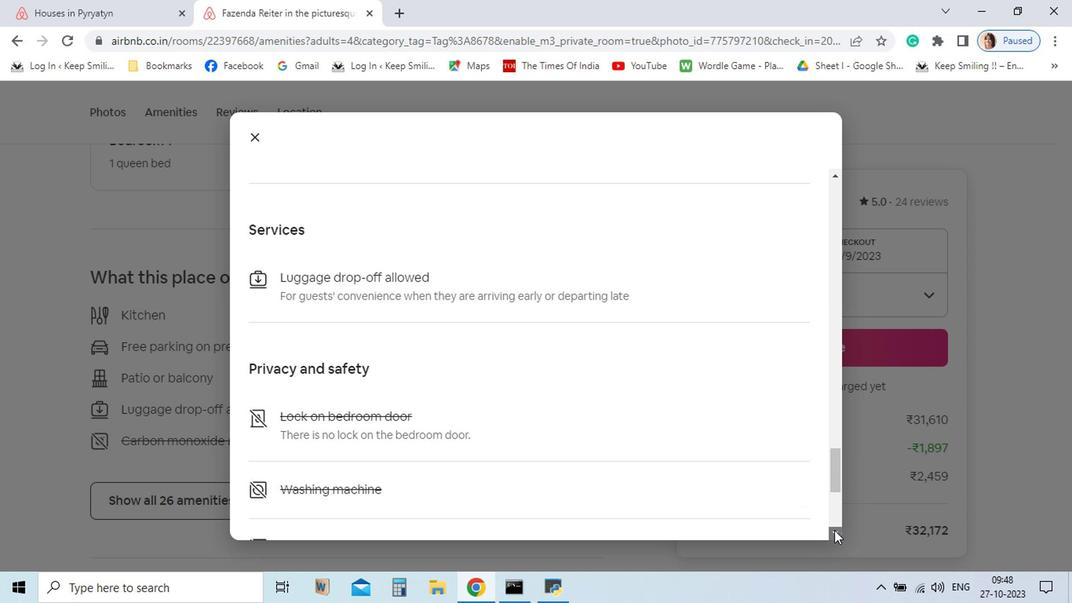 
Action: Mouse pressed left at (784, 480)
Screenshot: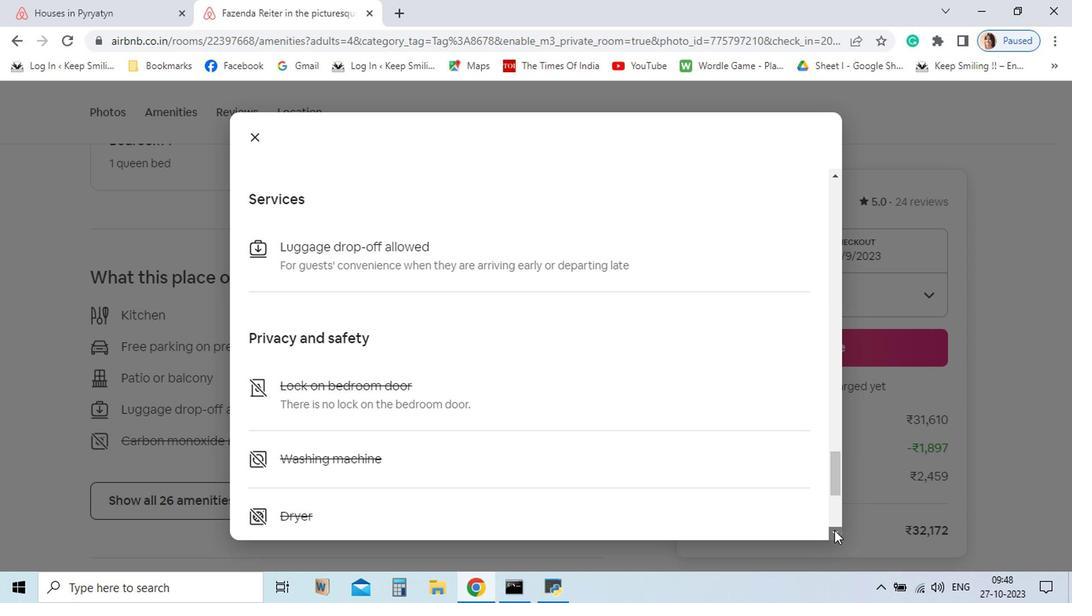 
Action: Mouse pressed left at (784, 480)
Screenshot: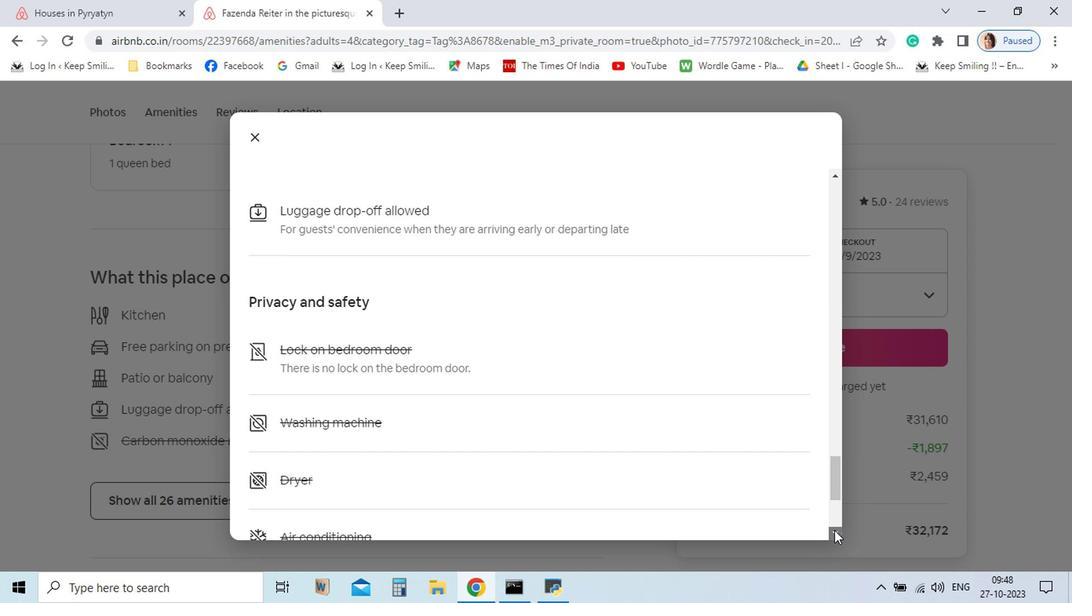 
Action: Mouse pressed left at (784, 480)
Screenshot: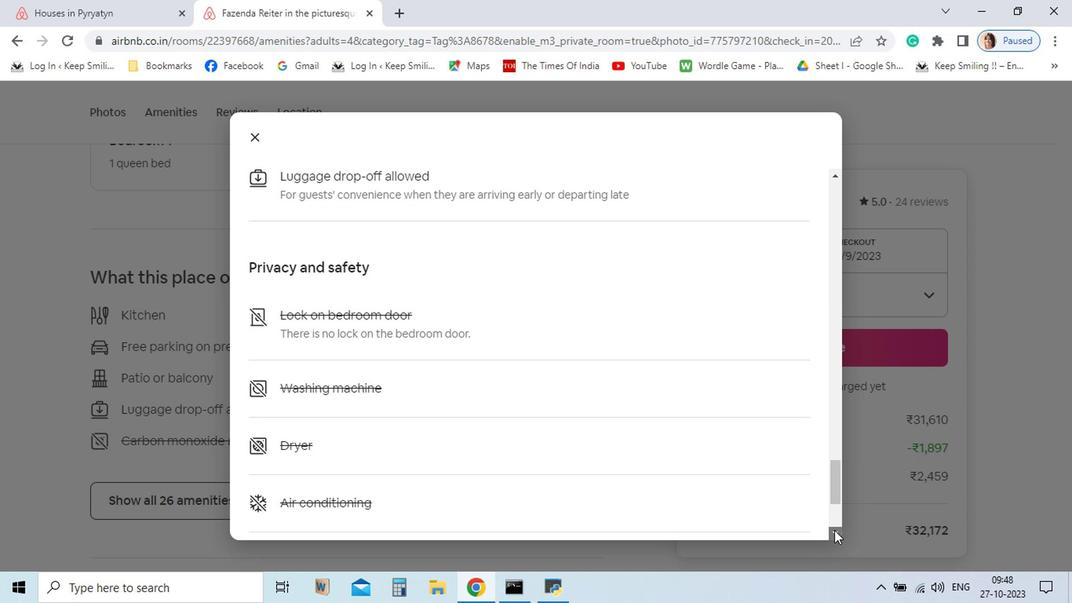 
Action: Mouse pressed left at (784, 480)
Screenshot: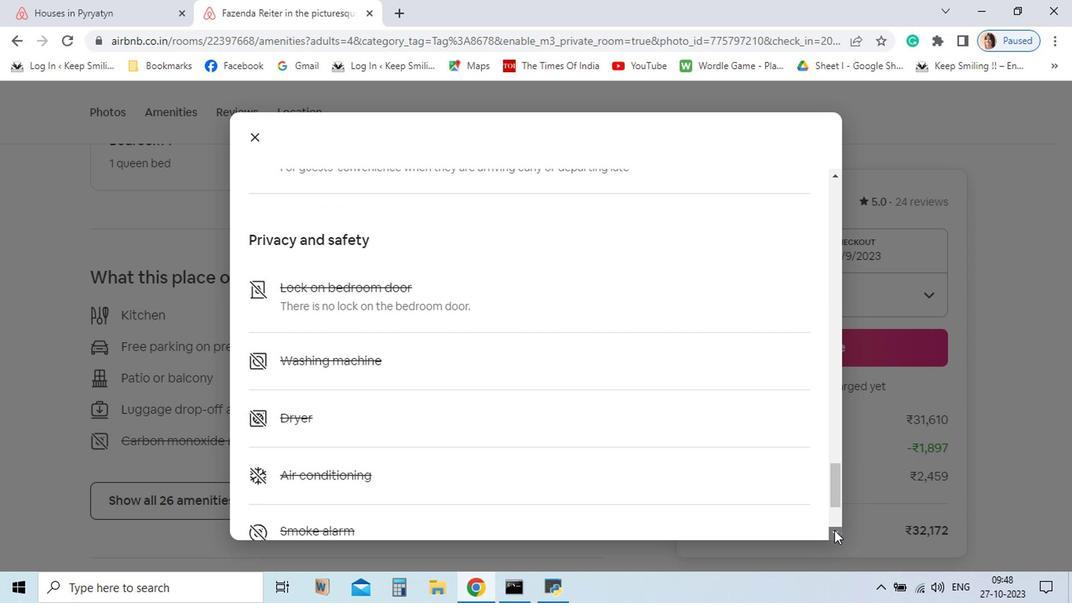 
Action: Mouse pressed left at (784, 480)
Screenshot: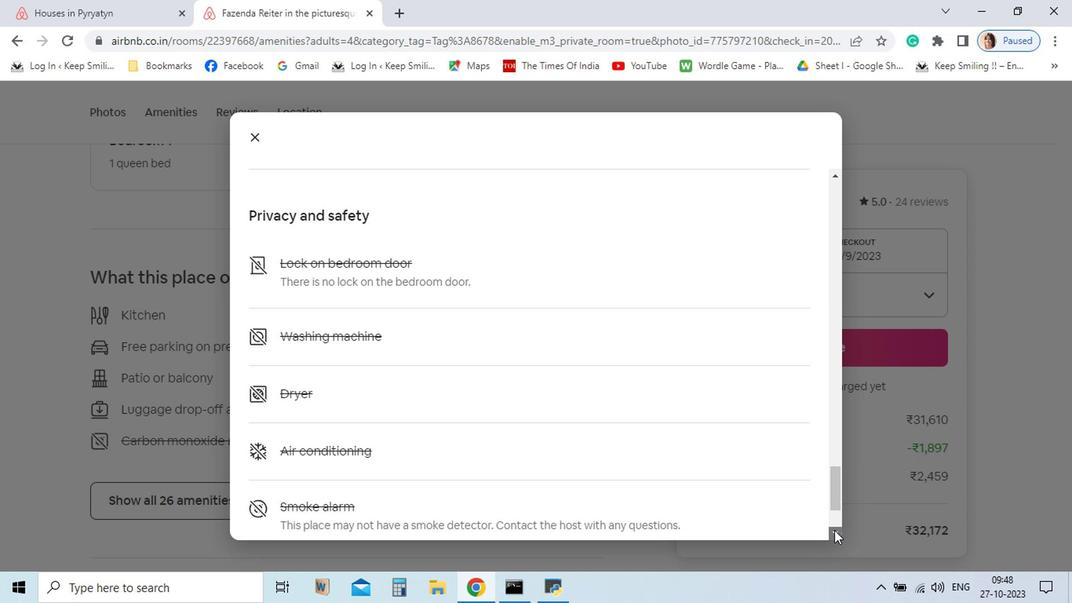 
Action: Mouse pressed left at (784, 480)
Screenshot: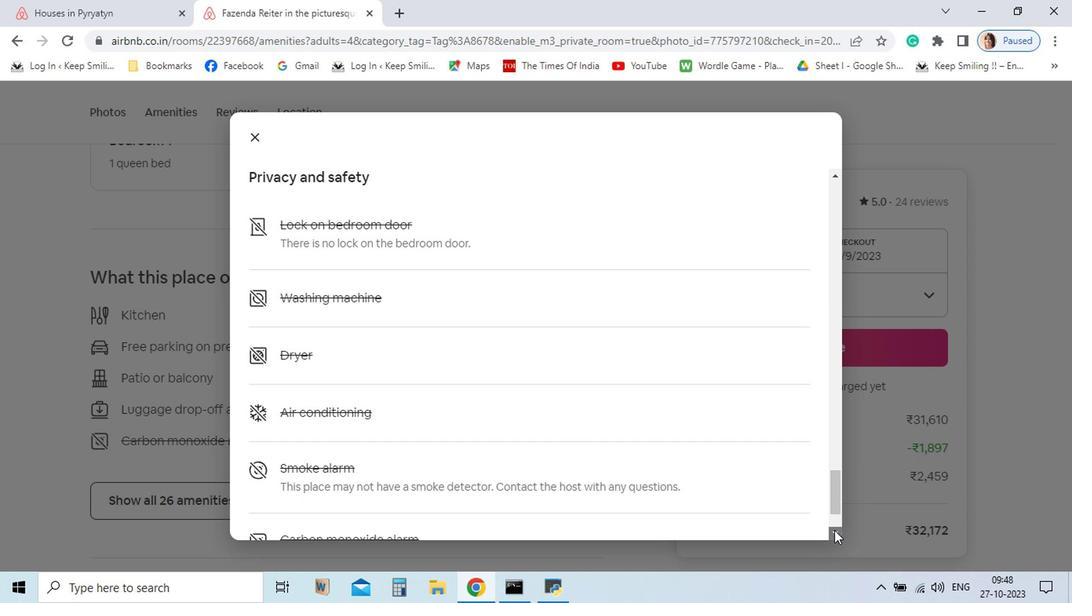 
Action: Mouse pressed left at (784, 480)
Screenshot: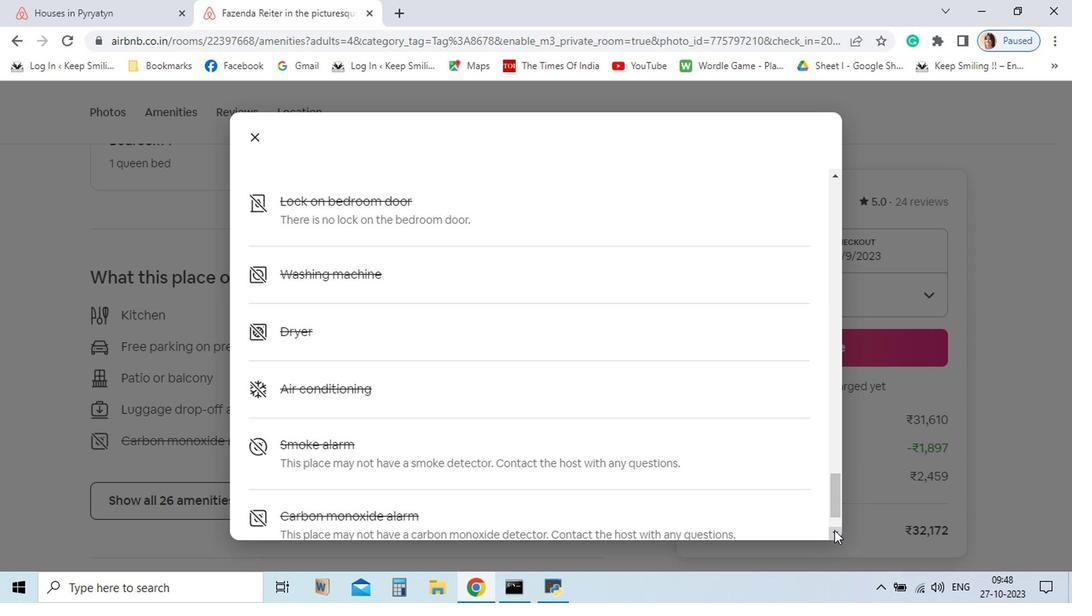 
Action: Mouse pressed left at (784, 480)
Screenshot: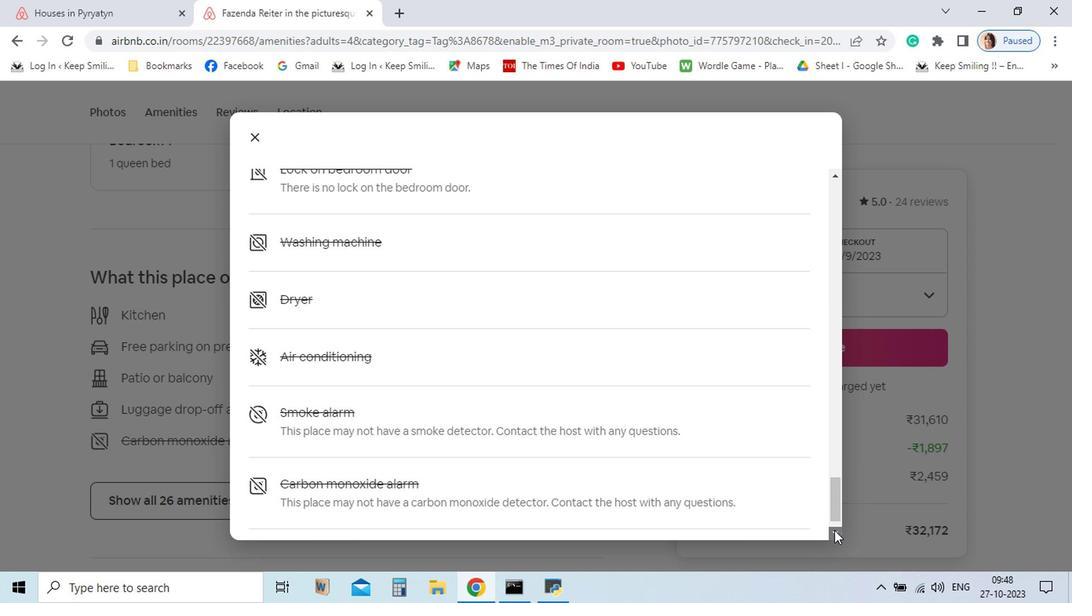 
Action: Mouse pressed left at (784, 480)
Screenshot: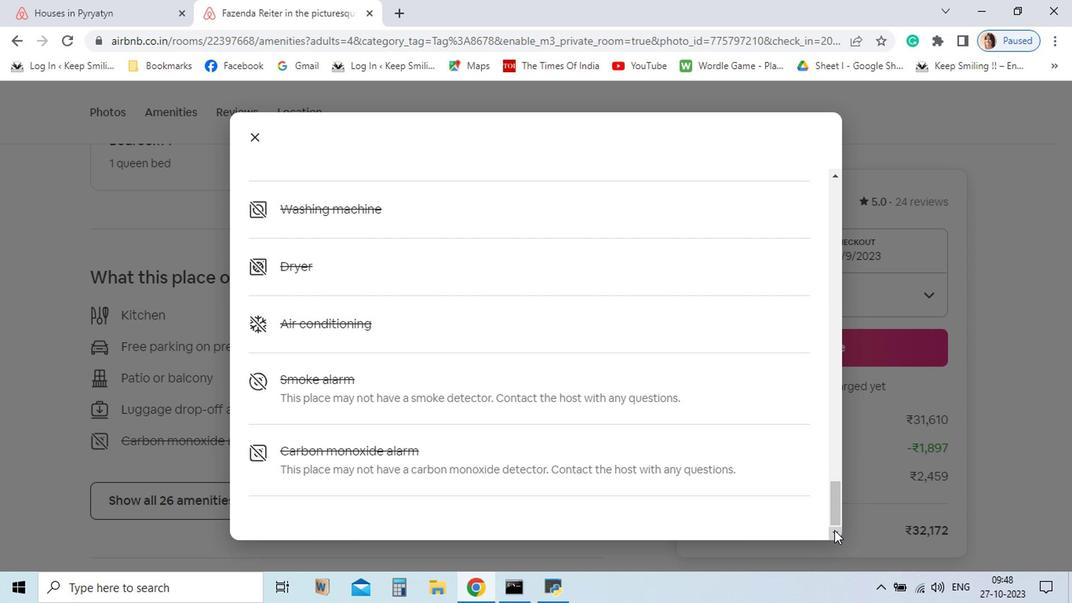 
Action: Mouse pressed left at (784, 480)
Screenshot: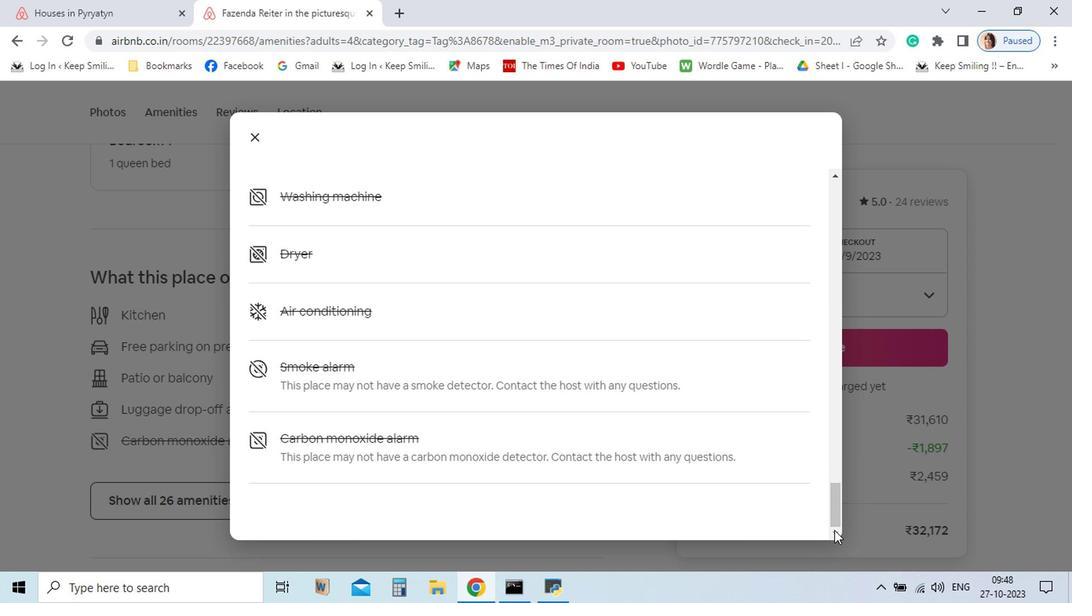 
Action: Mouse pressed left at (784, 480)
Screenshot: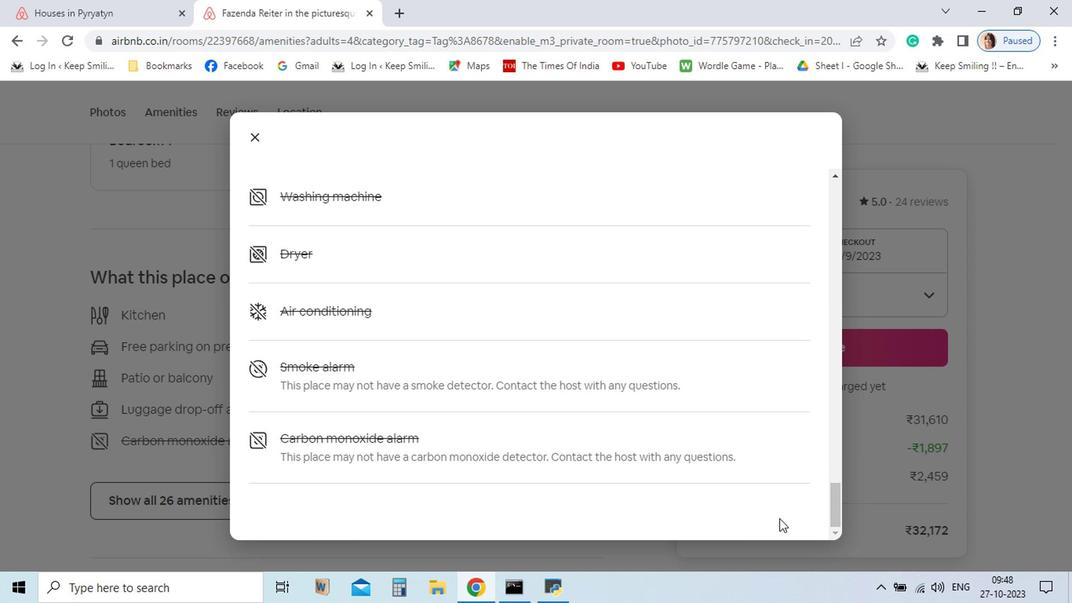 
Action: Mouse moved to (289, 155)
Screenshot: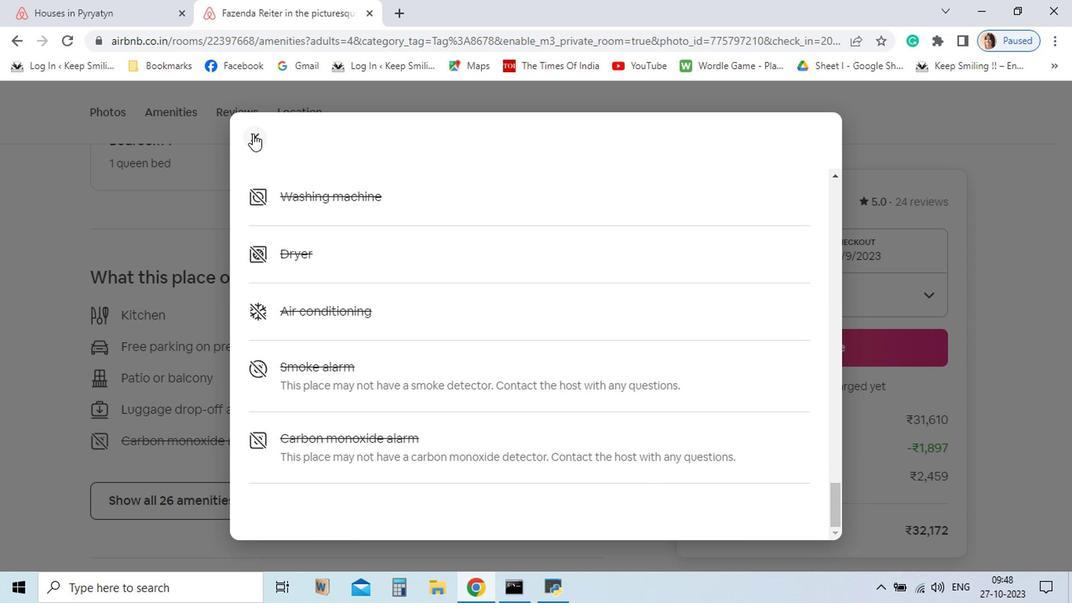 
Action: Mouse pressed left at (289, 155)
Screenshot: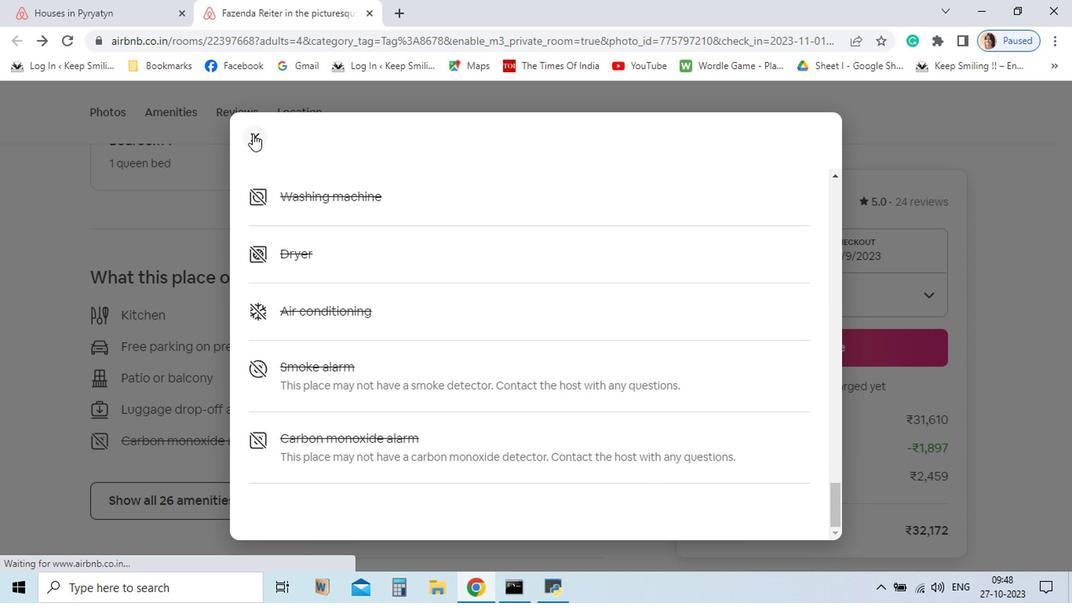 
Action: Mouse moved to (490, 451)
Screenshot: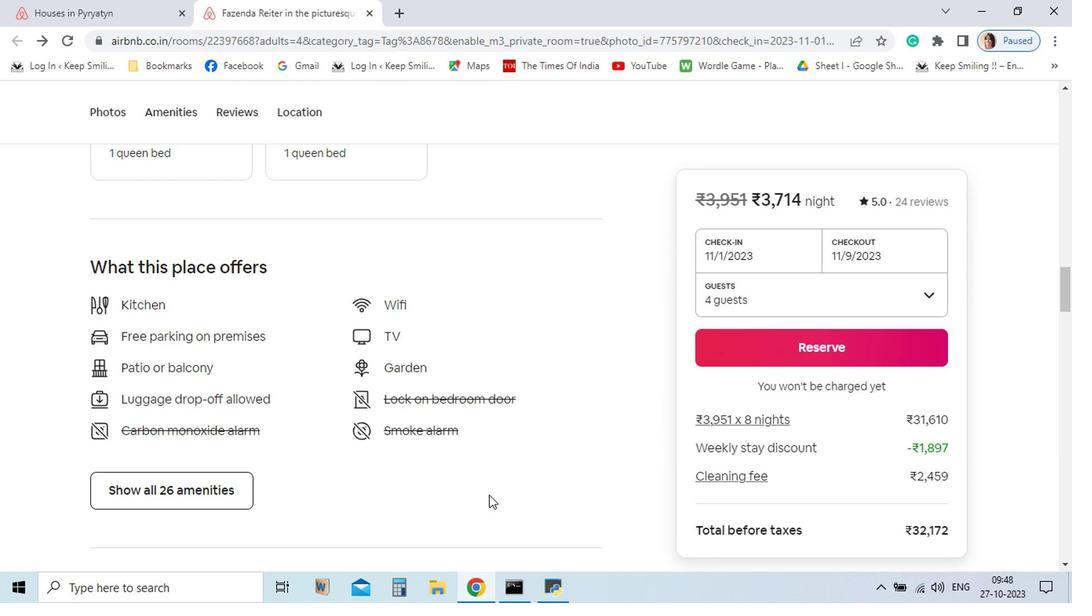 
Action: Mouse scrolled (490, 451) with delta (0, 0)
Screenshot: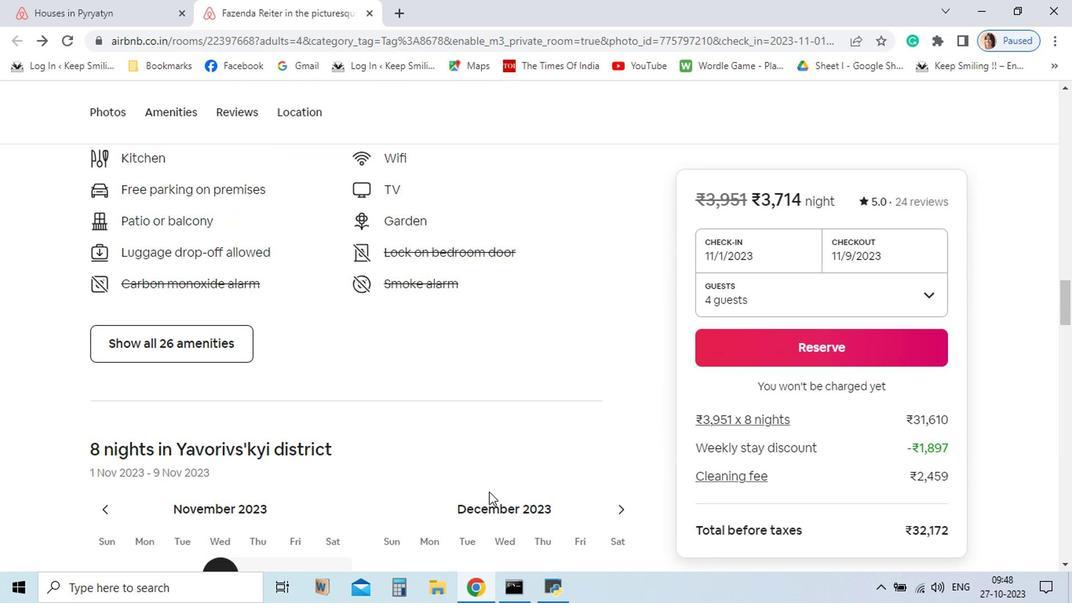 
Action: Mouse scrolled (490, 451) with delta (0, 0)
Screenshot: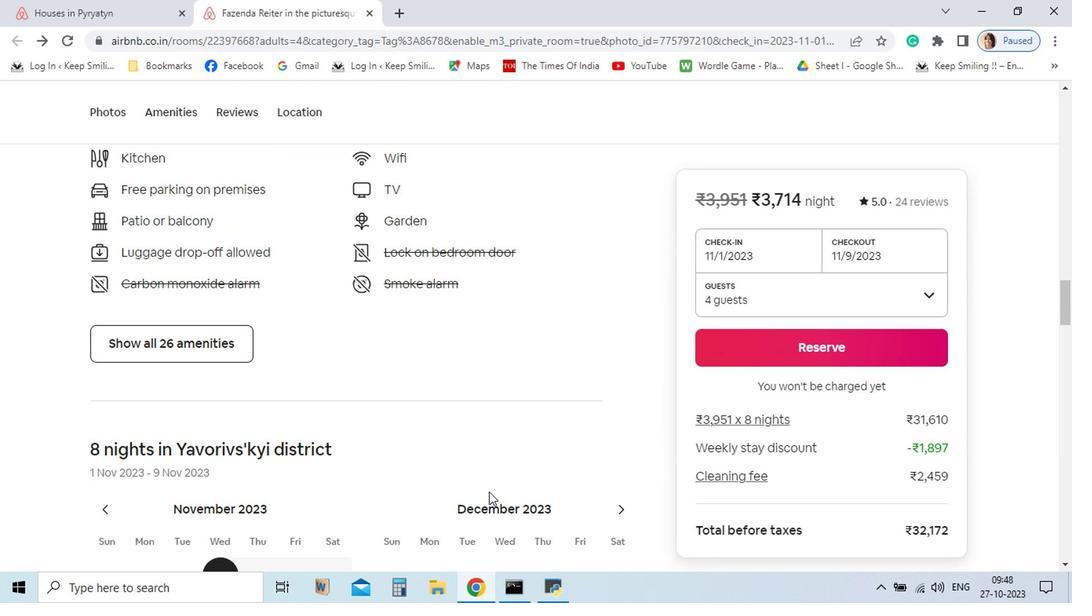 
Action: Mouse moved to (490, 449)
Screenshot: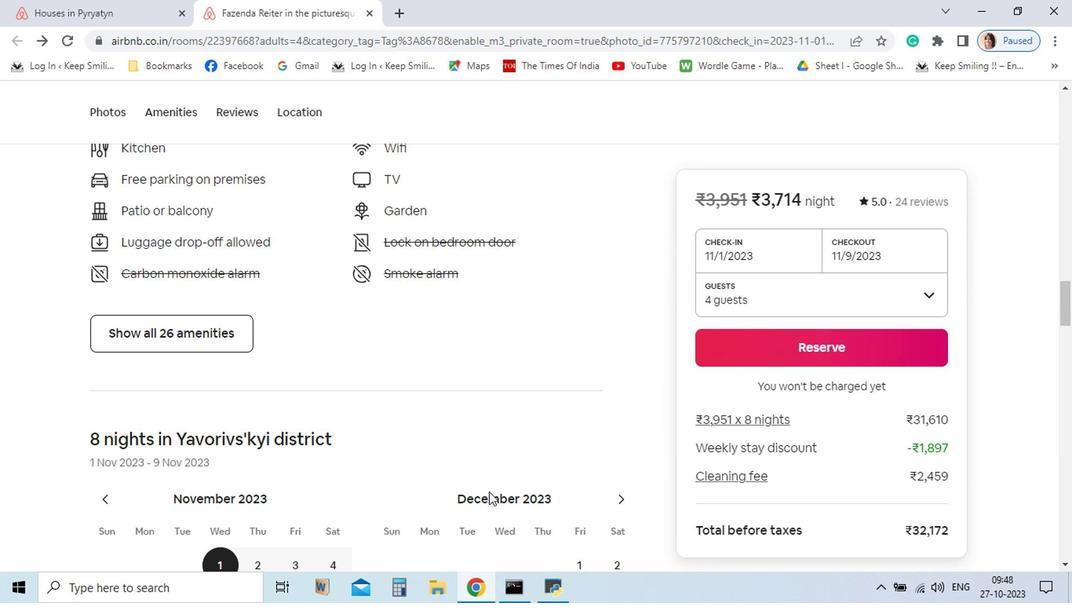 
Action: Mouse scrolled (490, 449) with delta (0, 0)
Screenshot: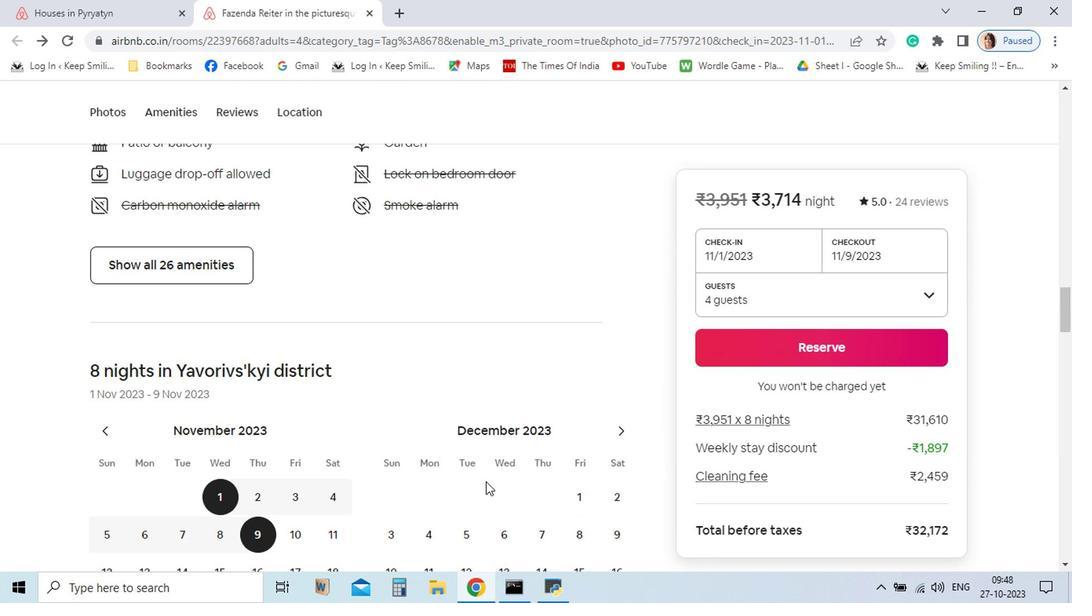 
Action: Mouse moved to (487, 441)
Screenshot: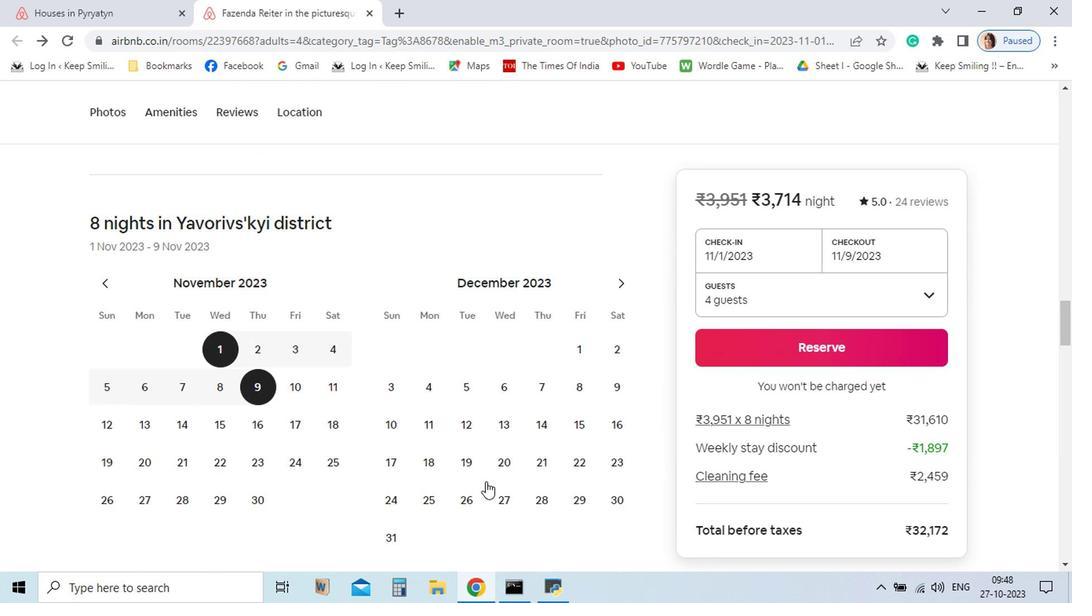 
Action: Mouse scrolled (487, 440) with delta (0, 0)
Screenshot: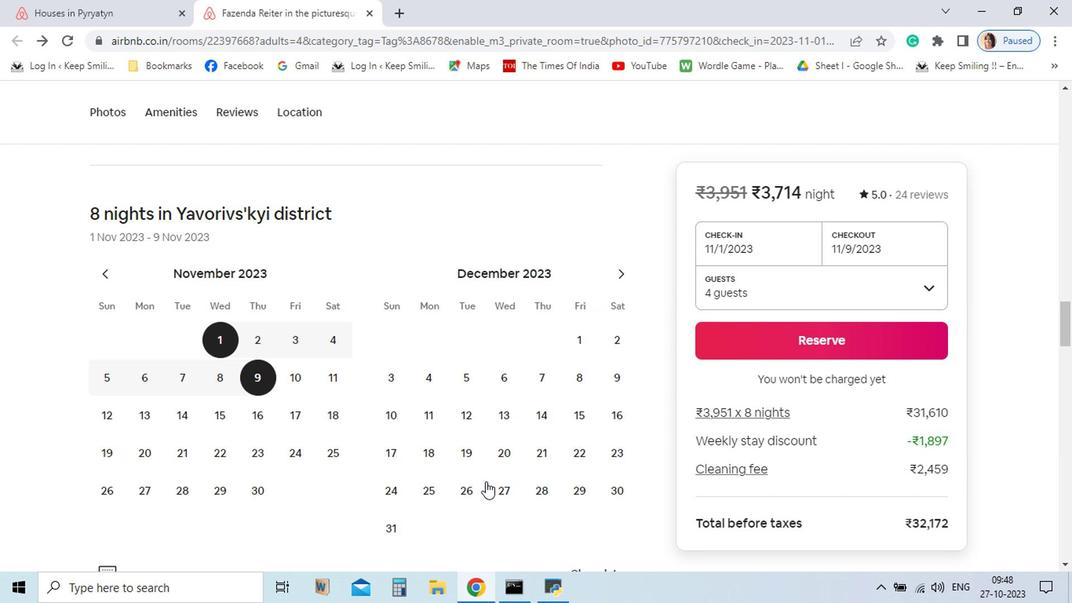 
Action: Mouse scrolled (487, 440) with delta (0, 0)
Screenshot: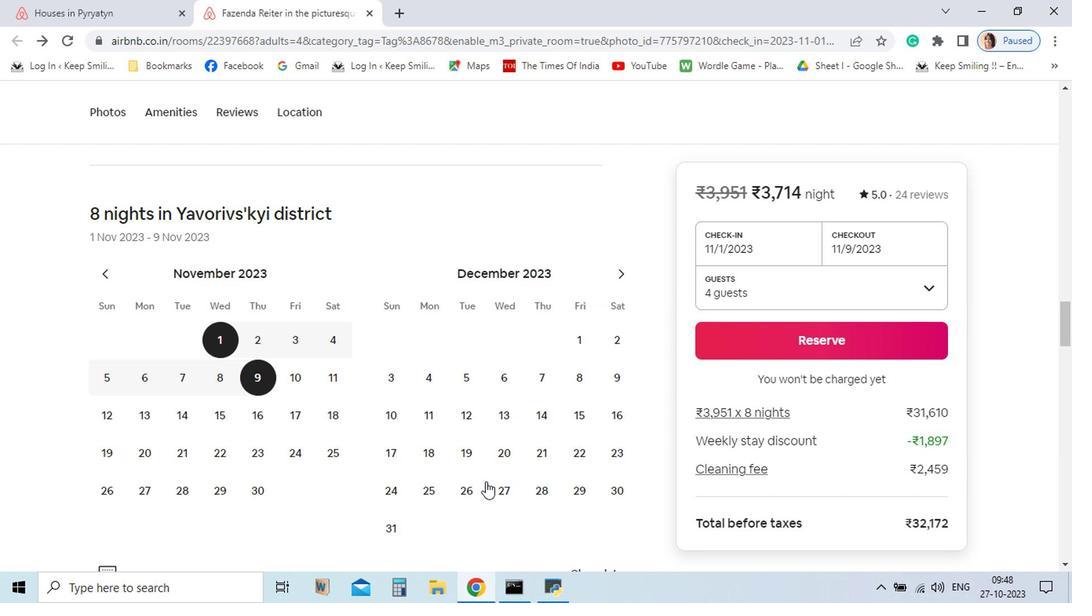 
Action: Mouse scrolled (487, 440) with delta (0, 0)
Screenshot: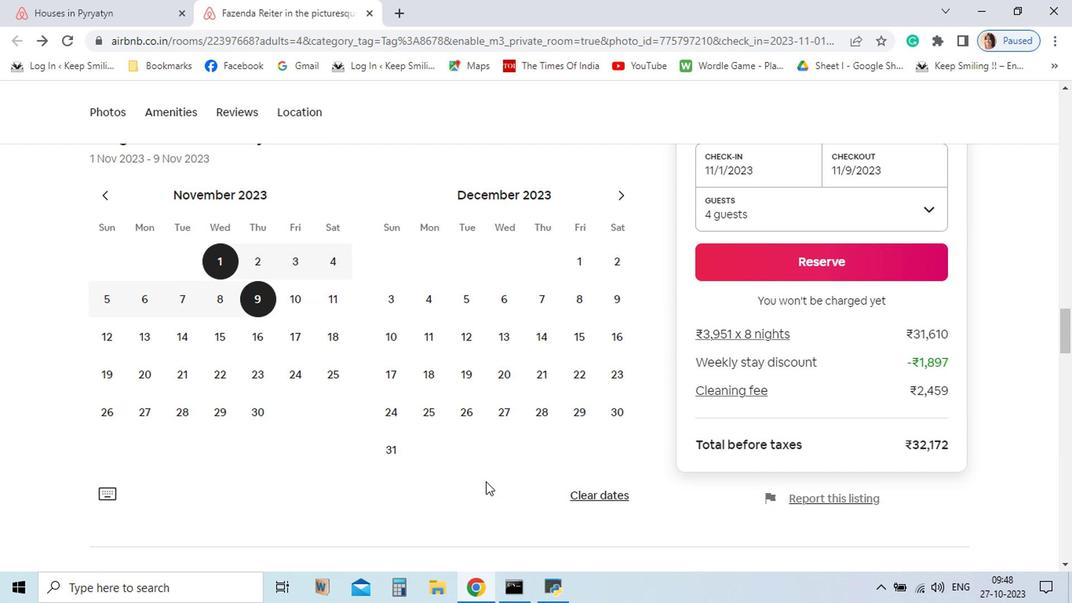
Action: Mouse scrolled (487, 441) with delta (0, 0)
Screenshot: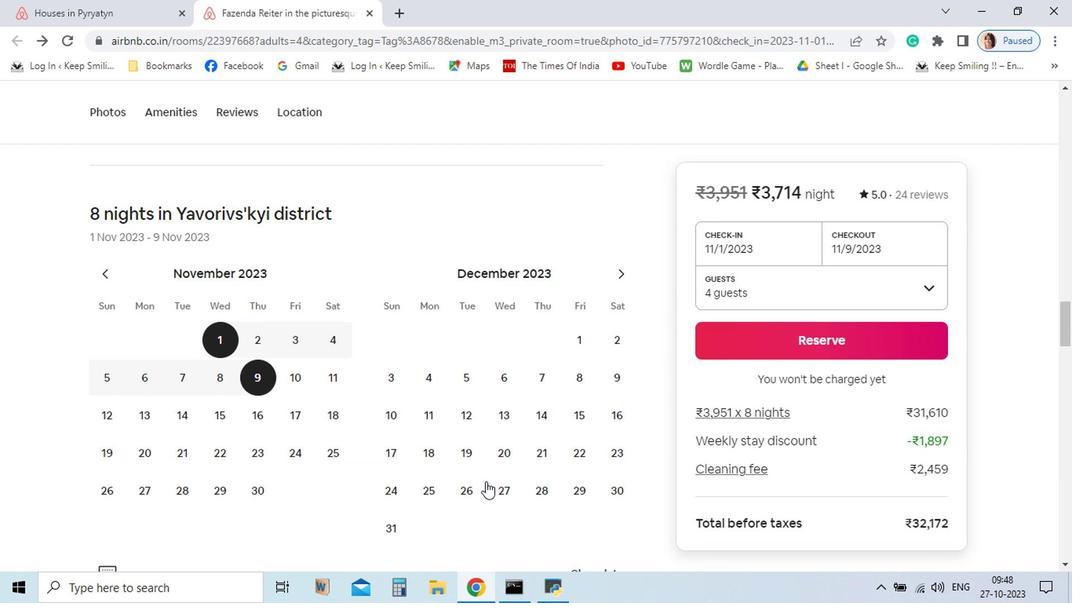 
Action: Mouse moved to (472, 466)
Screenshot: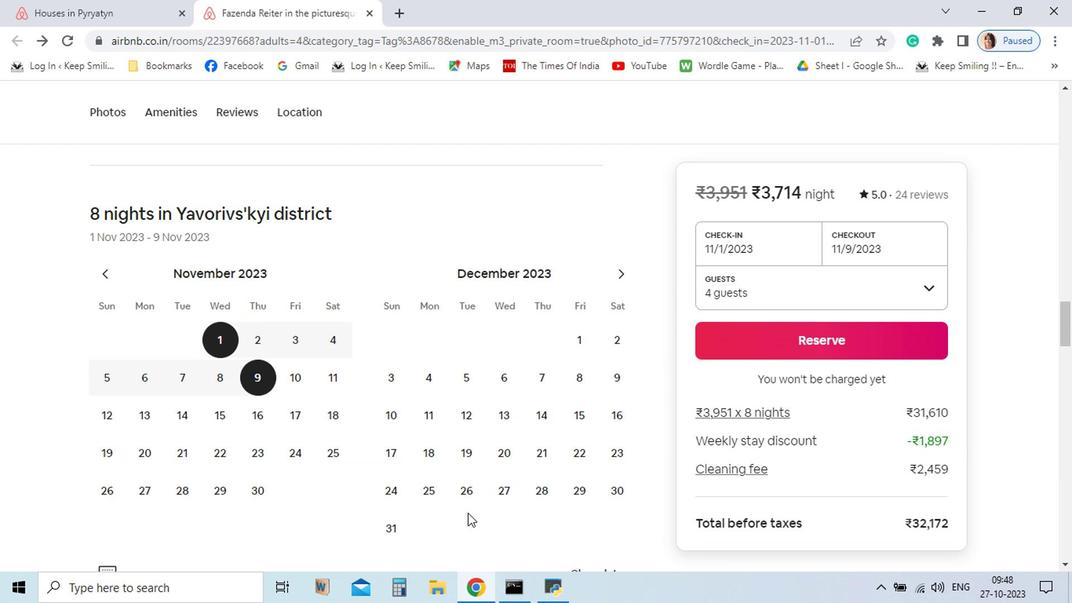 
Action: Mouse scrolled (472, 466) with delta (0, 0)
Screenshot: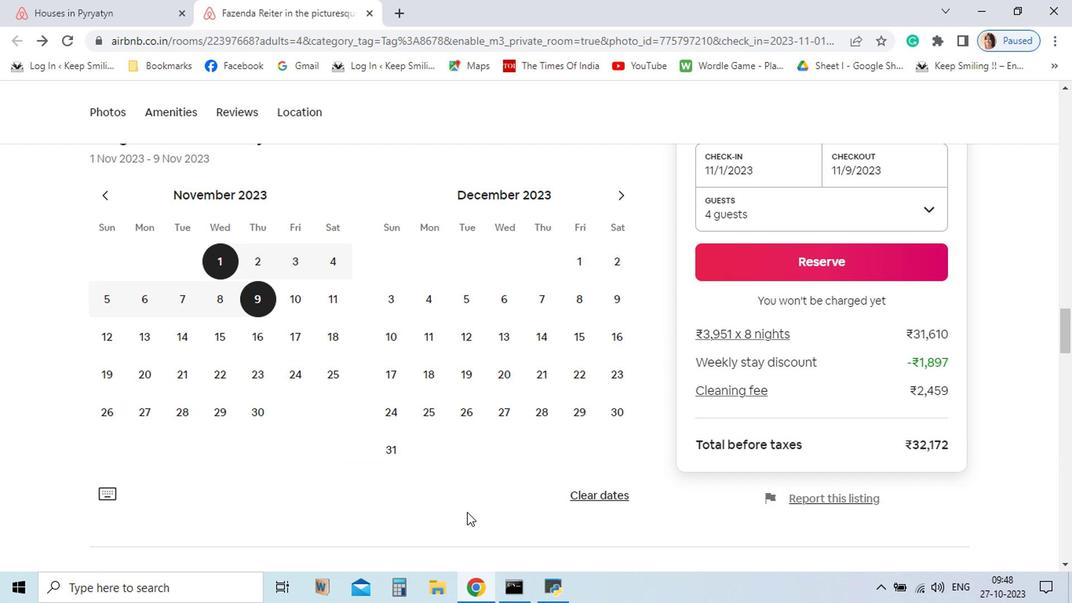 
Action: Mouse moved to (471, 466)
Screenshot: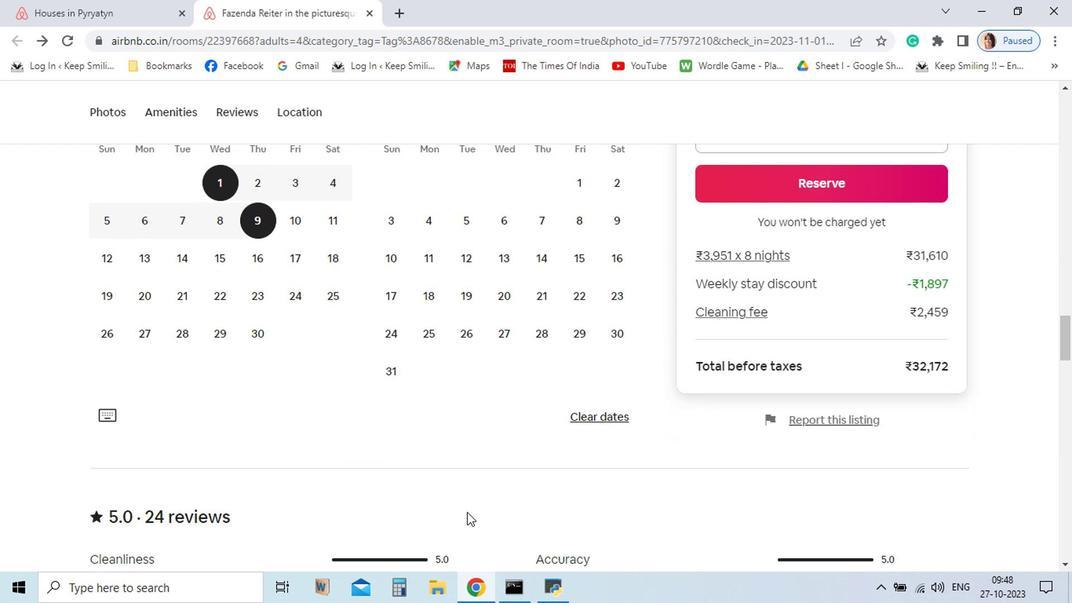 
Action: Mouse scrolled (471, 465) with delta (0, 0)
Screenshot: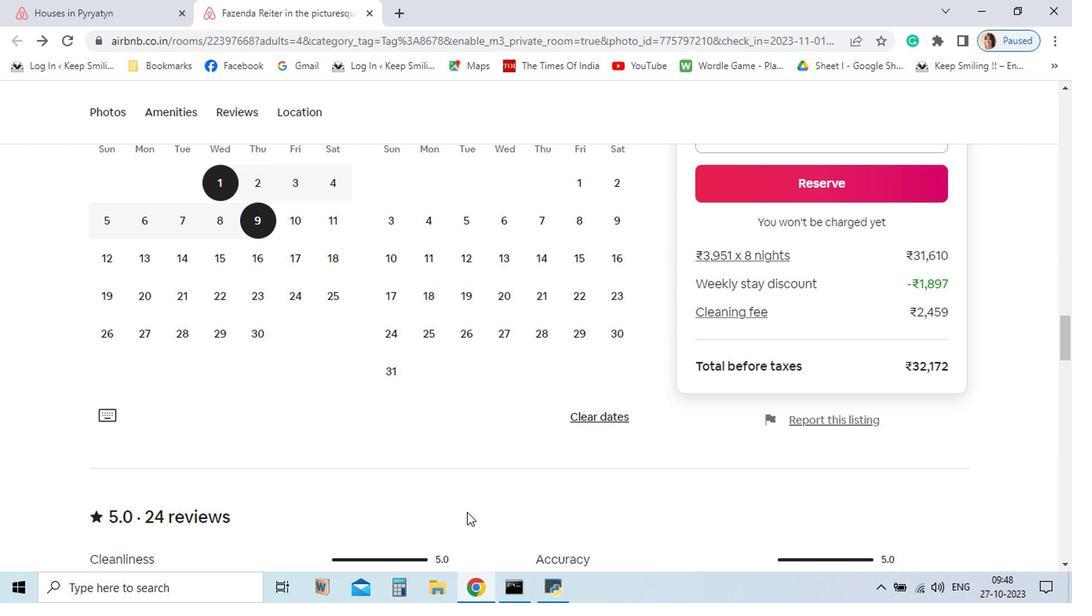 
Action: Mouse scrolled (471, 465) with delta (0, 0)
Screenshot: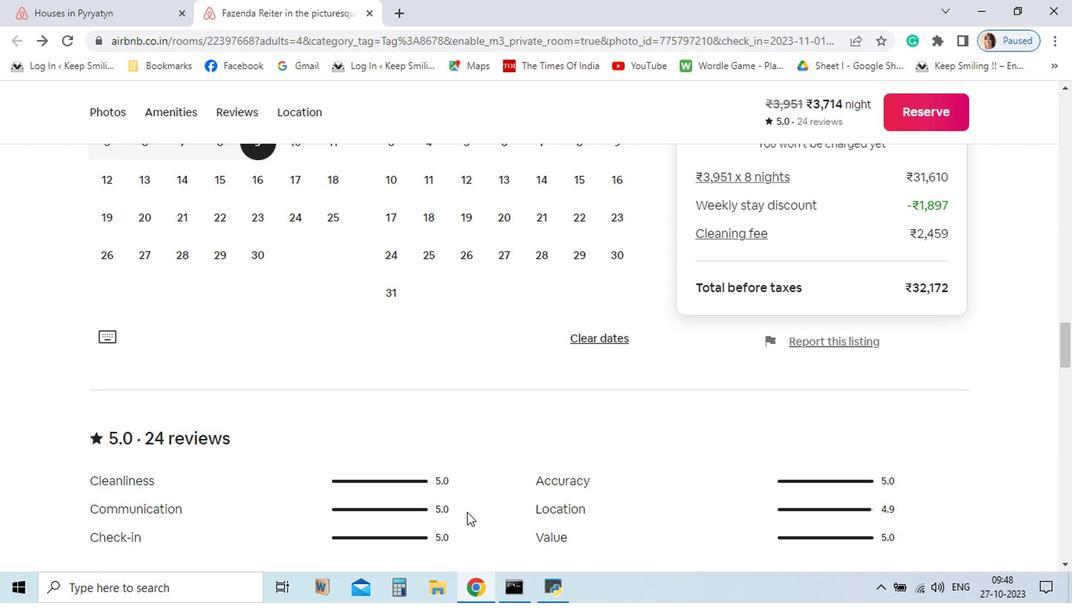 
Action: Mouse moved to (470, 466)
Screenshot: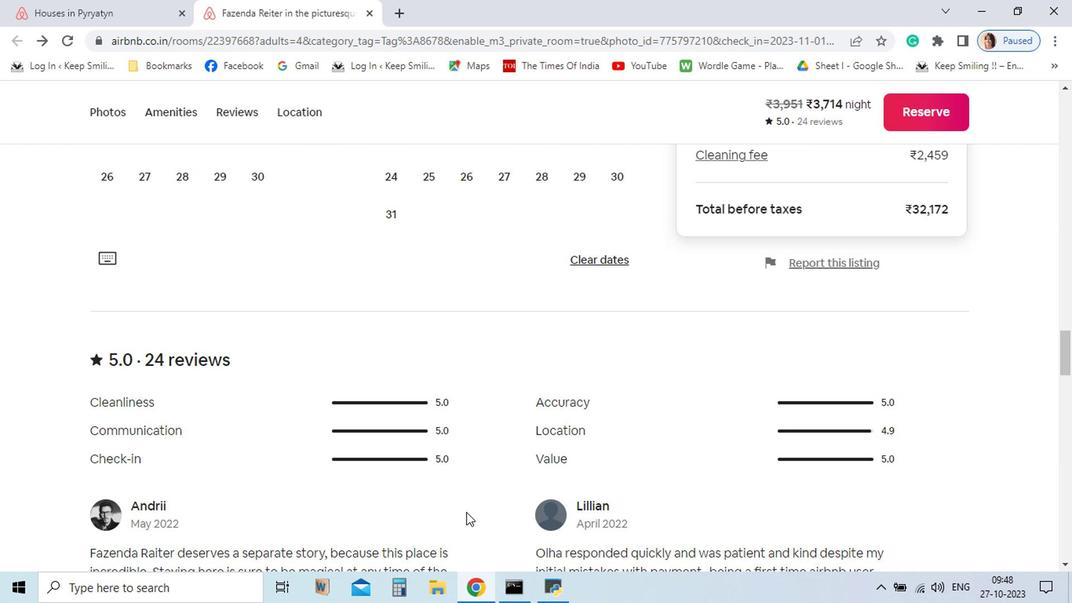 
Action: Mouse scrolled (470, 465) with delta (0, 0)
Screenshot: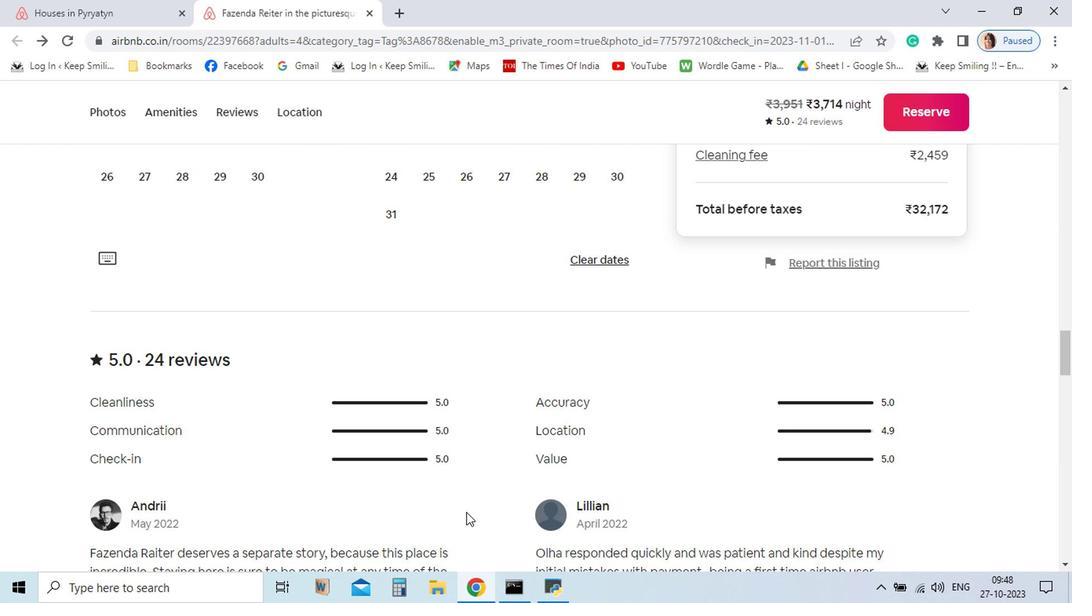 
Action: Mouse moved to (469, 466)
Screenshot: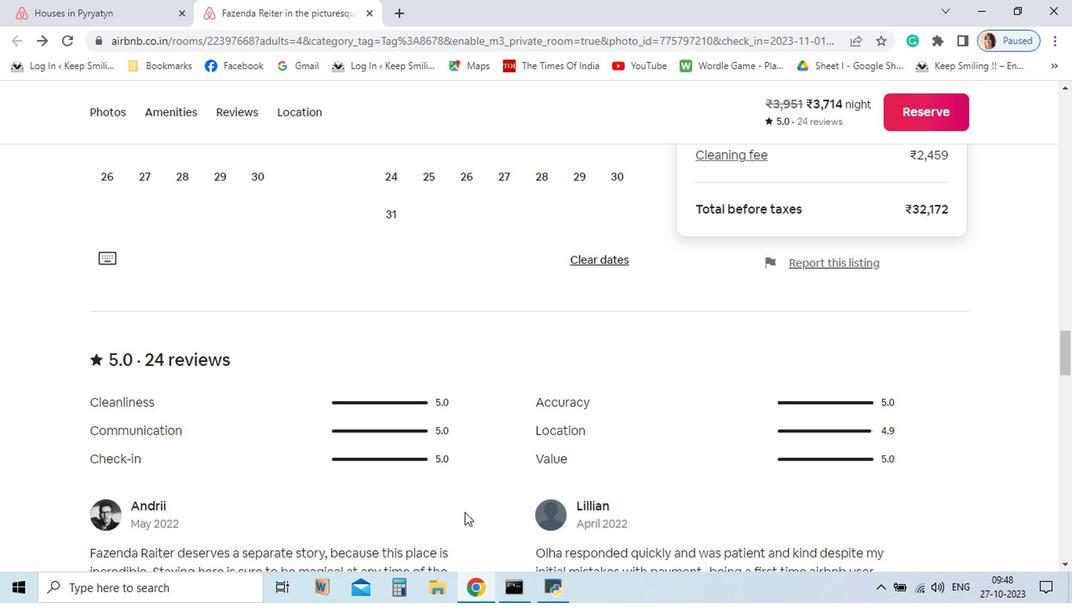 
Action: Mouse scrolled (469, 465) with delta (0, 0)
Screenshot: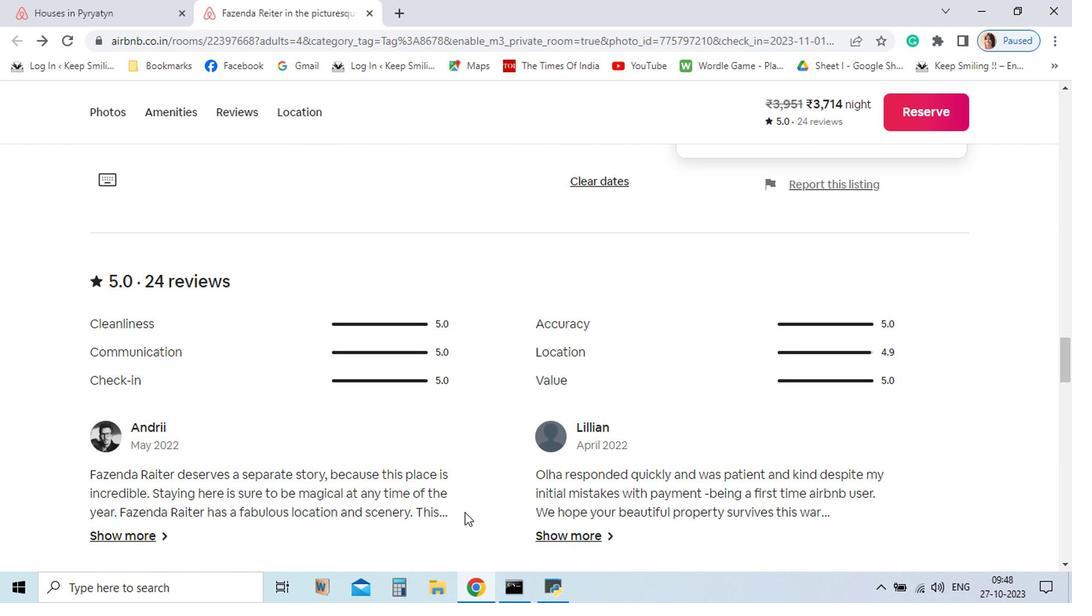 
Action: Mouse scrolled (469, 465) with delta (0, 0)
